 Task: Plan a trip to Stryi, Ukraine from 2nd December, 2023 to 10th December, 2023 for 1 adult.1  bedroom having 1 bed and 1 bathroom. Property type can be hotel. Booking option can be shelf check-in. Look for 5 properties as per requirement.
Action: Mouse moved to (376, 140)
Screenshot: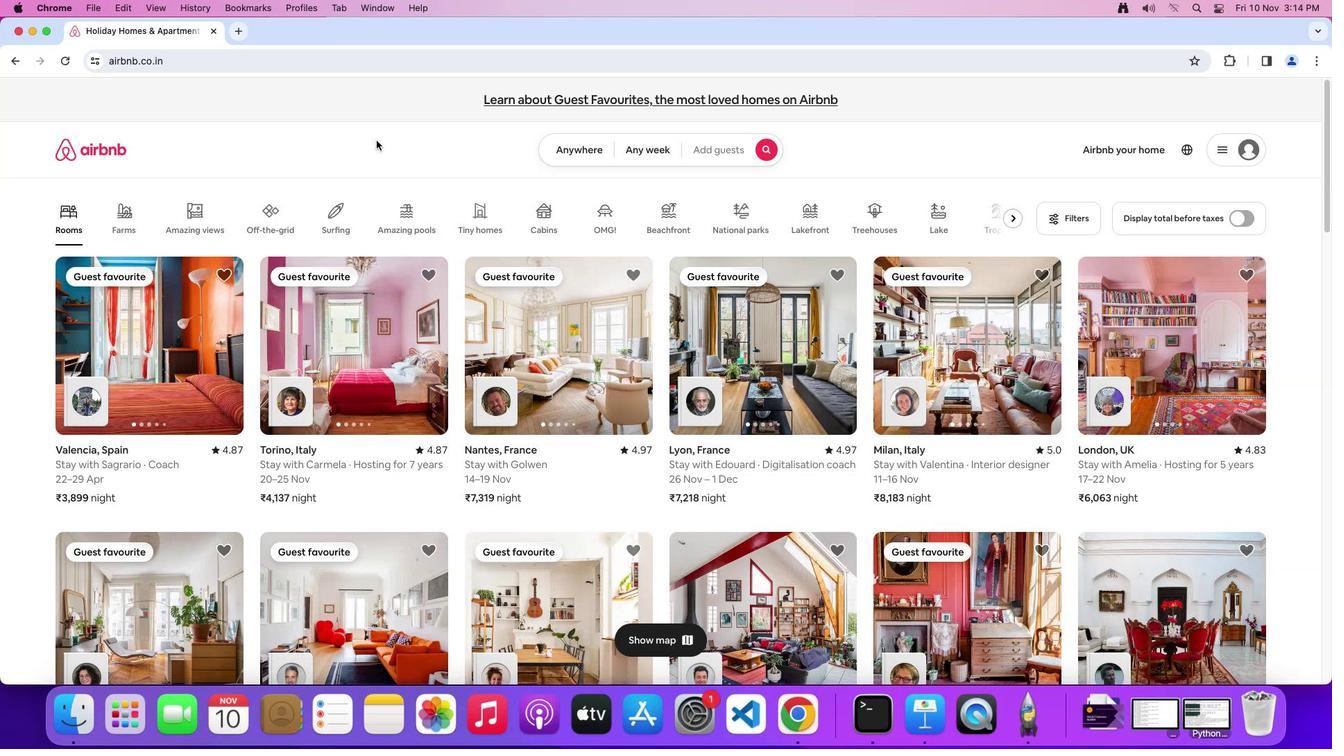 
Action: Mouse pressed left at (376, 140)
Screenshot: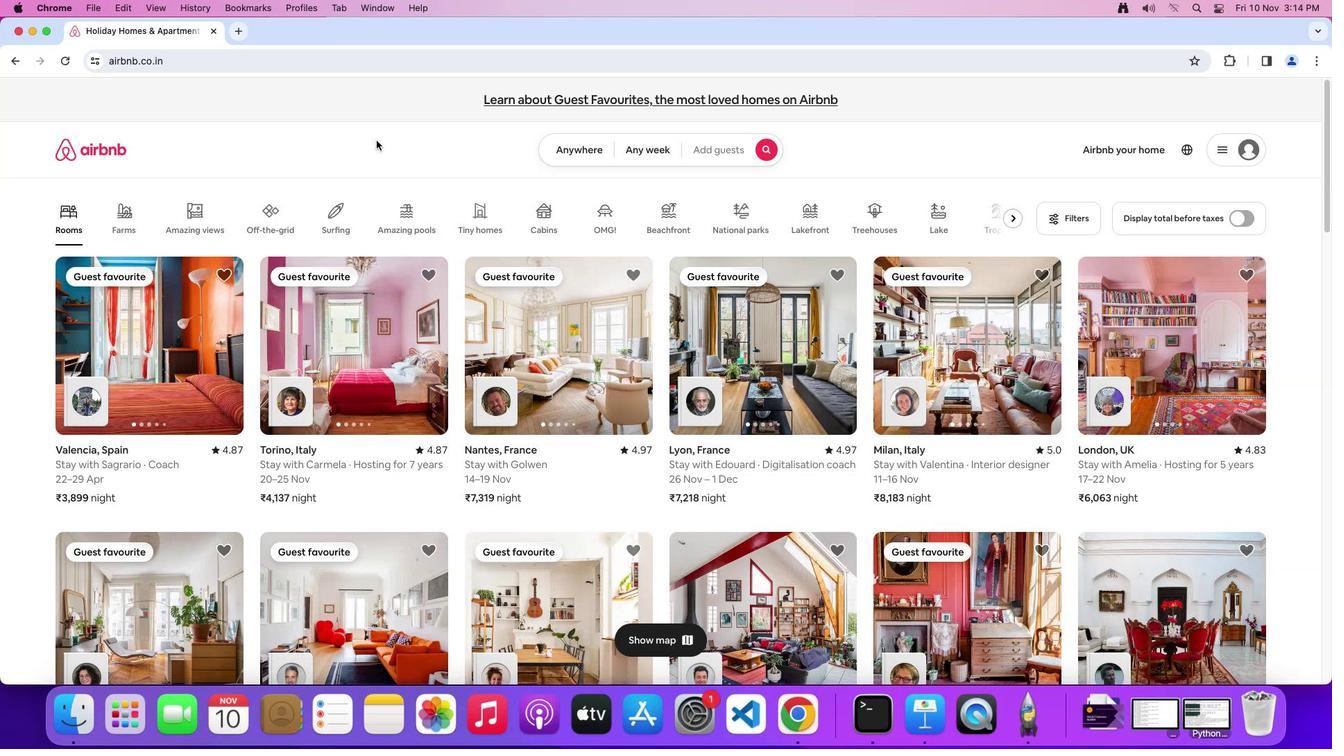 
Action: Mouse moved to (584, 153)
Screenshot: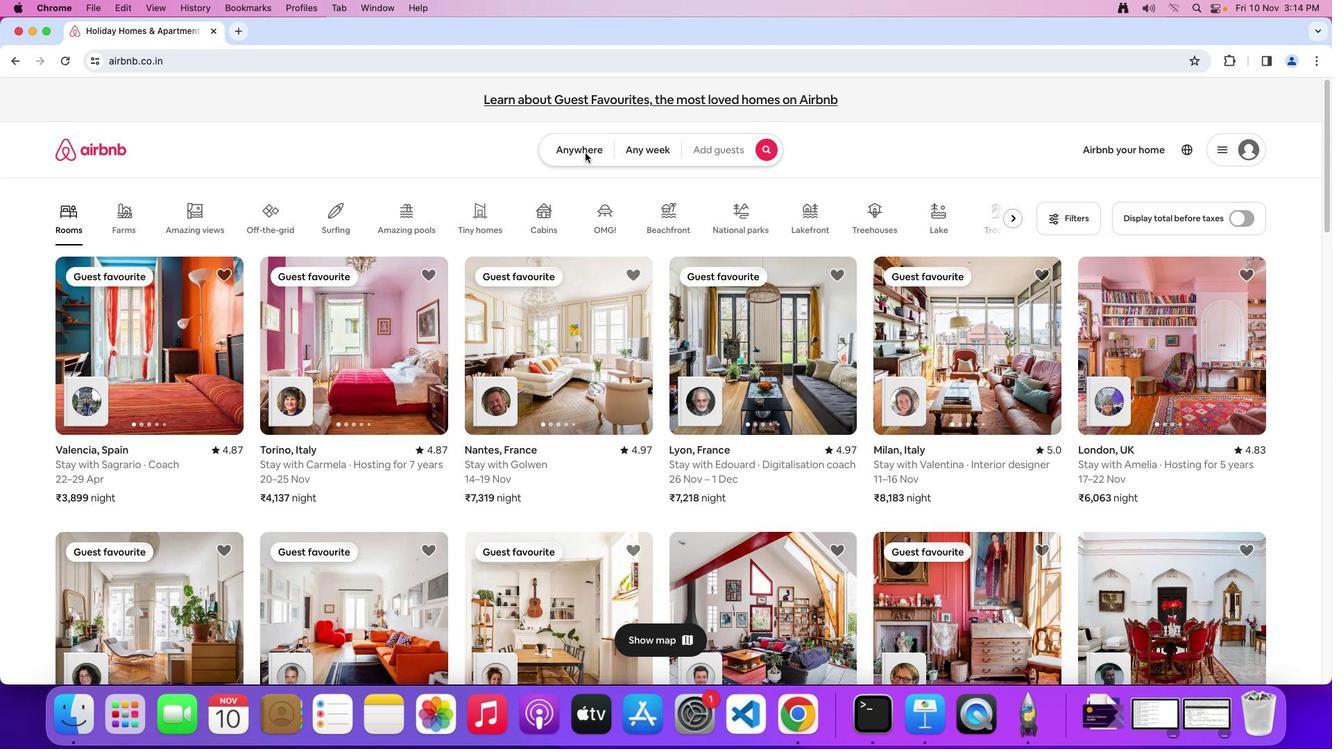 
Action: Mouse pressed left at (584, 153)
Screenshot: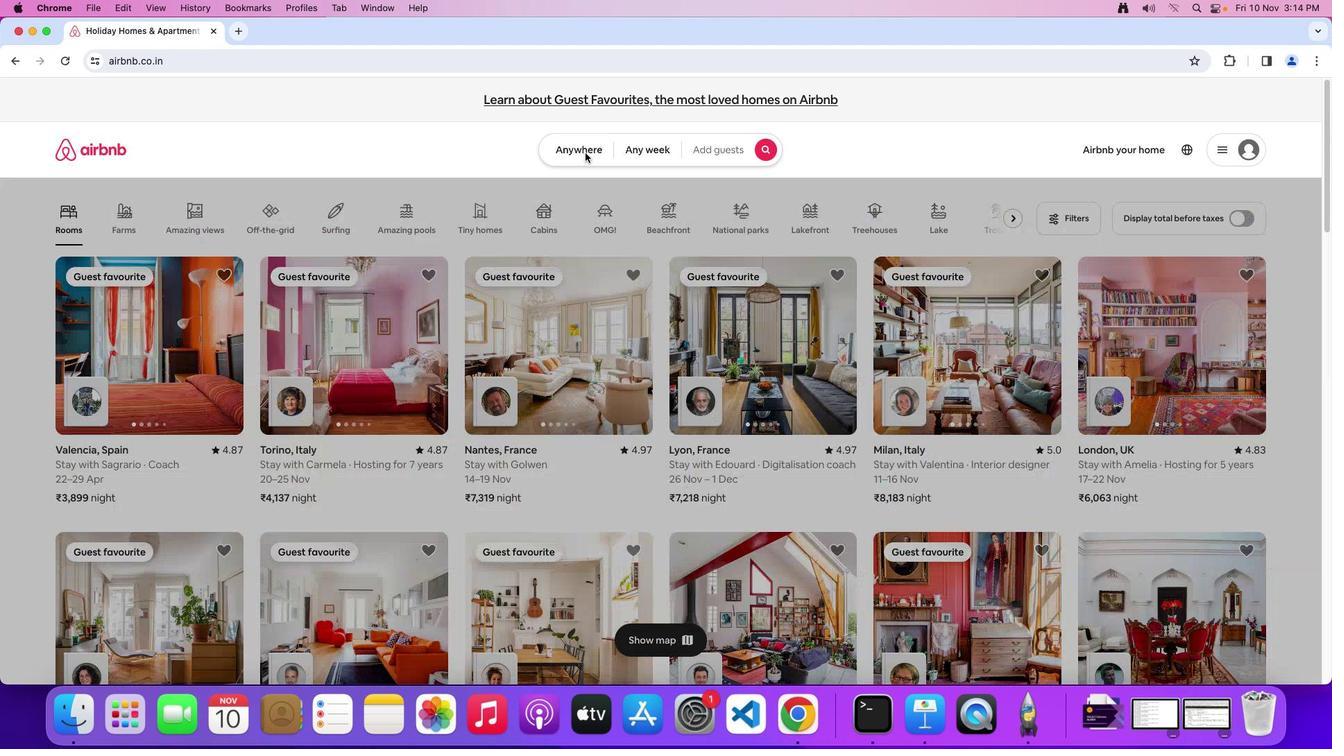 
Action: Mouse moved to (529, 197)
Screenshot: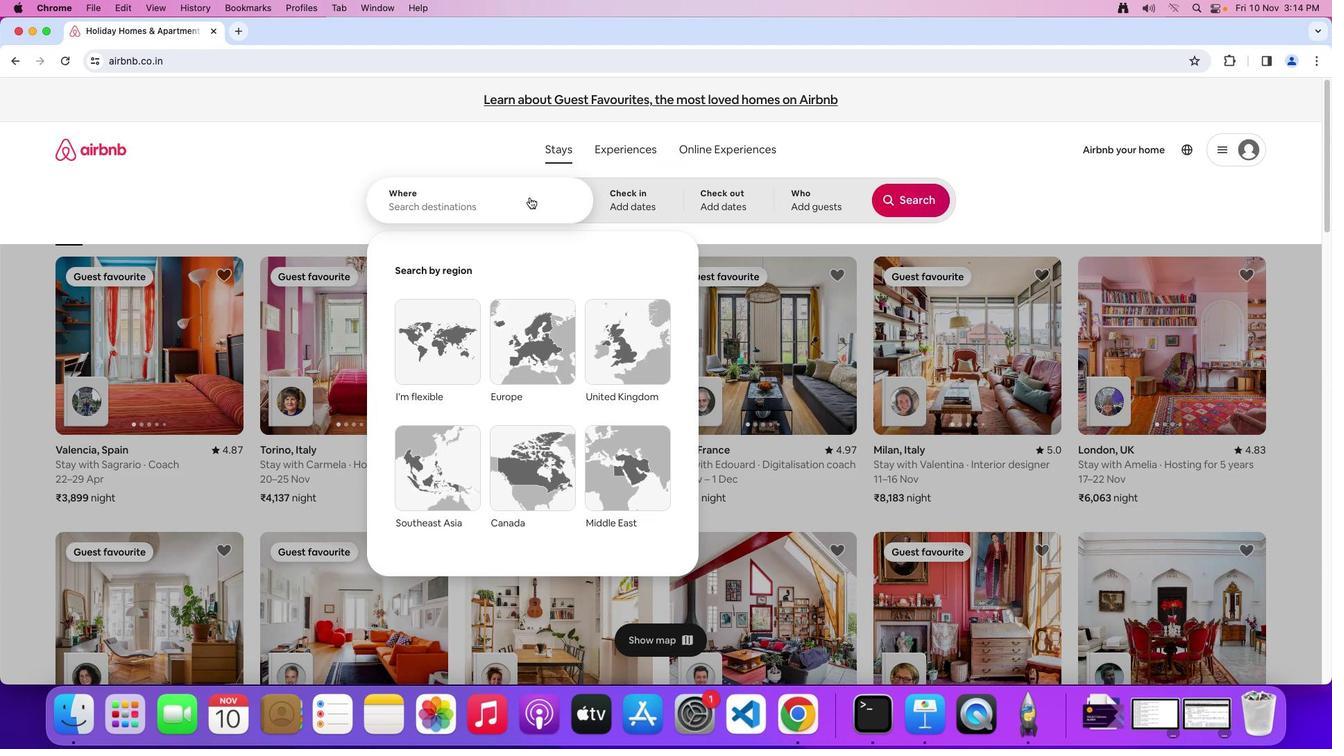 
Action: Mouse pressed left at (529, 197)
Screenshot: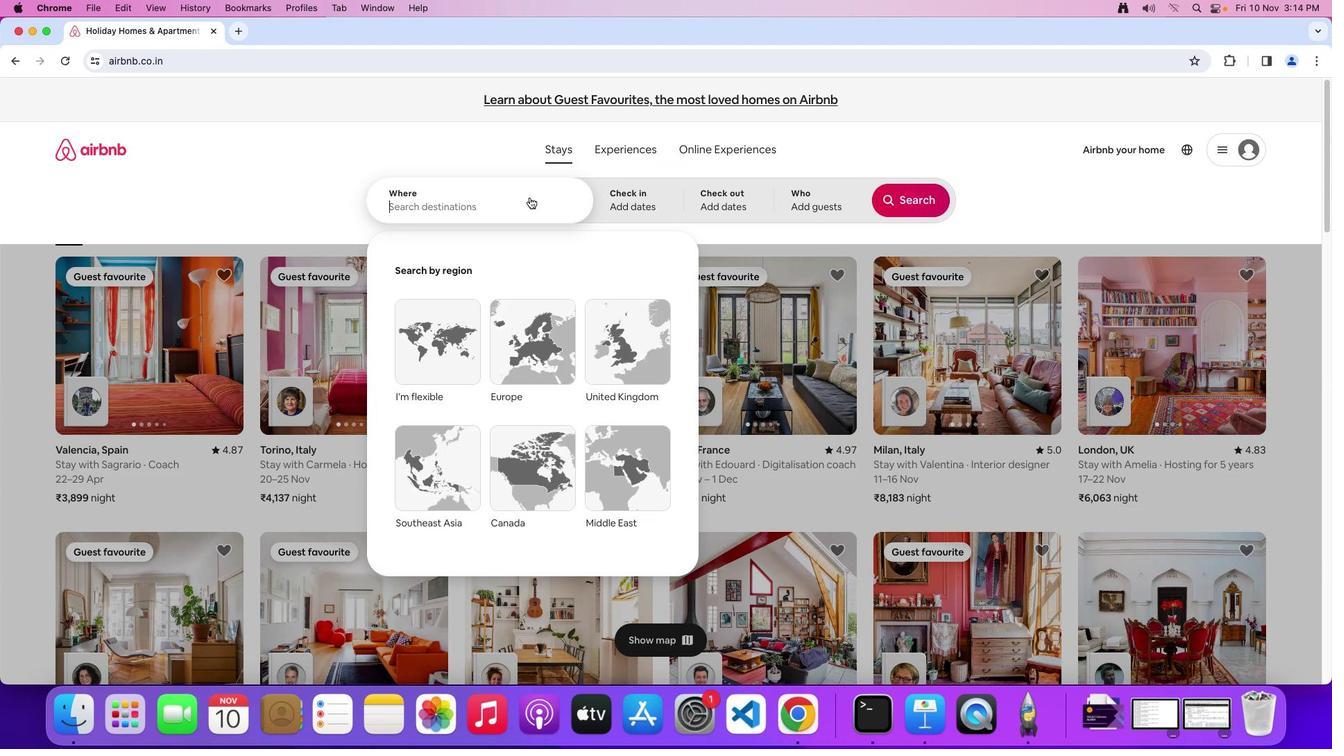 
Action: Mouse moved to (526, 198)
Screenshot: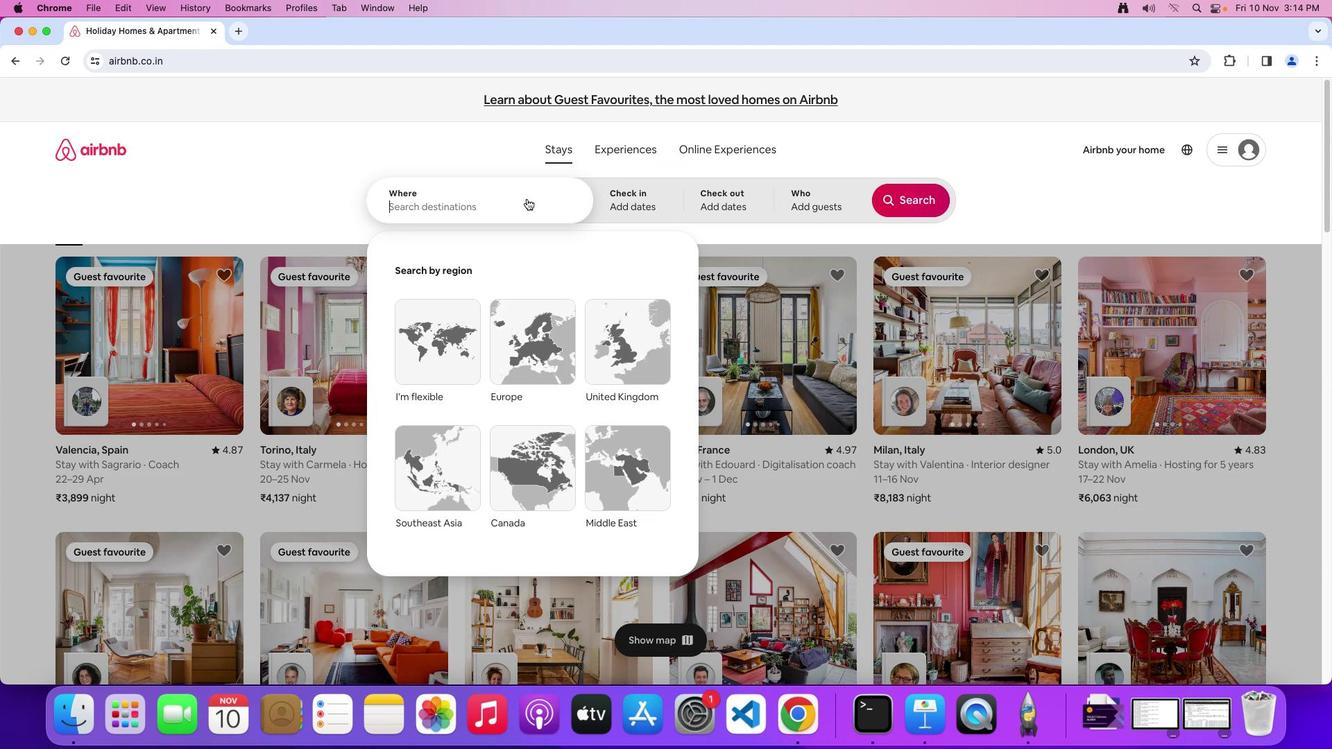 
Action: Mouse pressed left at (526, 198)
Screenshot: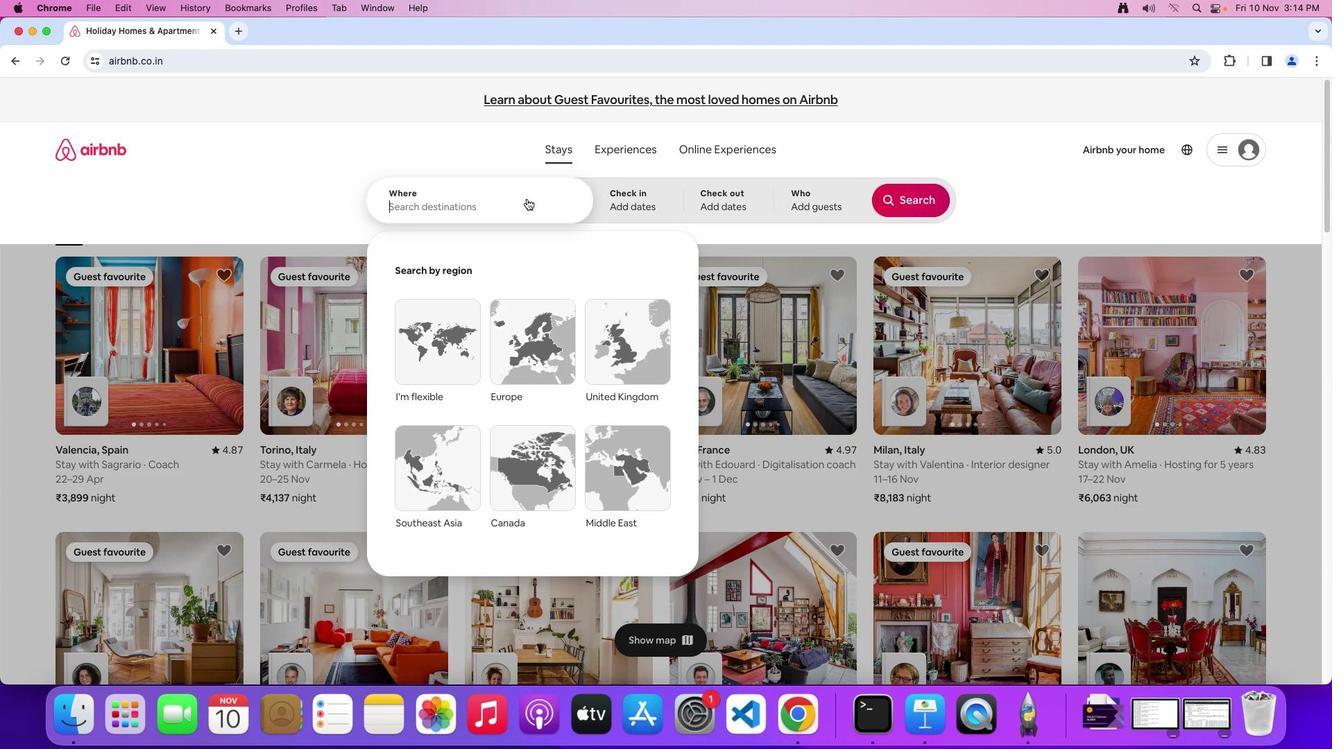
Action: Mouse moved to (573, 176)
Screenshot: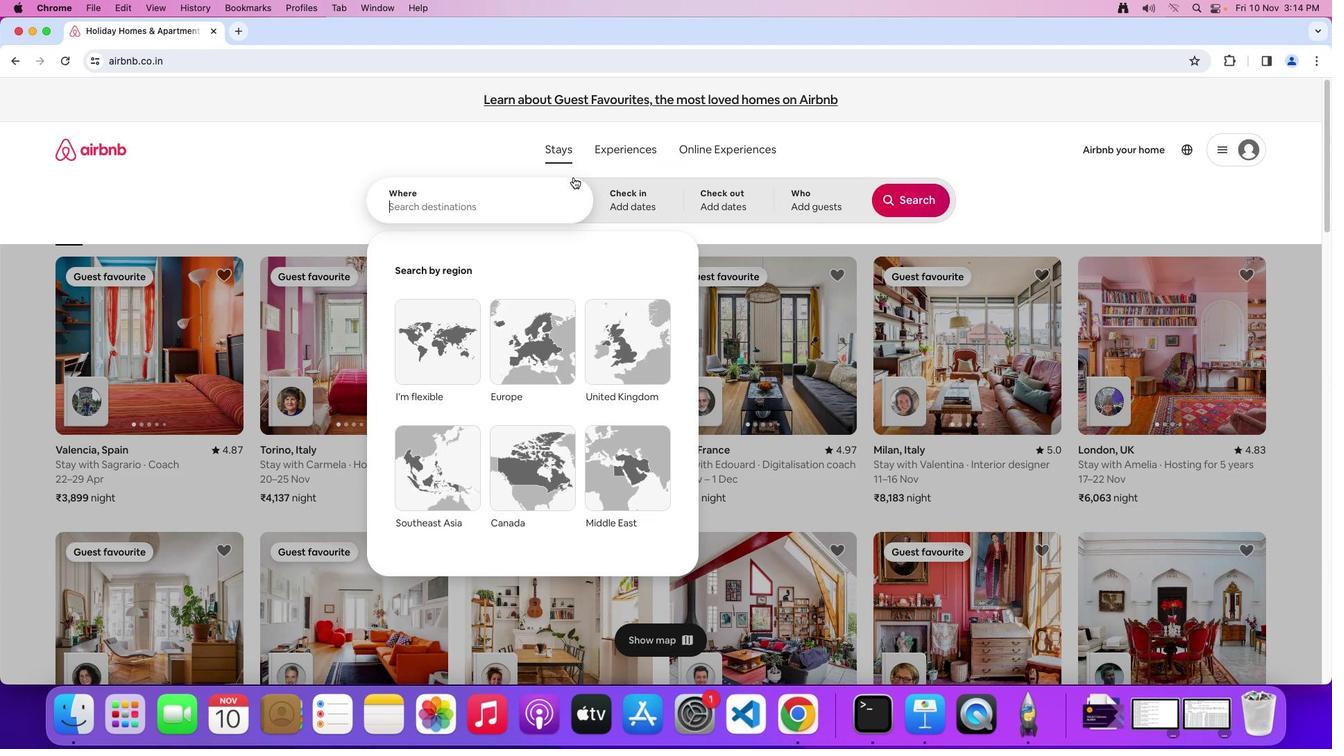 
Action: Key pressed Key.shift_r'S''t'
Screenshot: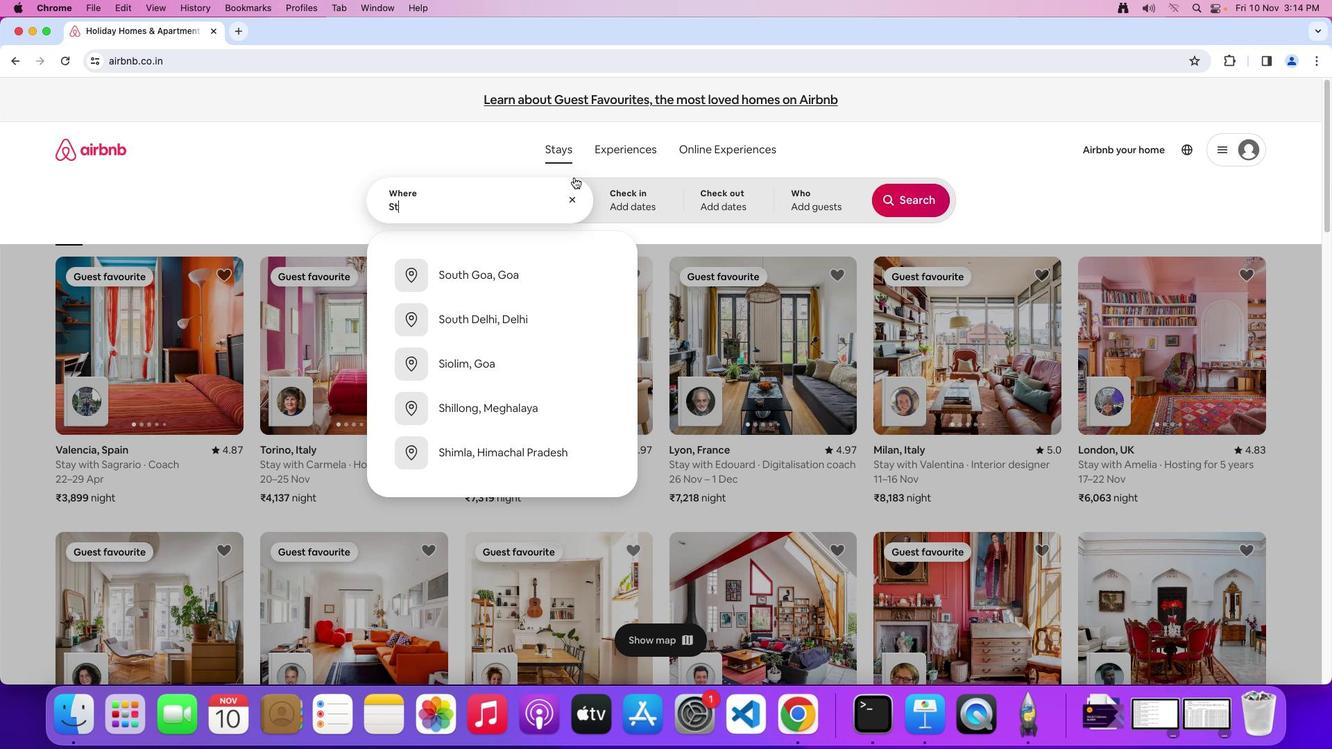 
Action: Mouse moved to (573, 176)
Screenshot: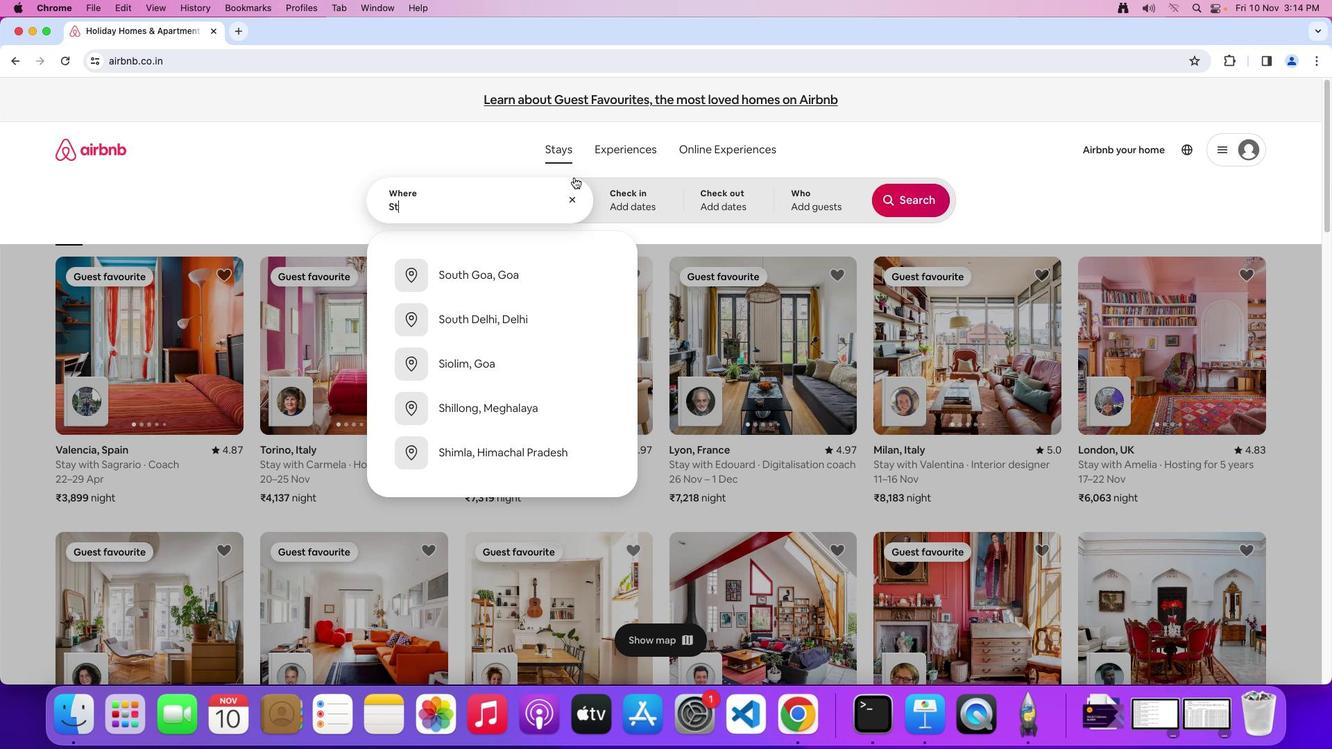 
Action: Key pressed 'r''y''i'
Screenshot: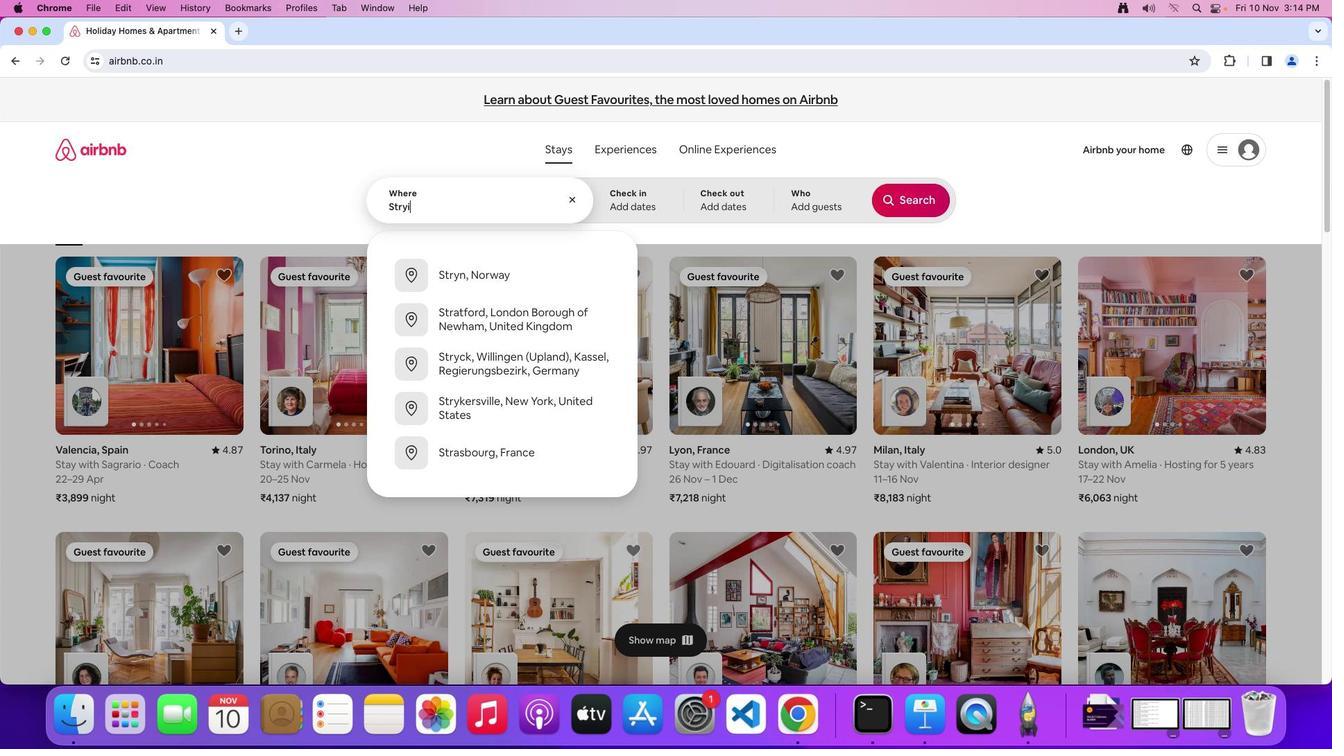 
Action: Mouse moved to (579, 176)
Screenshot: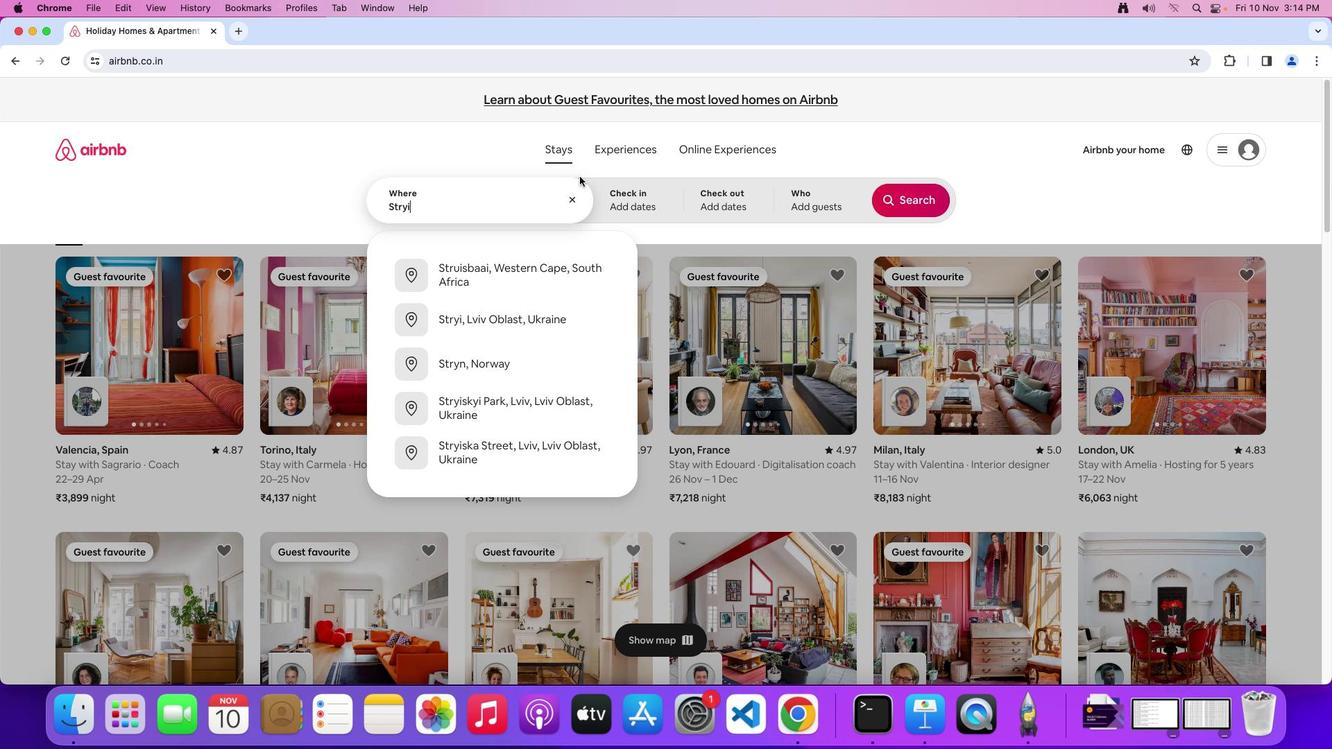 
Action: Key pressed ','Key.spaceKey.shift'U''k'
Screenshot: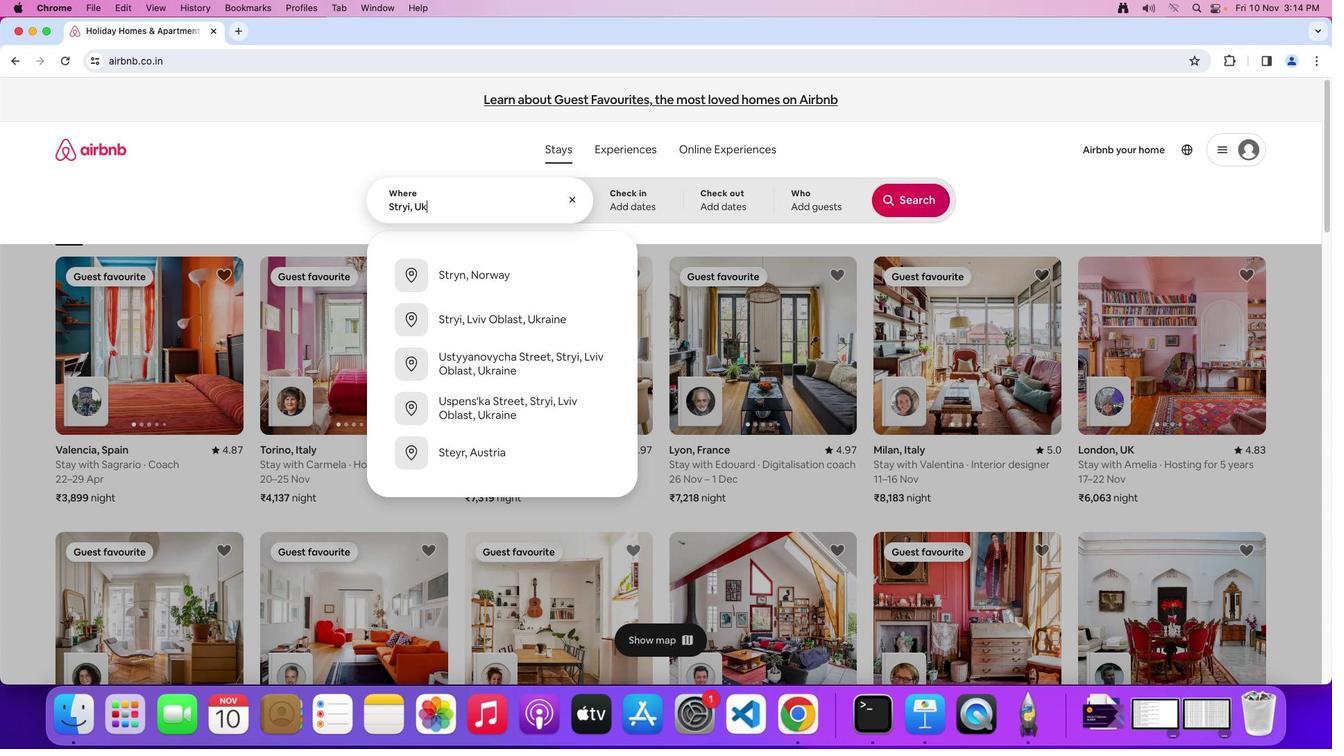 
Action: Mouse moved to (579, 176)
Screenshot: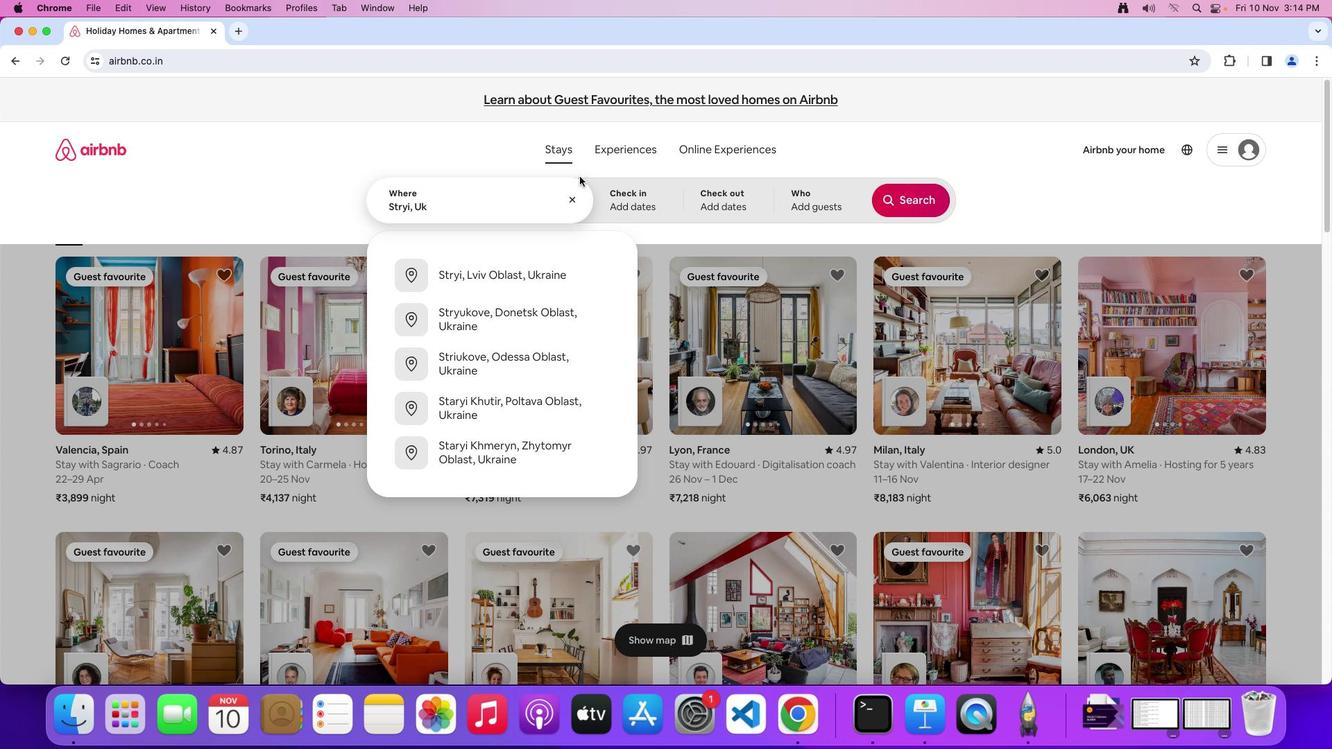 
Action: Key pressed 't'
Screenshot: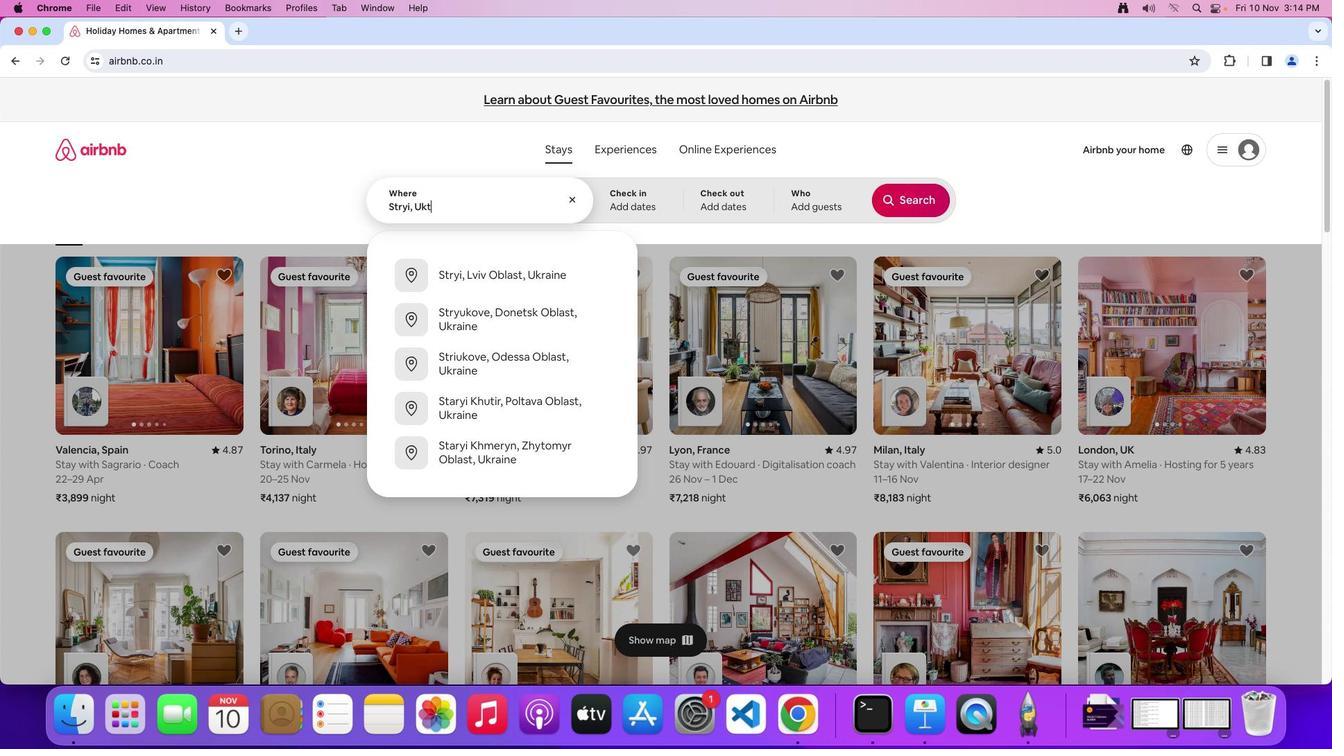 
Action: Mouse moved to (587, 177)
Screenshot: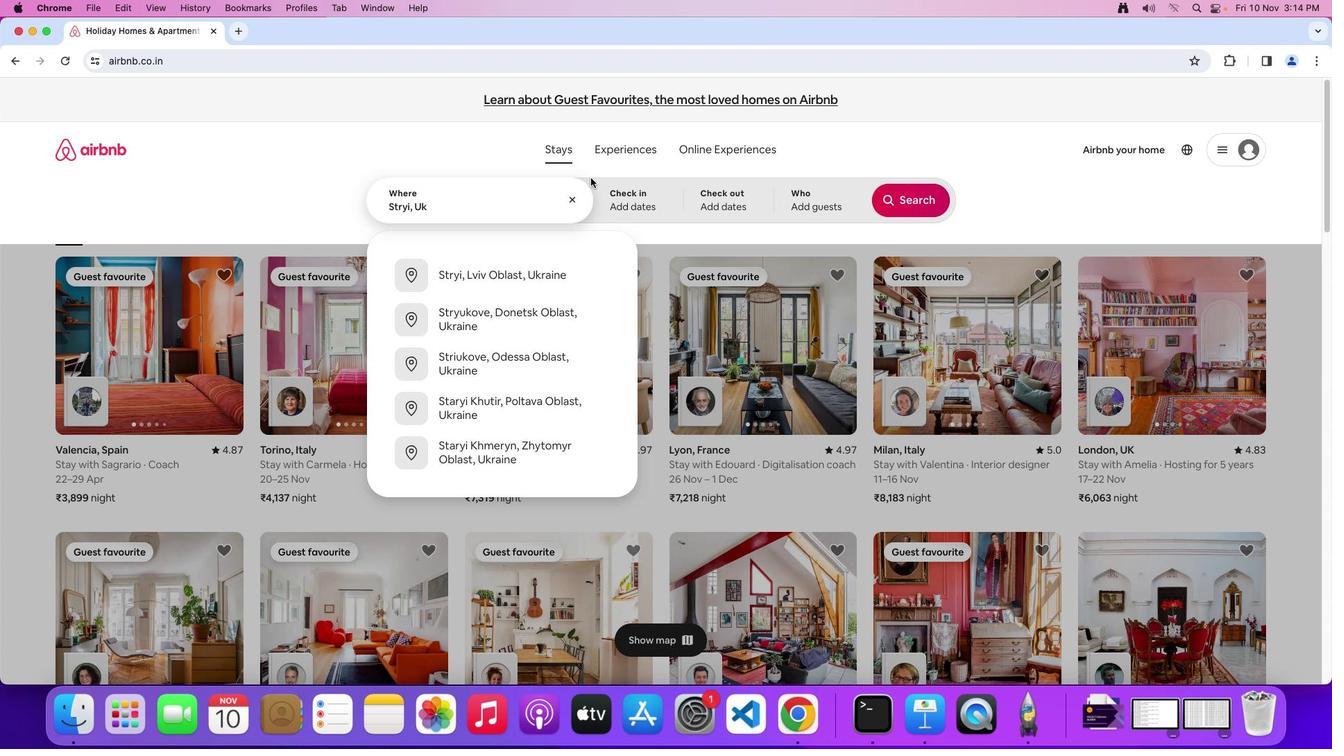 
Action: Key pressed Key.backspace
Screenshot: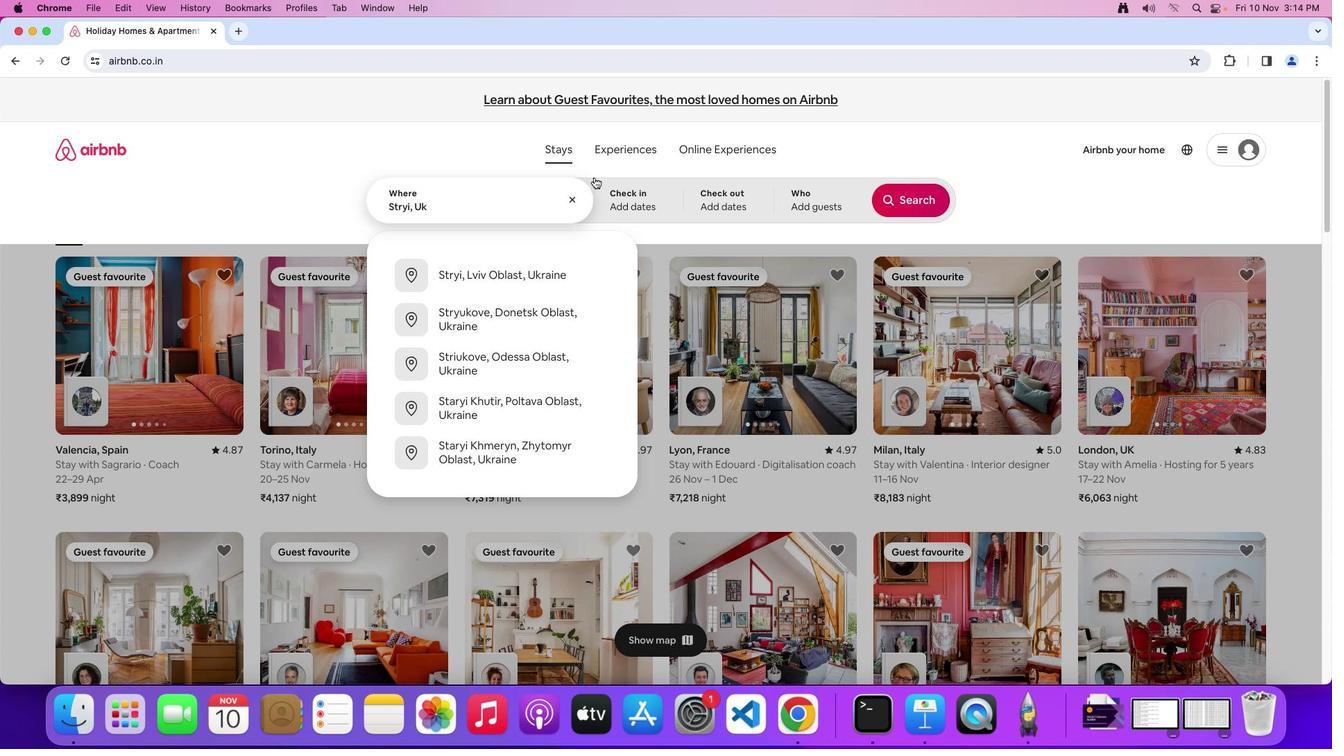 
Action: Mouse moved to (596, 176)
Screenshot: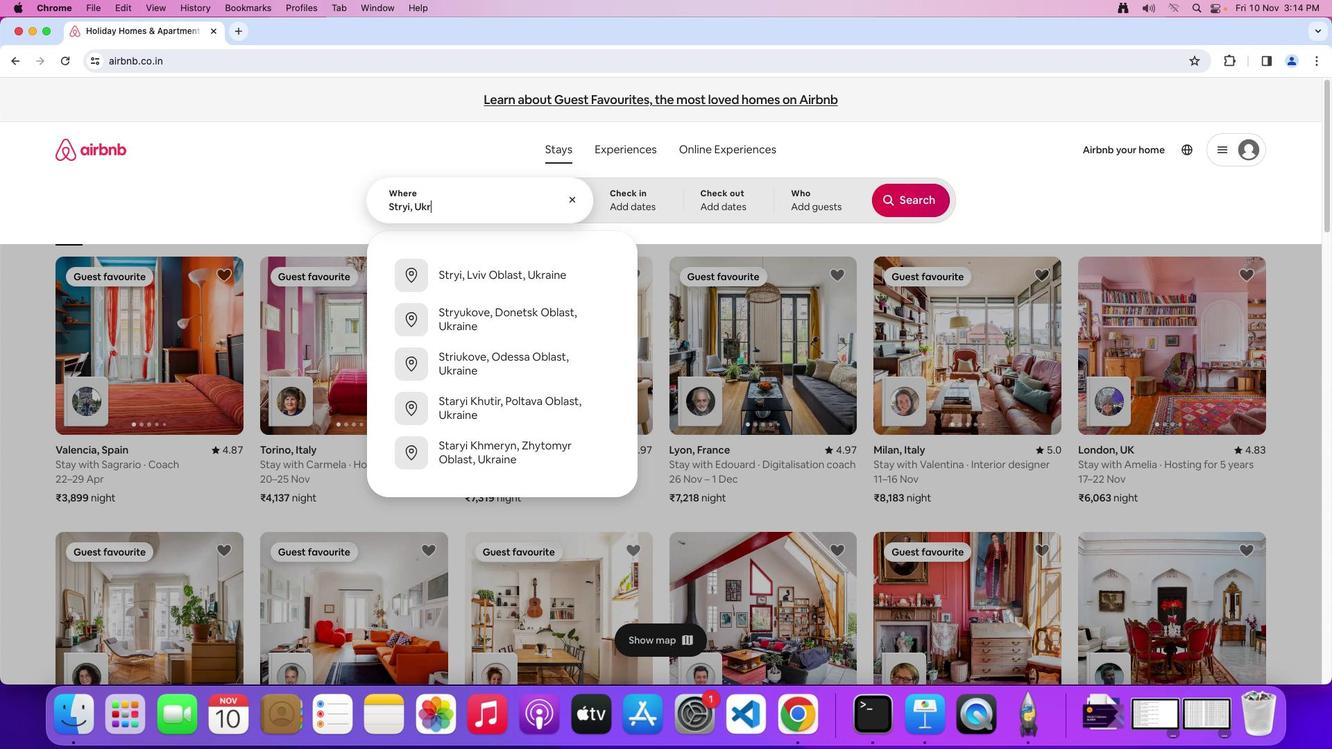 
Action: Key pressed 'r'
Screenshot: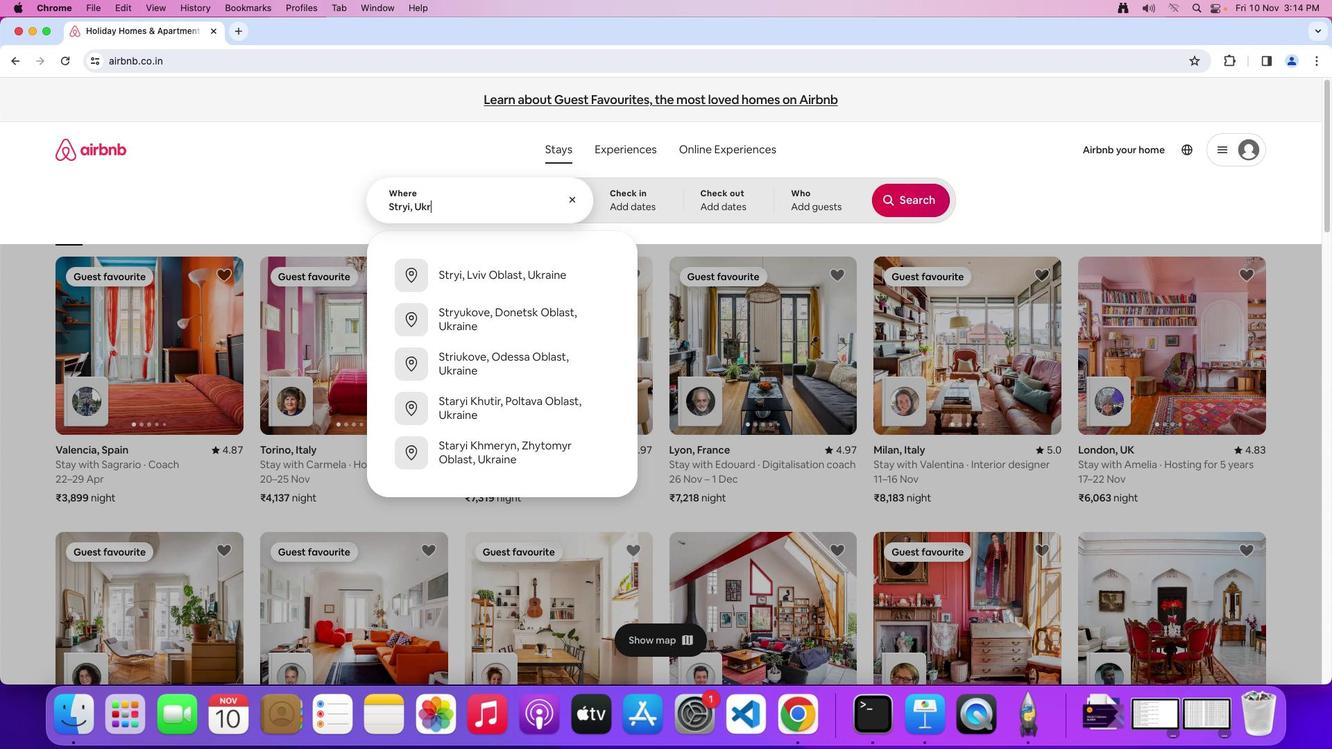 
Action: Mouse moved to (599, 175)
Screenshot: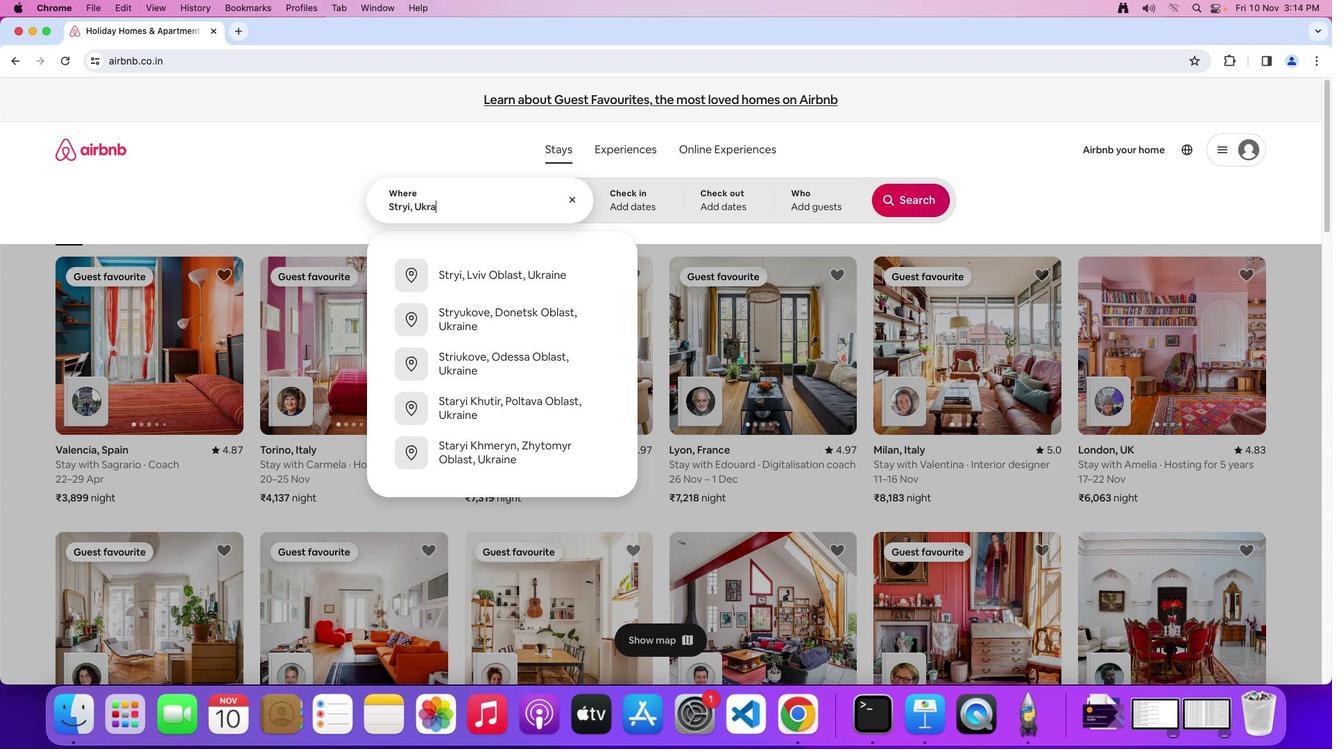 
Action: Key pressed 'a''i''n''e'
Screenshot: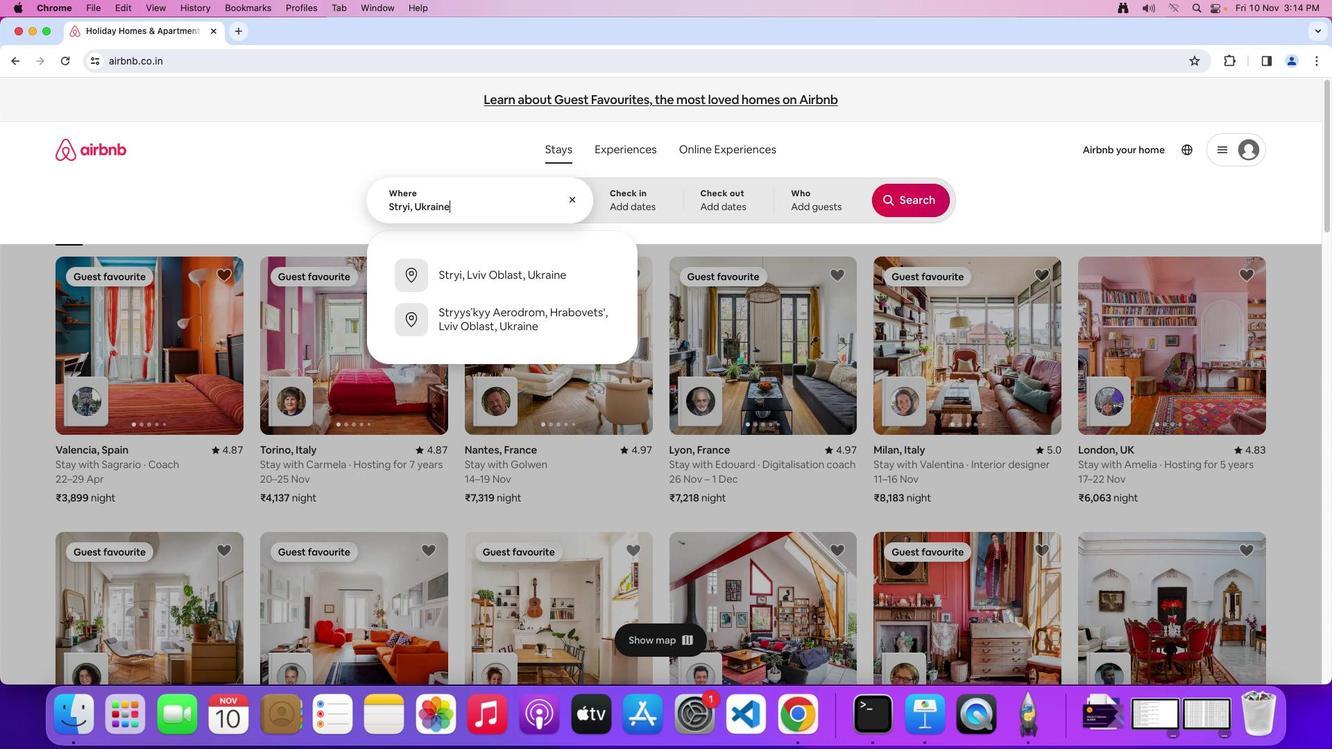 
Action: Mouse moved to (621, 188)
Screenshot: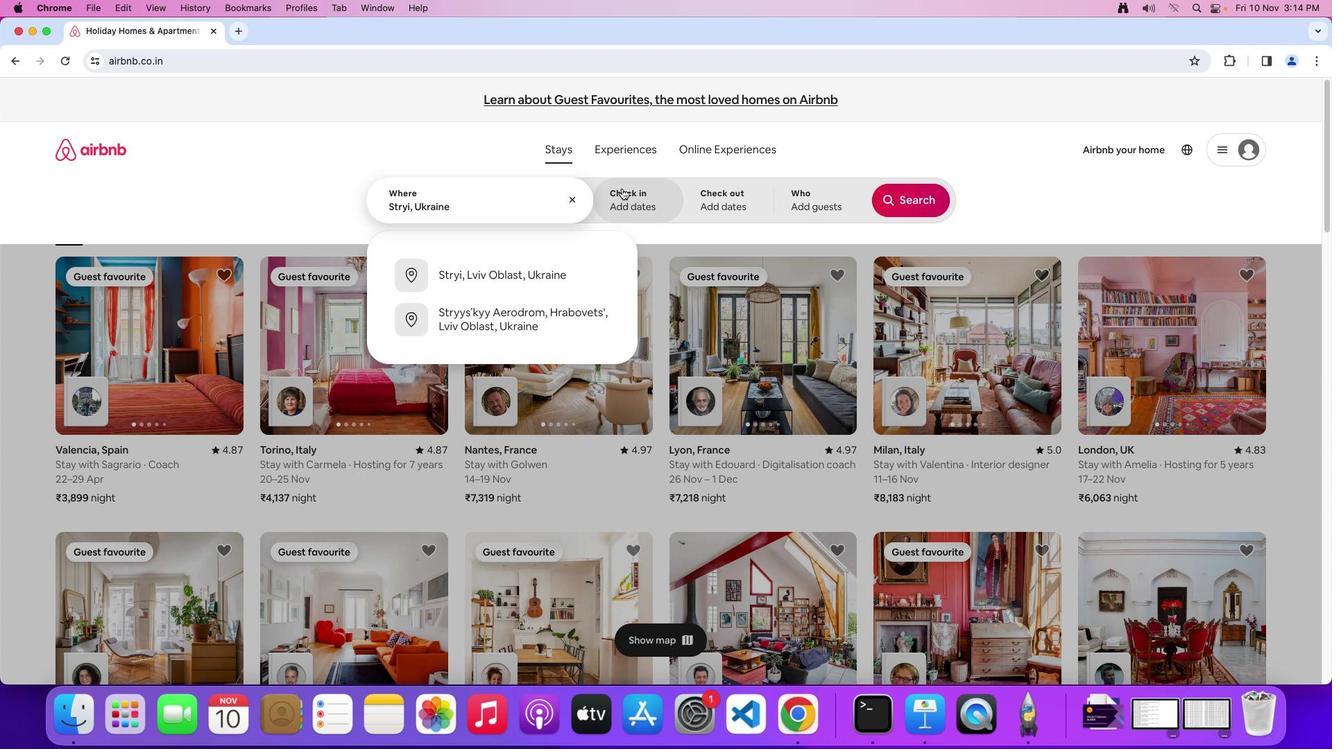 
Action: Mouse pressed left at (621, 188)
Screenshot: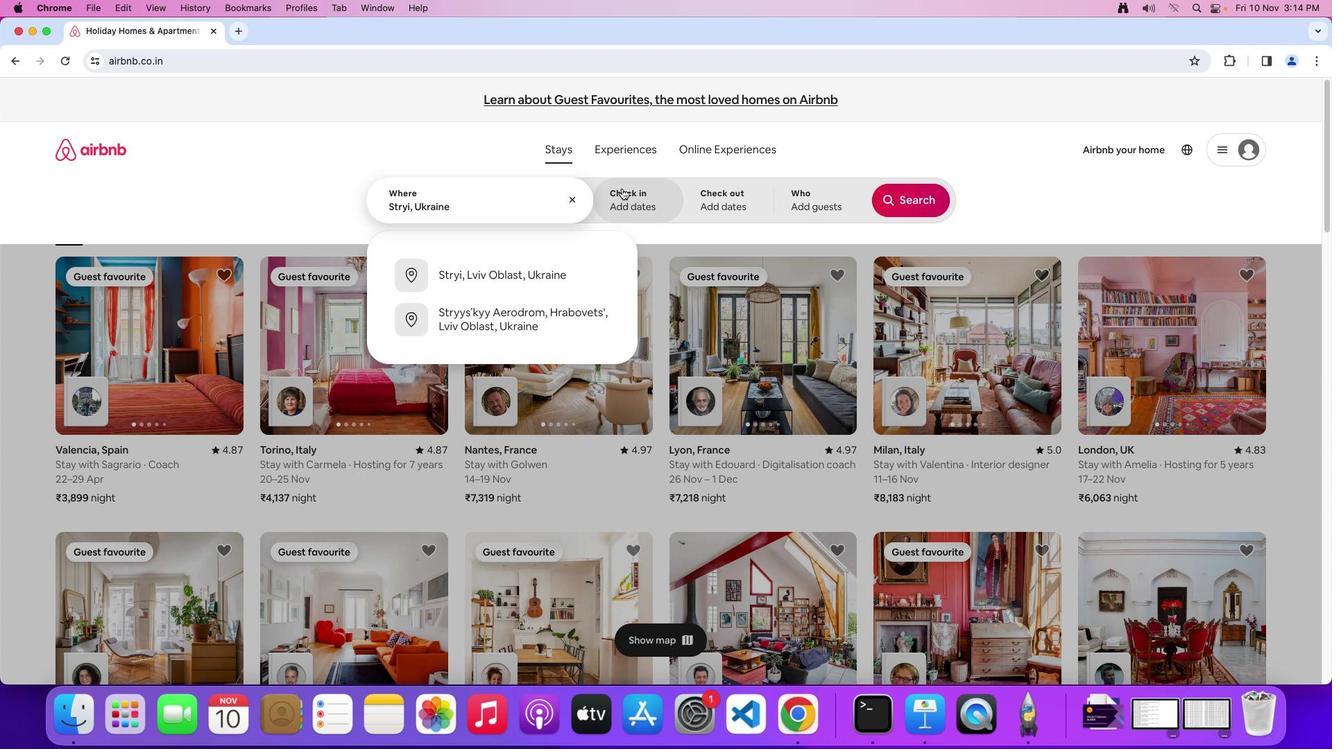 
Action: Mouse moved to (899, 371)
Screenshot: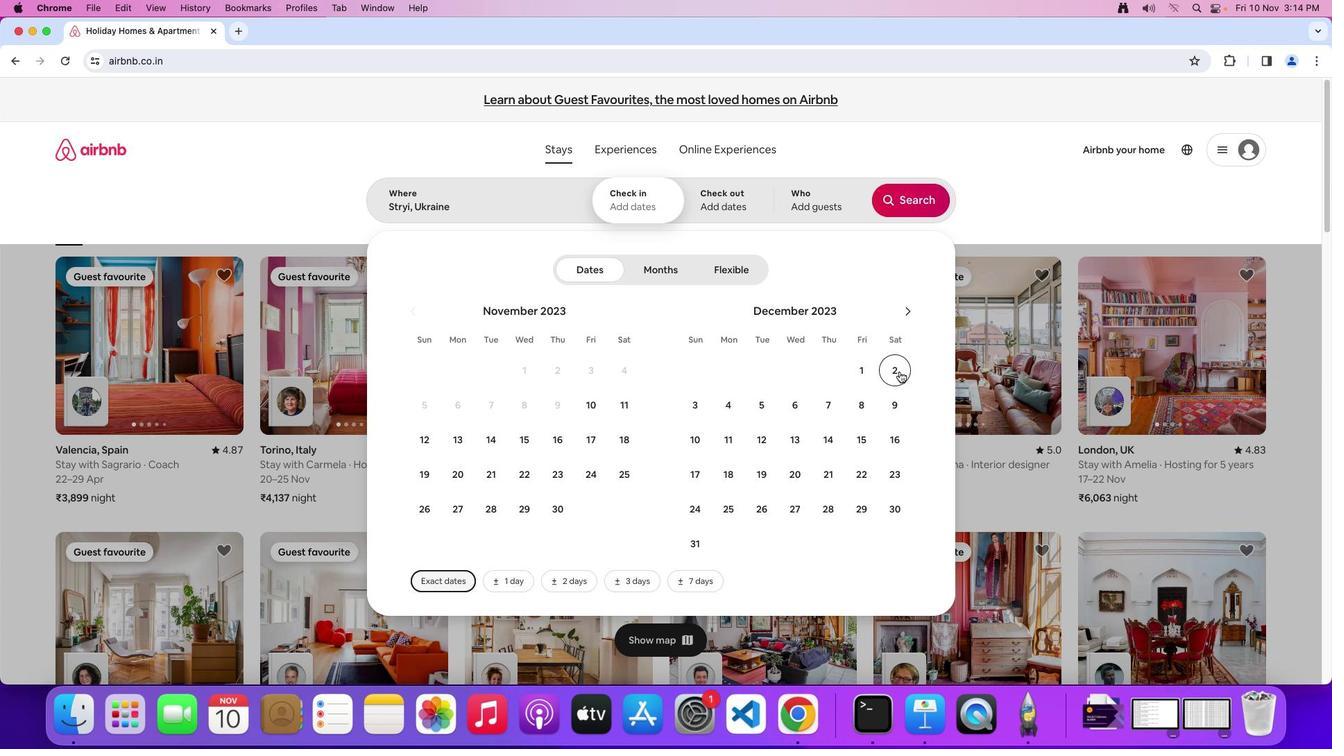 
Action: Mouse pressed left at (899, 371)
Screenshot: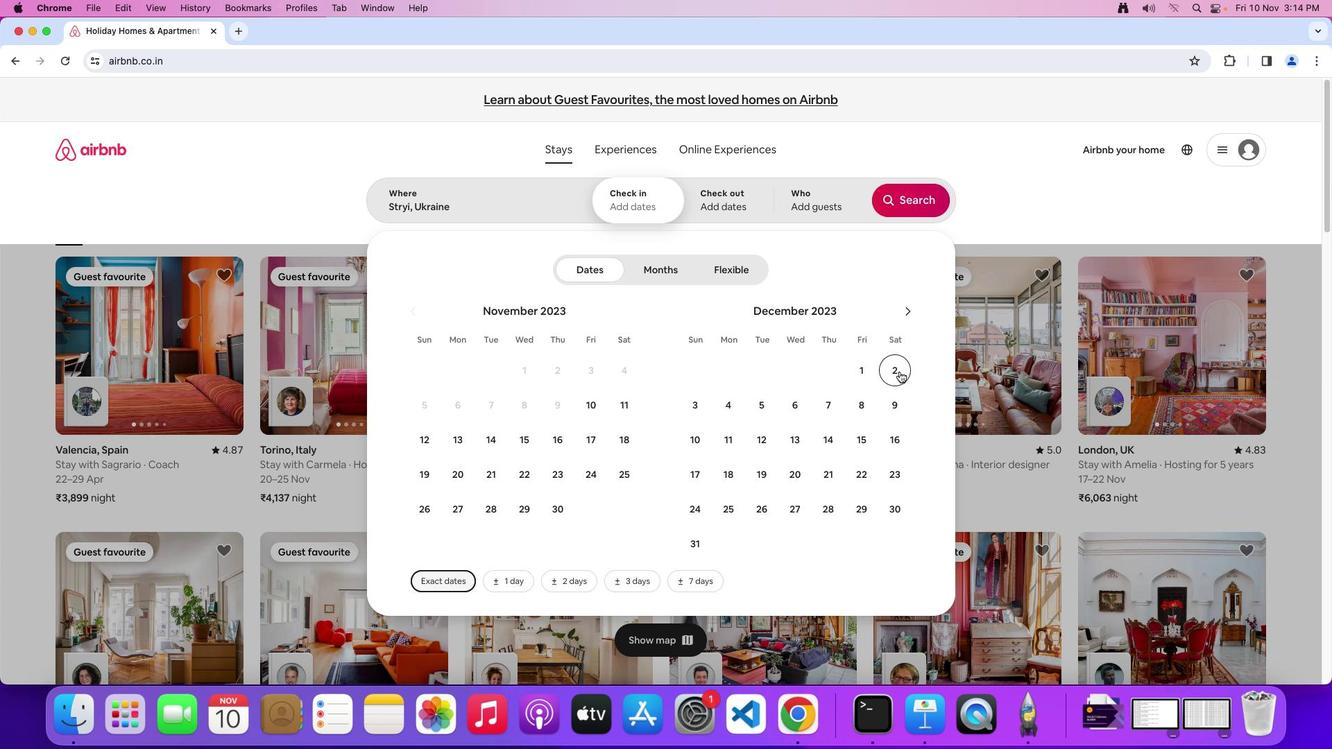 
Action: Mouse moved to (705, 437)
Screenshot: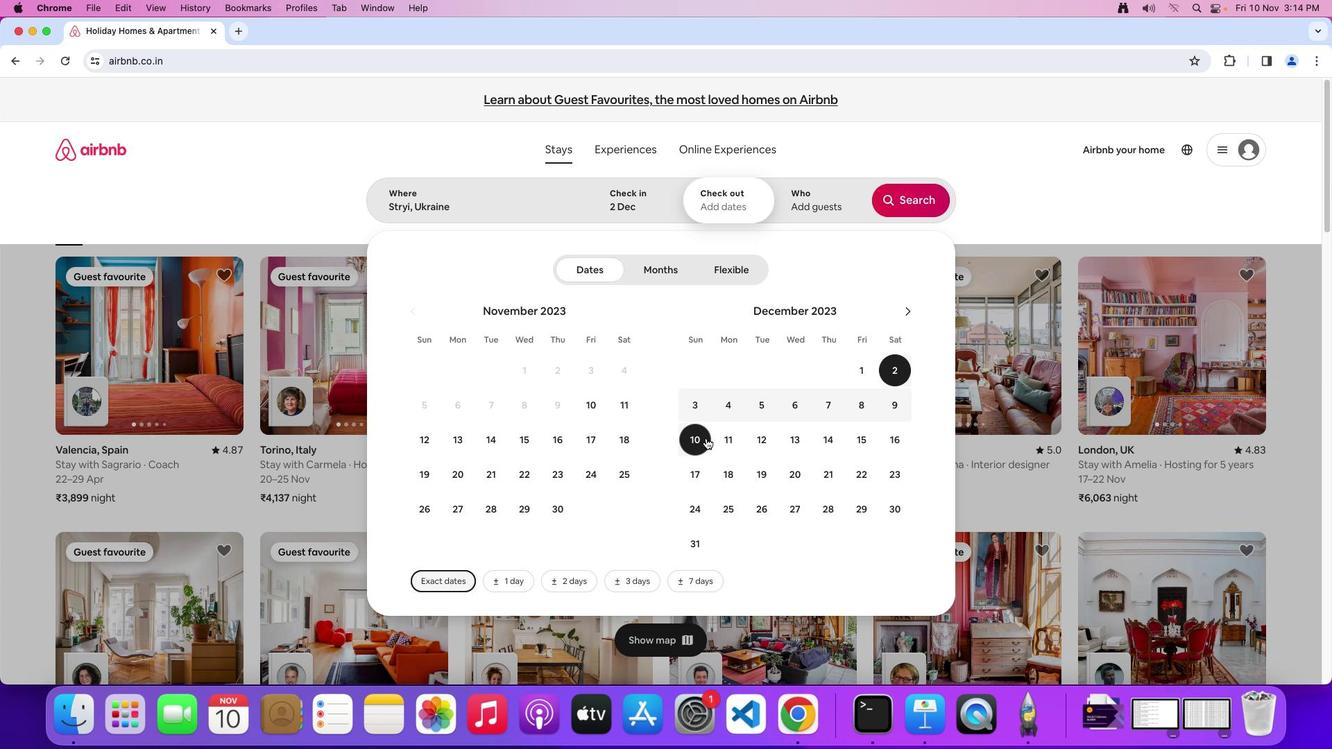
Action: Mouse pressed left at (705, 437)
Screenshot: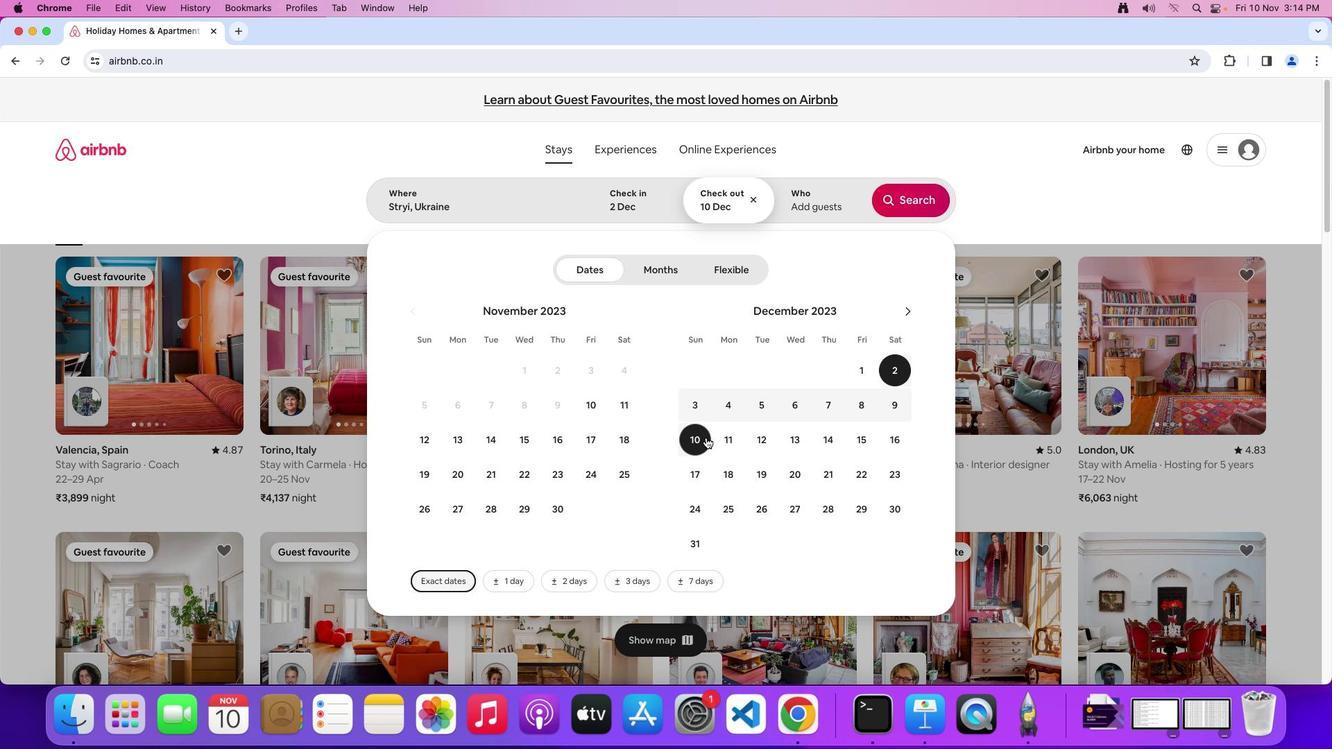 
Action: Mouse moved to (813, 206)
Screenshot: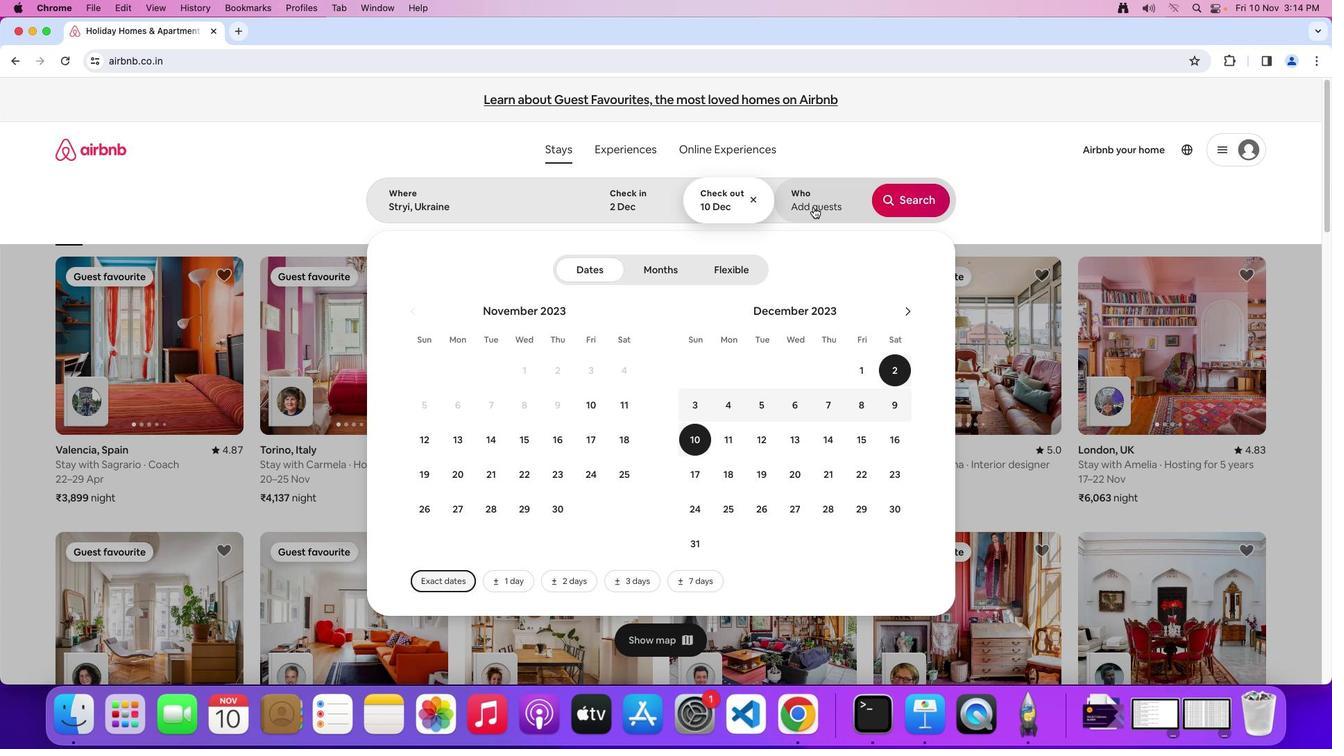 
Action: Mouse pressed left at (813, 206)
Screenshot: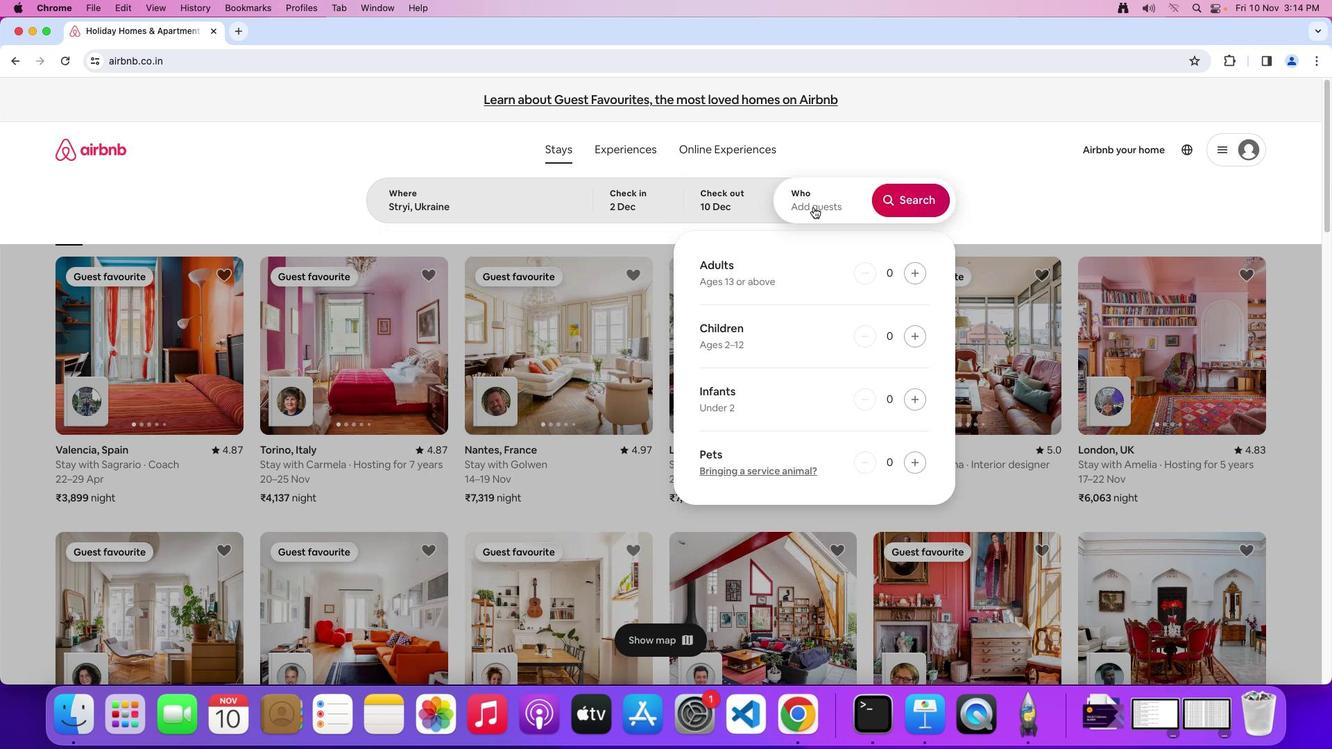 
Action: Mouse moved to (918, 267)
Screenshot: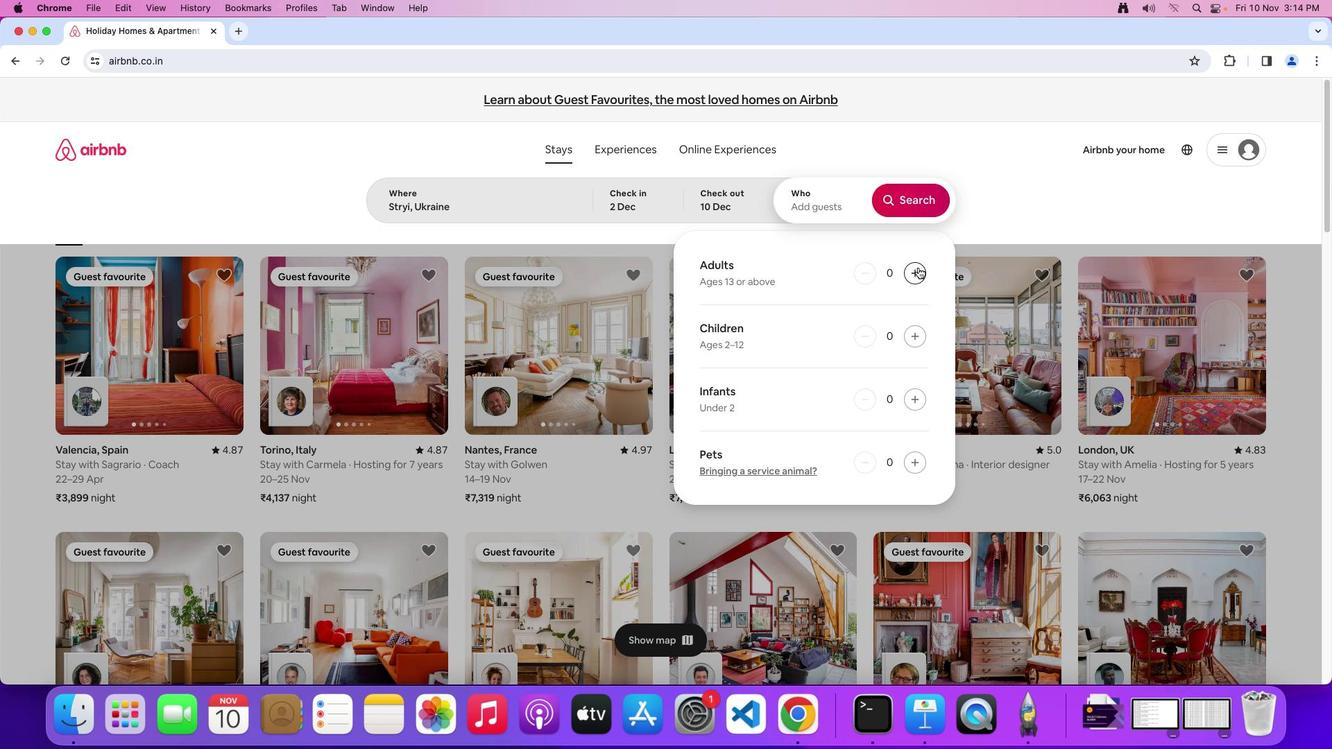 
Action: Mouse pressed left at (918, 267)
Screenshot: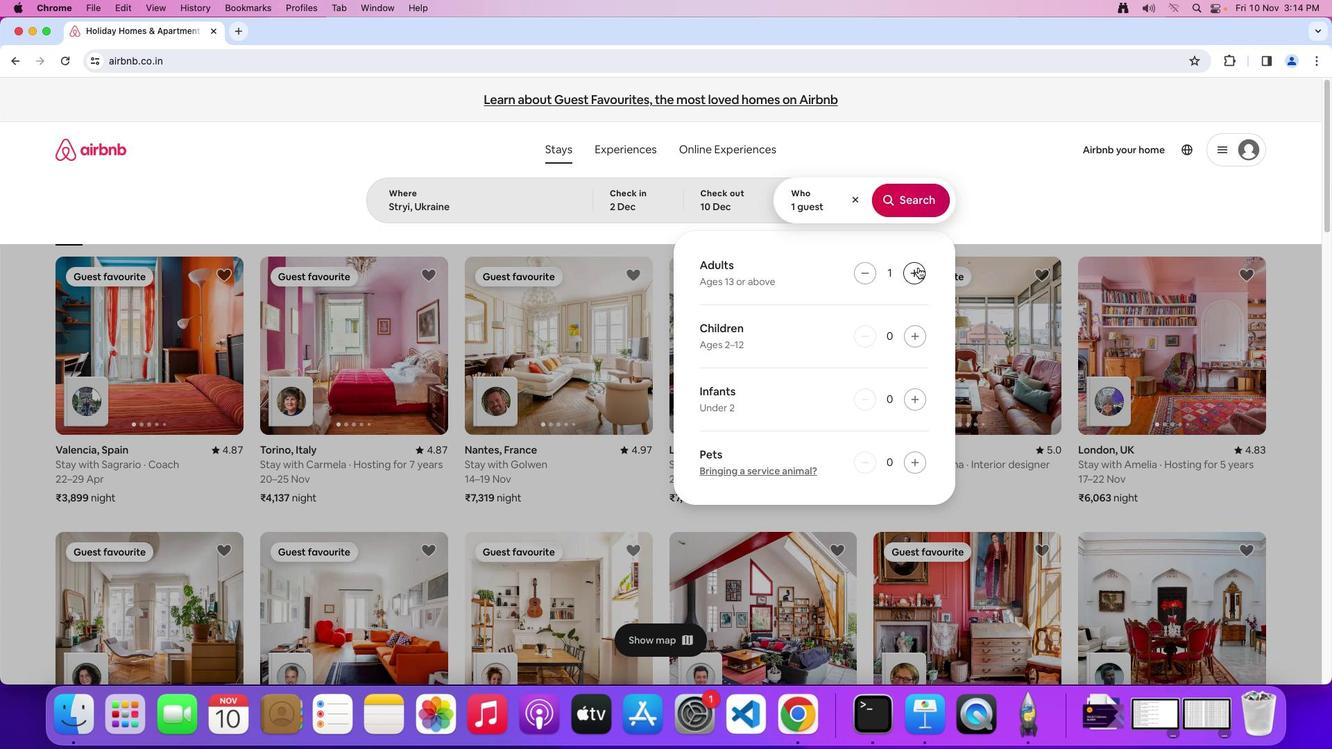 
Action: Mouse moved to (927, 202)
Screenshot: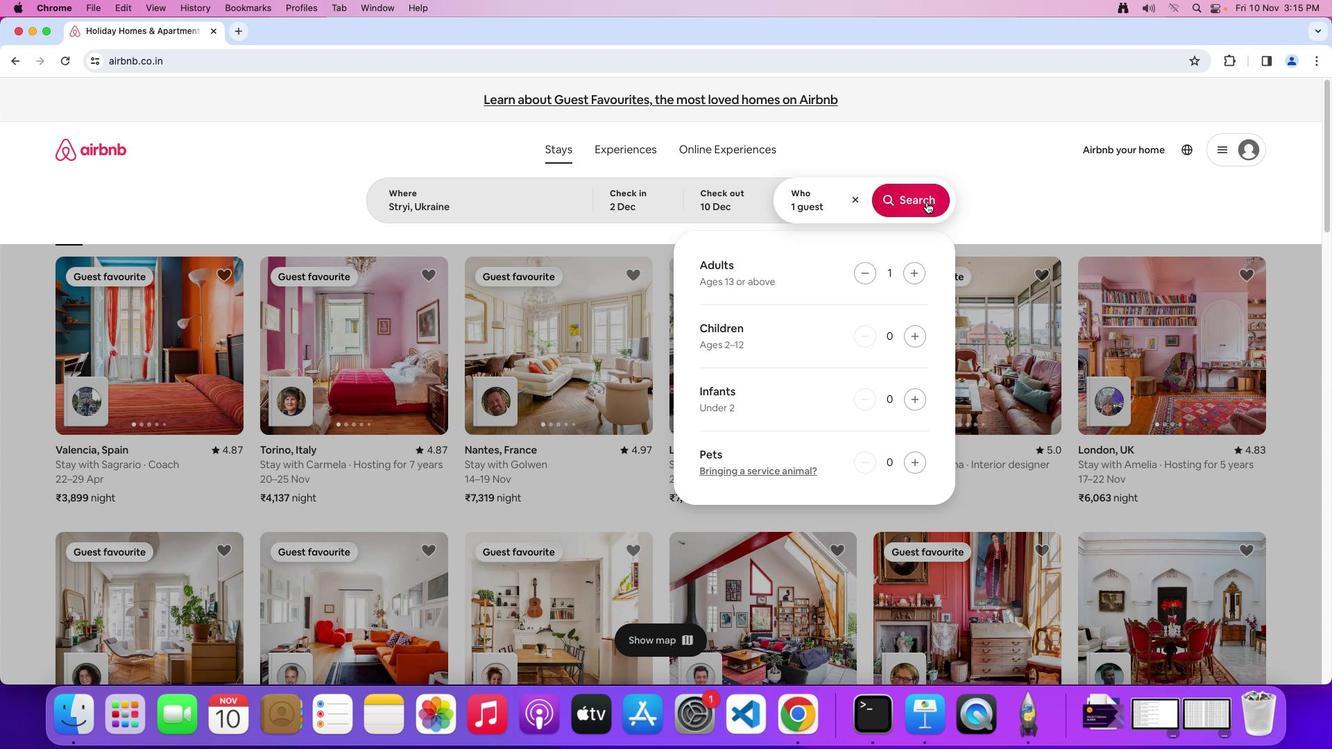 
Action: Mouse pressed left at (927, 202)
Screenshot: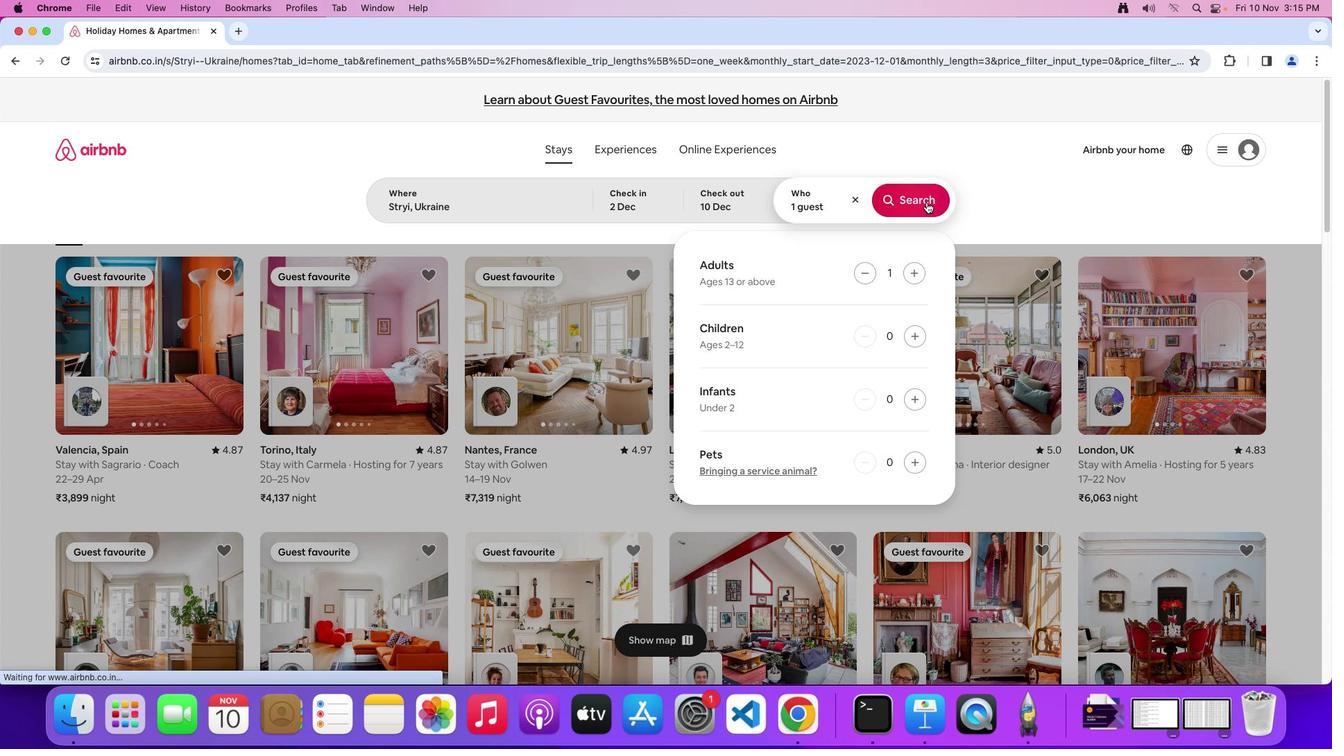 
Action: Mouse moved to (1100, 167)
Screenshot: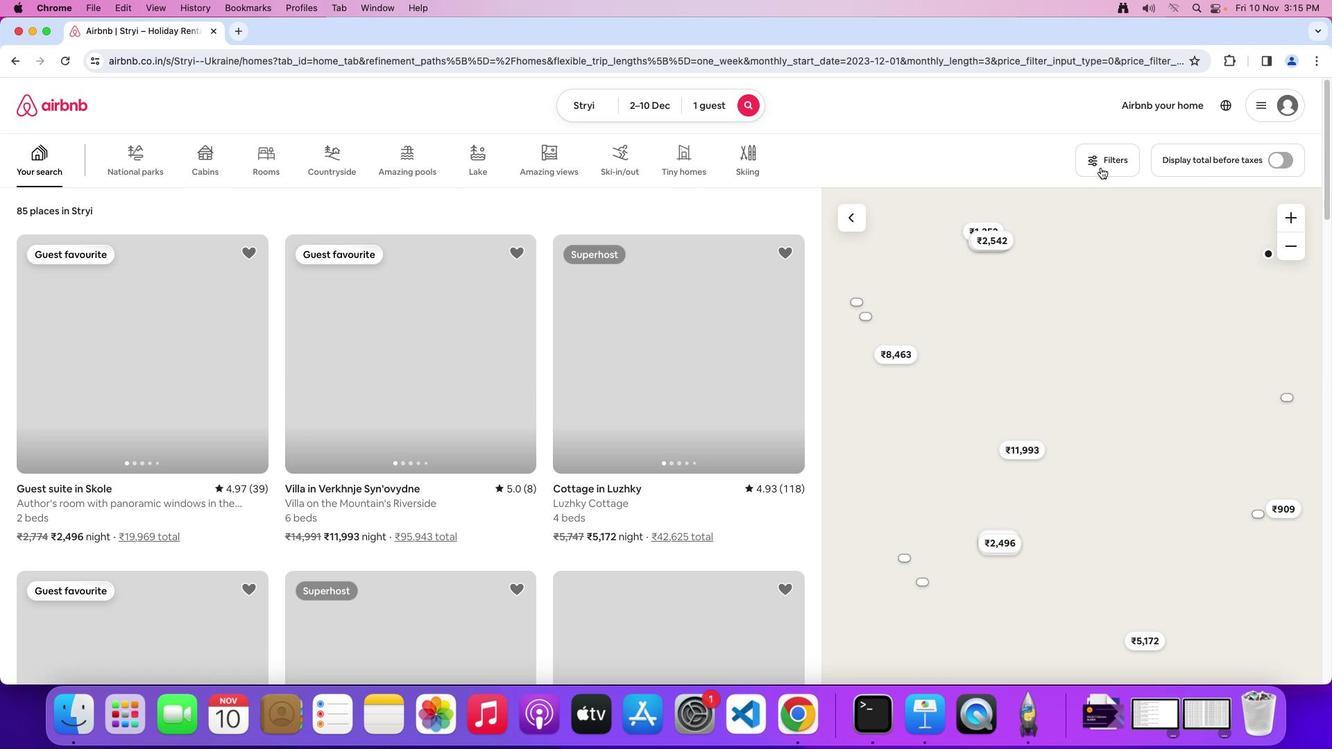 
Action: Mouse pressed left at (1100, 167)
Screenshot: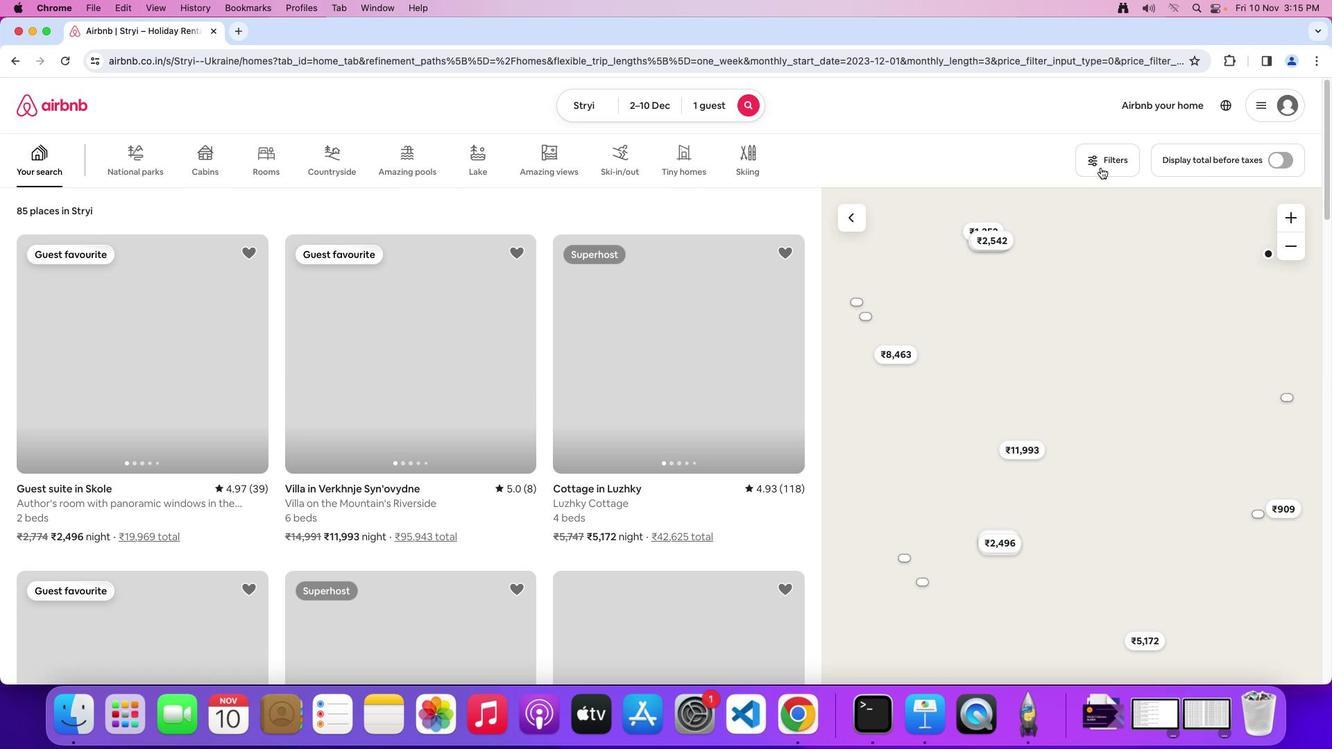 
Action: Mouse moved to (1096, 158)
Screenshot: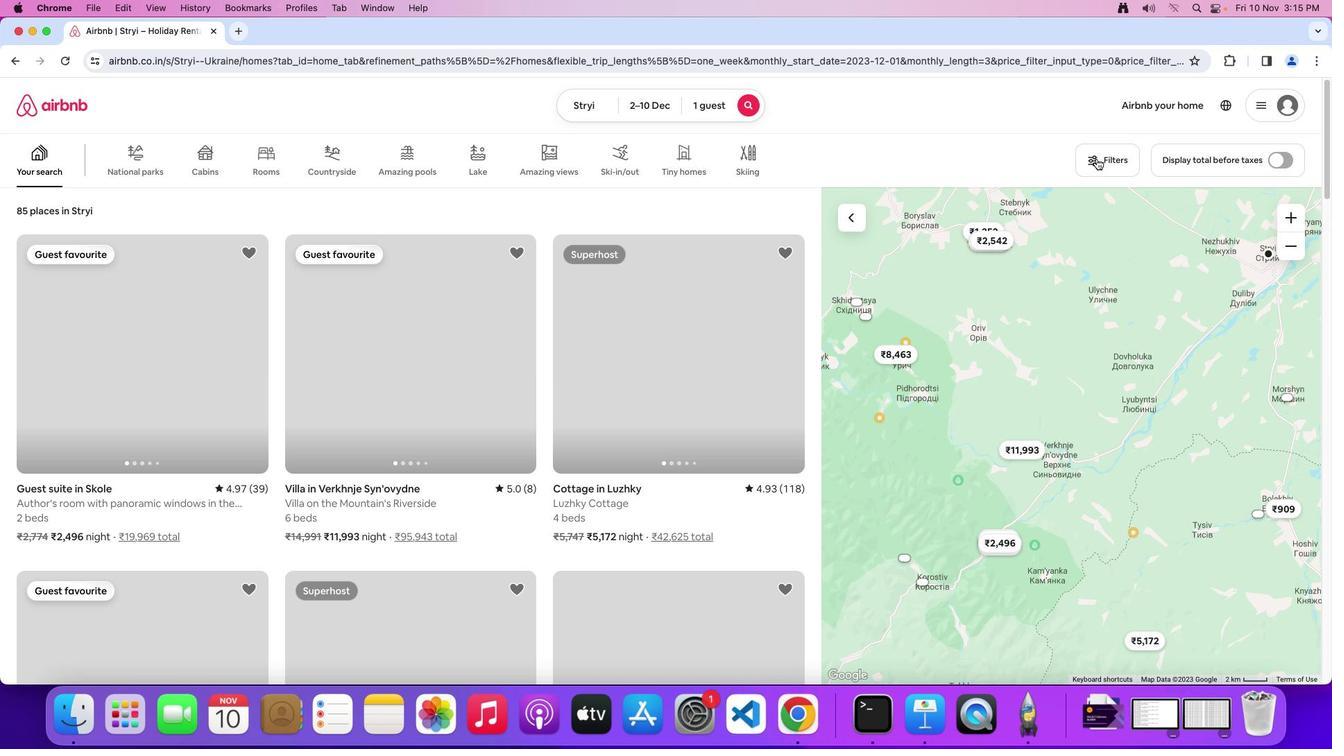 
Action: Mouse pressed left at (1096, 158)
Screenshot: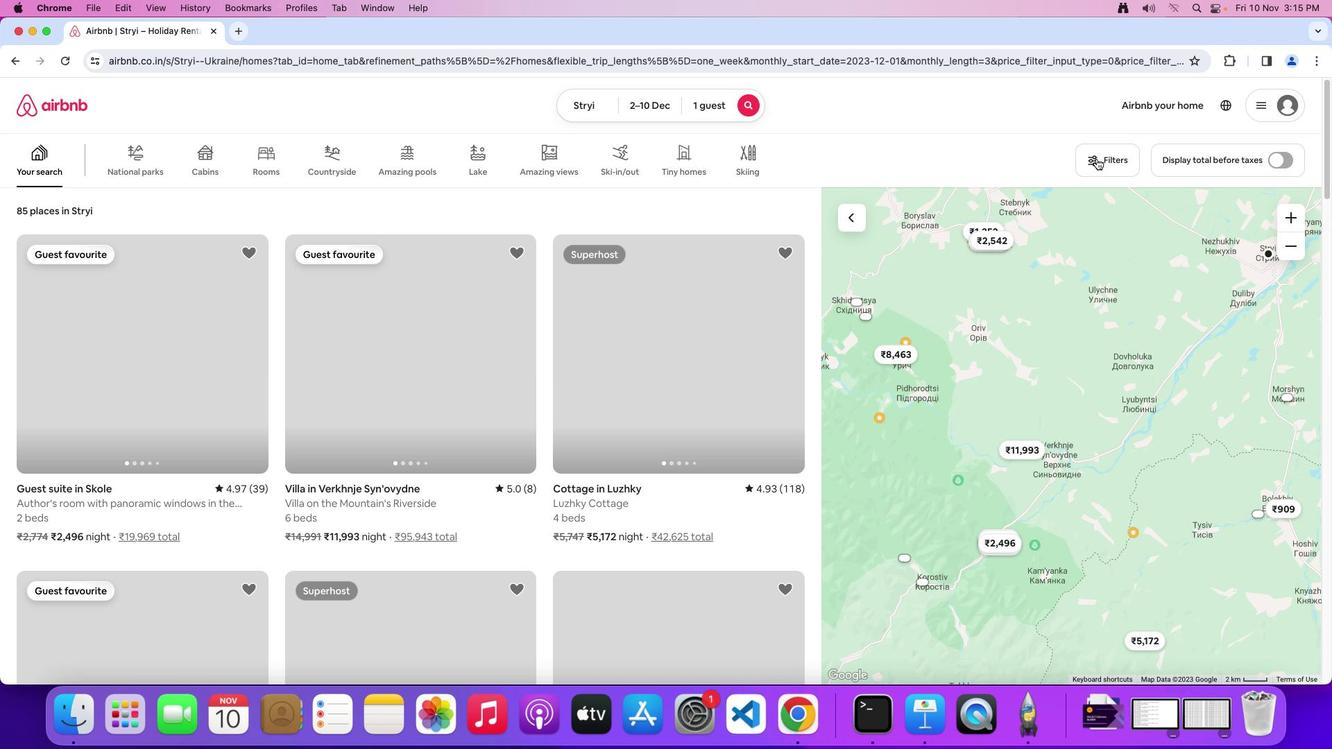 
Action: Mouse moved to (582, 339)
Screenshot: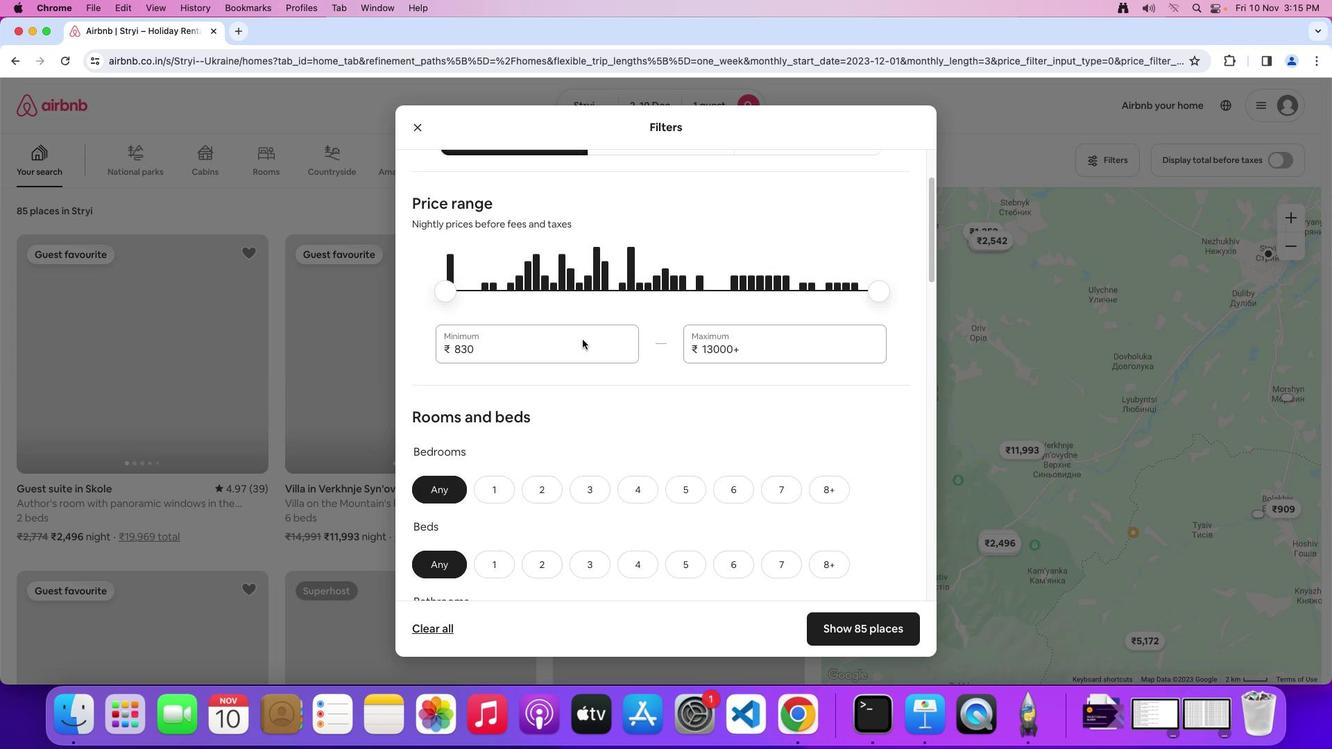
Action: Mouse scrolled (582, 339) with delta (0, 0)
Screenshot: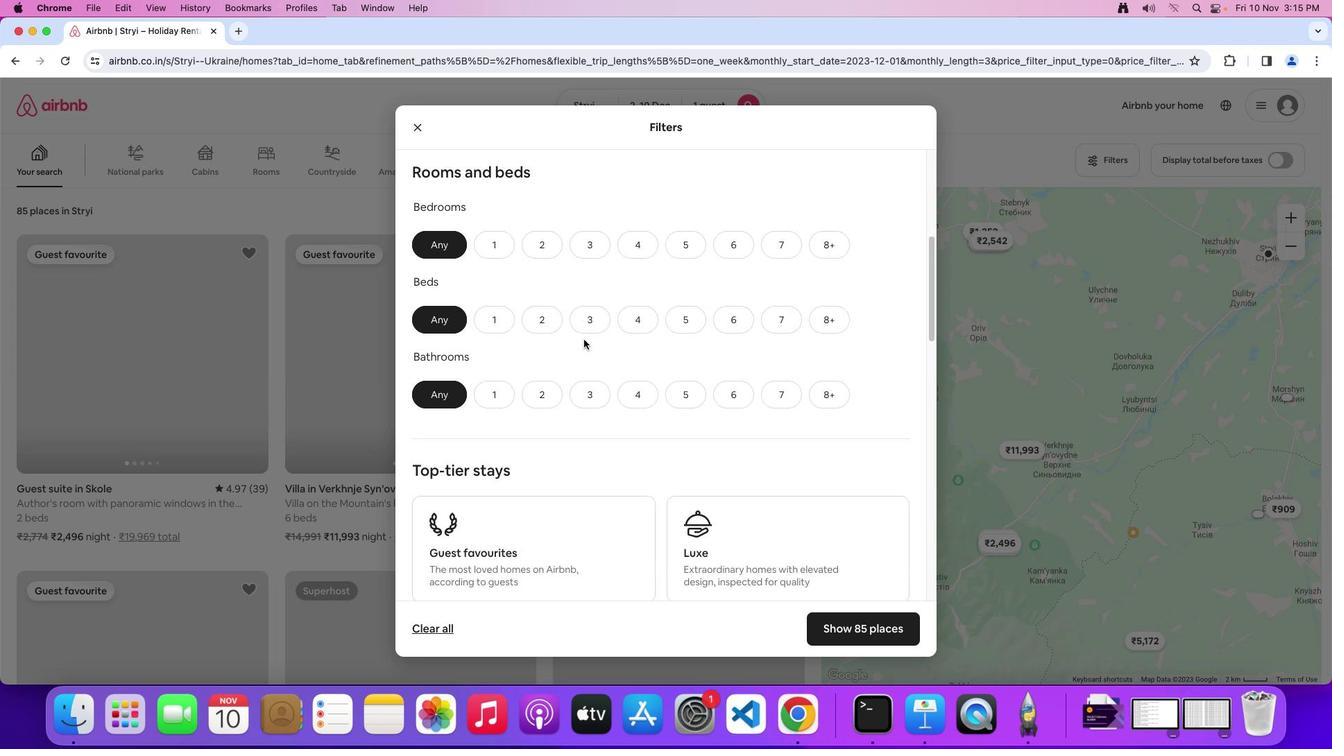 
Action: Mouse scrolled (582, 339) with delta (0, 0)
Screenshot: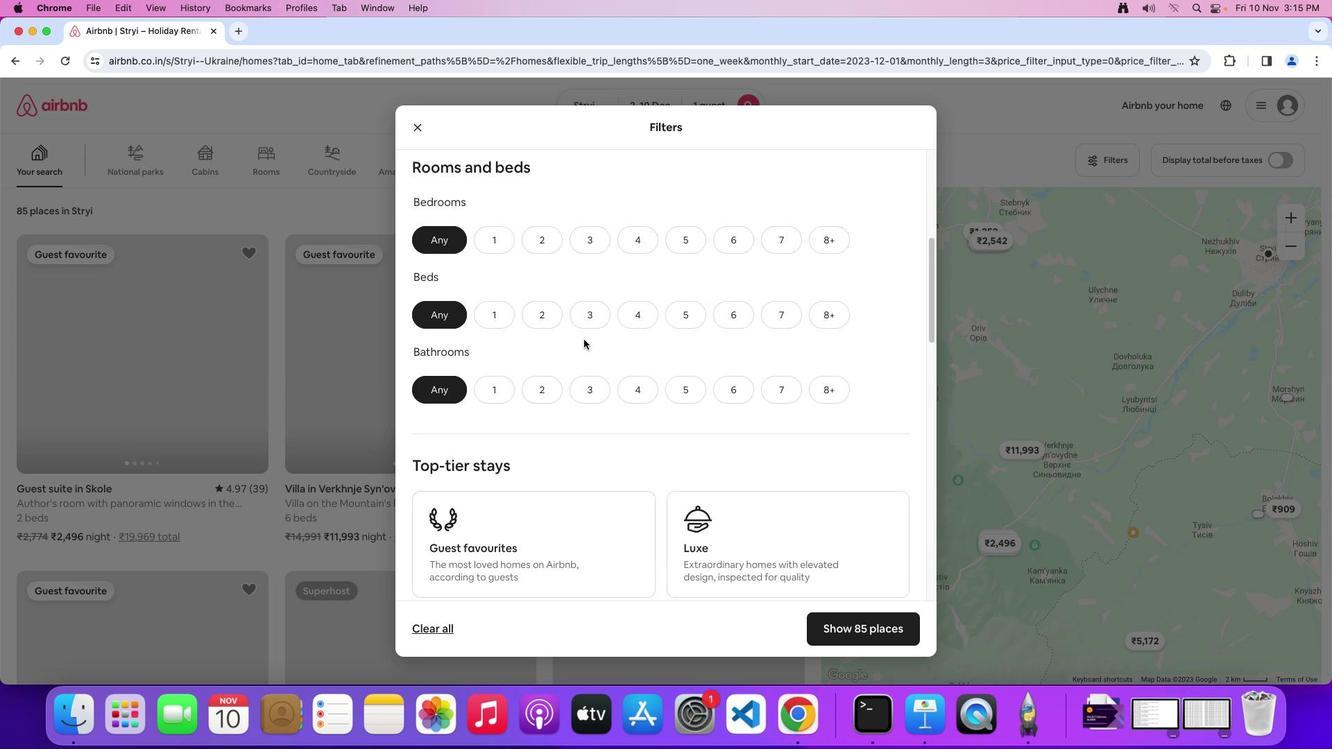 
Action: Mouse moved to (582, 340)
Screenshot: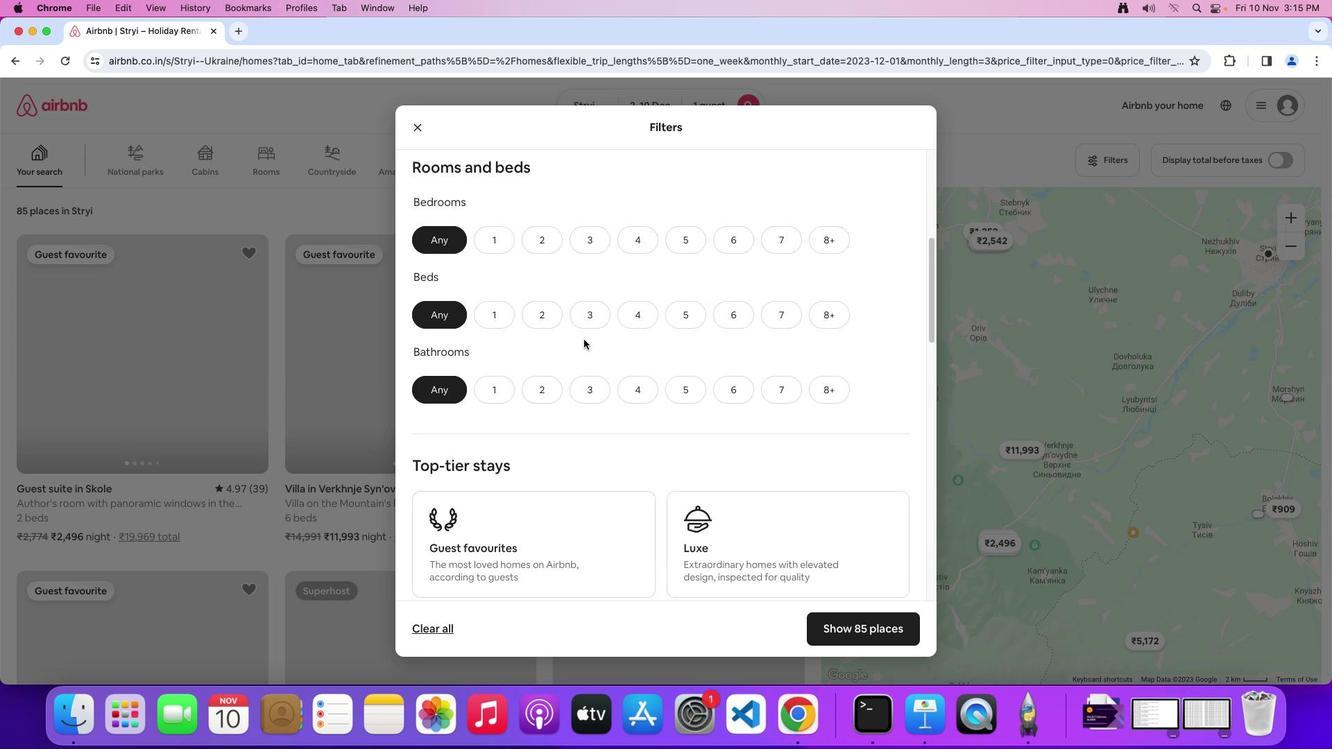 
Action: Mouse scrolled (582, 340) with delta (0, -2)
Screenshot: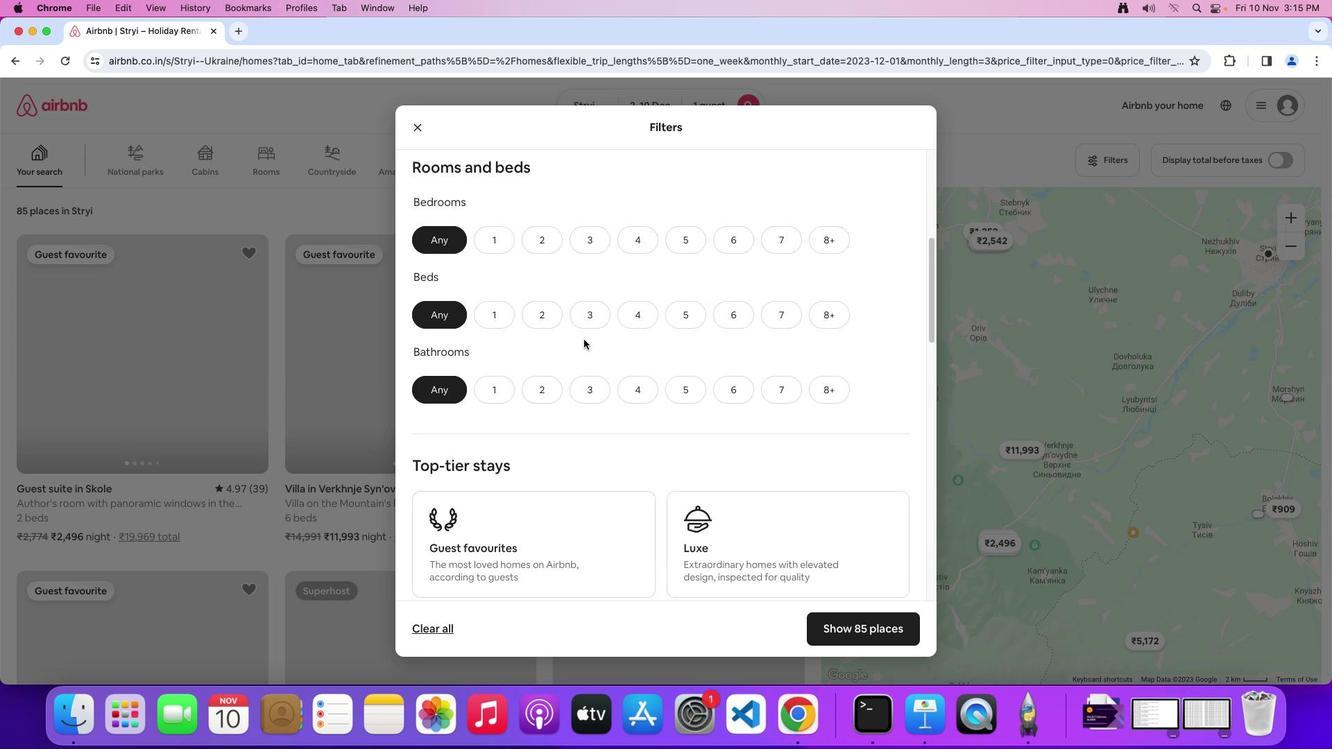 
Action: Mouse scrolled (582, 340) with delta (0, -4)
Screenshot: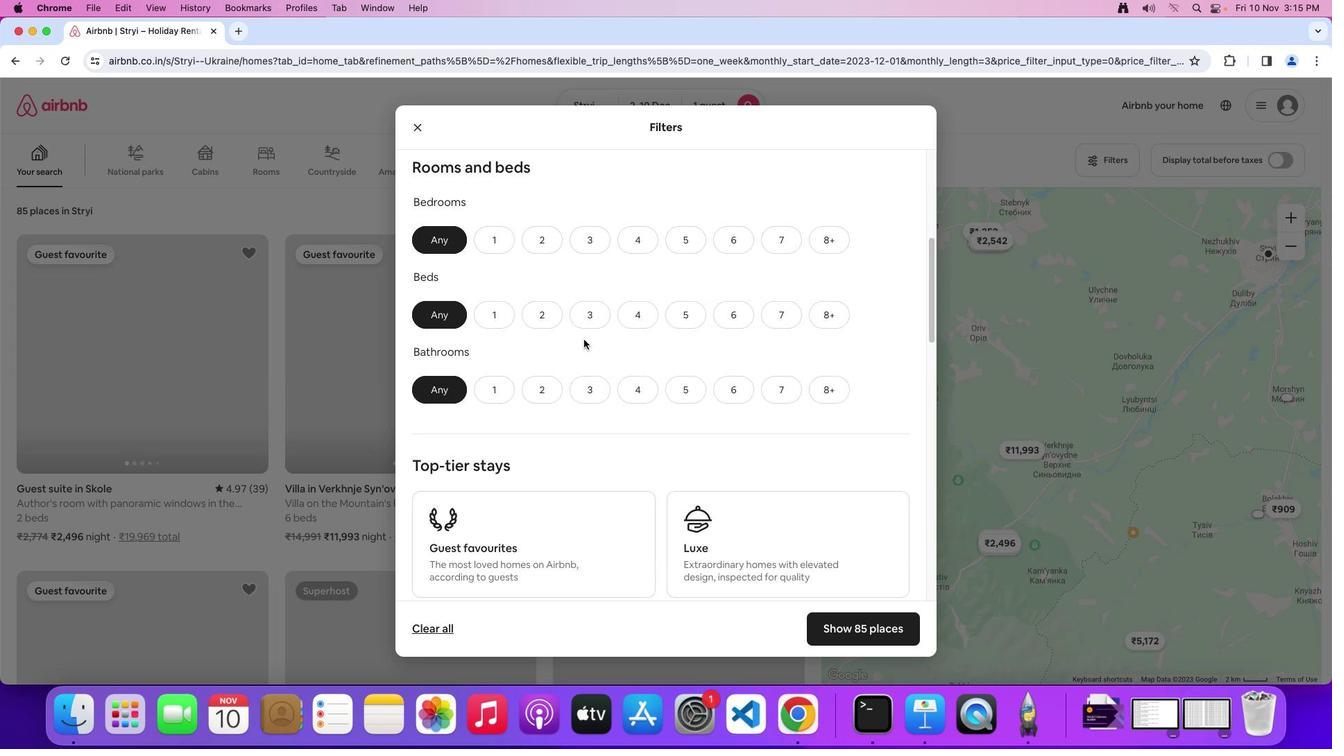 
Action: Mouse moved to (497, 239)
Screenshot: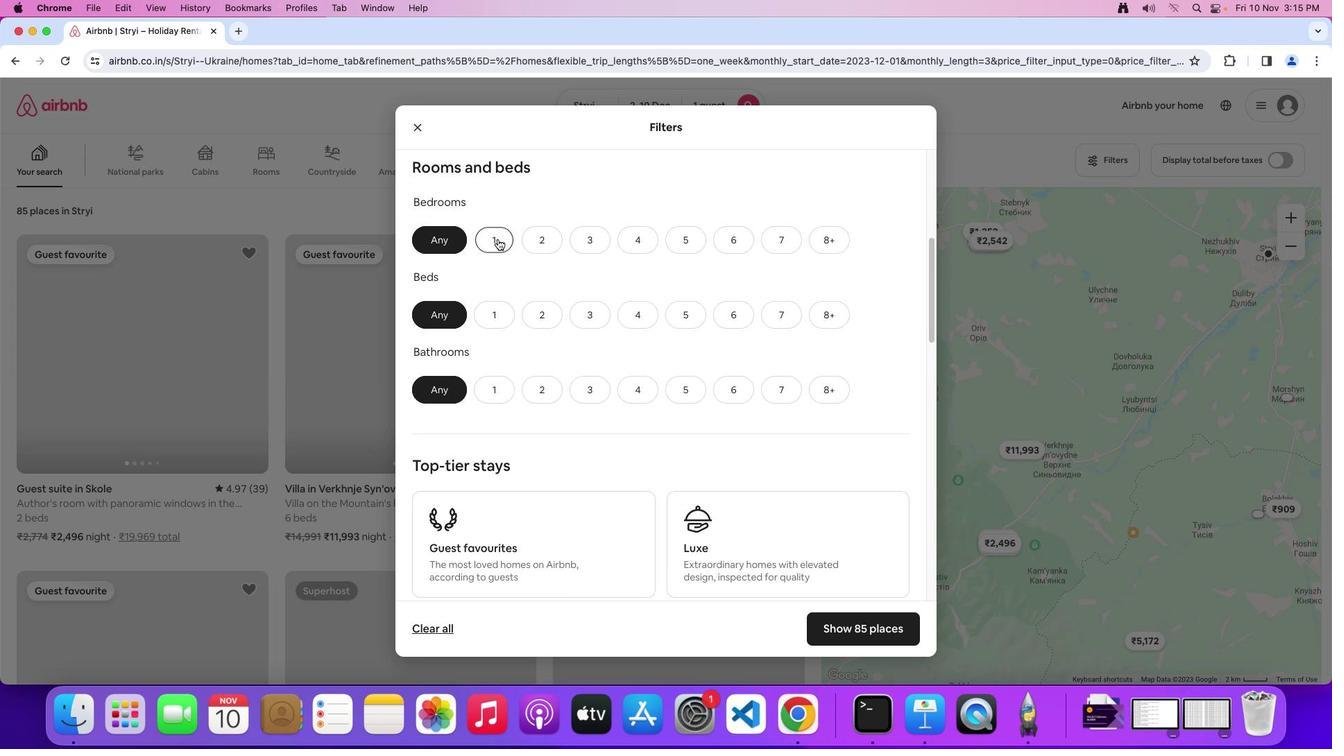 
Action: Mouse pressed left at (497, 239)
Screenshot: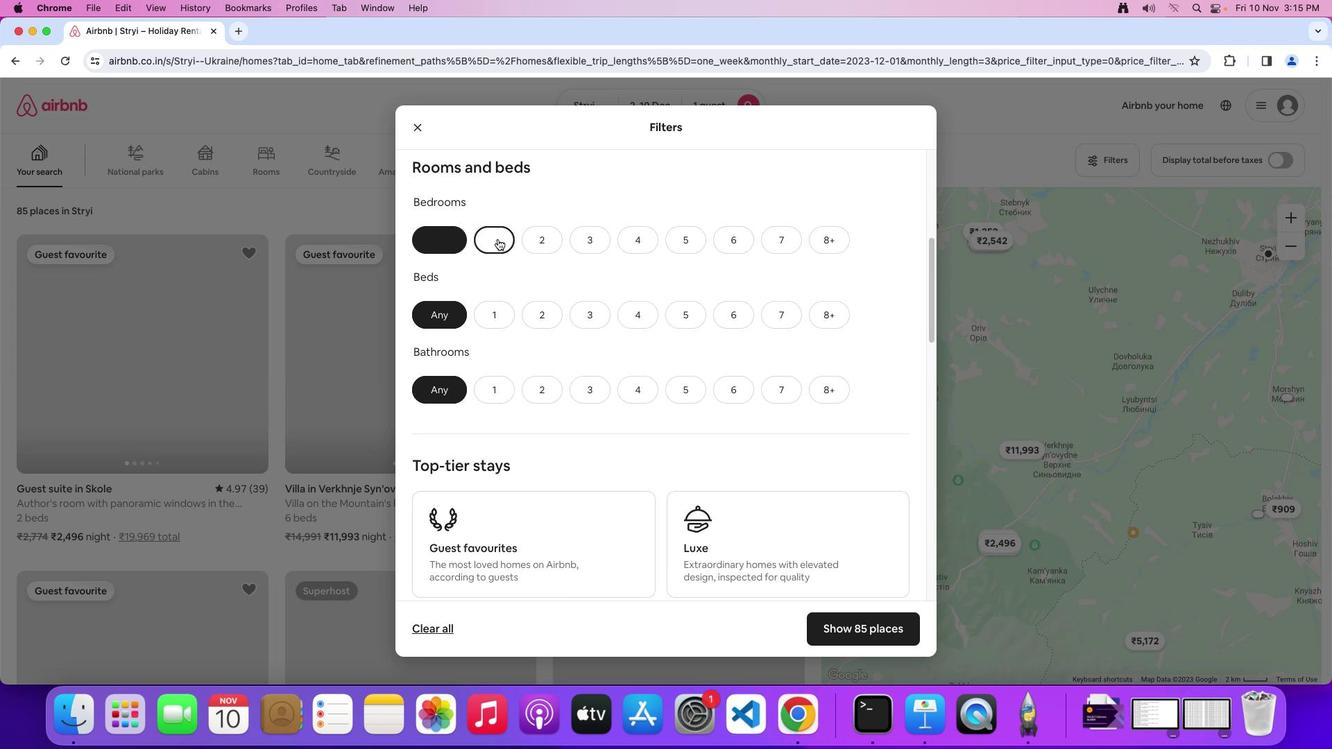 
Action: Mouse moved to (498, 316)
Screenshot: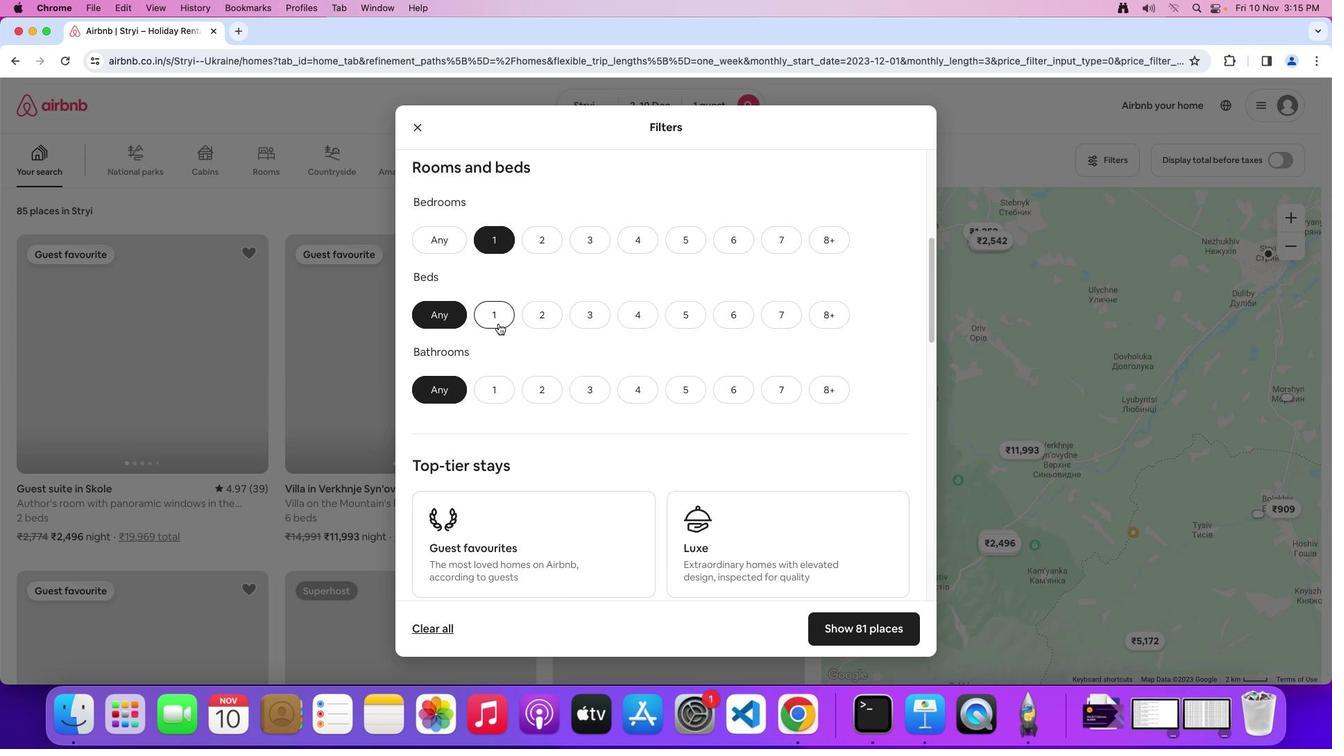
Action: Mouse pressed left at (498, 316)
Screenshot: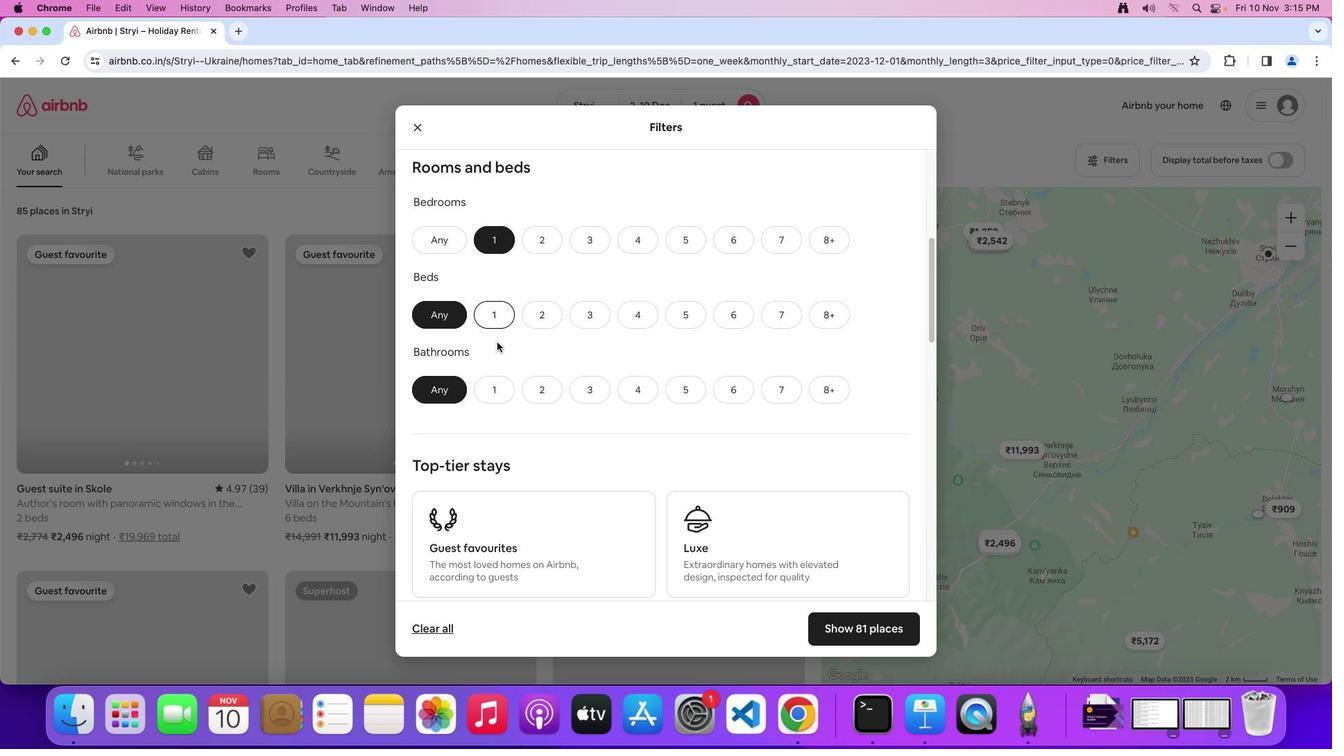 
Action: Mouse moved to (494, 385)
Screenshot: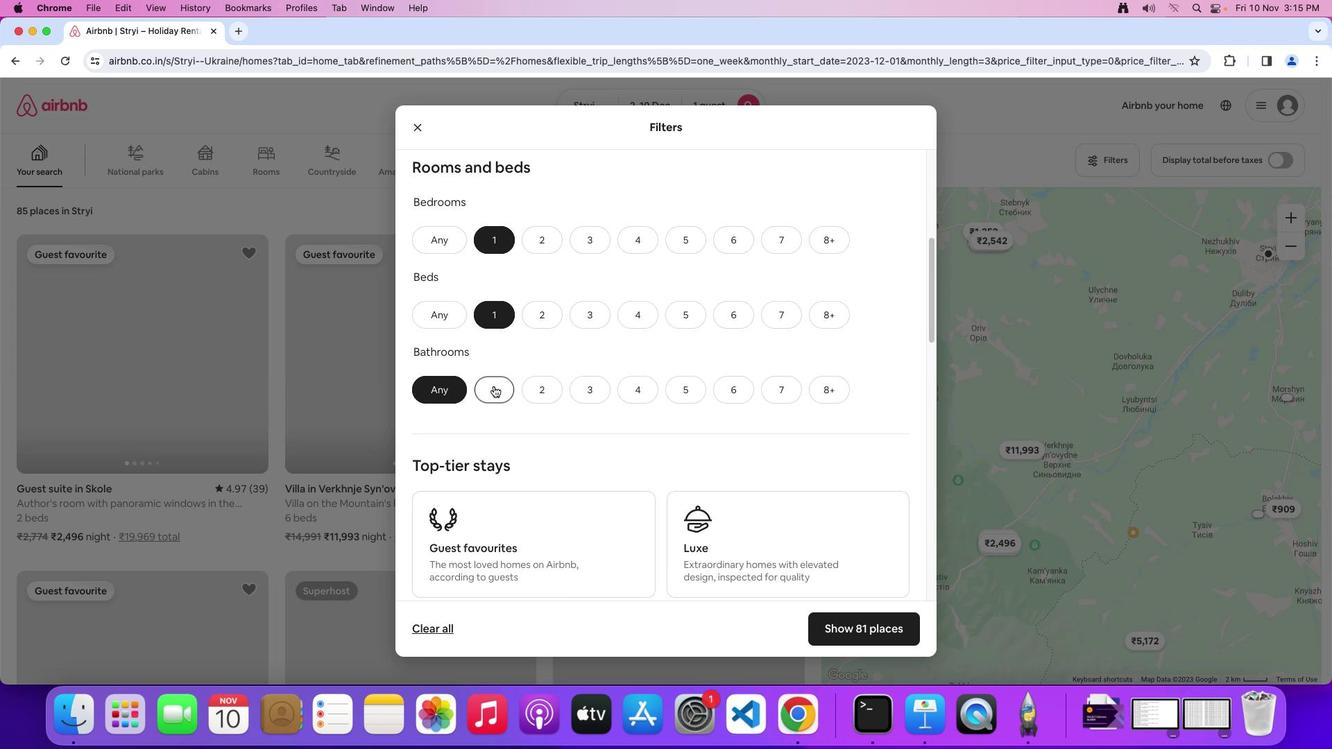 
Action: Mouse pressed left at (494, 385)
Screenshot: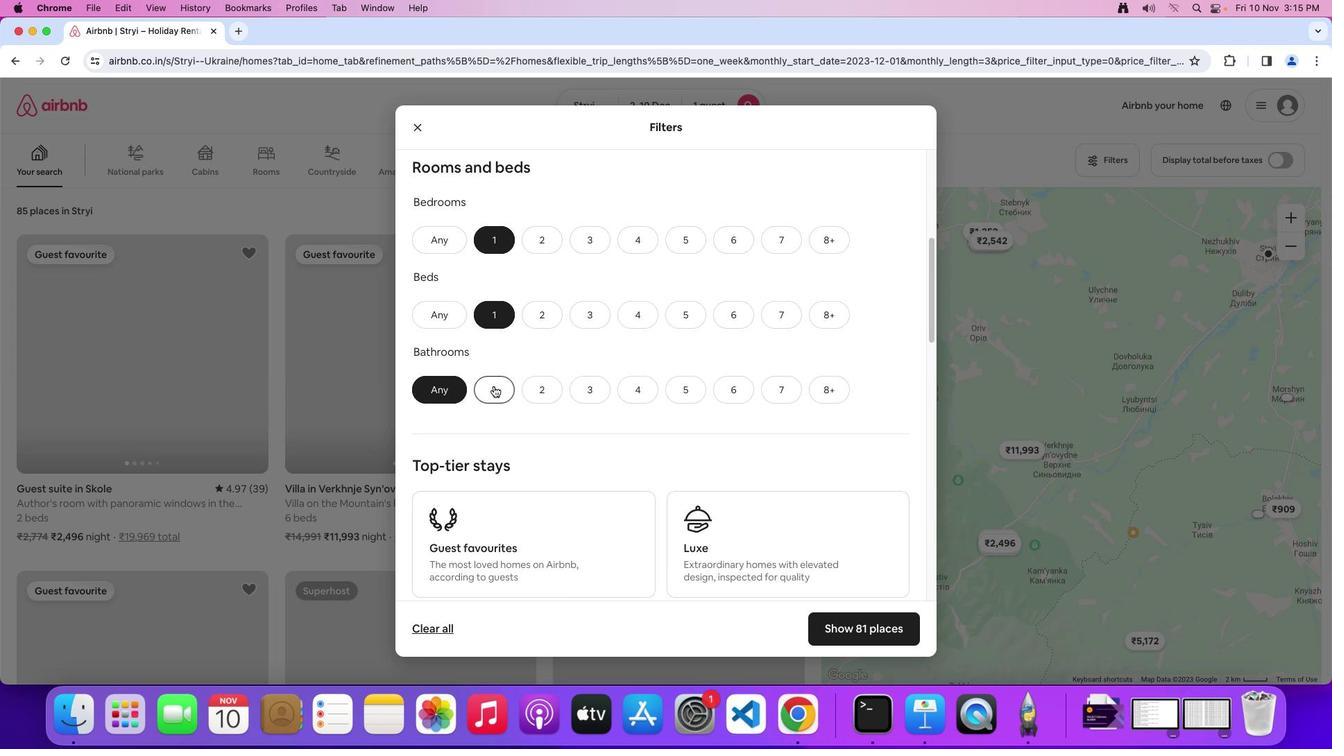 
Action: Mouse moved to (649, 344)
Screenshot: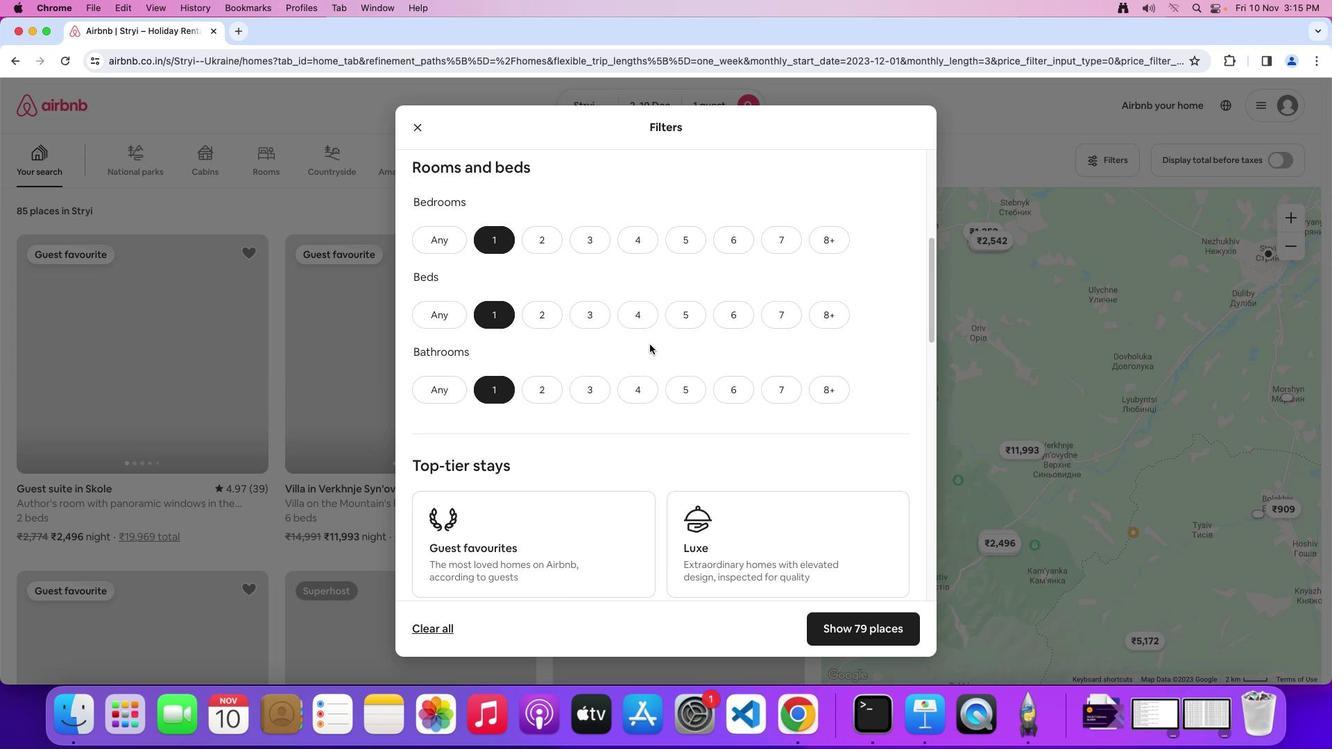 
Action: Mouse scrolled (649, 344) with delta (0, 0)
Screenshot: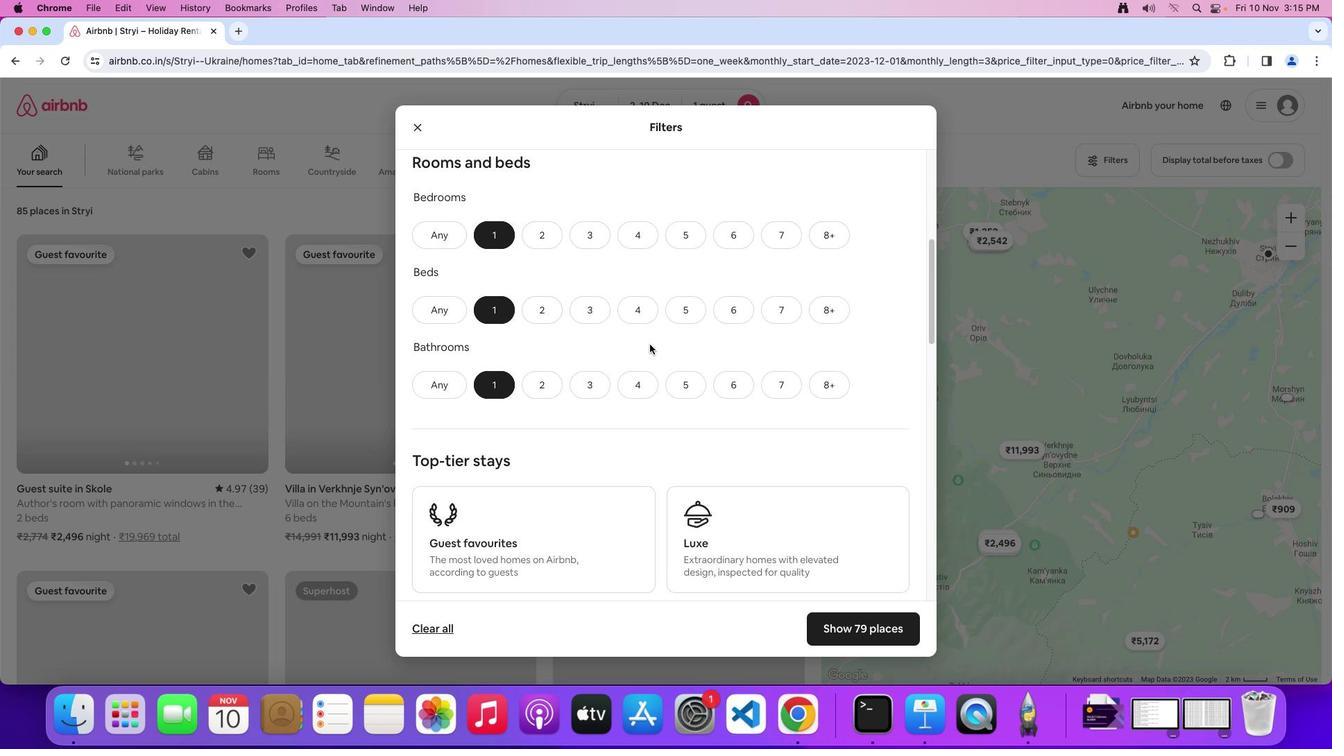 
Action: Mouse scrolled (649, 344) with delta (0, 0)
Screenshot: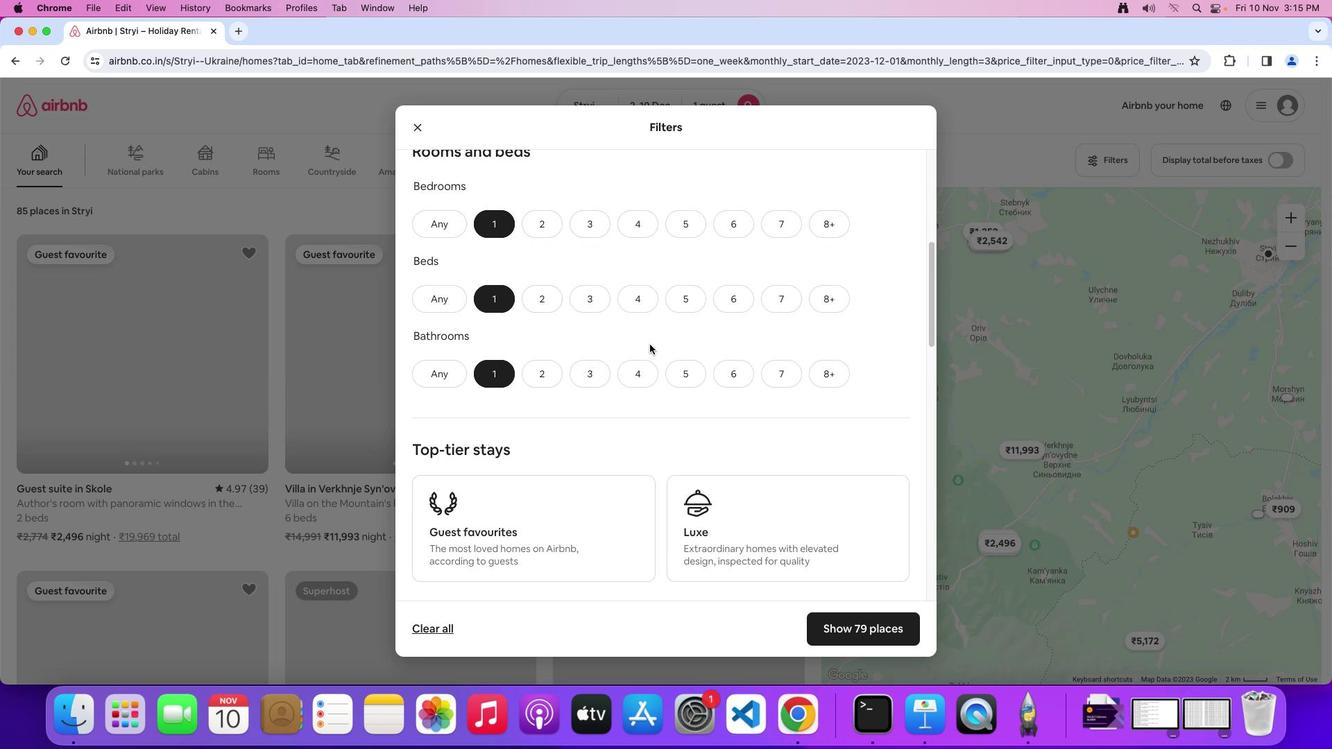 
Action: Mouse scrolled (649, 344) with delta (0, 0)
Screenshot: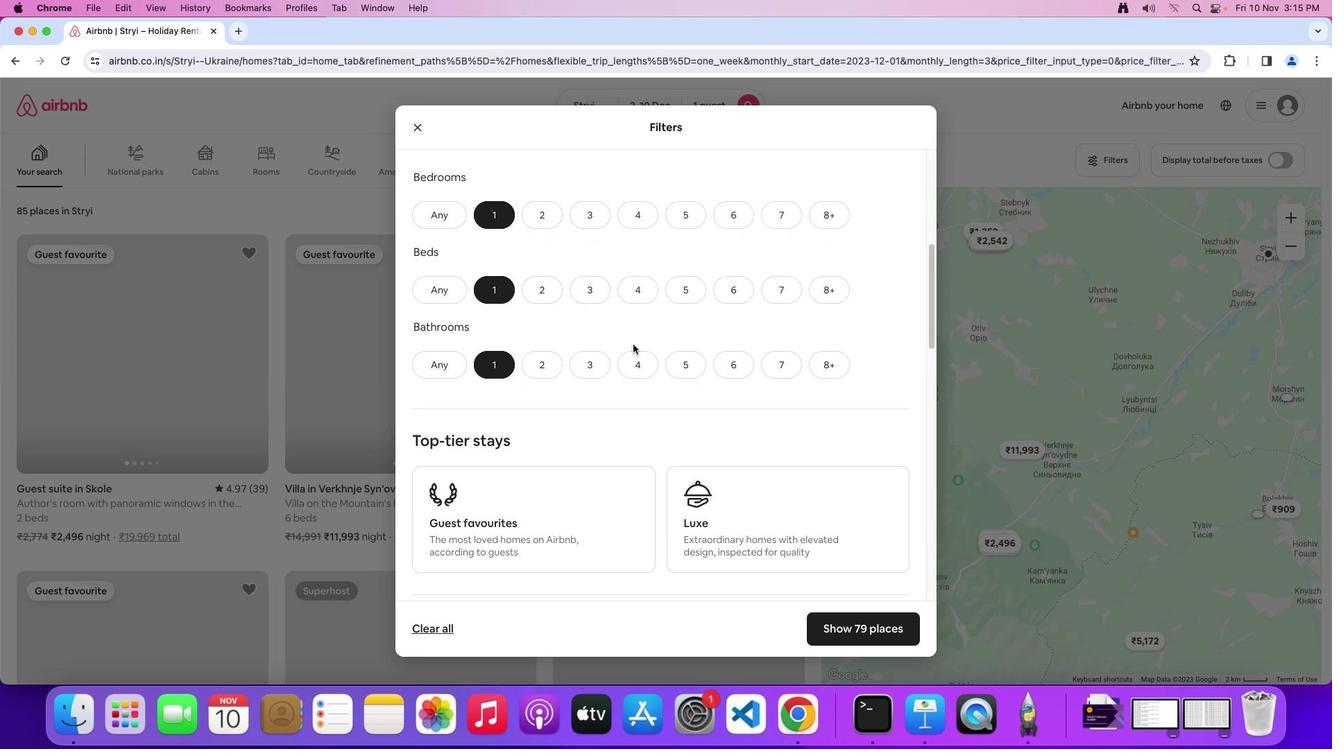 
Action: Mouse moved to (673, 376)
Screenshot: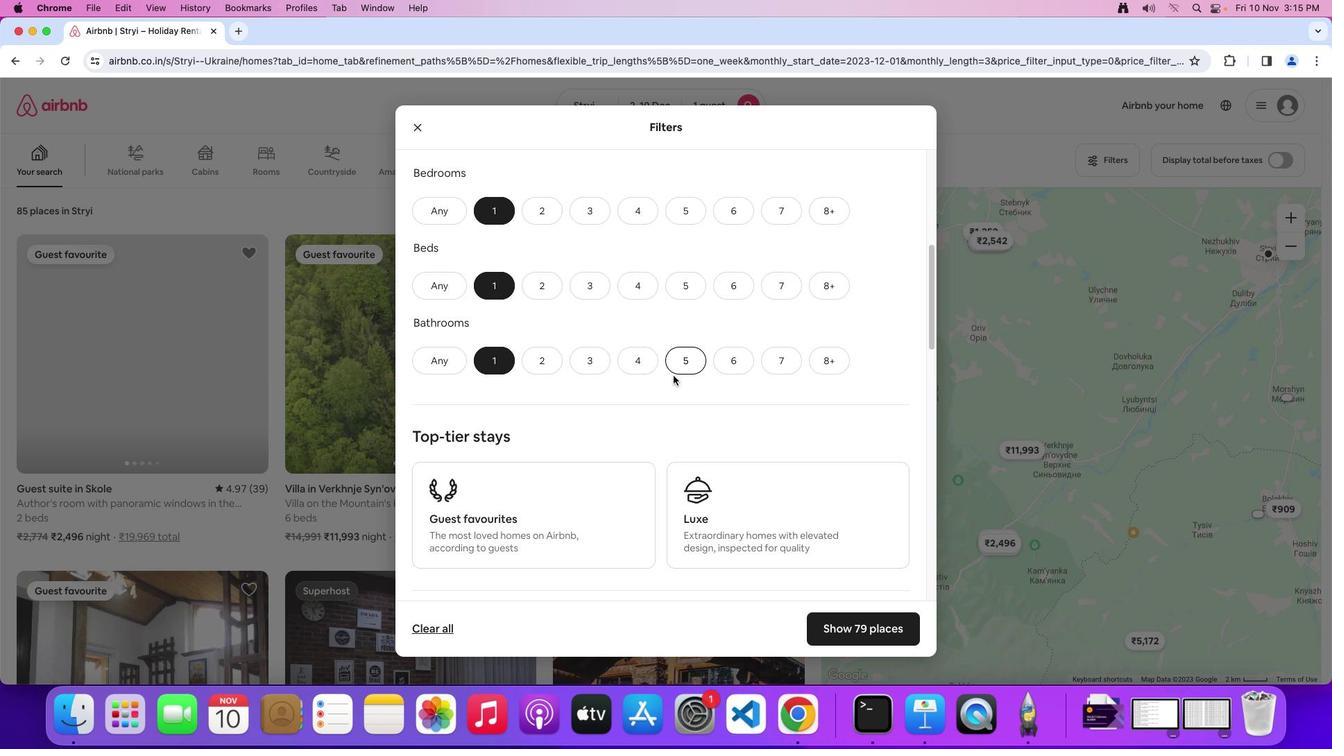 
Action: Mouse scrolled (673, 376) with delta (0, 0)
Screenshot: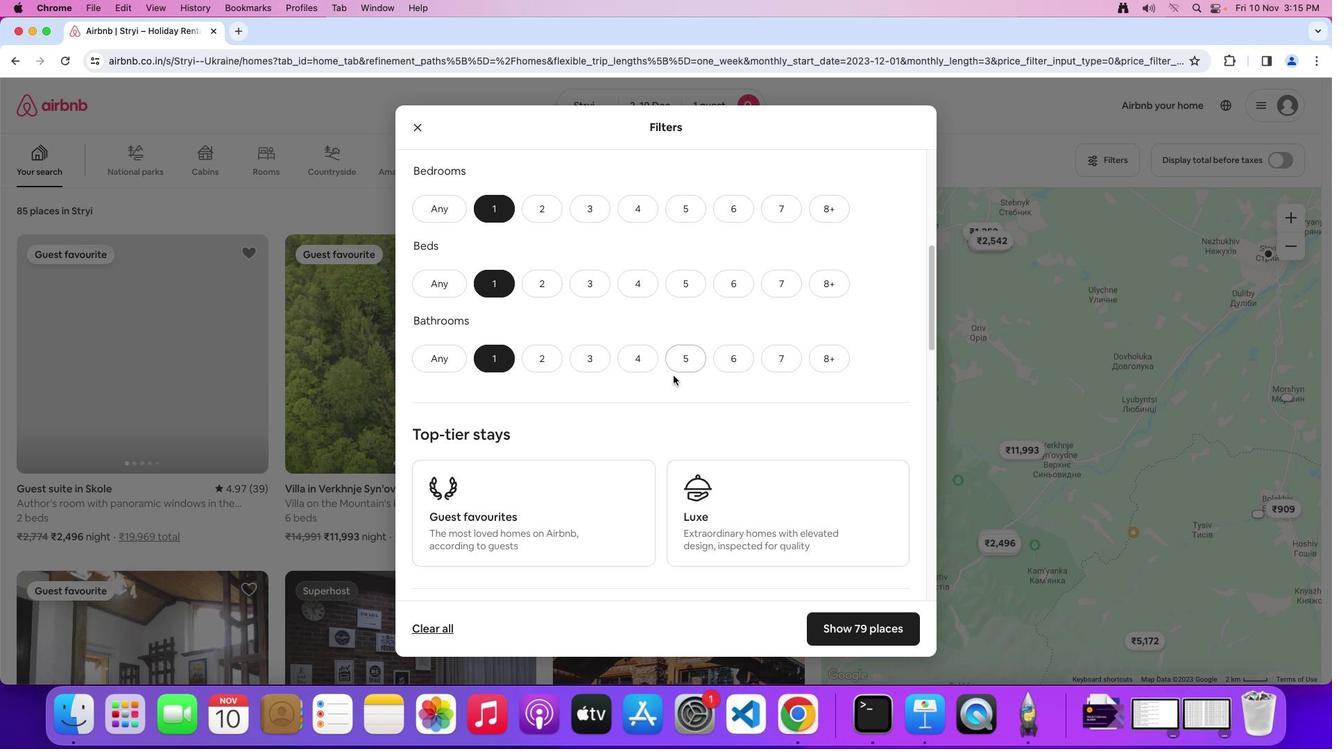 
Action: Mouse scrolled (673, 376) with delta (0, 0)
Screenshot: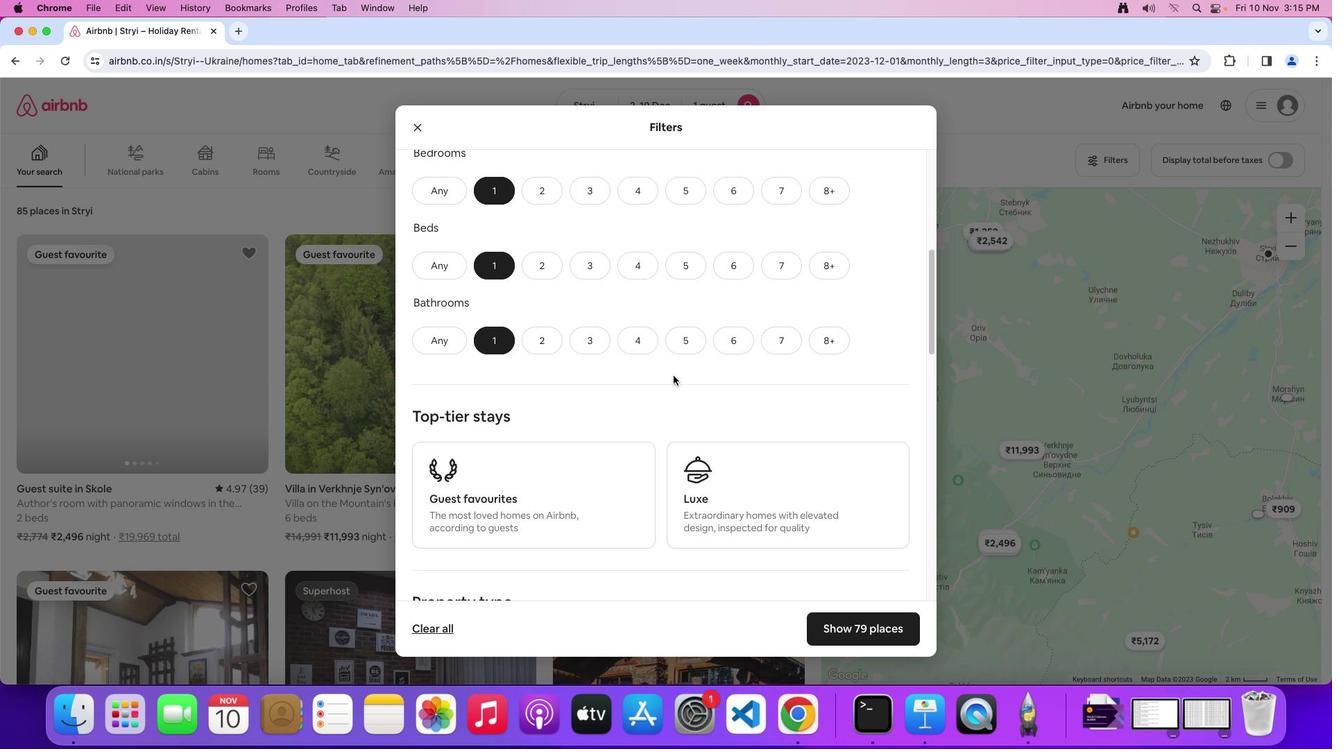
Action: Mouse scrolled (673, 376) with delta (0, 0)
Screenshot: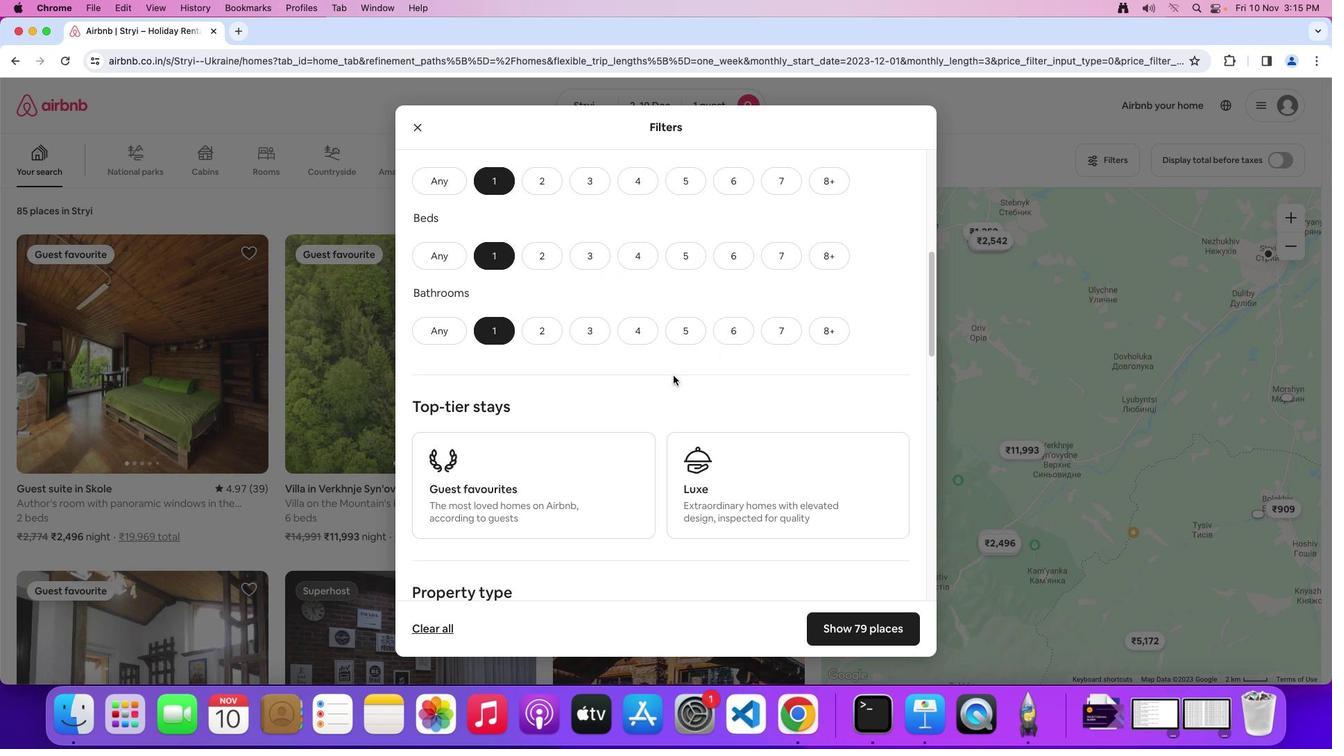
Action: Mouse scrolled (673, 376) with delta (0, 0)
Screenshot: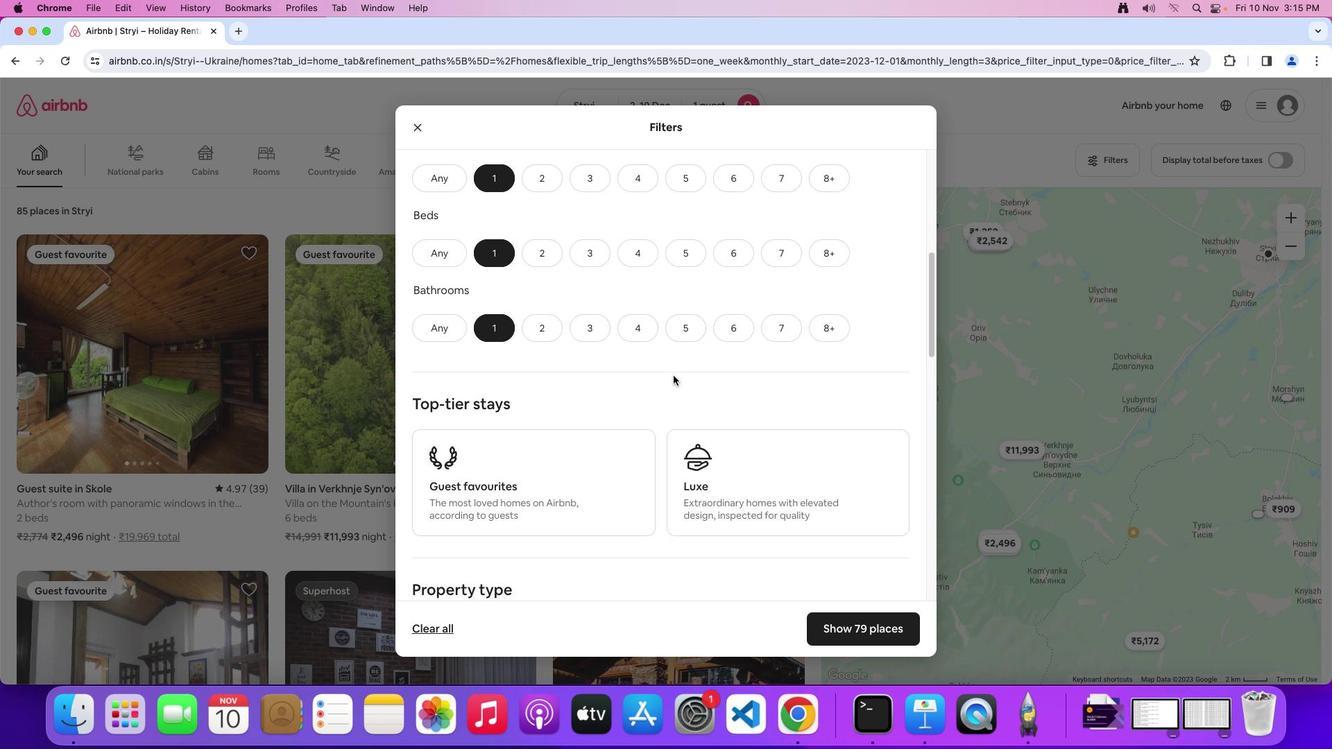 
Action: Mouse scrolled (673, 376) with delta (0, 0)
Screenshot: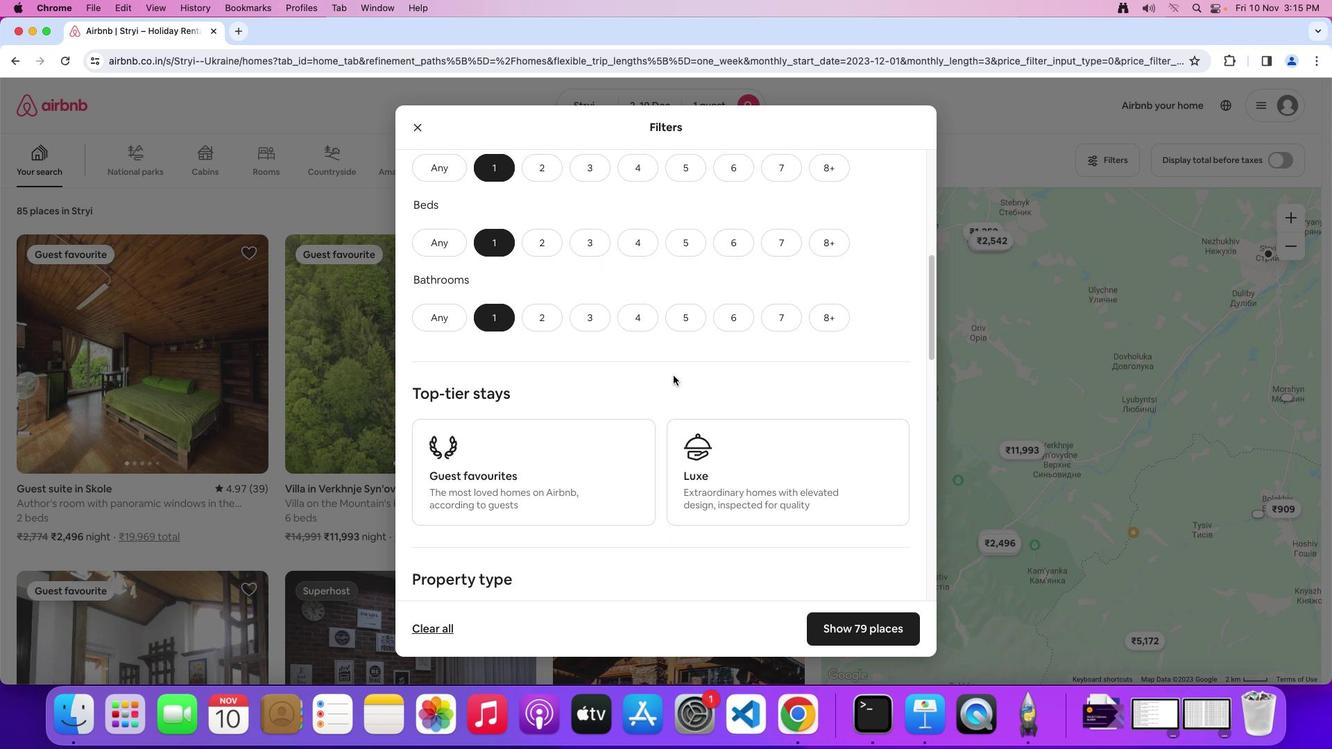 
Action: Mouse scrolled (673, 376) with delta (0, 0)
Screenshot: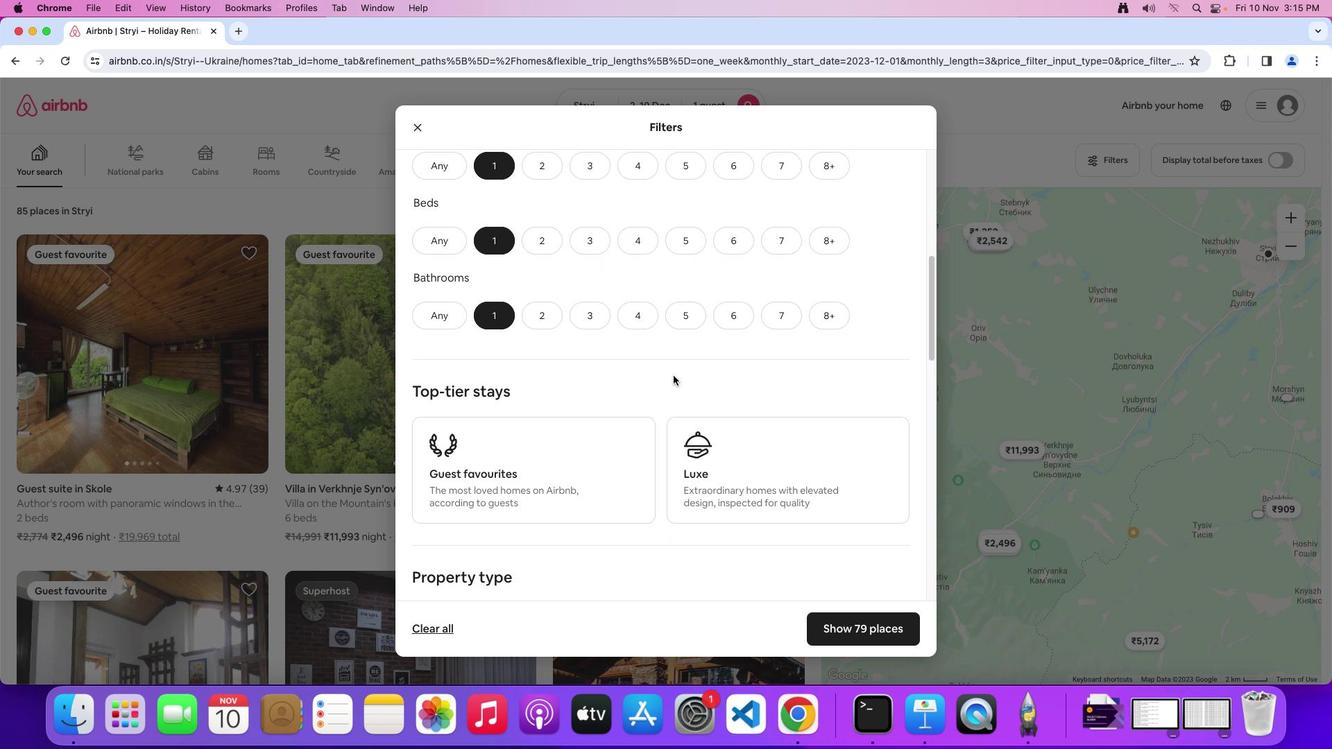 
Action: Mouse scrolled (673, 376) with delta (0, 0)
Screenshot: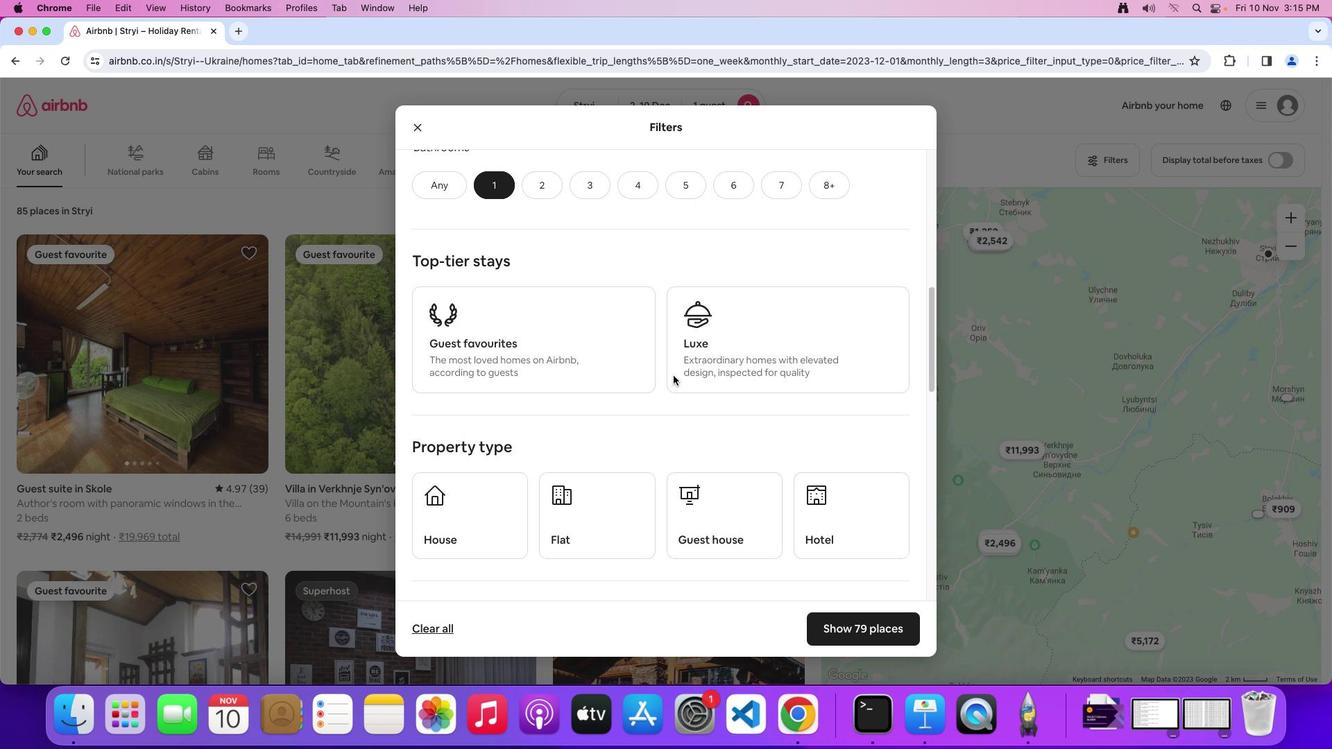 
Action: Mouse scrolled (673, 376) with delta (0, 0)
Screenshot: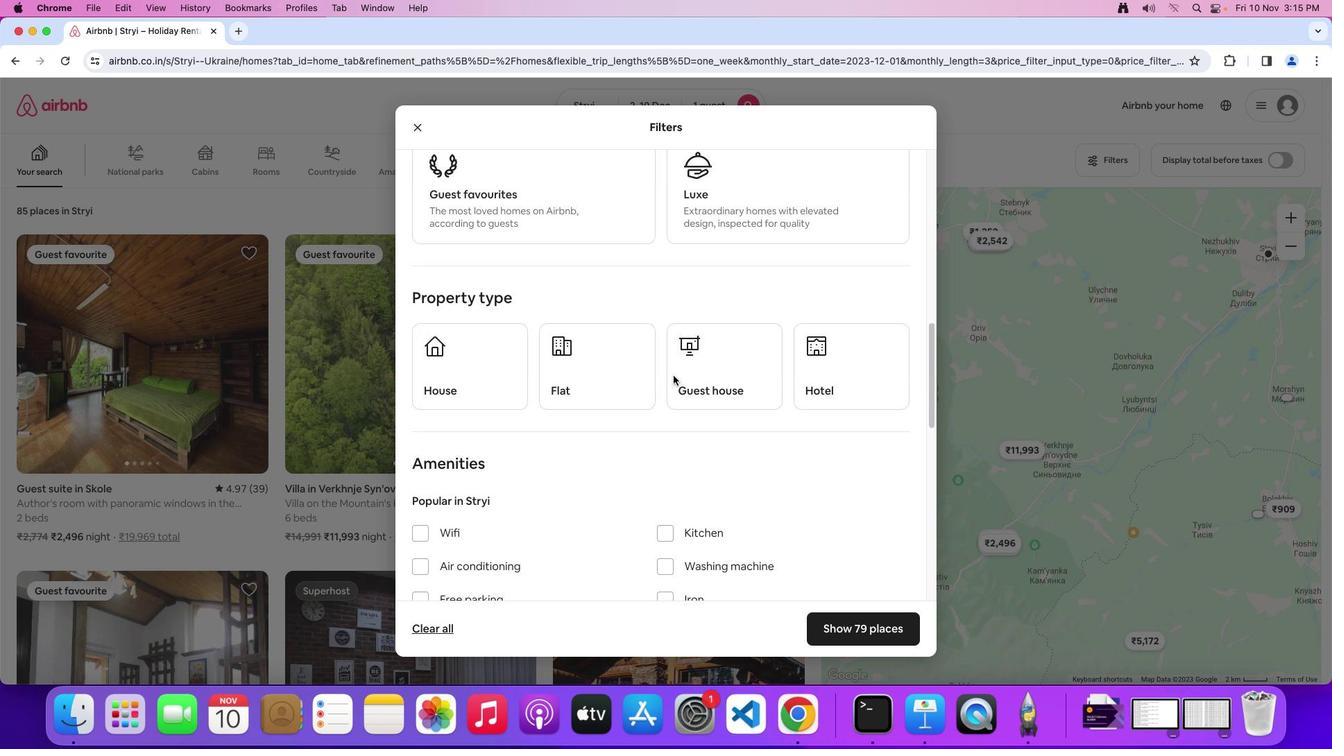 
Action: Mouse scrolled (673, 376) with delta (0, -2)
Screenshot: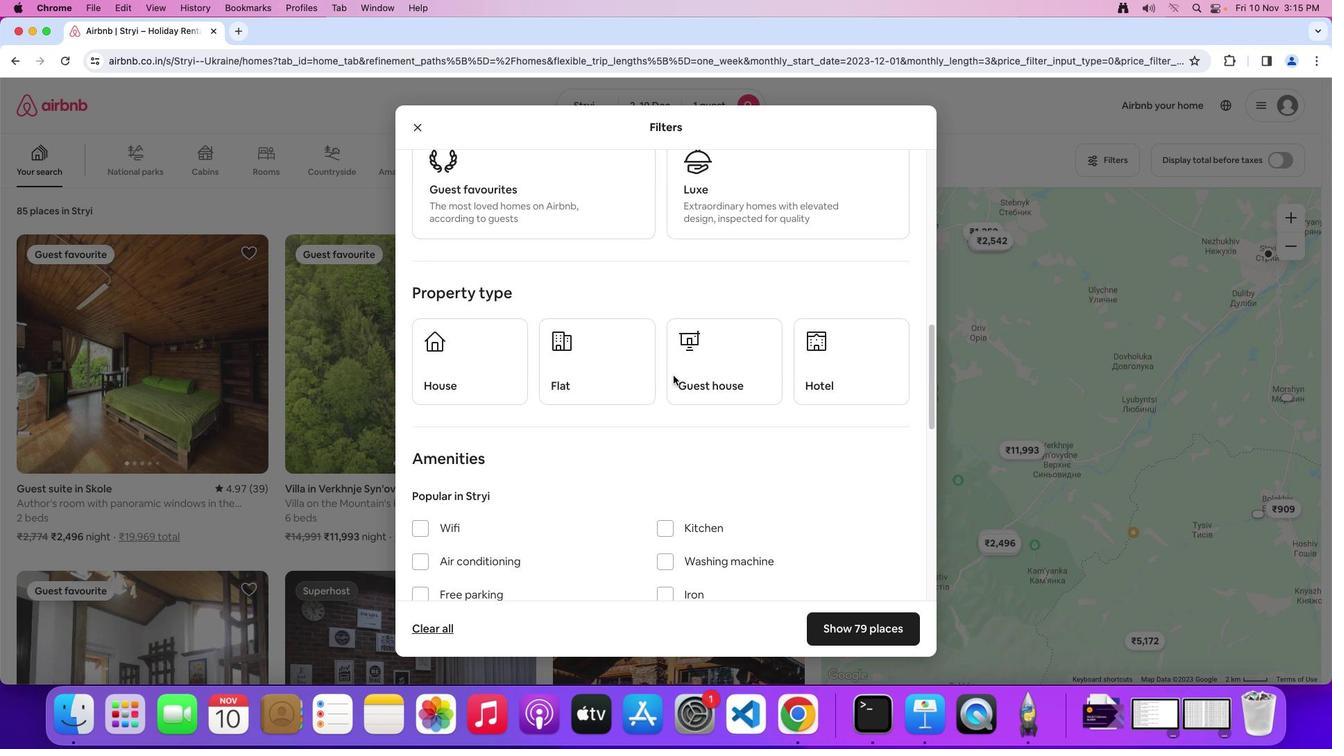
Action: Mouse scrolled (673, 376) with delta (0, -3)
Screenshot: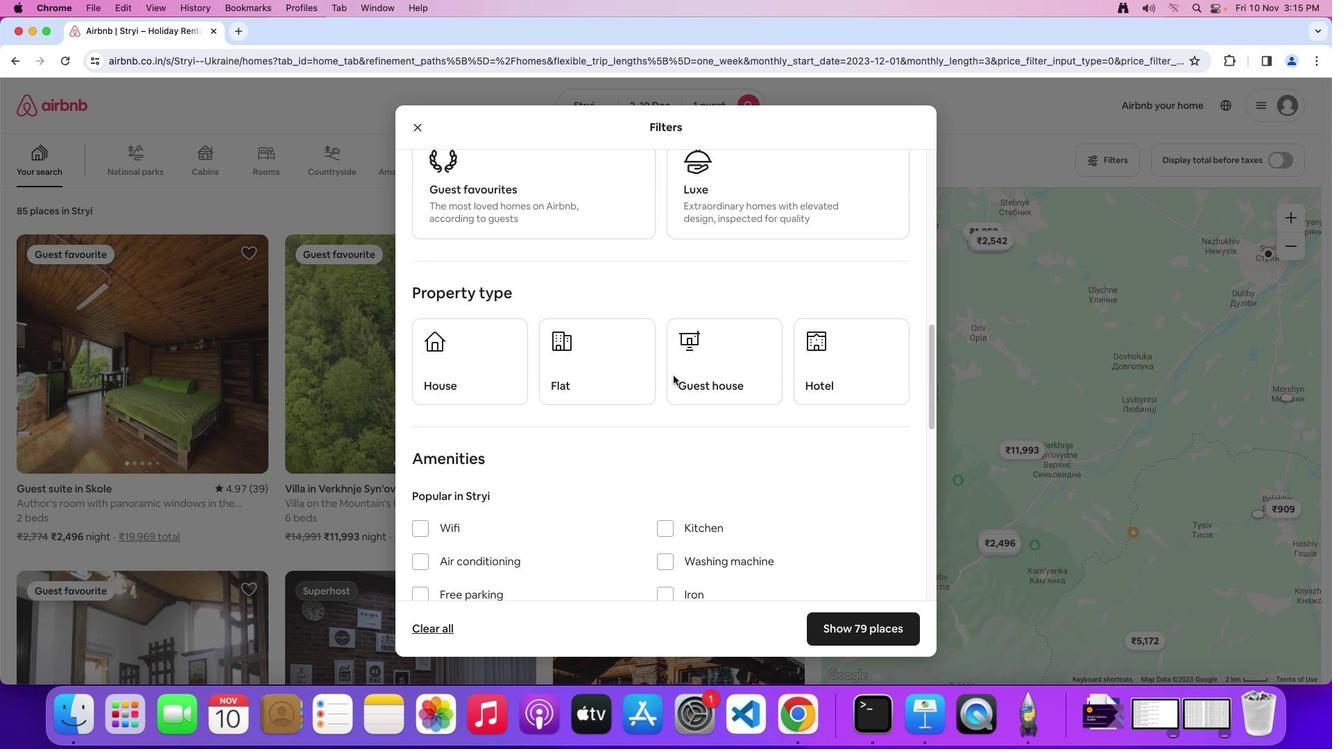 
Action: Mouse moved to (845, 377)
Screenshot: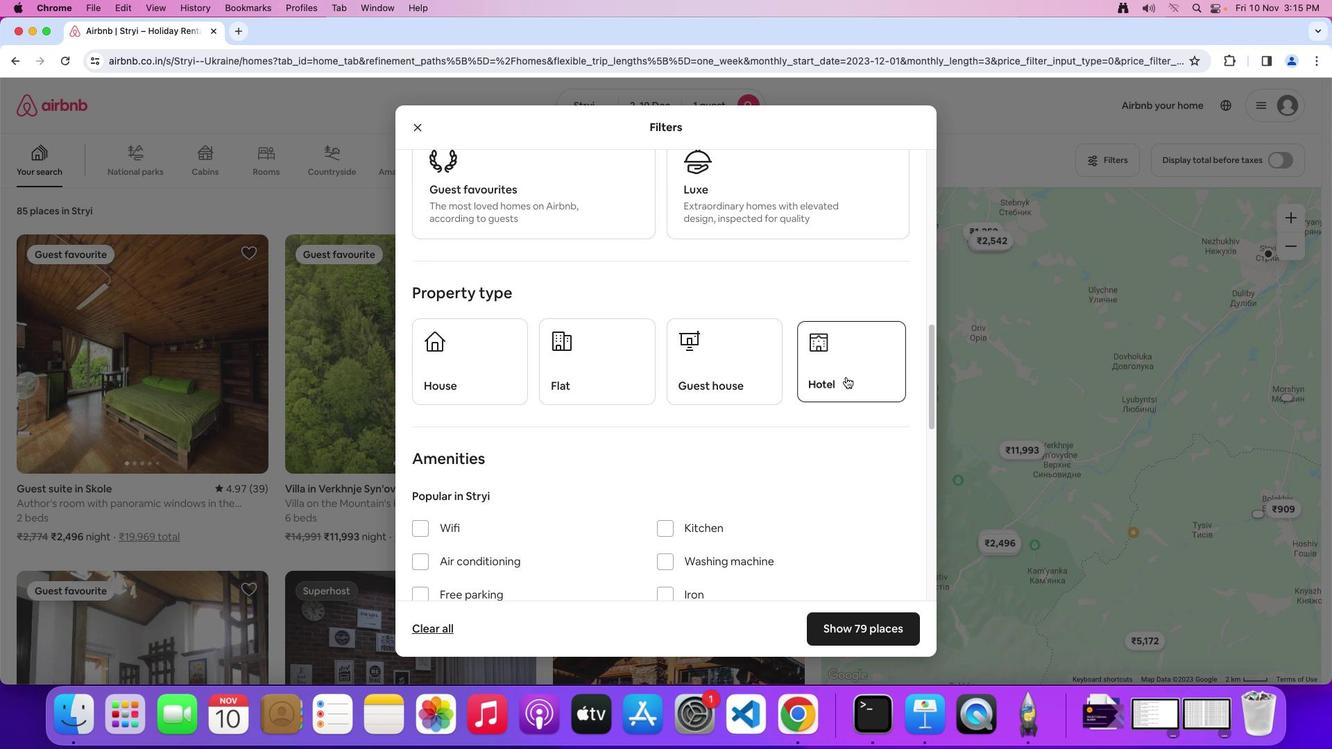 
Action: Mouse pressed left at (845, 377)
Screenshot: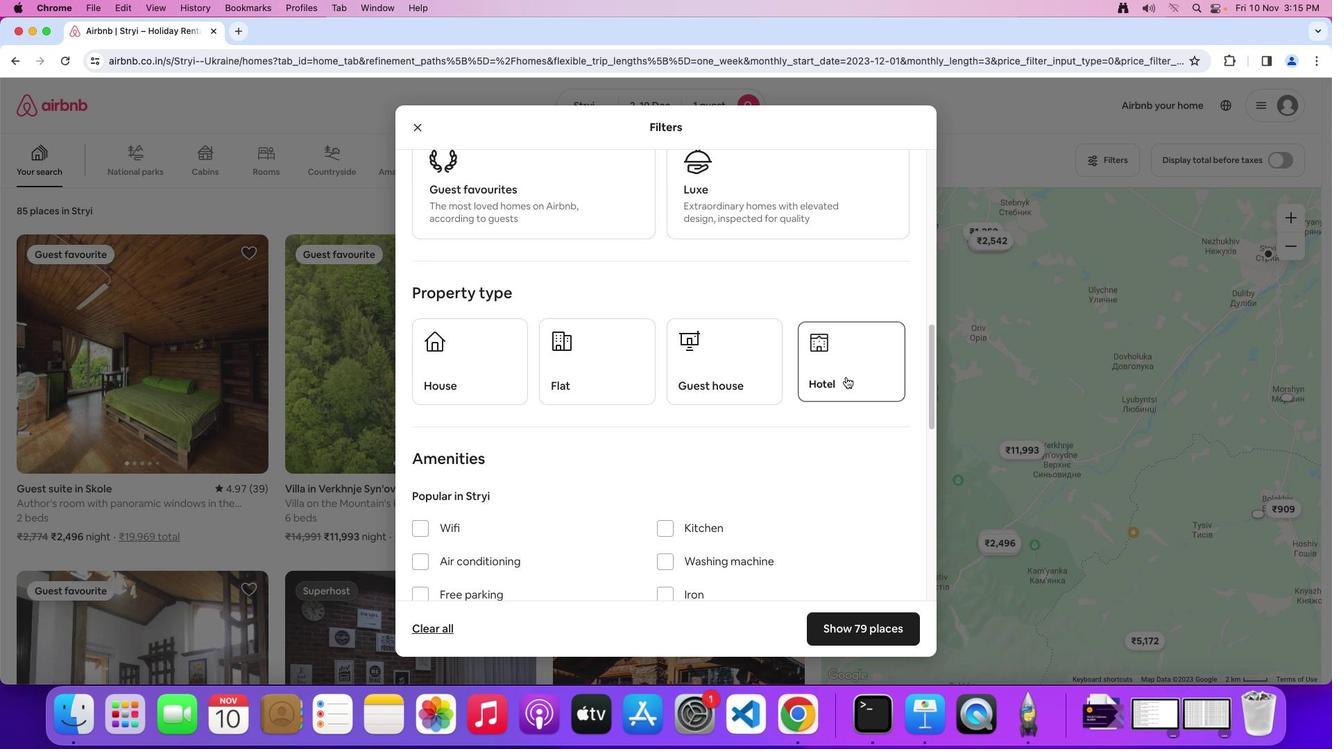
Action: Mouse moved to (846, 376)
Screenshot: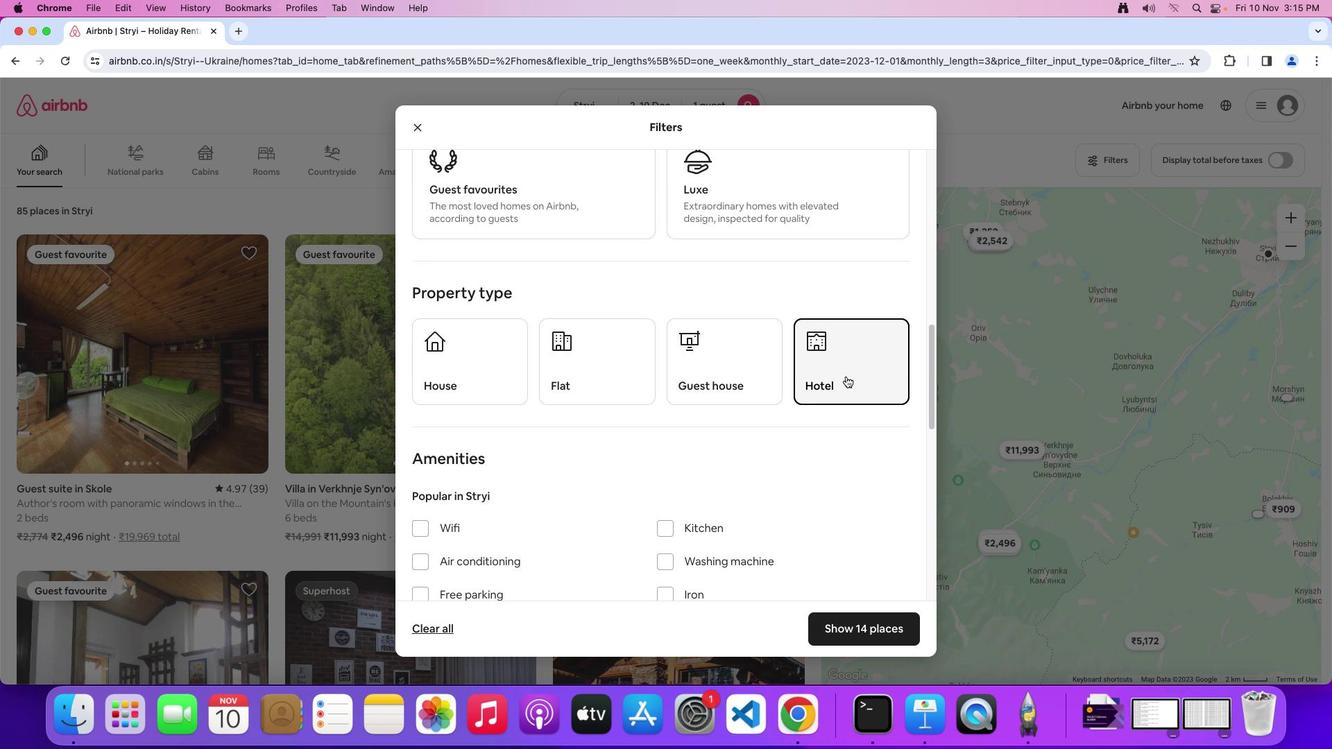 
Action: Mouse scrolled (846, 376) with delta (0, 0)
Screenshot: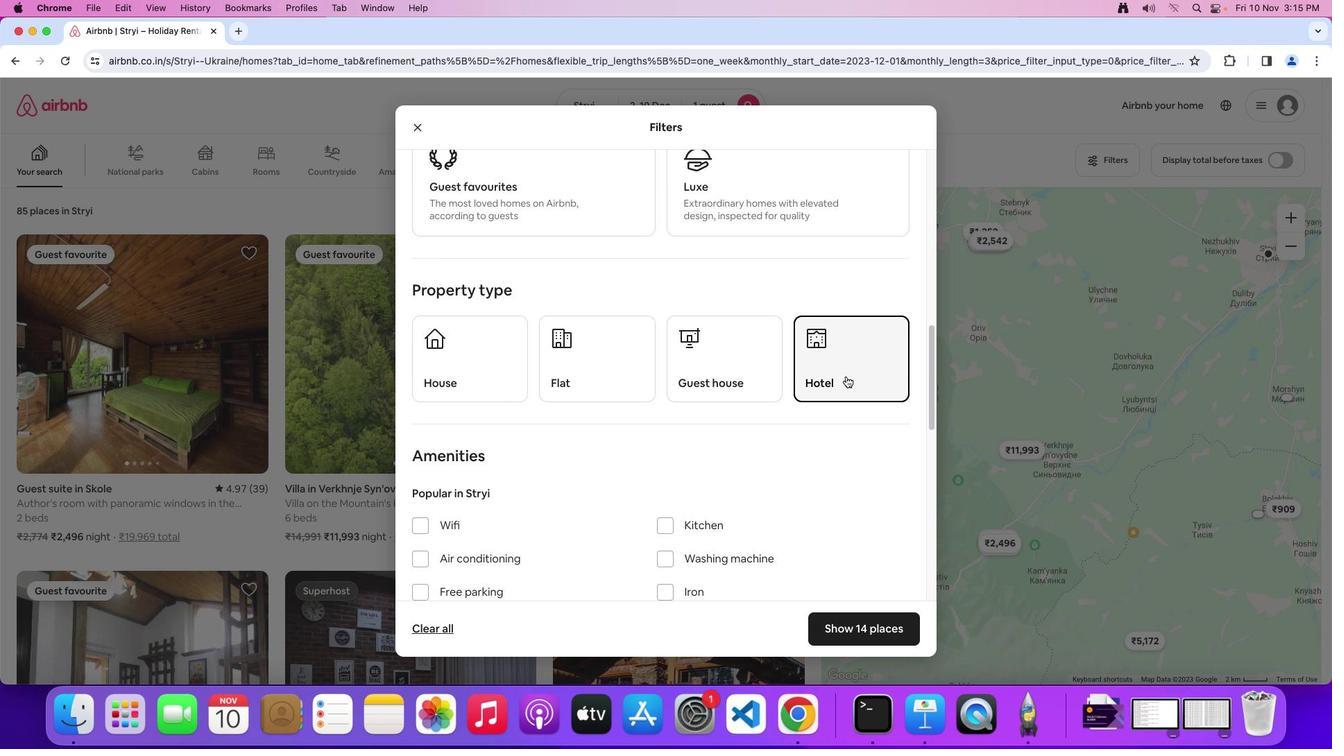
Action: Mouse scrolled (846, 376) with delta (0, 0)
Screenshot: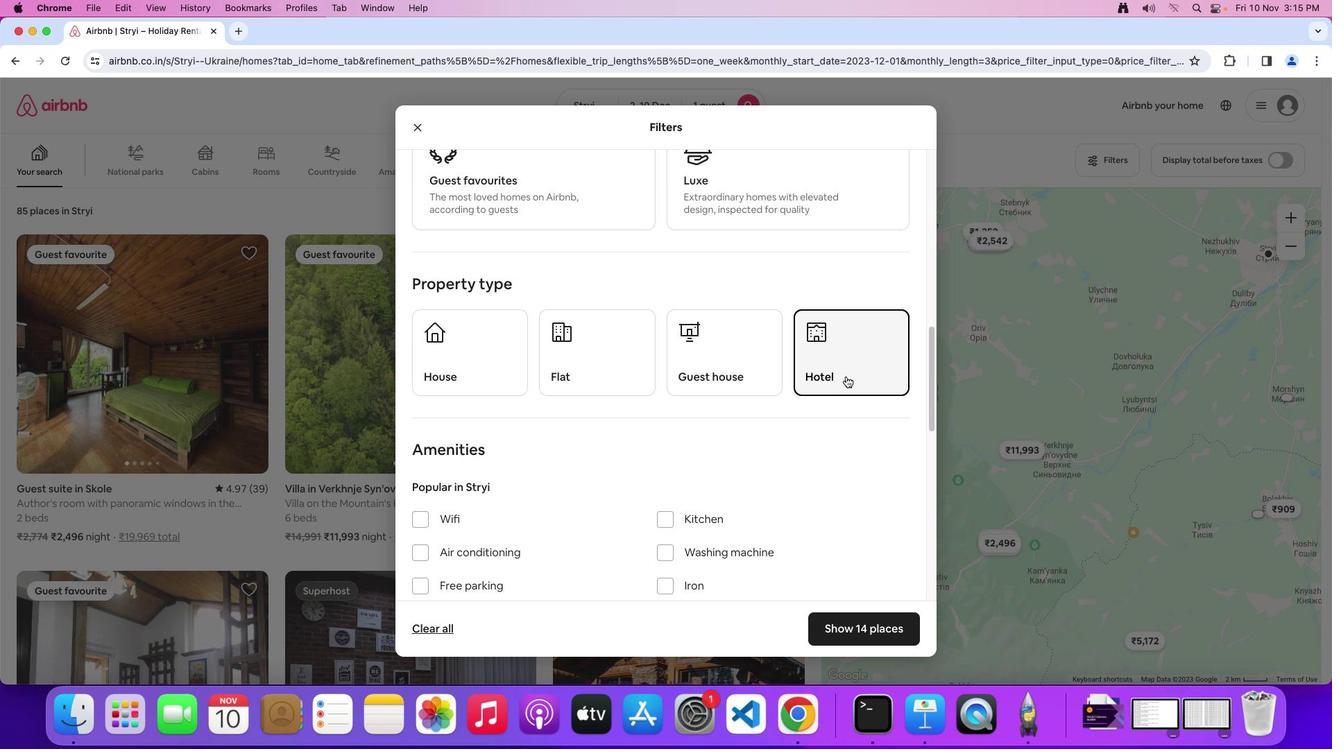 
Action: Mouse scrolled (846, 376) with delta (0, 0)
Screenshot: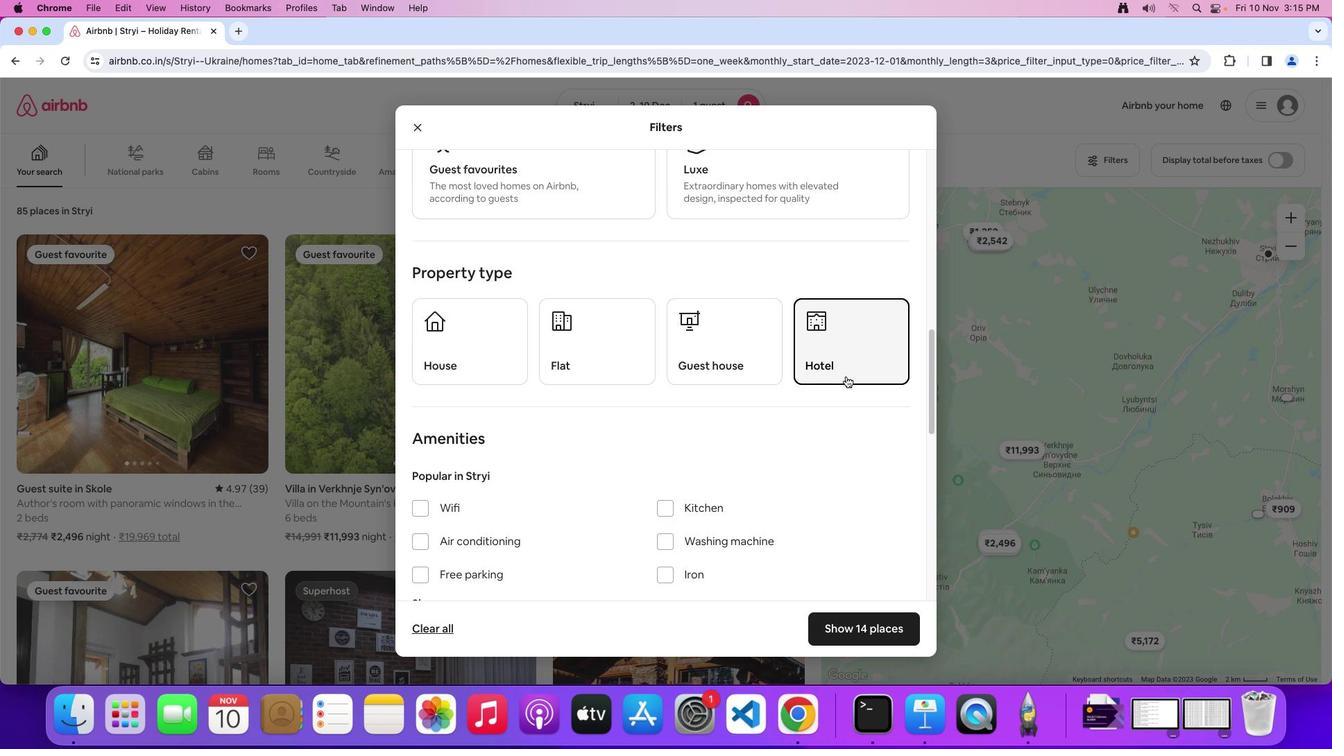 
Action: Mouse scrolled (846, 376) with delta (0, 0)
Screenshot: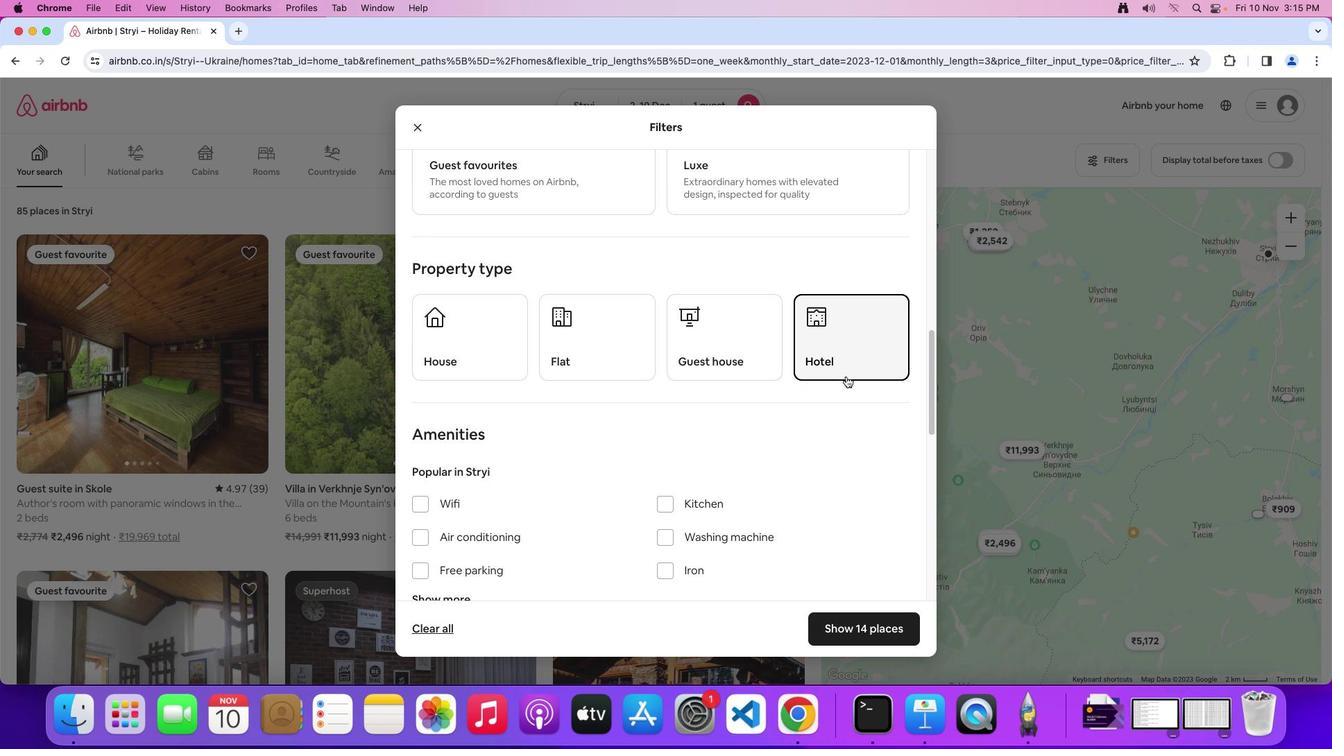 
Action: Mouse scrolled (846, 376) with delta (0, 0)
Screenshot: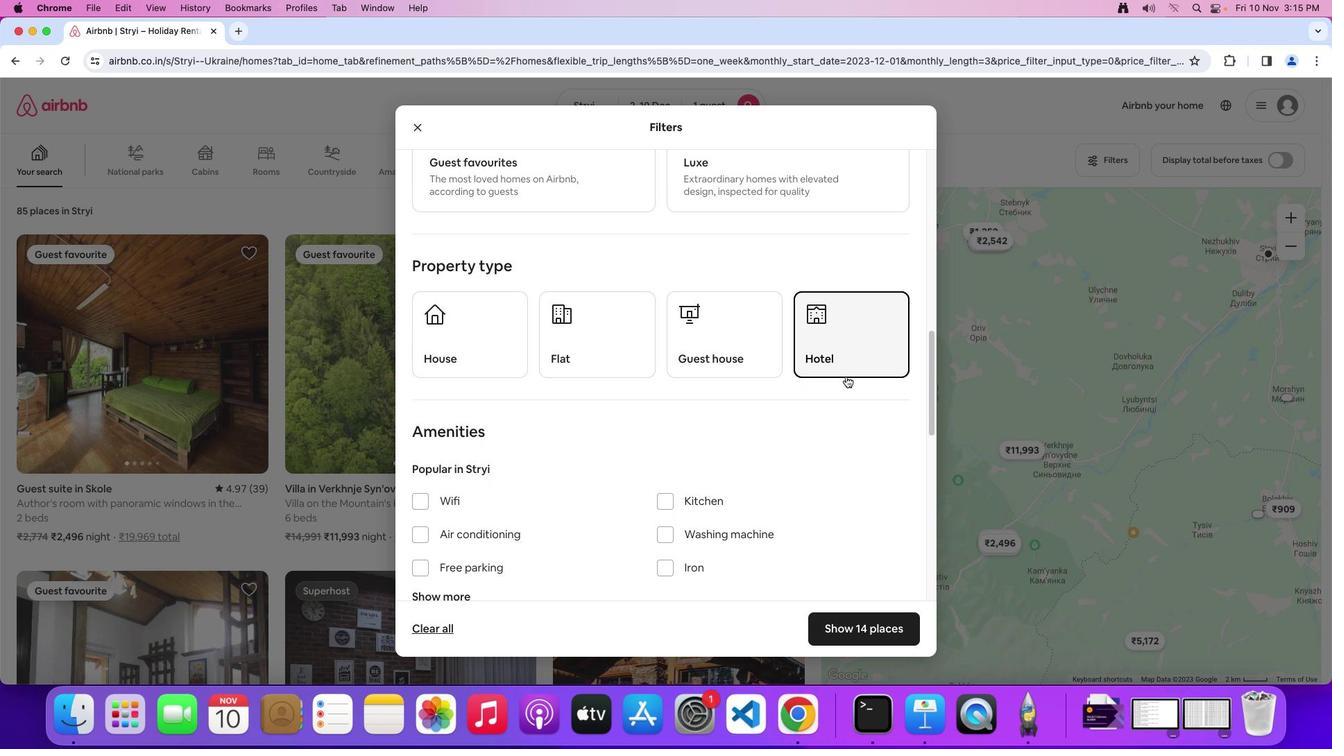 
Action: Mouse scrolled (846, 376) with delta (0, 0)
Screenshot: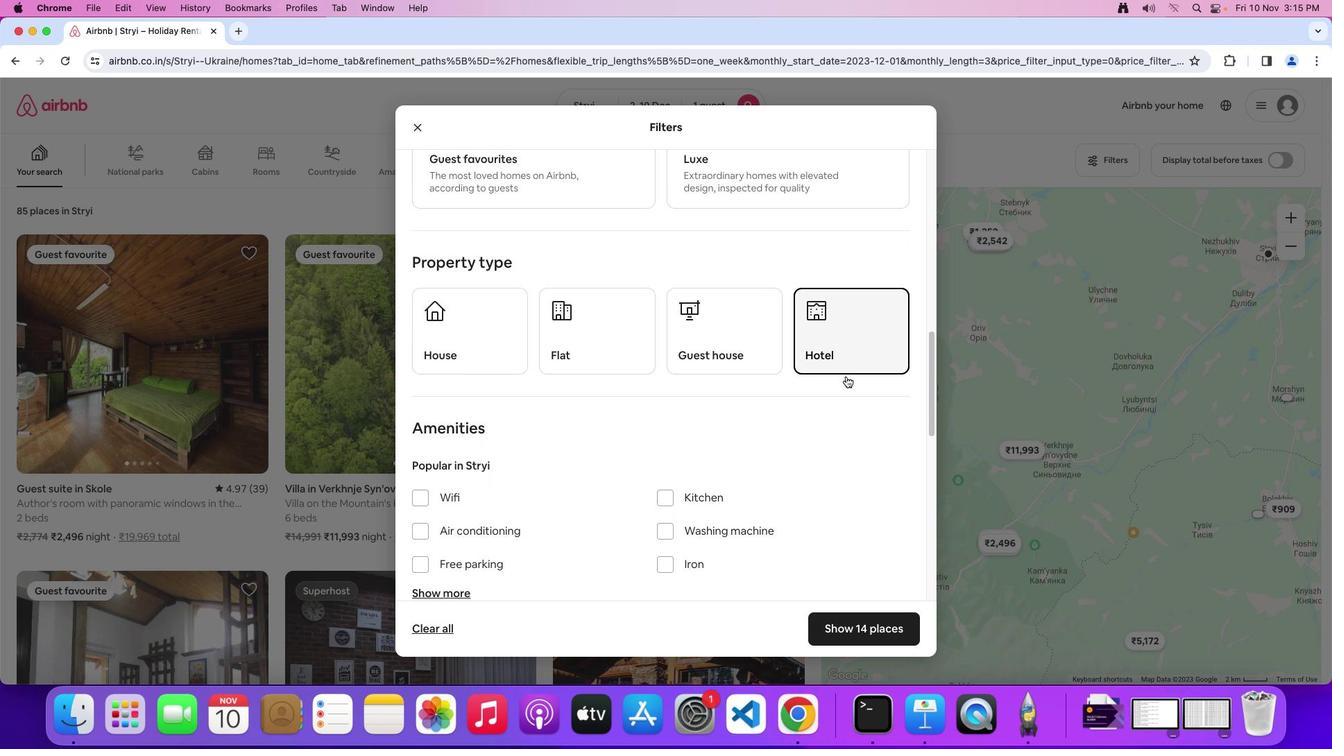 
Action: Mouse scrolled (846, 376) with delta (0, 0)
Screenshot: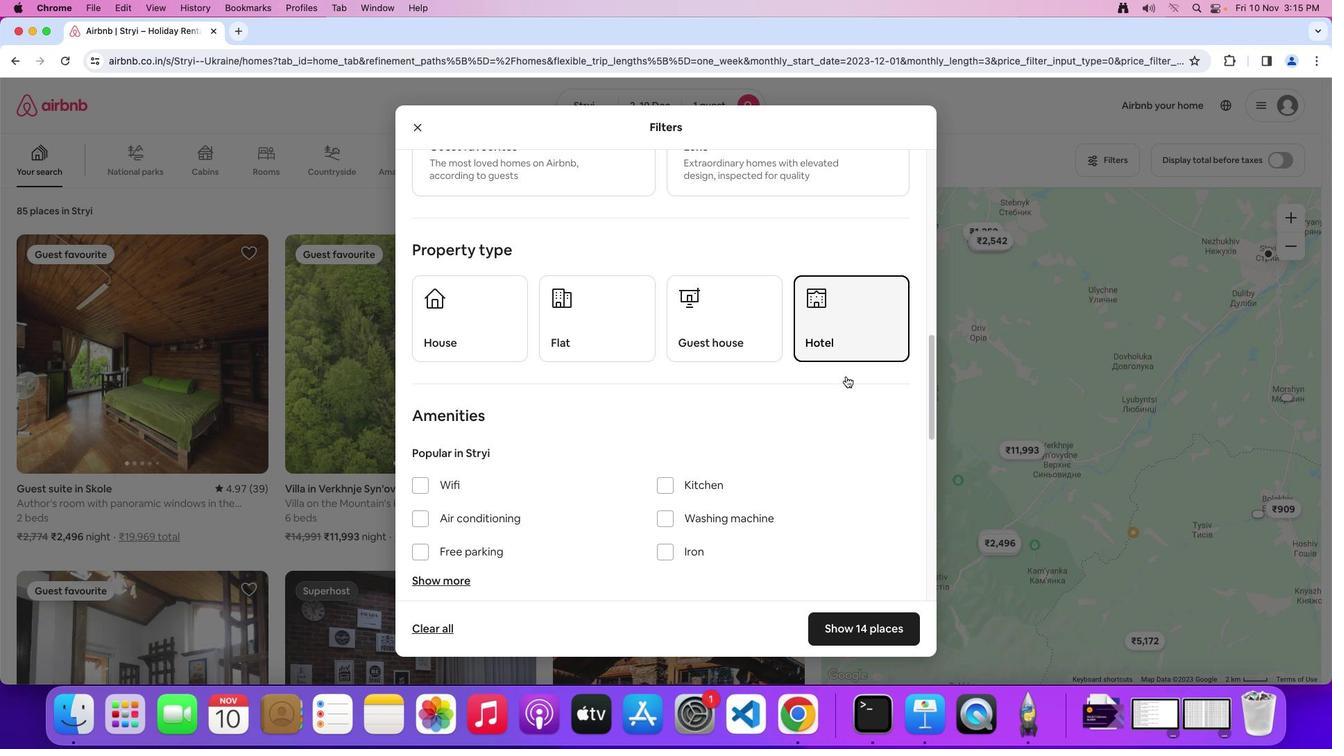 
Action: Mouse scrolled (846, 376) with delta (0, 0)
Screenshot: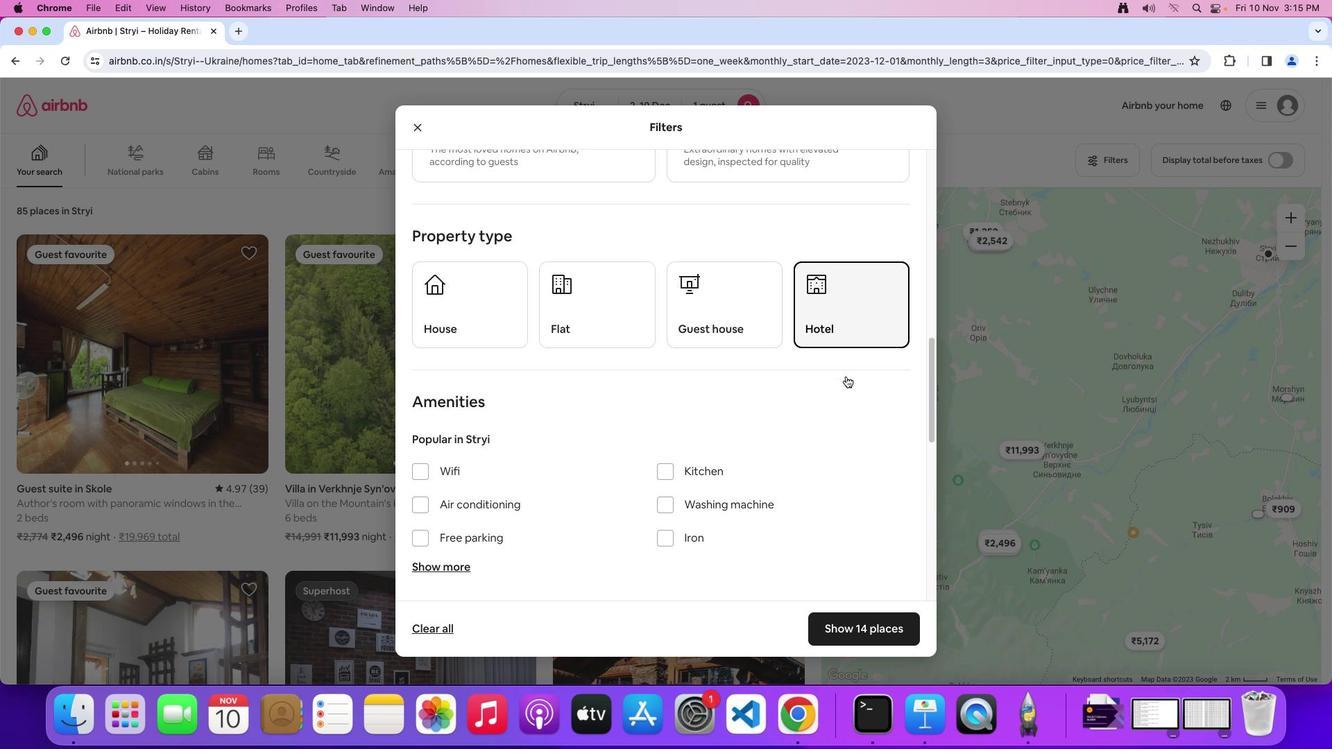 
Action: Mouse scrolled (846, 376) with delta (0, 0)
Screenshot: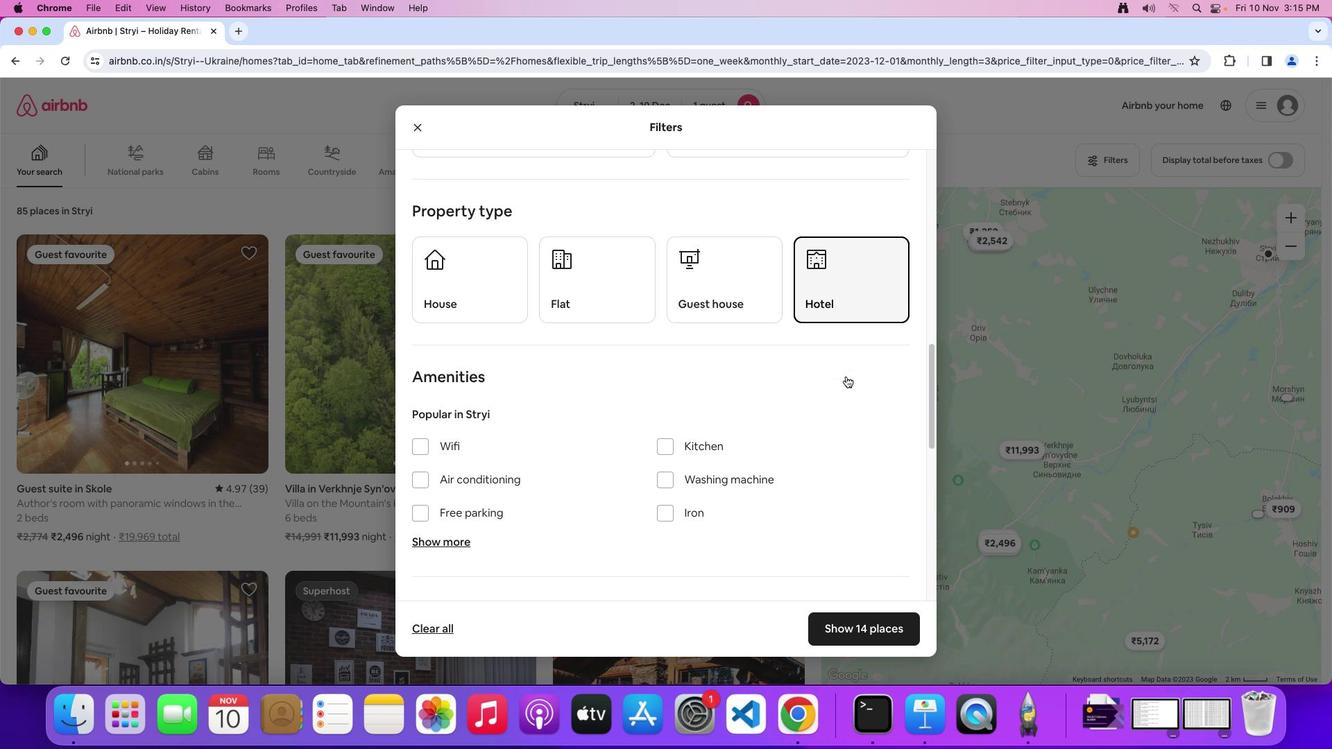 
Action: Mouse scrolled (846, 376) with delta (0, 0)
Screenshot: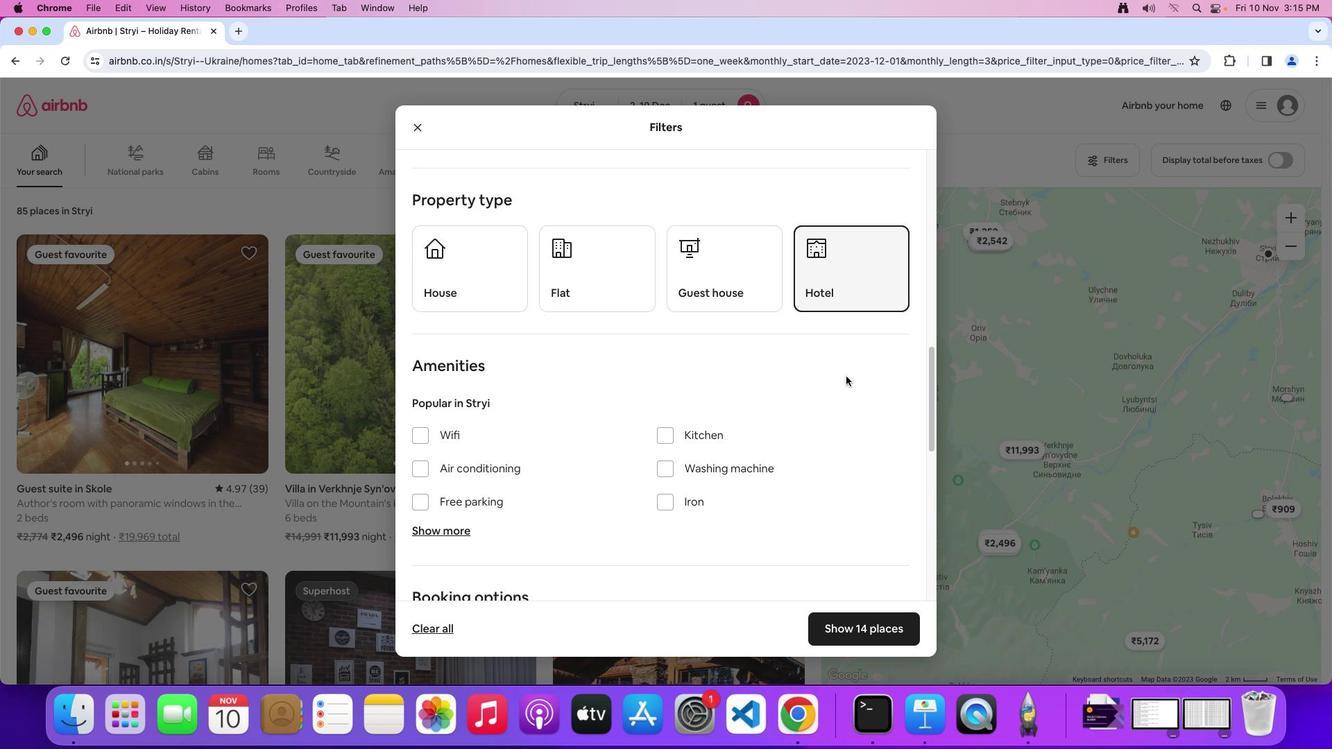 
Action: Mouse scrolled (846, 376) with delta (0, 0)
Screenshot: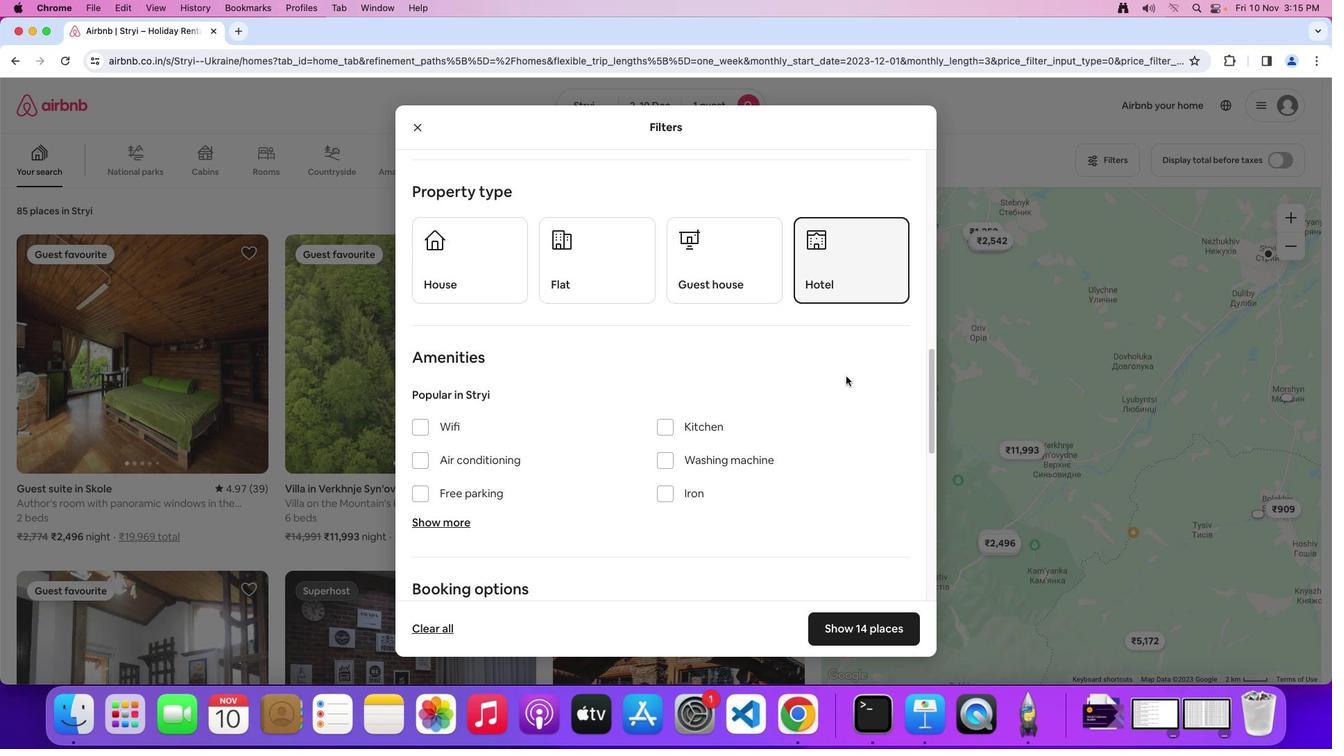 
Action: Mouse scrolled (846, 376) with delta (0, 0)
Screenshot: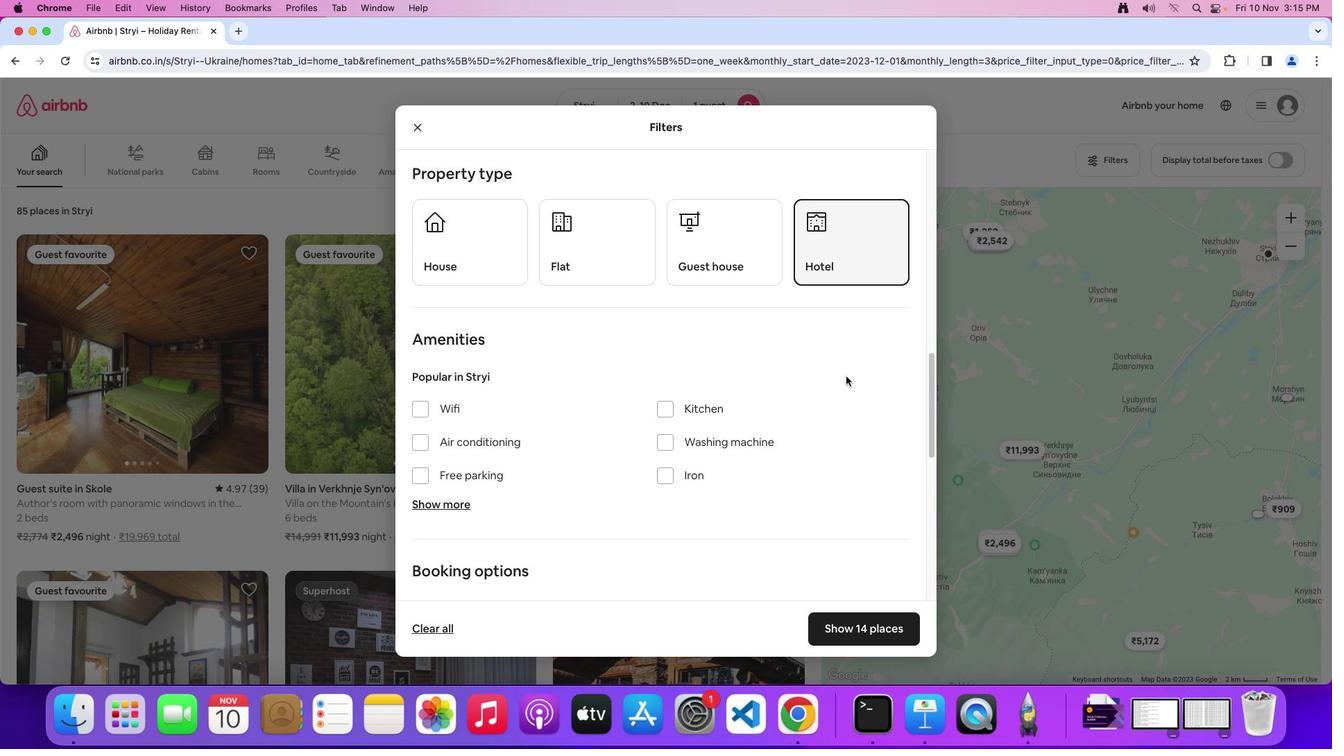 
Action: Mouse scrolled (846, 376) with delta (0, 0)
Screenshot: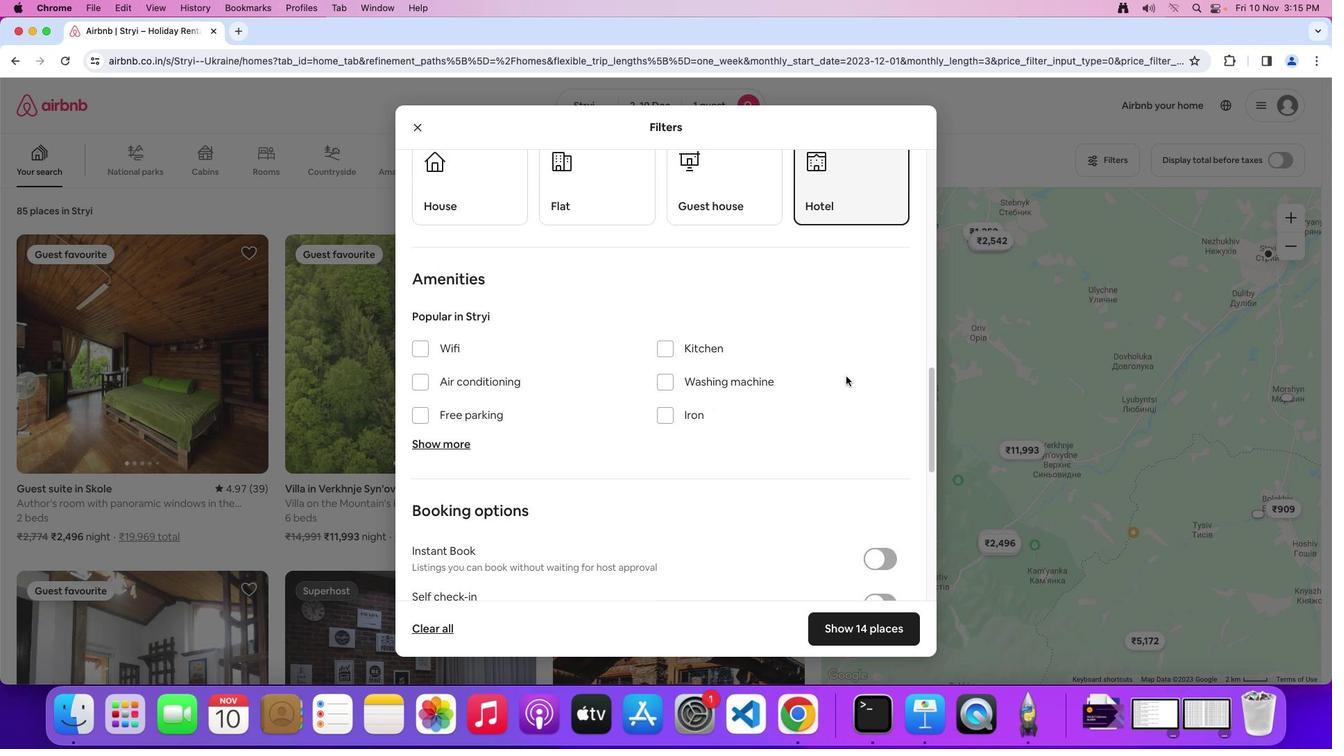 
Action: Mouse scrolled (846, 376) with delta (0, 0)
Screenshot: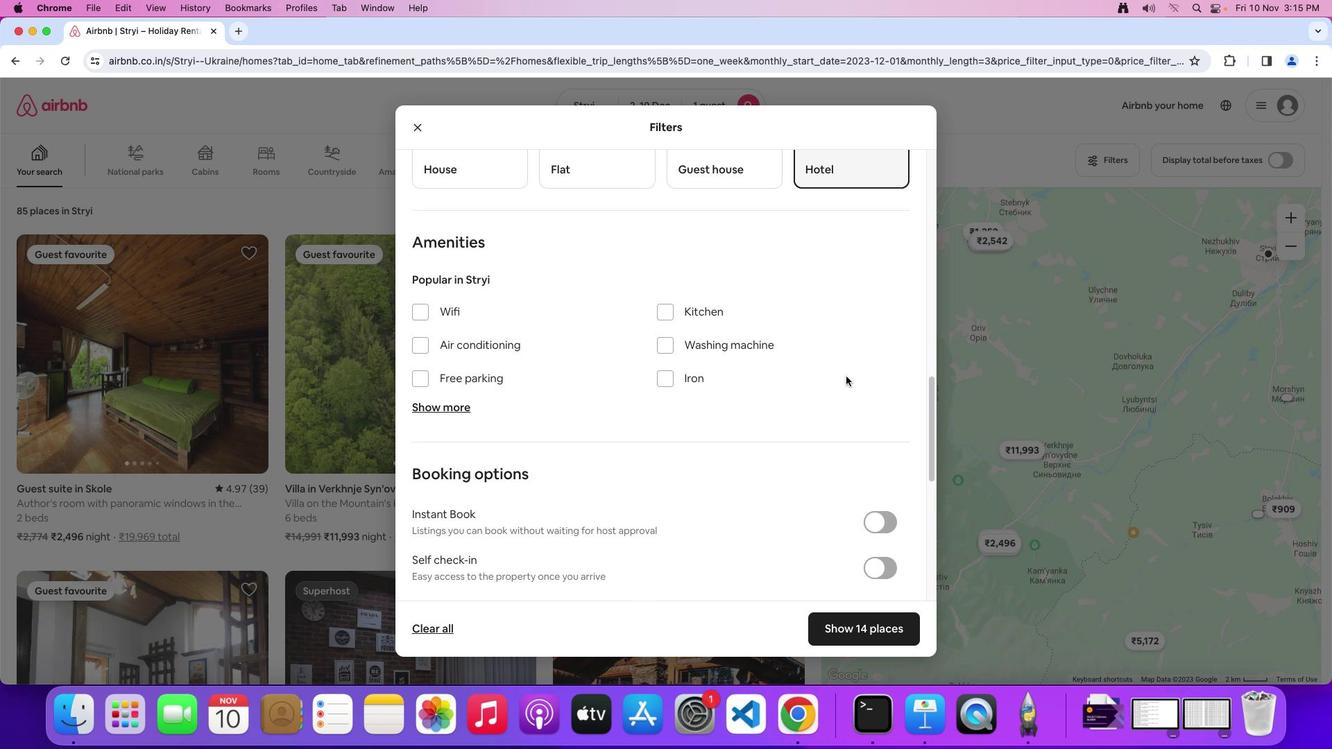 
Action: Mouse scrolled (846, 376) with delta (0, -2)
Screenshot: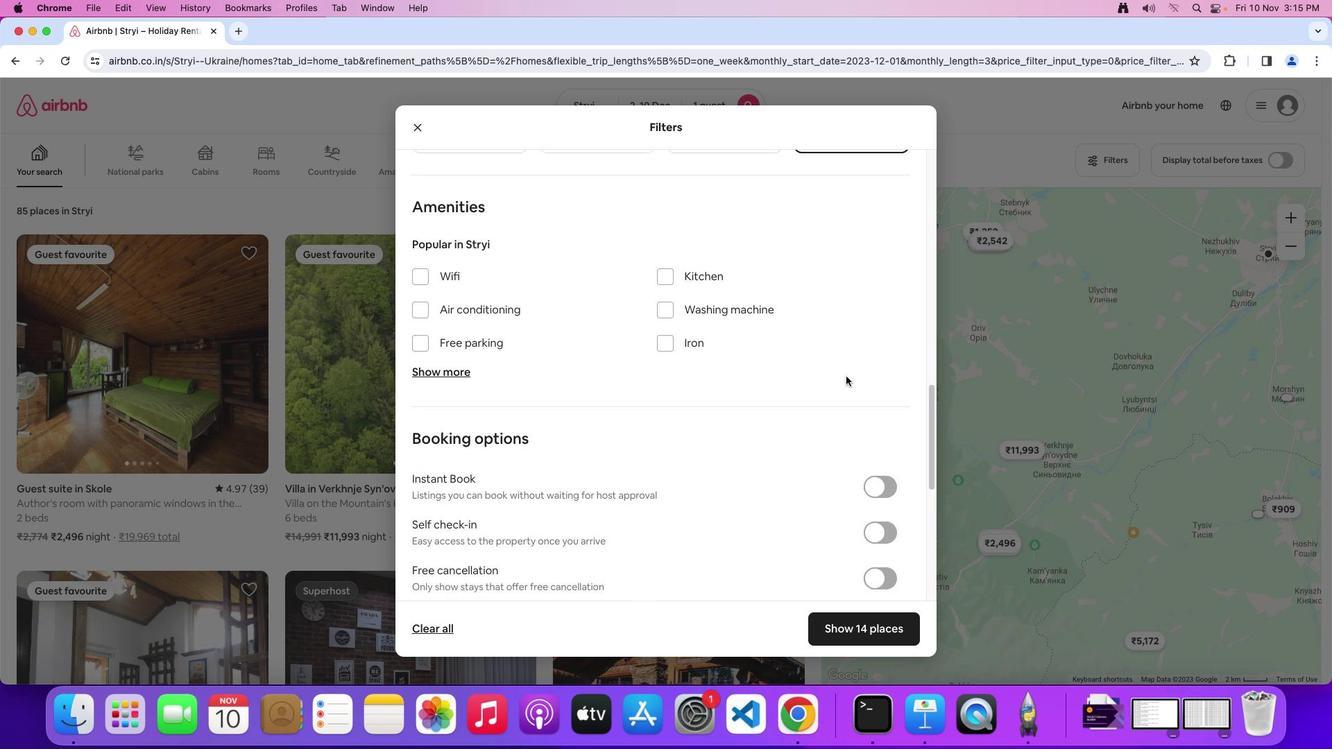 
Action: Mouse scrolled (846, 376) with delta (0, 0)
Screenshot: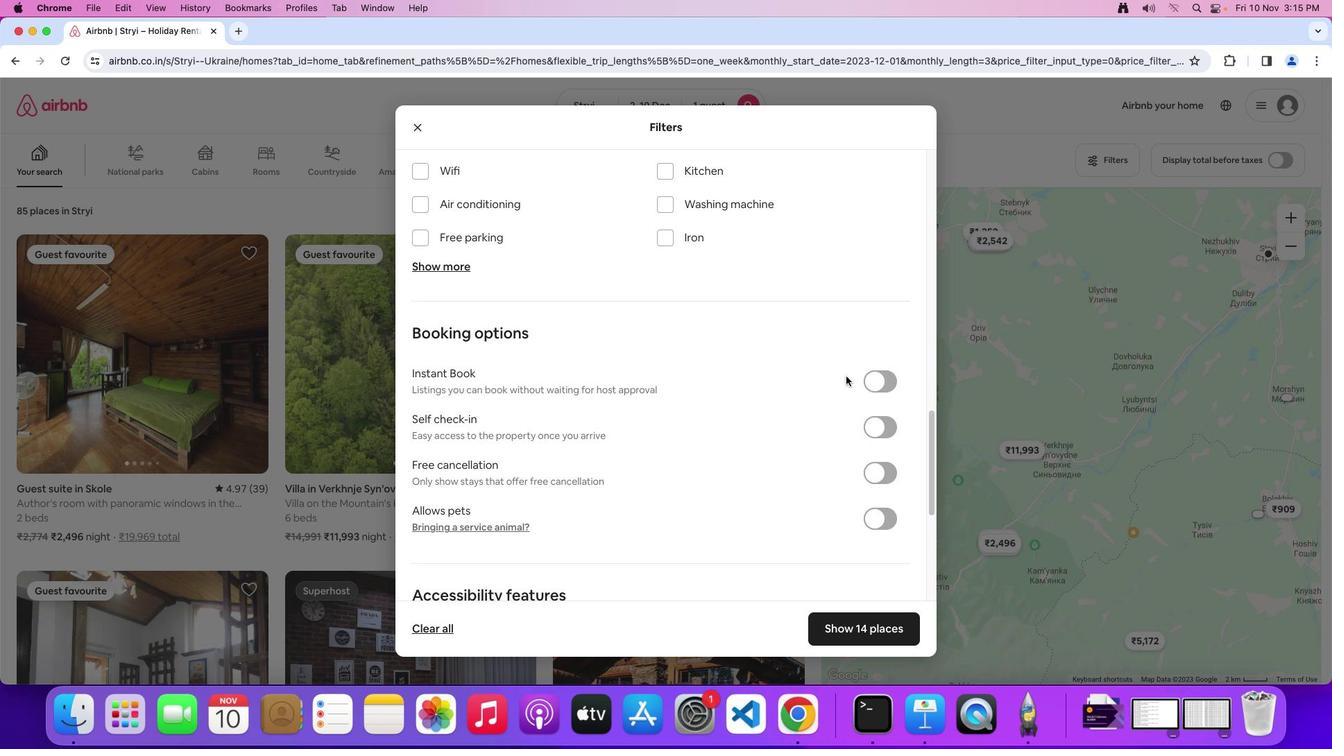 
Action: Mouse scrolled (846, 376) with delta (0, 0)
Screenshot: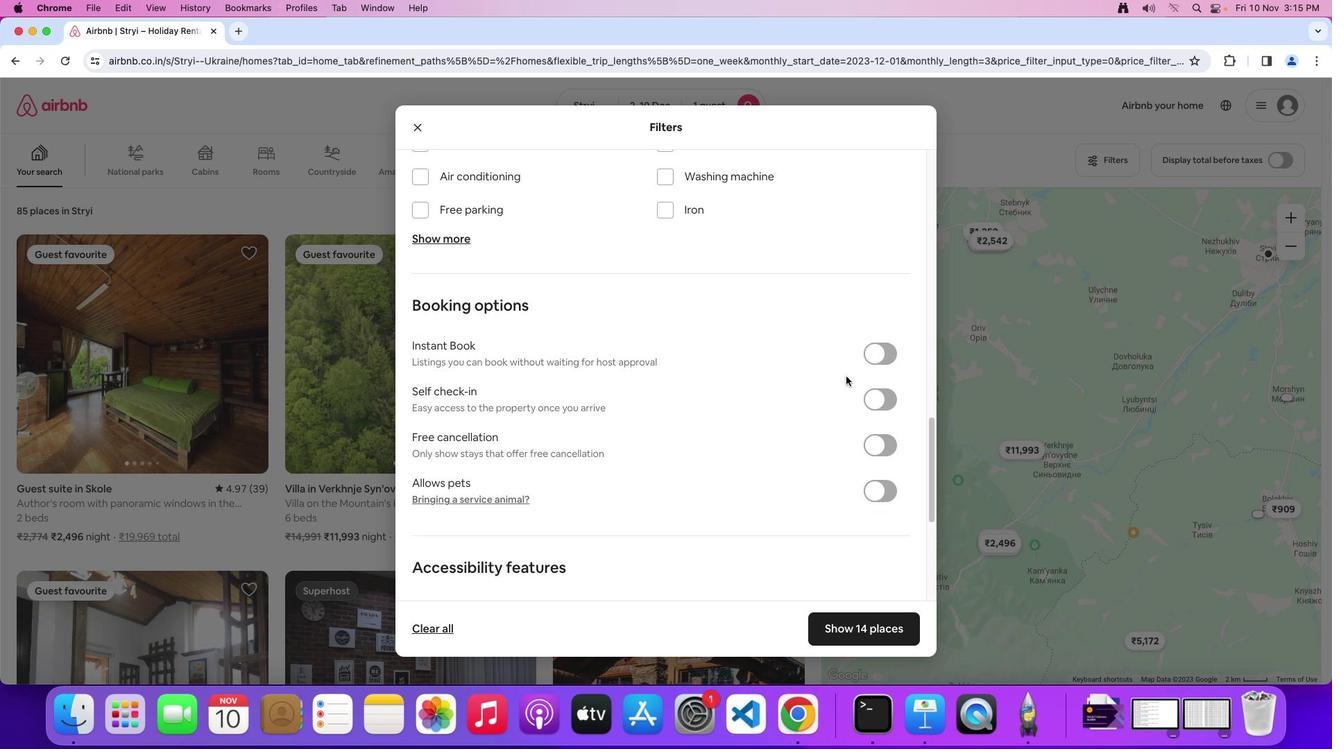 
Action: Mouse scrolled (846, 376) with delta (0, -2)
Screenshot: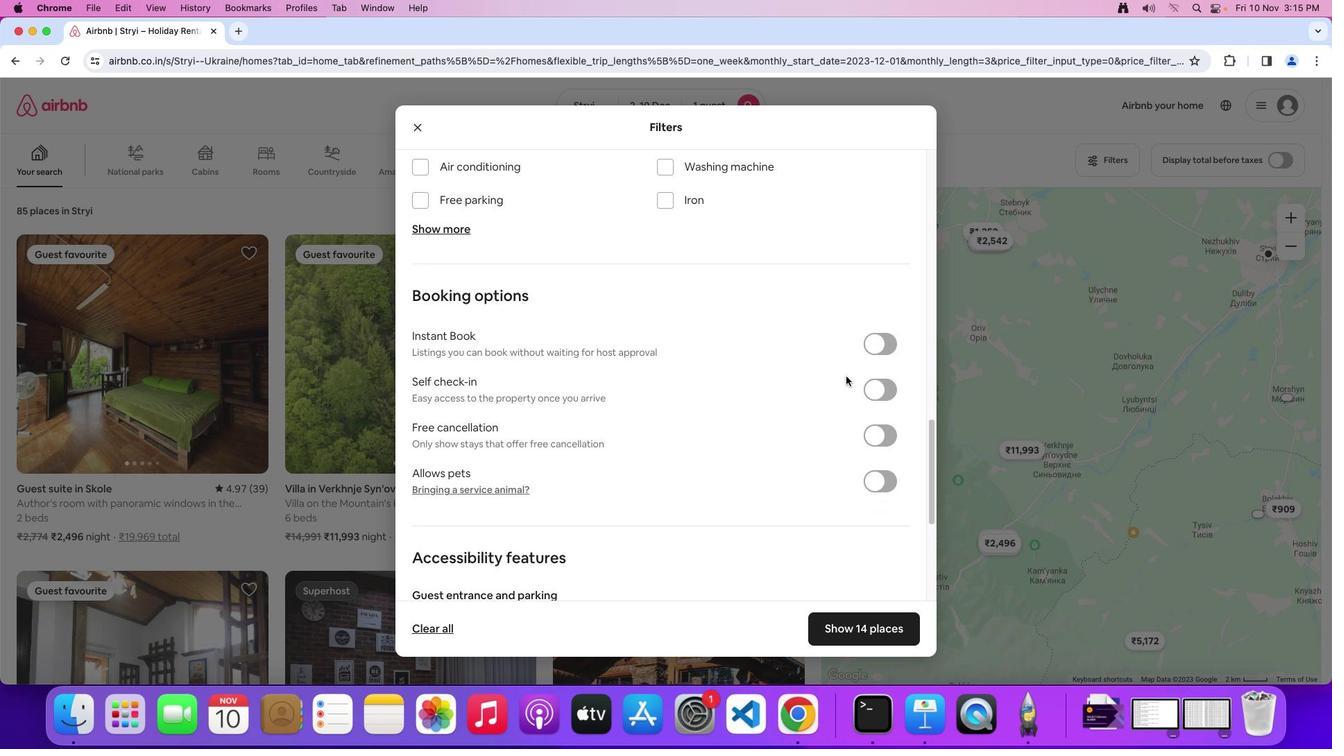 
Action: Mouse moved to (863, 382)
Screenshot: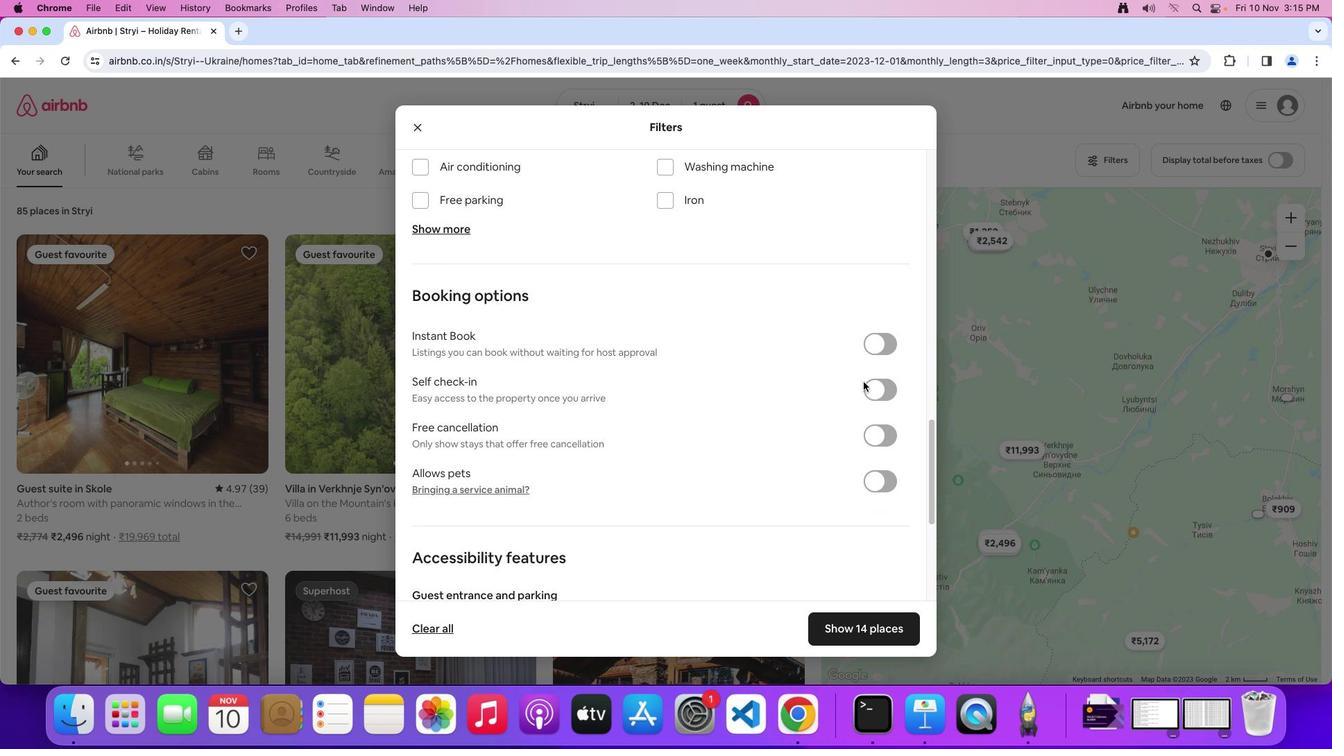 
Action: Mouse pressed left at (863, 382)
Screenshot: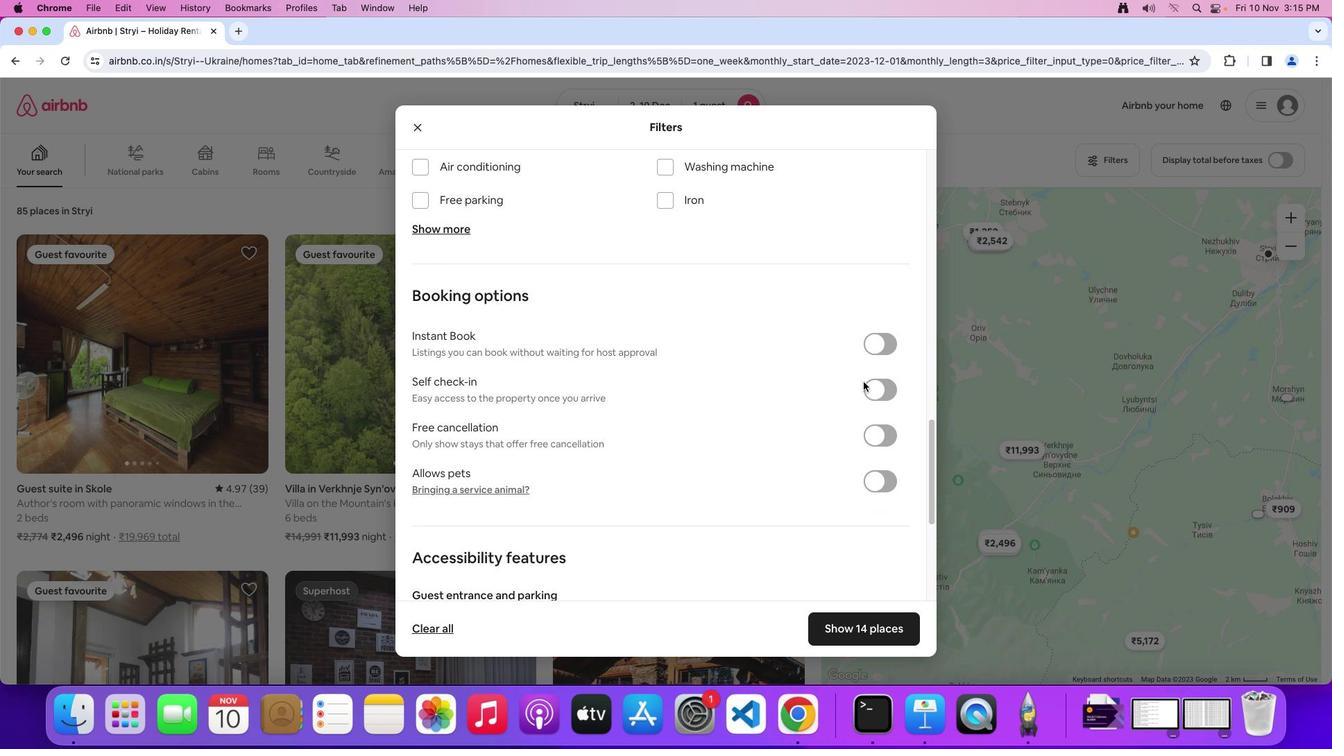 
Action: Mouse moved to (867, 385)
Screenshot: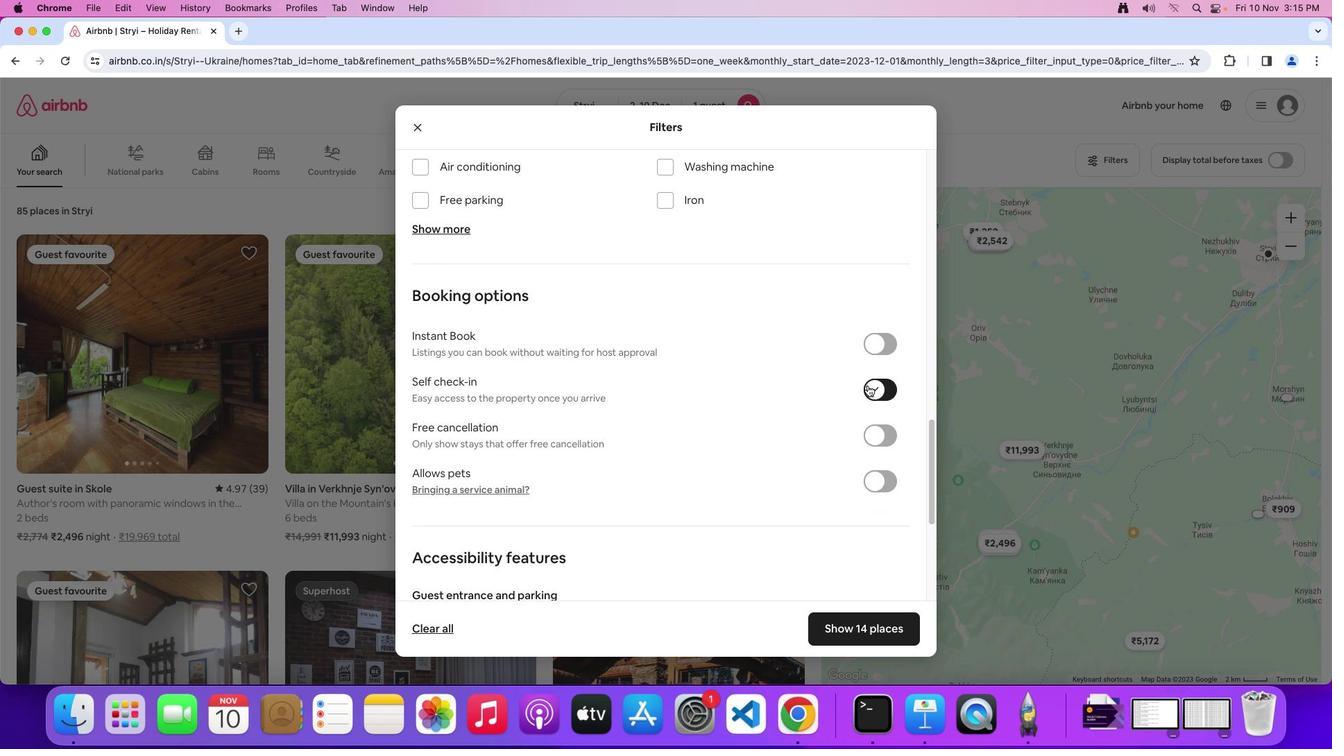 
Action: Mouse pressed left at (867, 385)
Screenshot: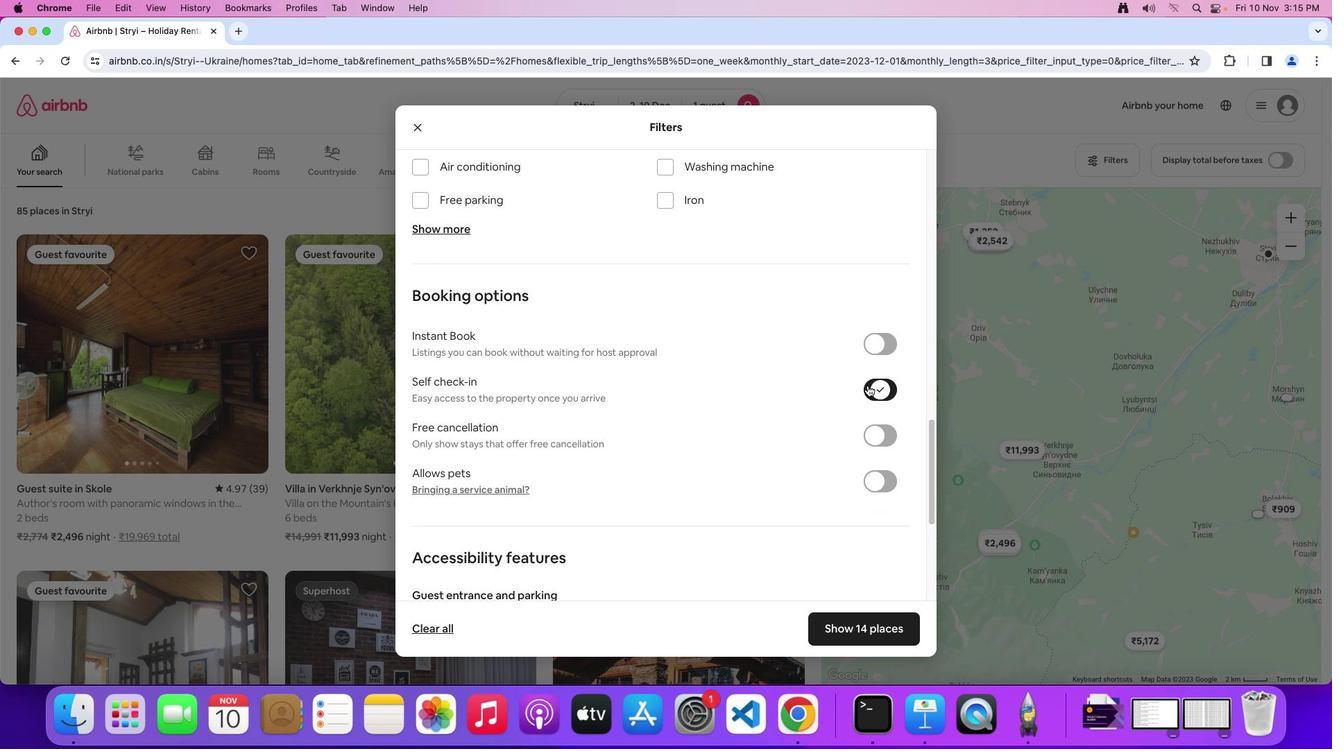 
Action: Mouse moved to (785, 388)
Screenshot: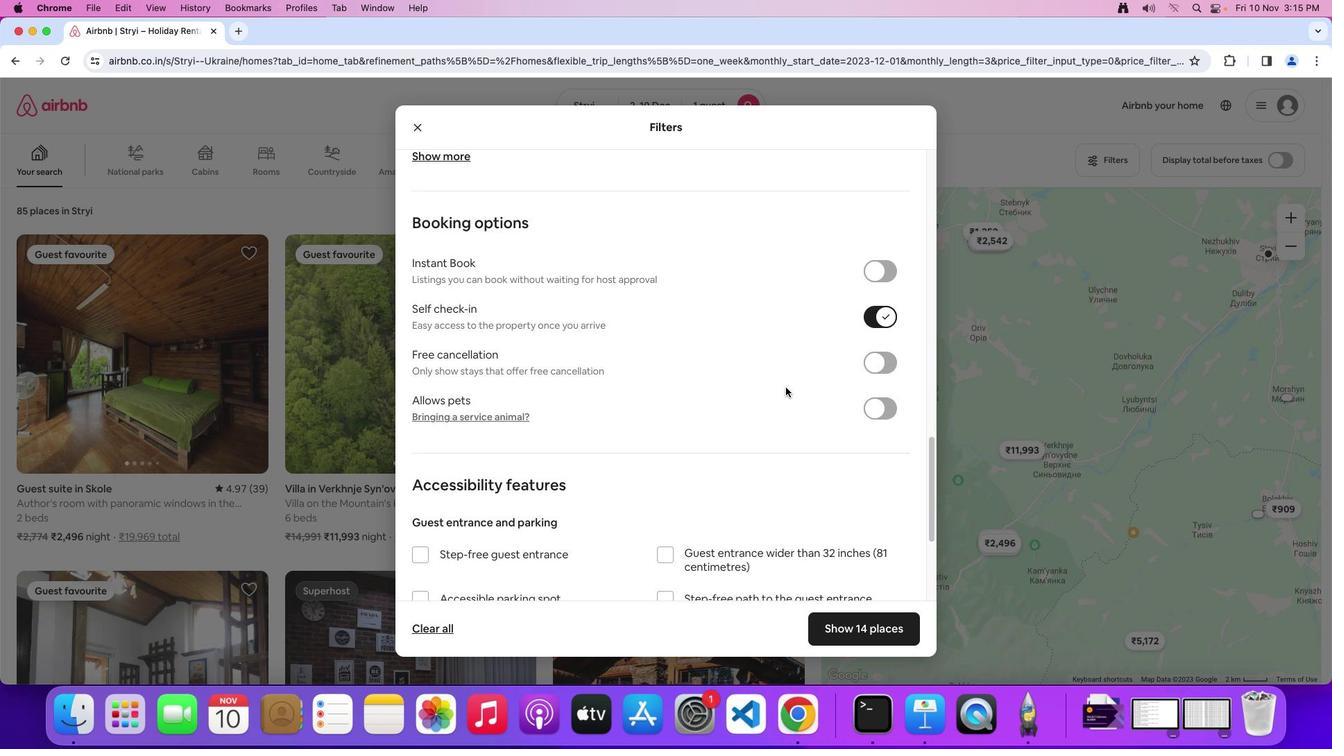 
Action: Mouse scrolled (785, 388) with delta (0, 0)
Screenshot: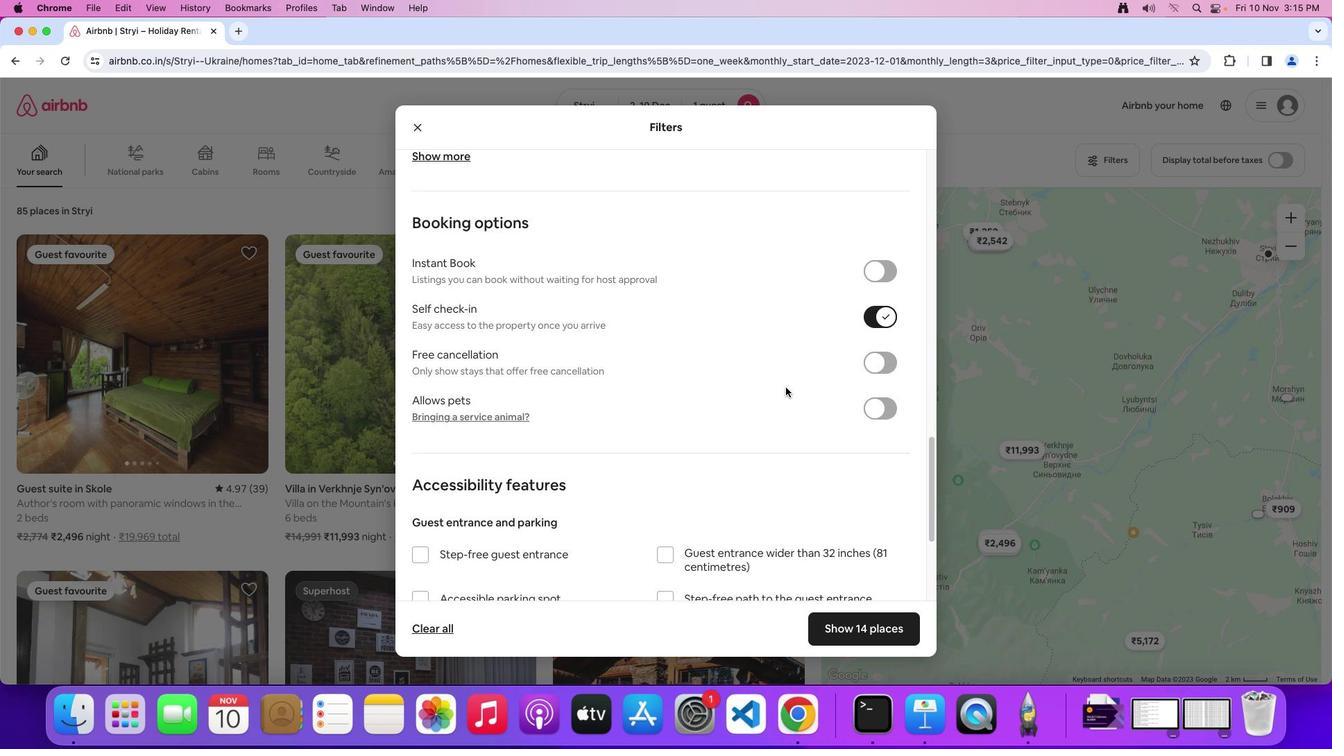 
Action: Mouse moved to (785, 387)
Screenshot: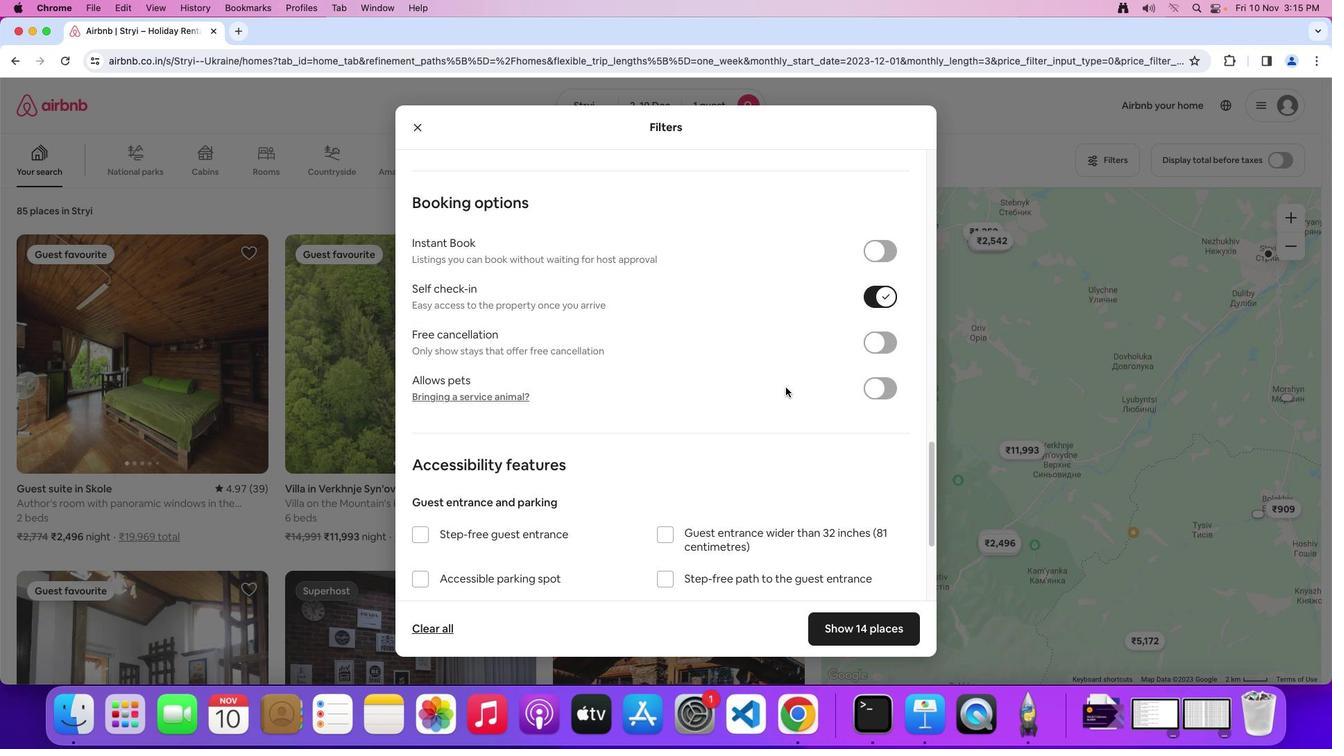 
Action: Mouse scrolled (785, 387) with delta (0, 0)
Screenshot: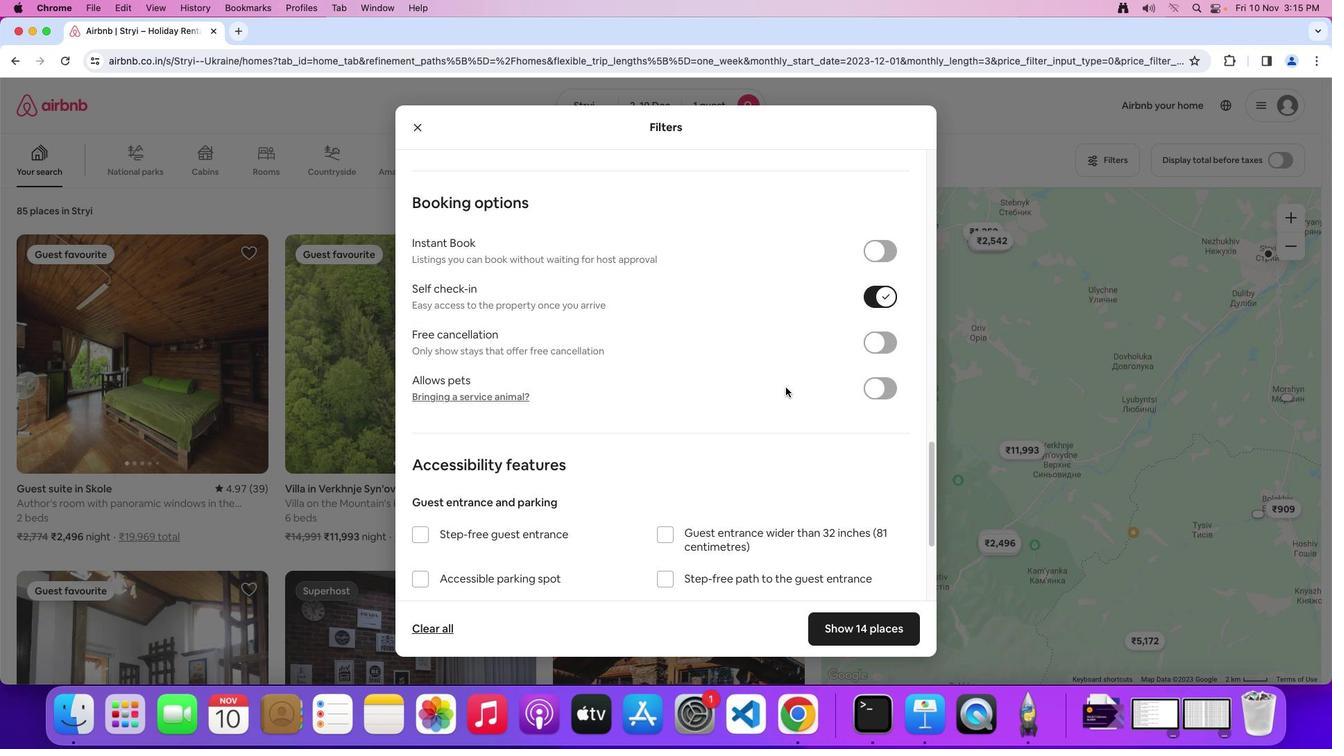 
Action: Mouse moved to (785, 387)
Screenshot: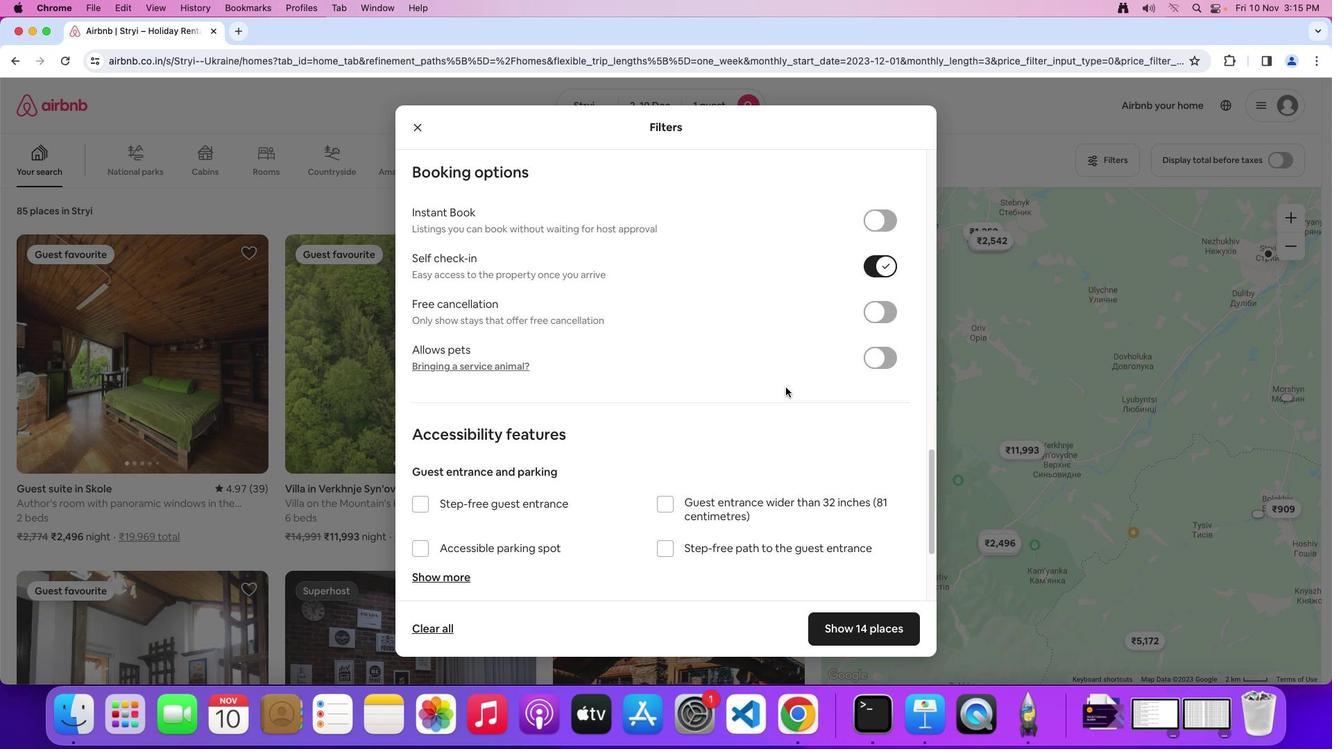 
Action: Mouse scrolled (785, 387) with delta (0, -2)
Screenshot: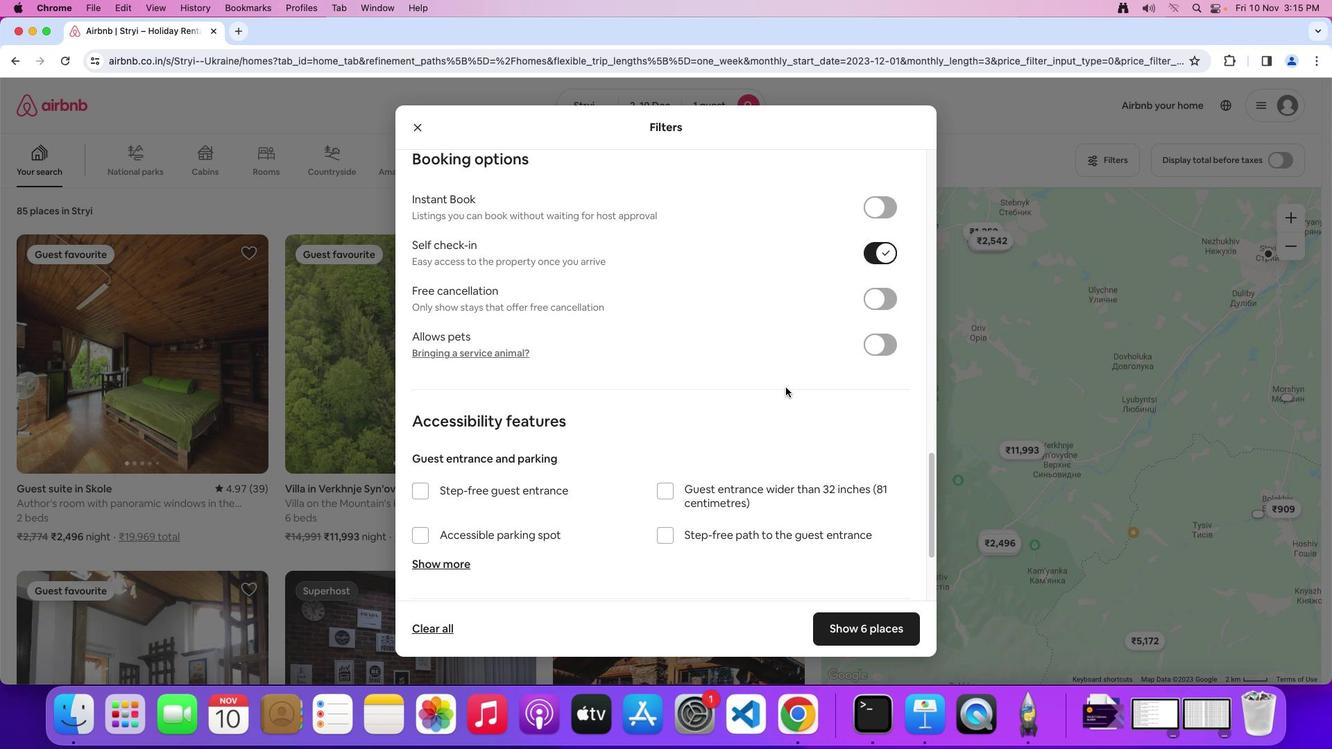 
Action: Mouse scrolled (785, 387) with delta (0, 0)
Screenshot: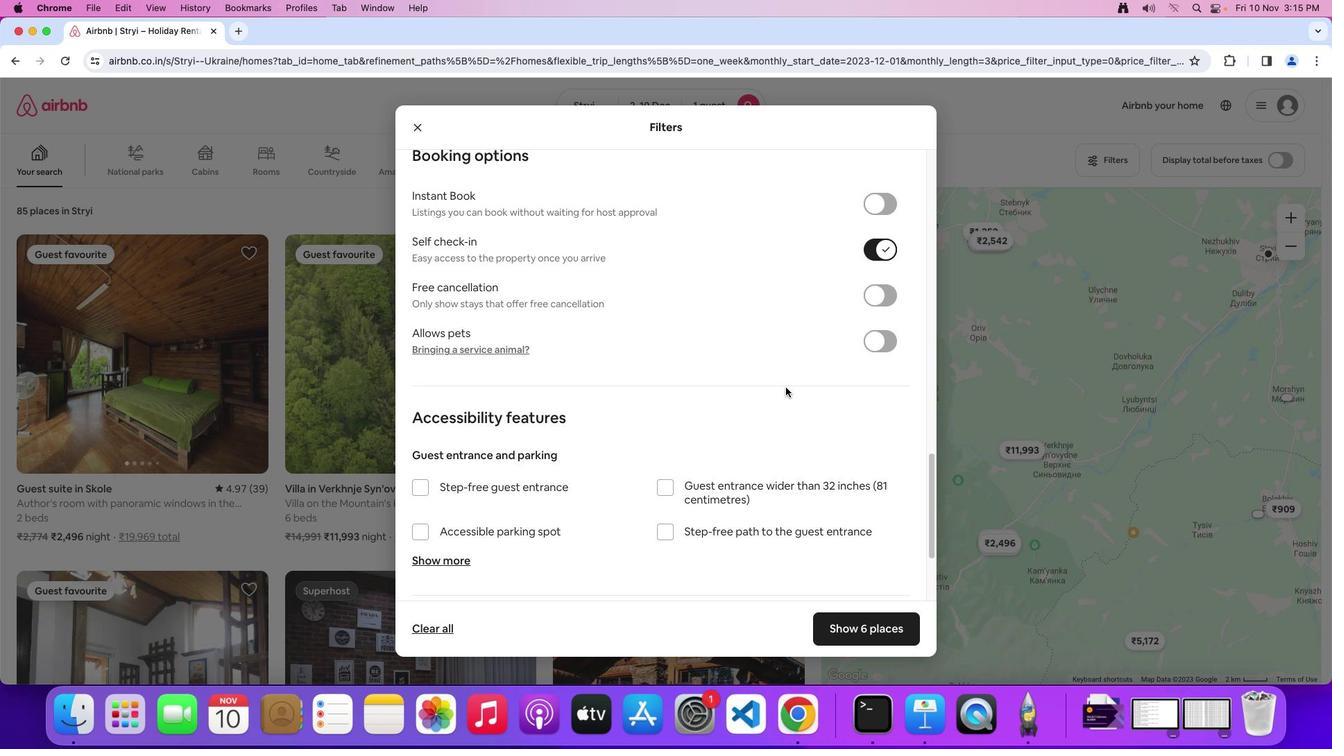 
Action: Mouse scrolled (785, 387) with delta (0, 0)
Screenshot: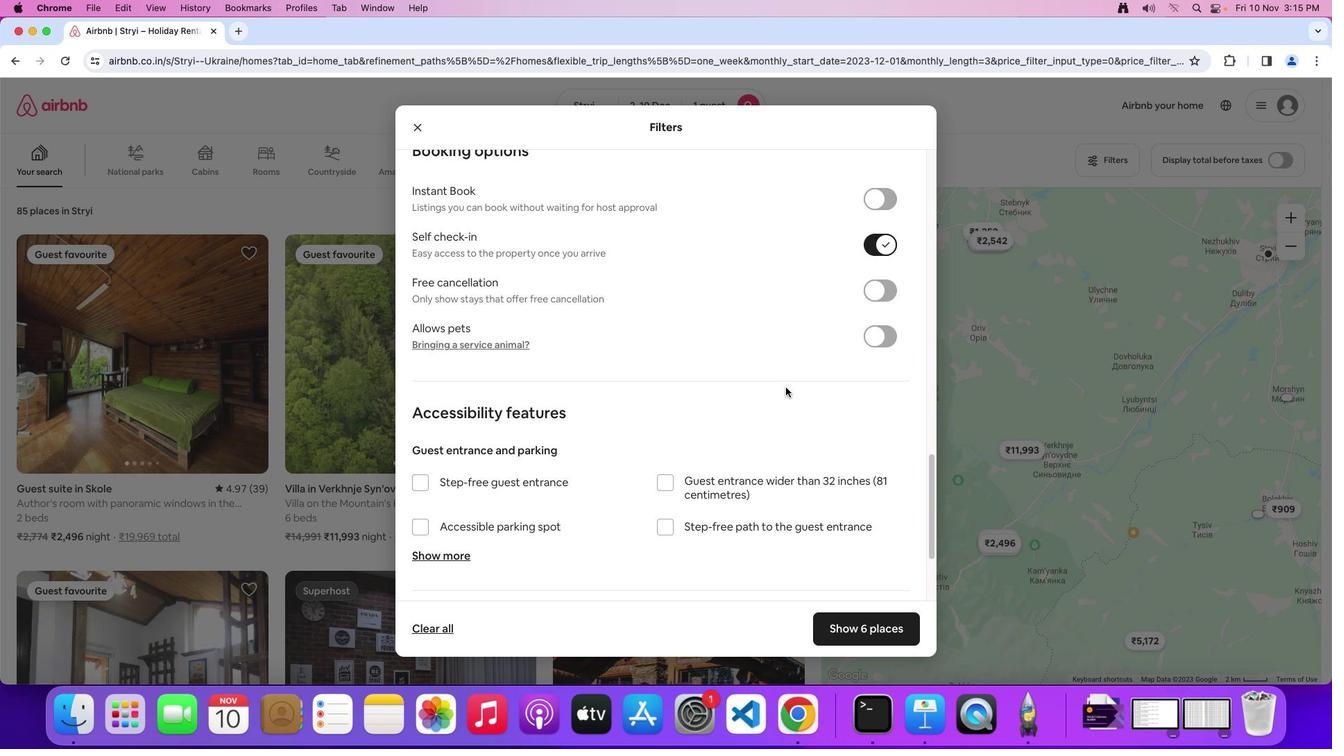 
Action: Mouse scrolled (785, 387) with delta (0, 0)
Screenshot: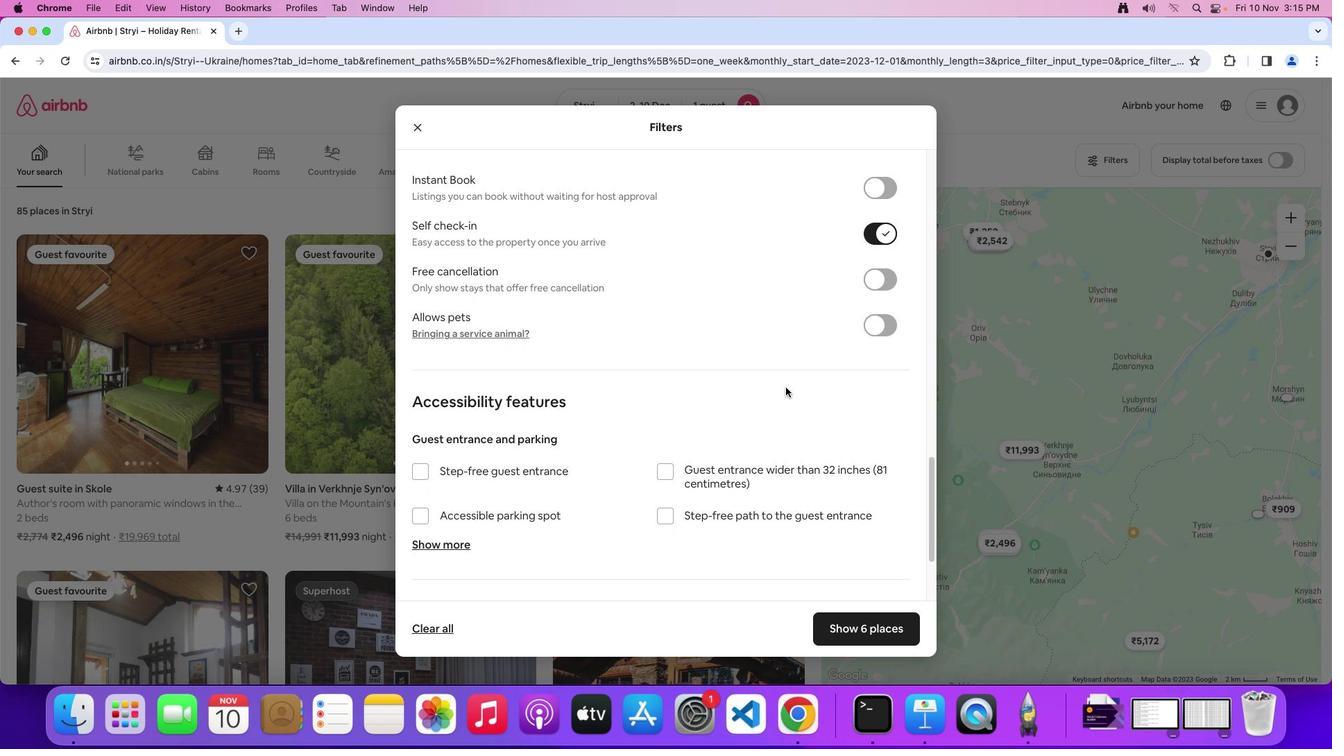 
Action: Mouse moved to (832, 623)
Screenshot: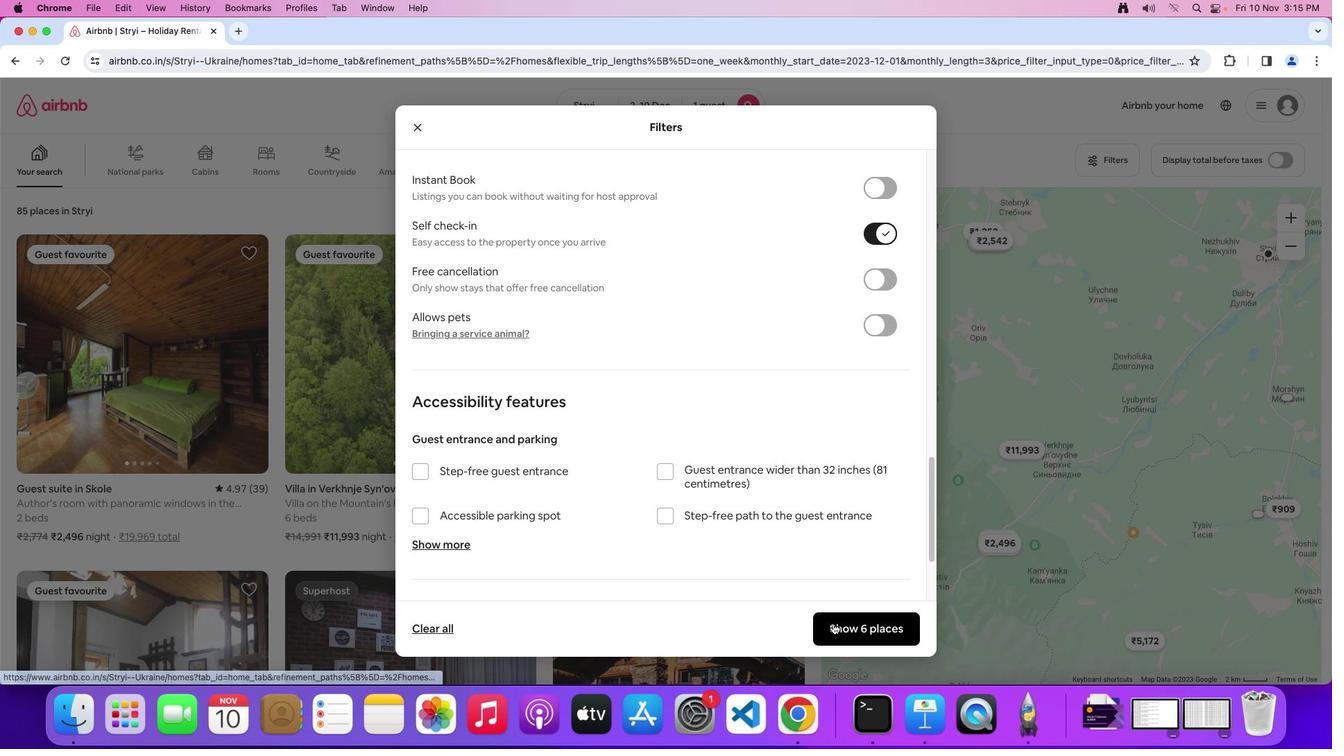 
Action: Mouse pressed left at (832, 623)
Screenshot: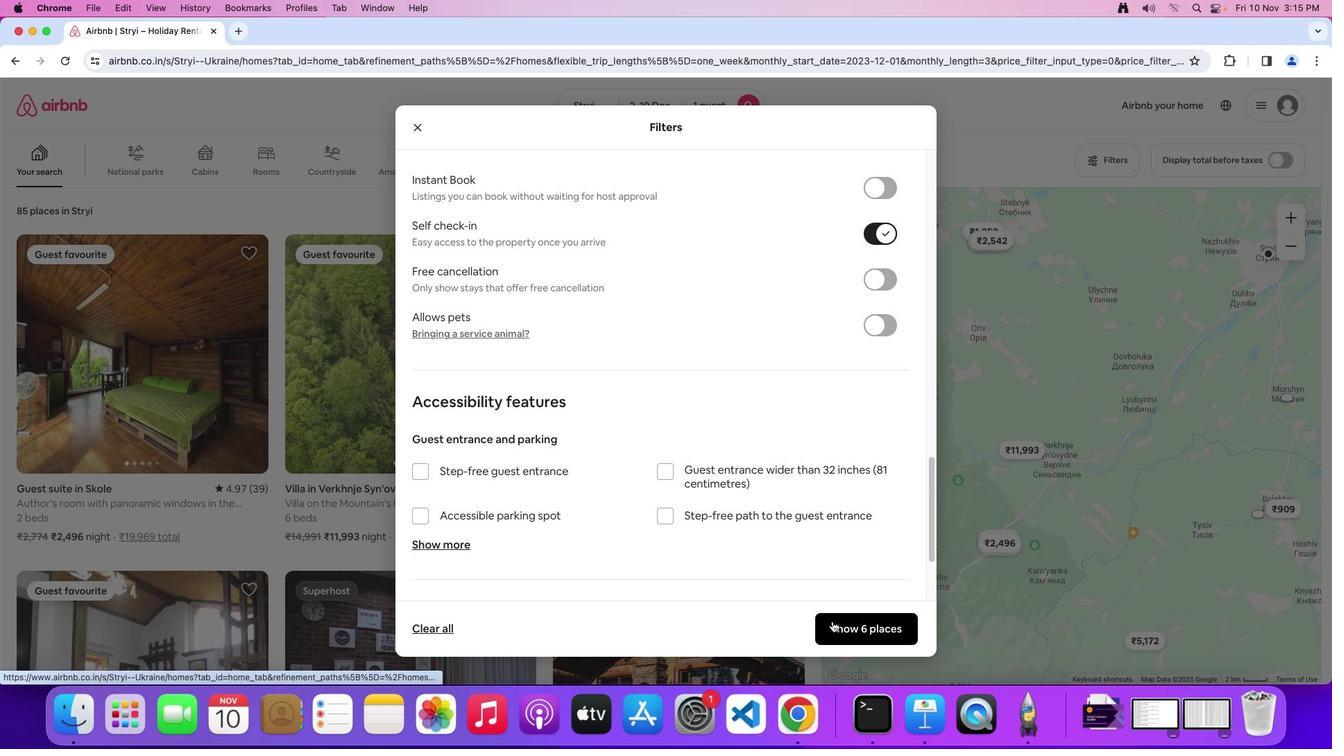 
Action: Mouse moved to (213, 356)
Screenshot: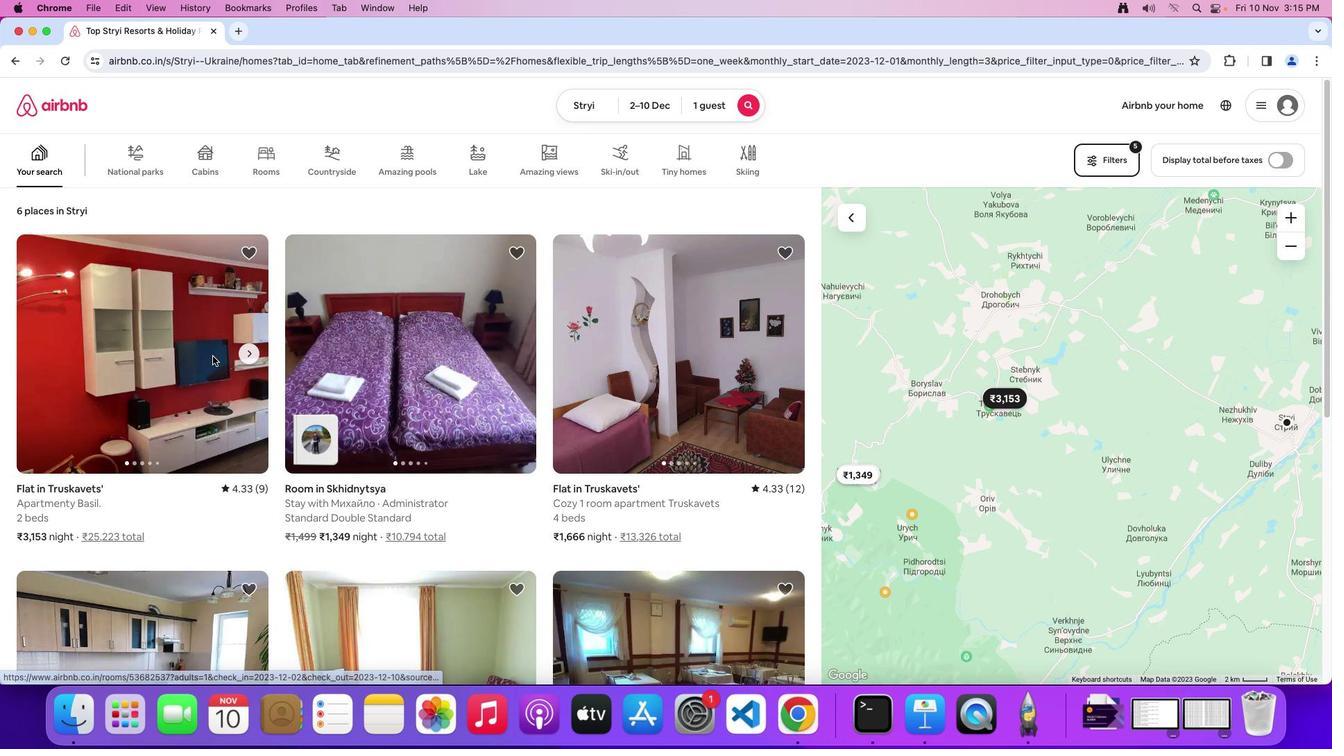 
Action: Mouse pressed left at (213, 356)
Screenshot: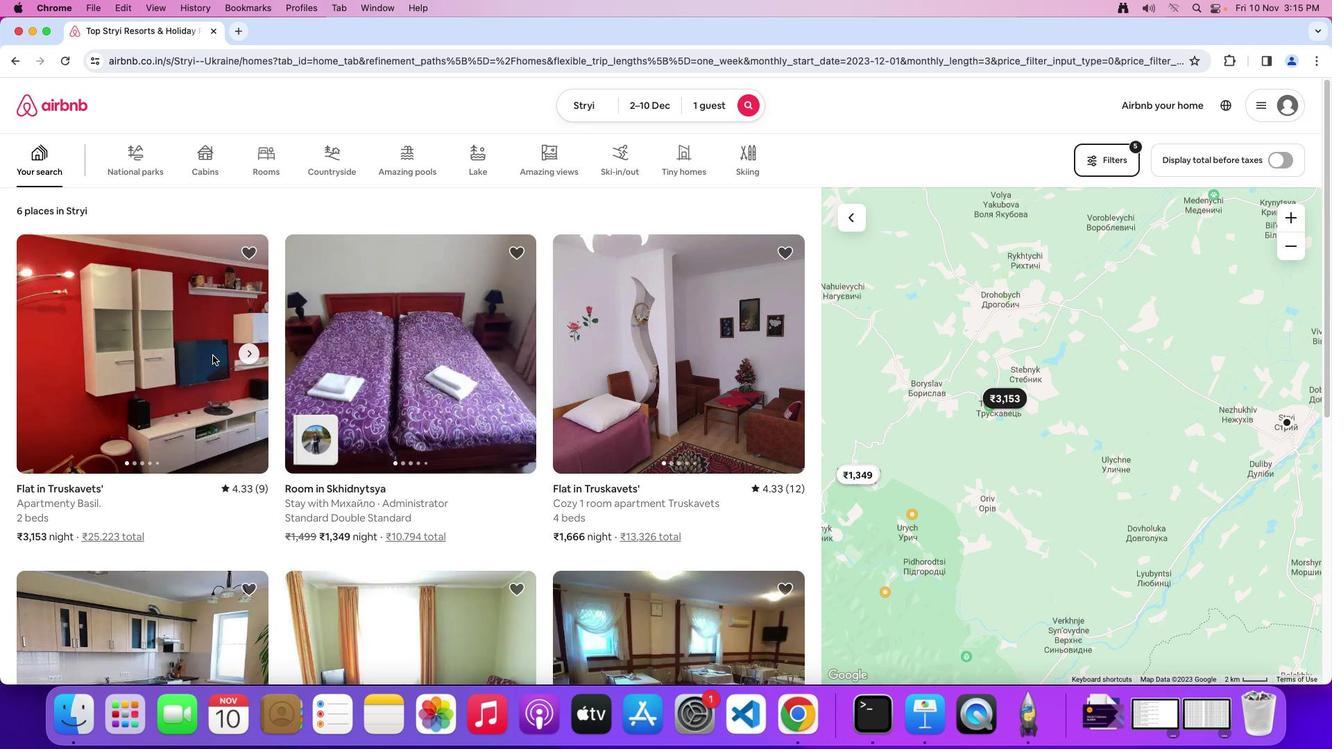 
Action: Mouse moved to (959, 479)
Screenshot: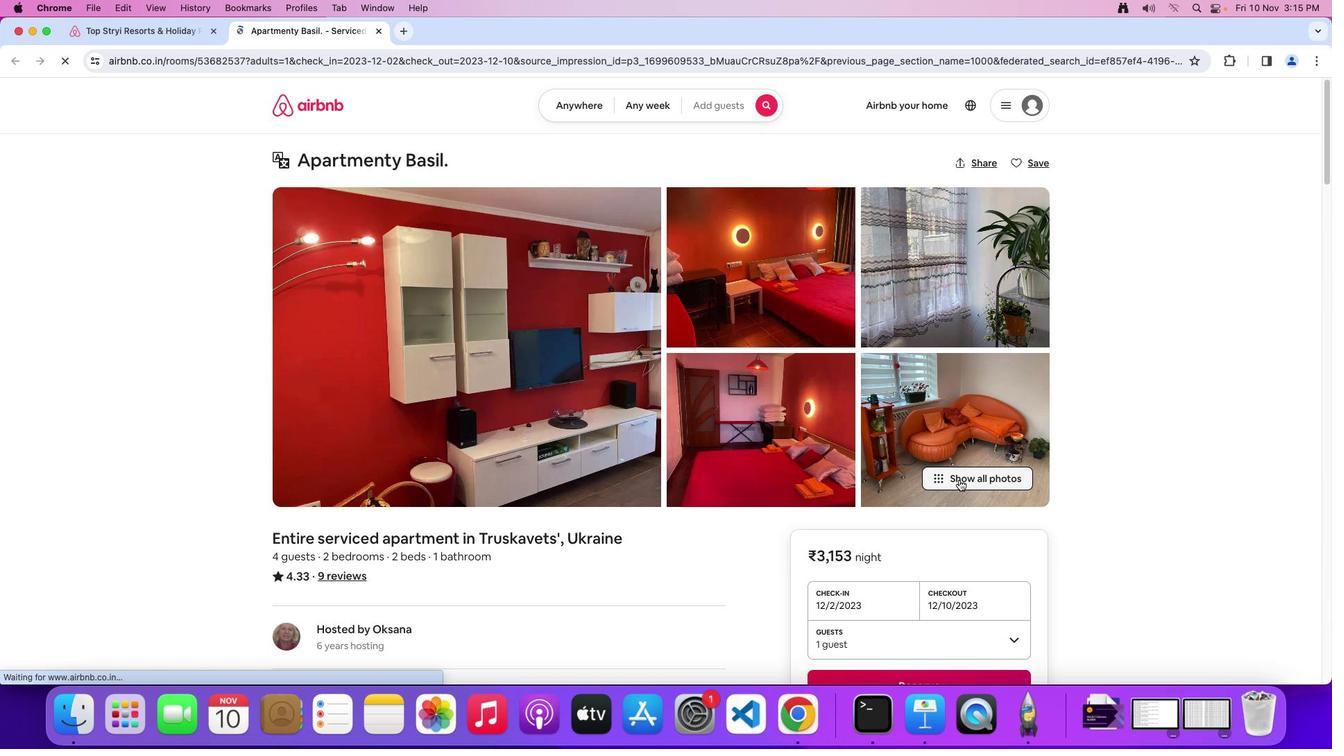 
Action: Mouse pressed left at (959, 479)
Screenshot: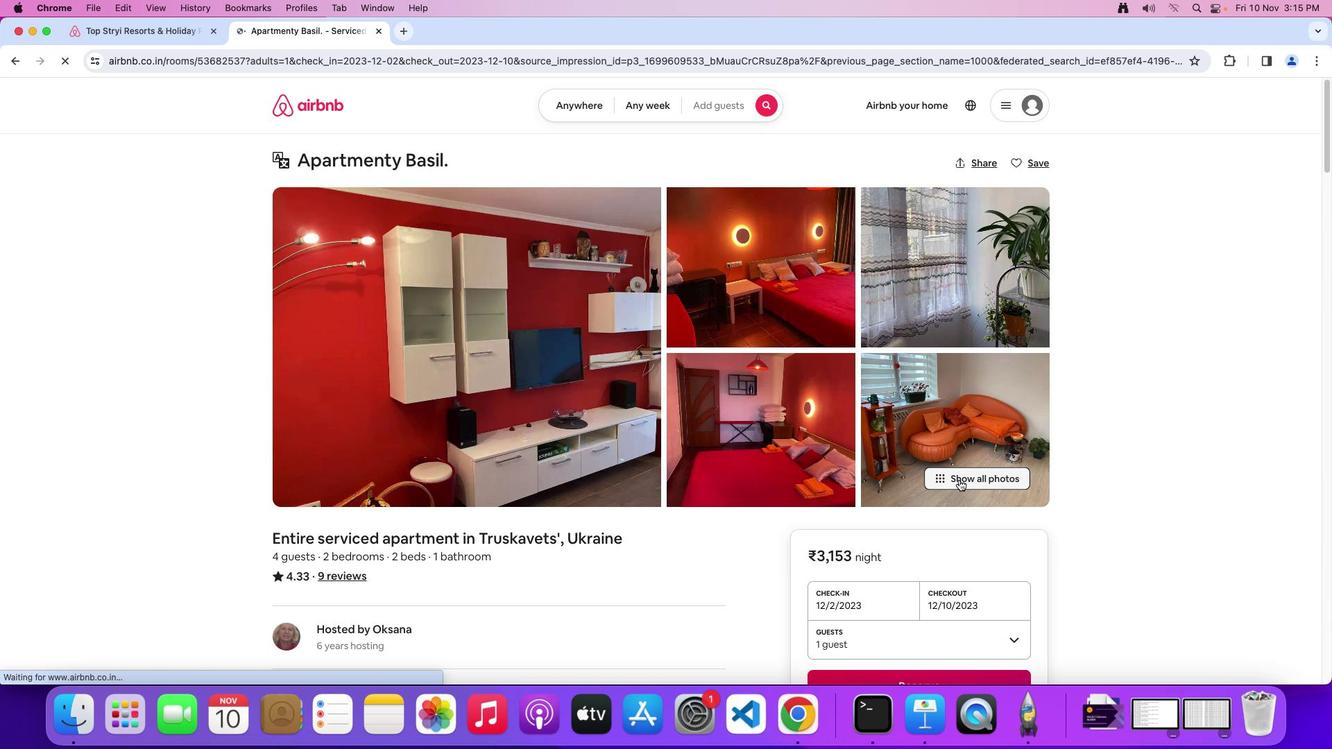 
Action: Mouse moved to (959, 479)
Screenshot: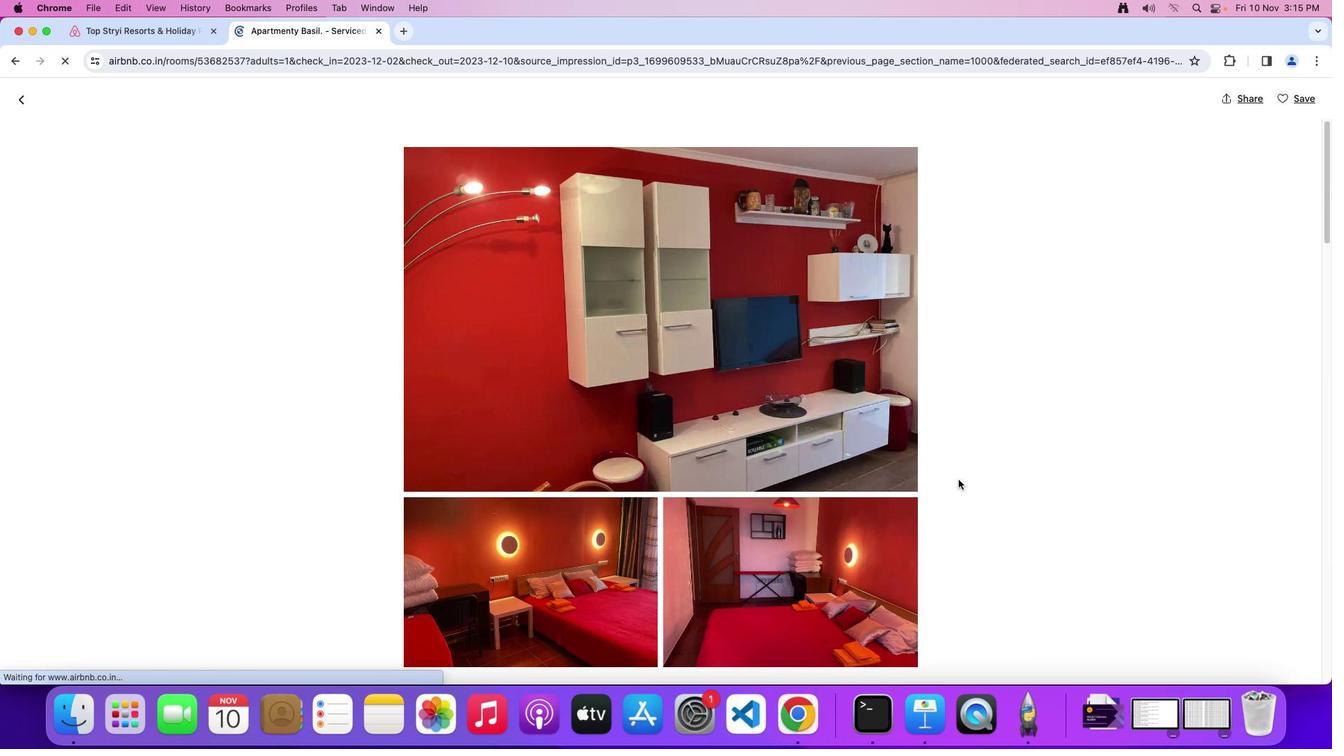 
Action: Mouse scrolled (959, 479) with delta (0, 0)
Screenshot: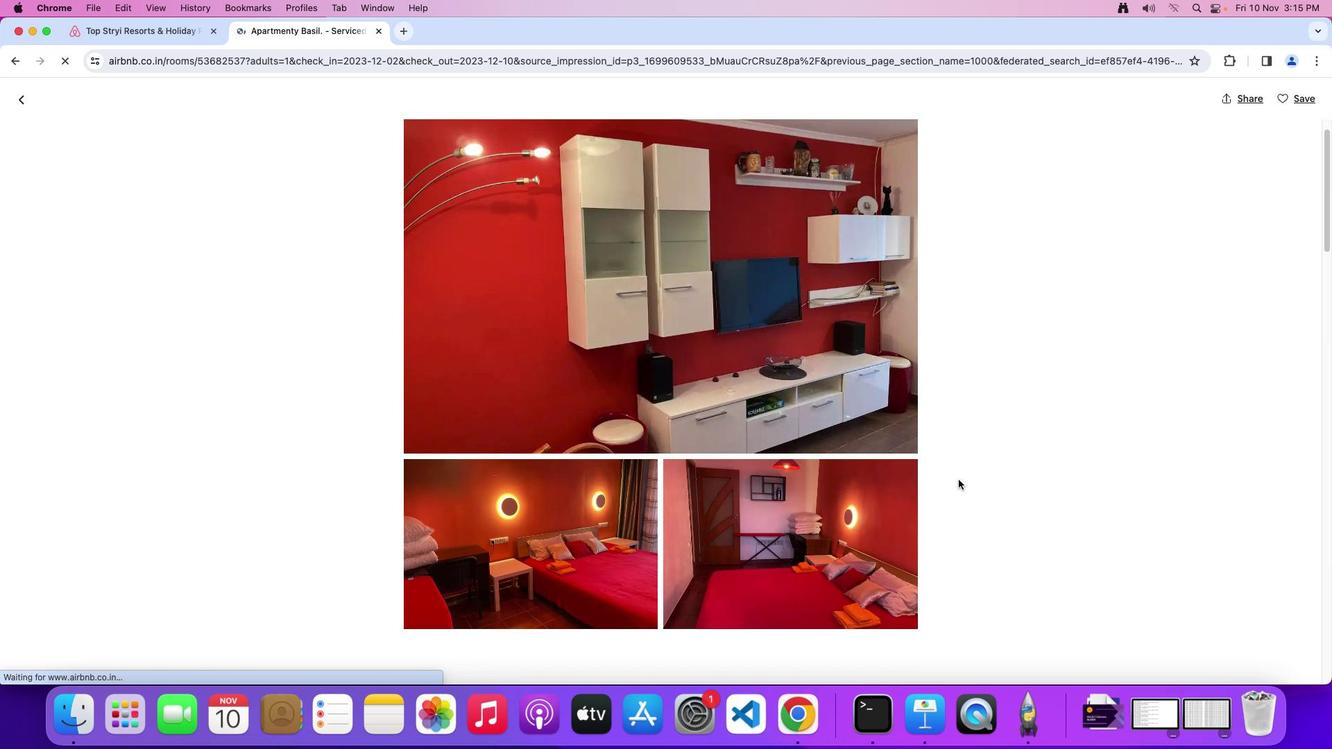 
Action: Mouse scrolled (959, 479) with delta (0, 0)
Screenshot: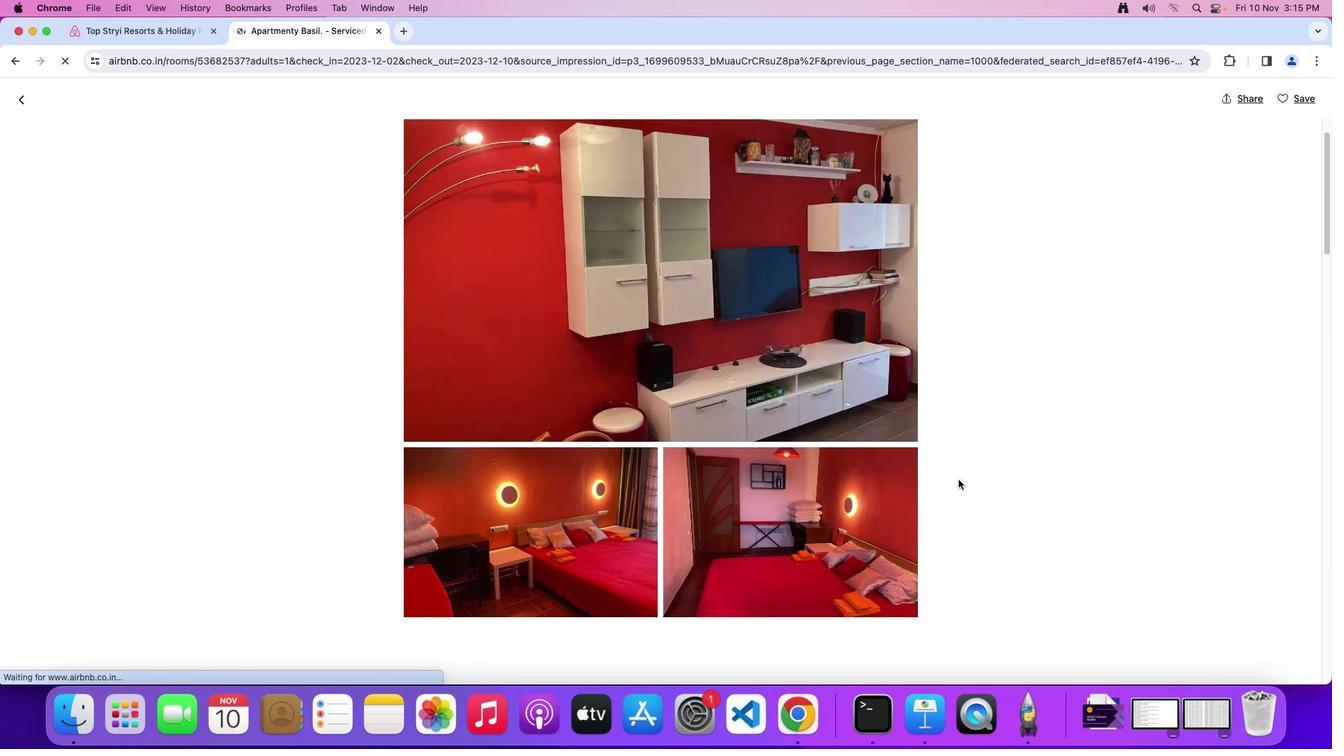 
Action: Mouse scrolled (959, 479) with delta (0, -1)
Screenshot: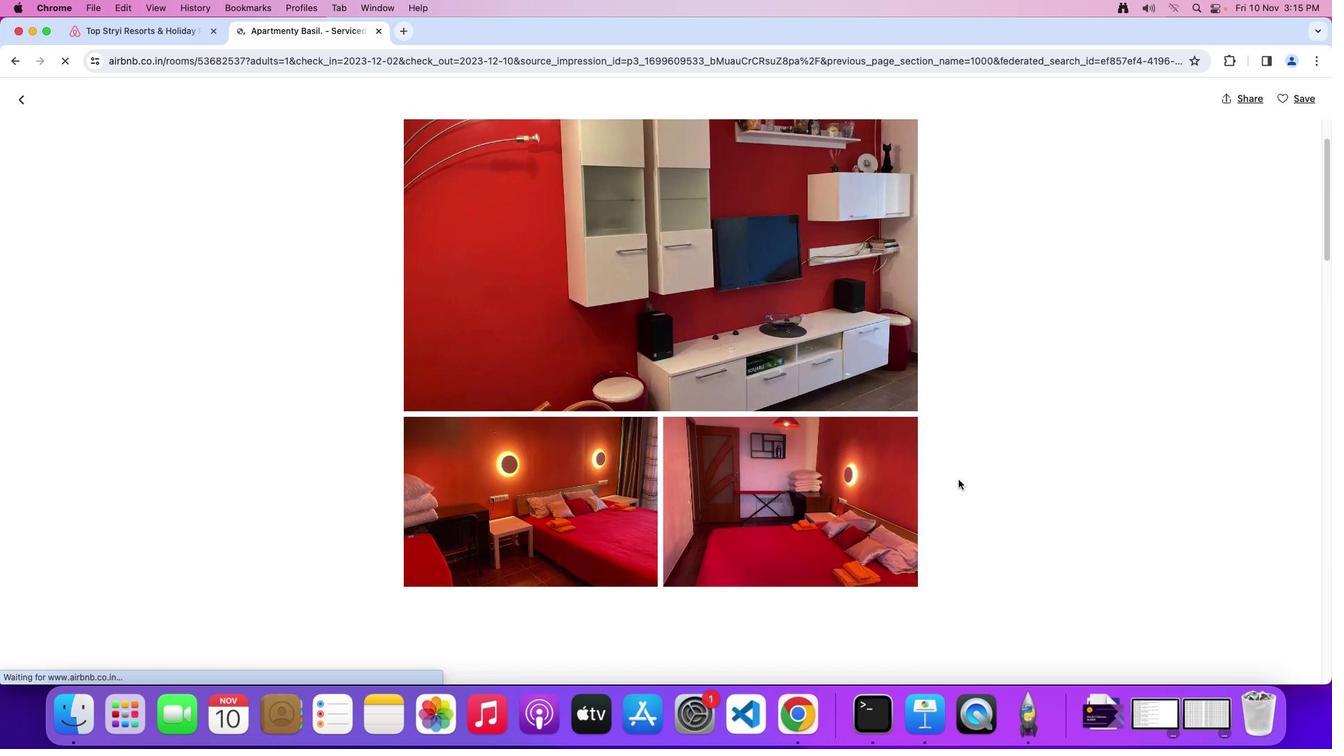 
Action: Mouse scrolled (959, 479) with delta (0, 0)
Screenshot: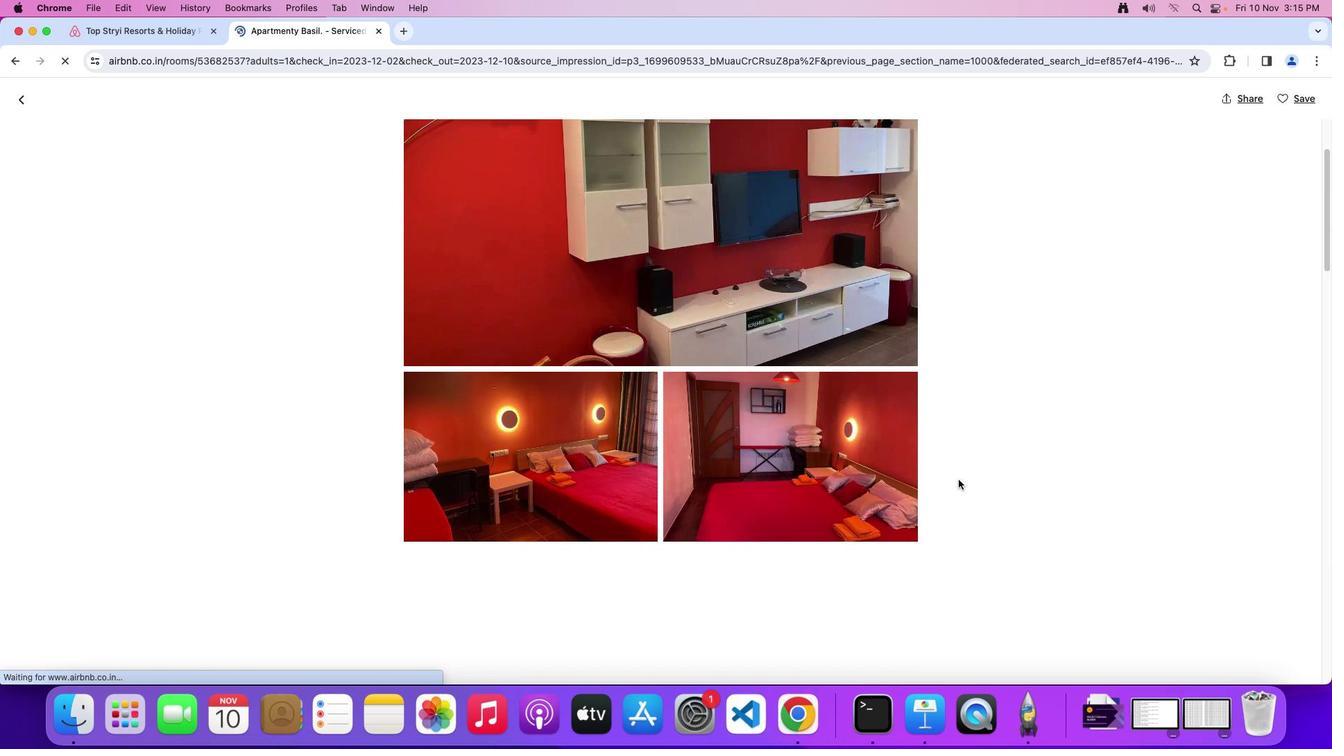 
Action: Mouse scrolled (959, 479) with delta (0, 0)
Screenshot: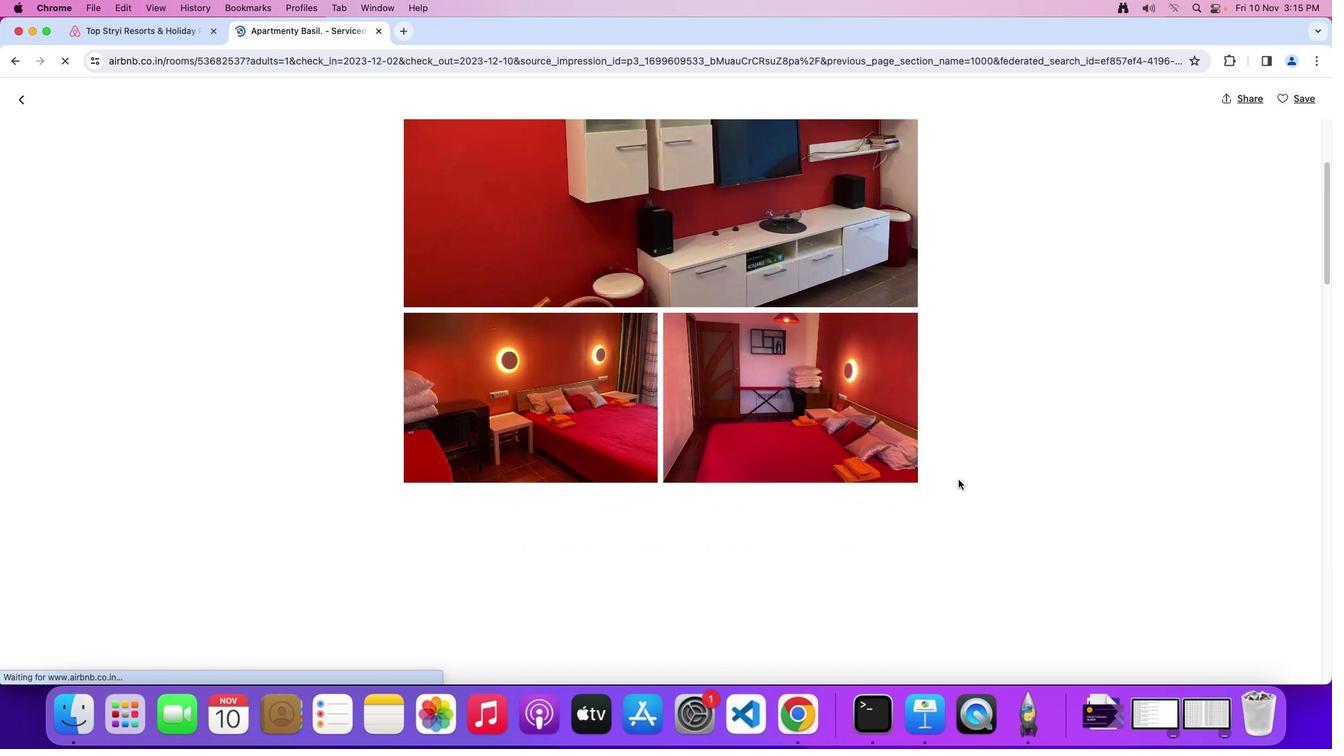 
Action: Mouse scrolled (959, 479) with delta (0, -1)
Screenshot: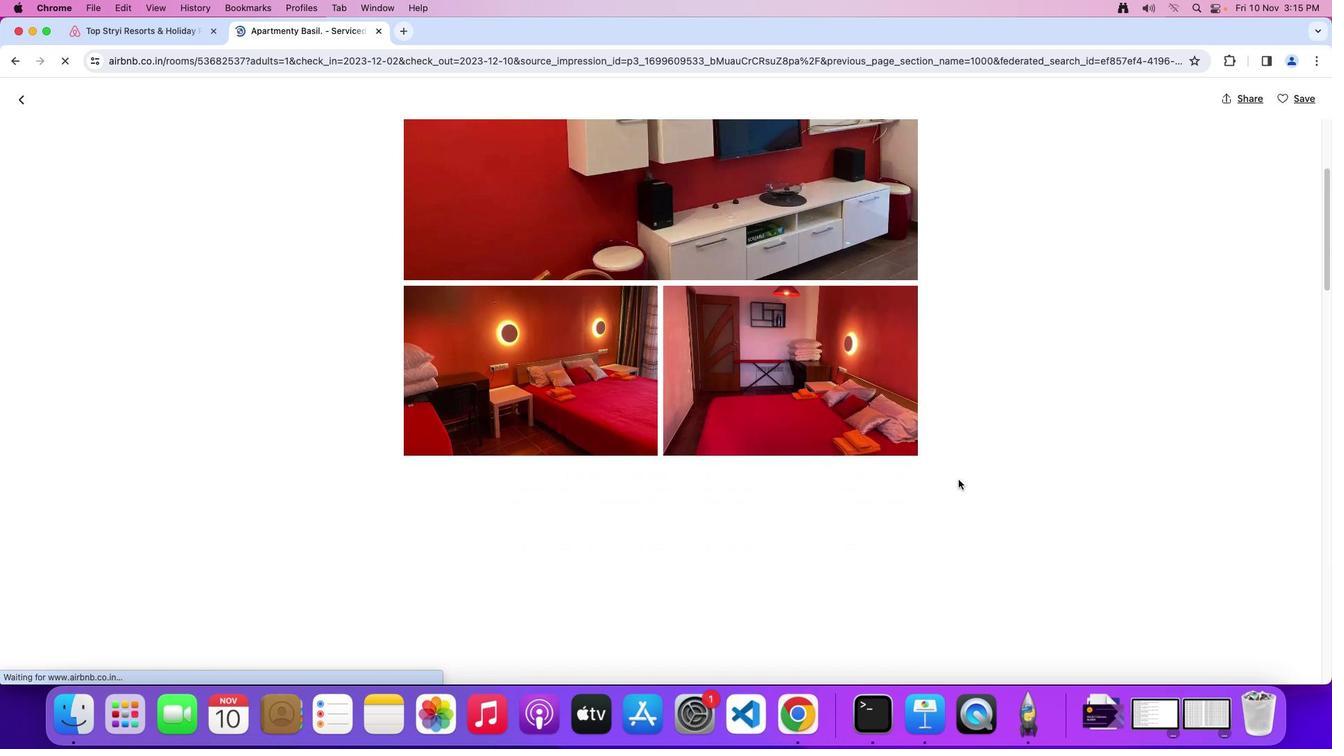 
Action: Mouse scrolled (959, 479) with delta (0, -2)
Screenshot: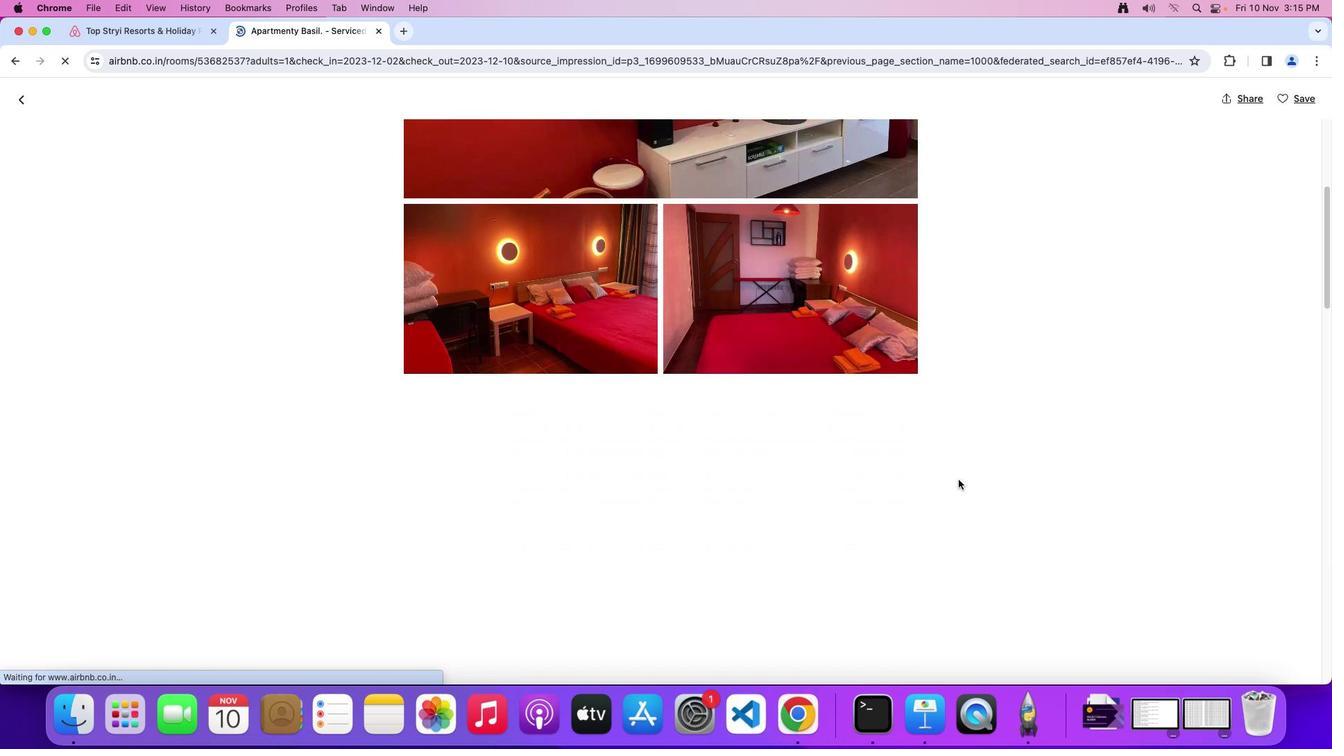 
Action: Mouse scrolled (959, 479) with delta (0, 0)
Screenshot: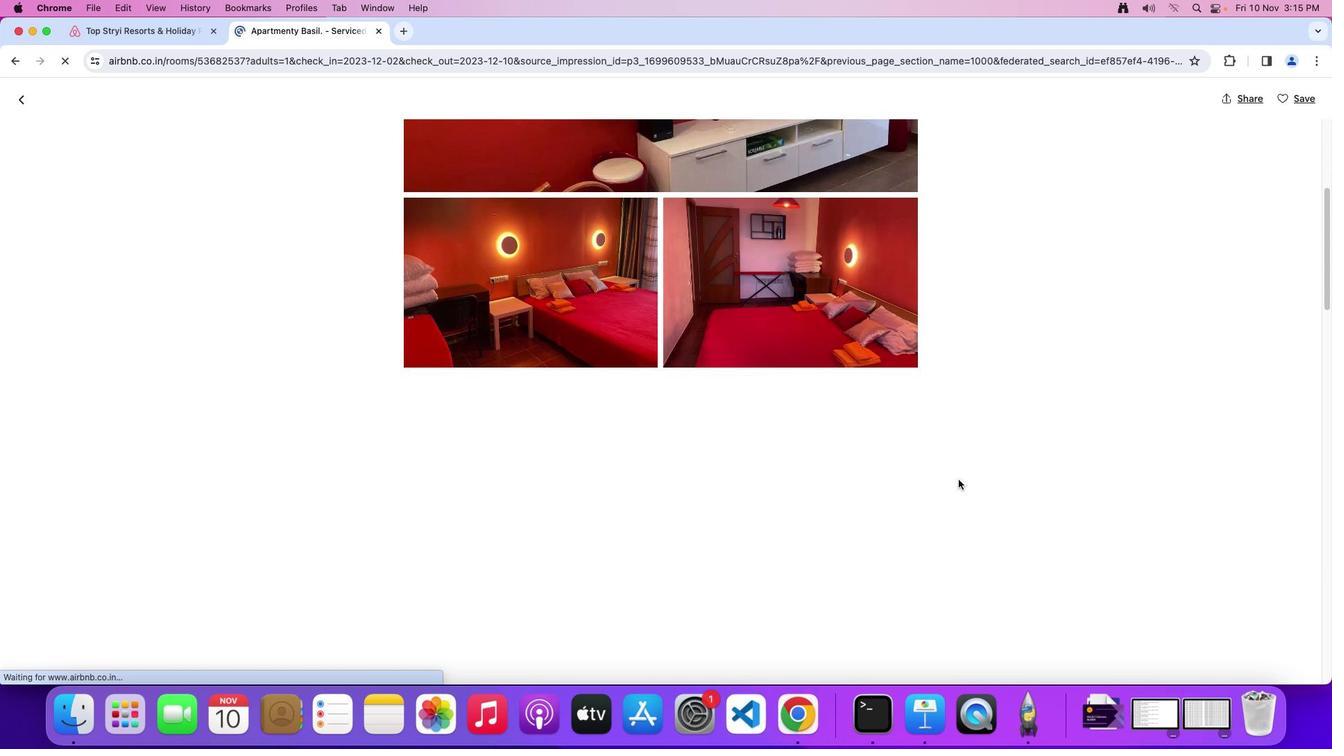 
Action: Mouse scrolled (959, 479) with delta (0, 0)
Screenshot: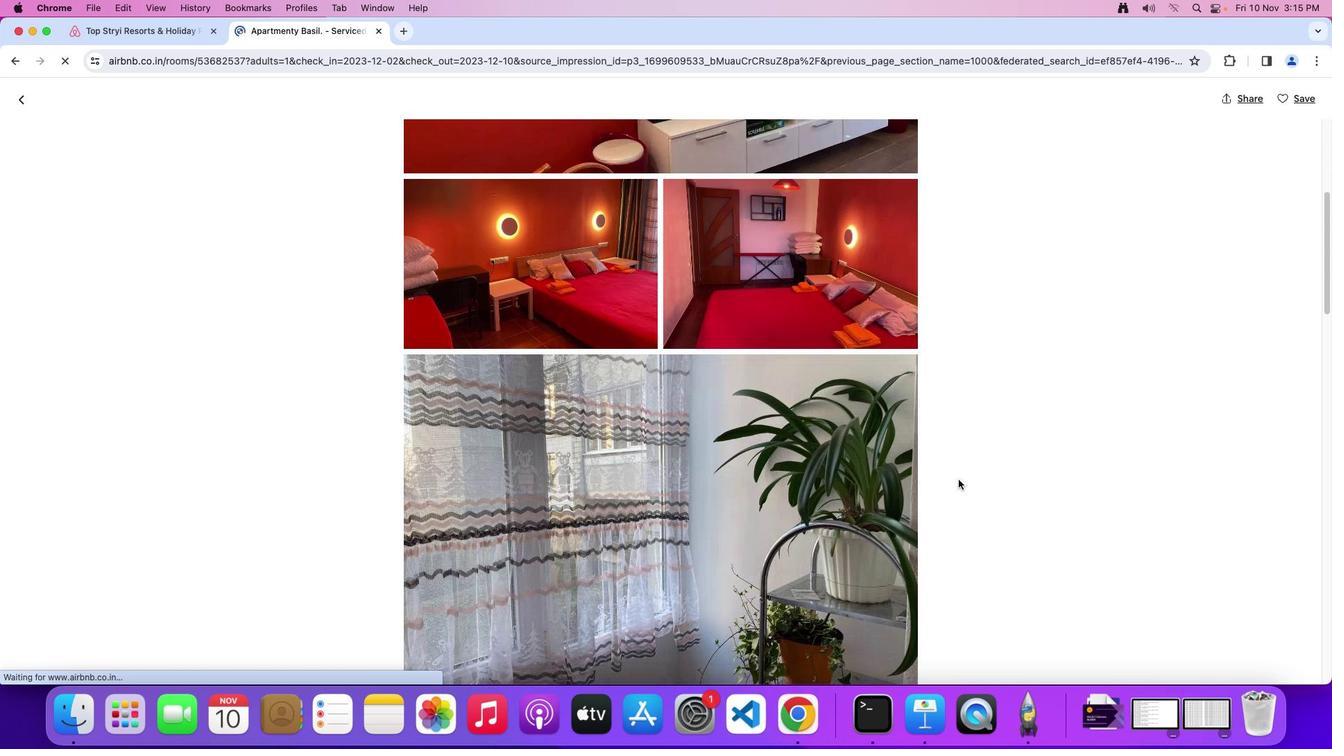 
Action: Mouse scrolled (959, 479) with delta (0, -1)
Screenshot: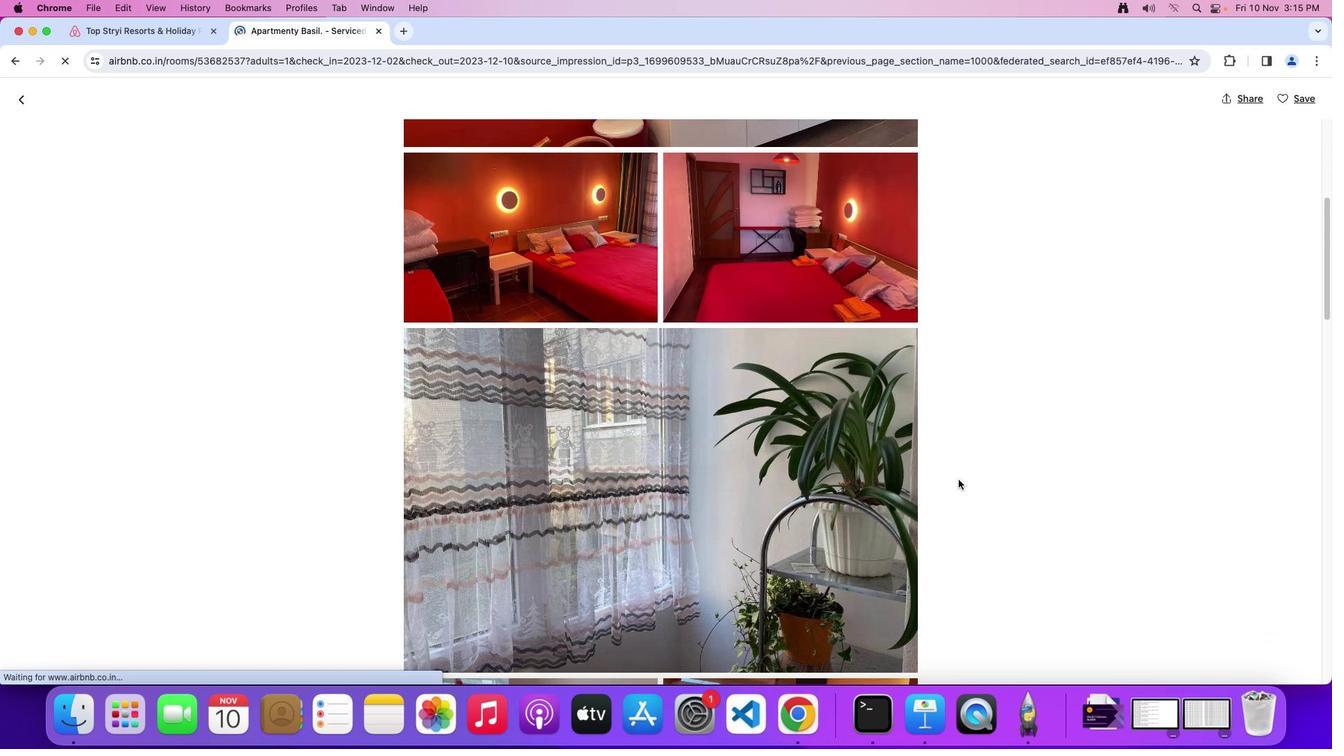 
Action: Mouse scrolled (959, 479) with delta (0, -1)
Screenshot: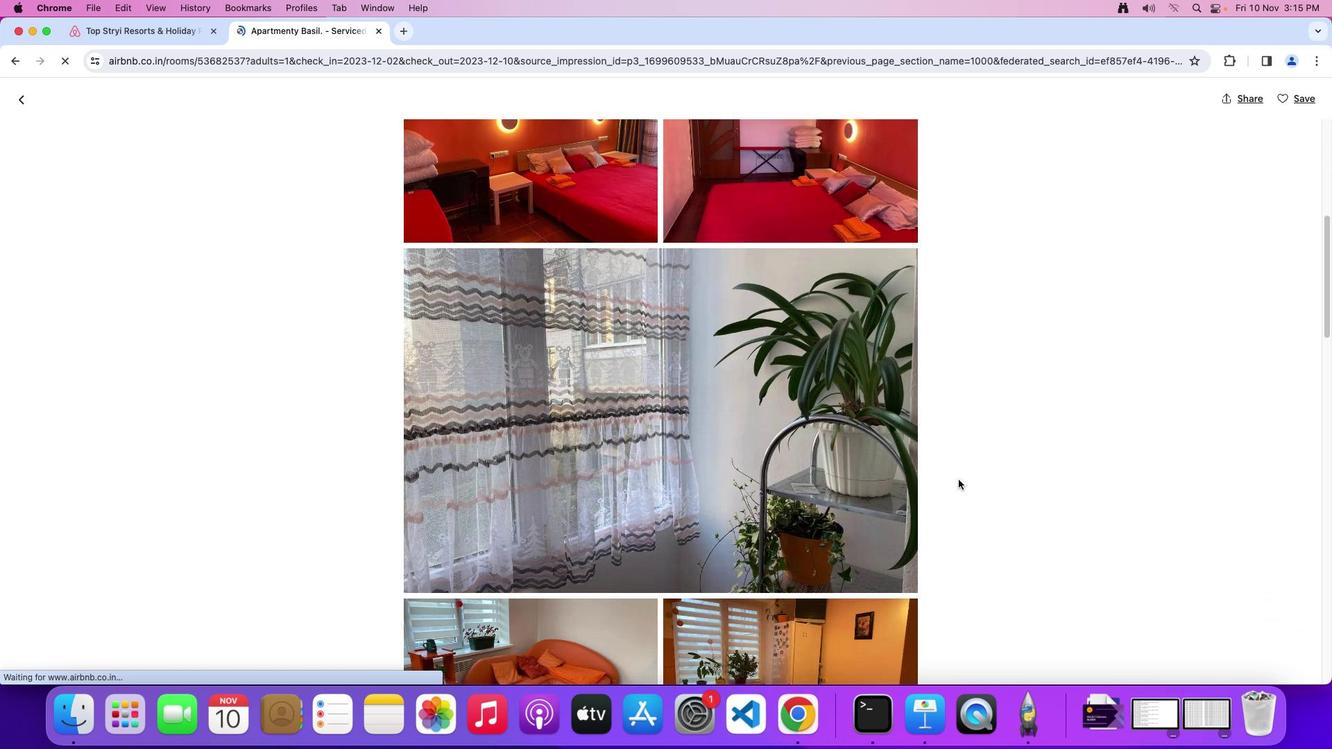 
Action: Mouse scrolled (959, 479) with delta (0, 0)
Screenshot: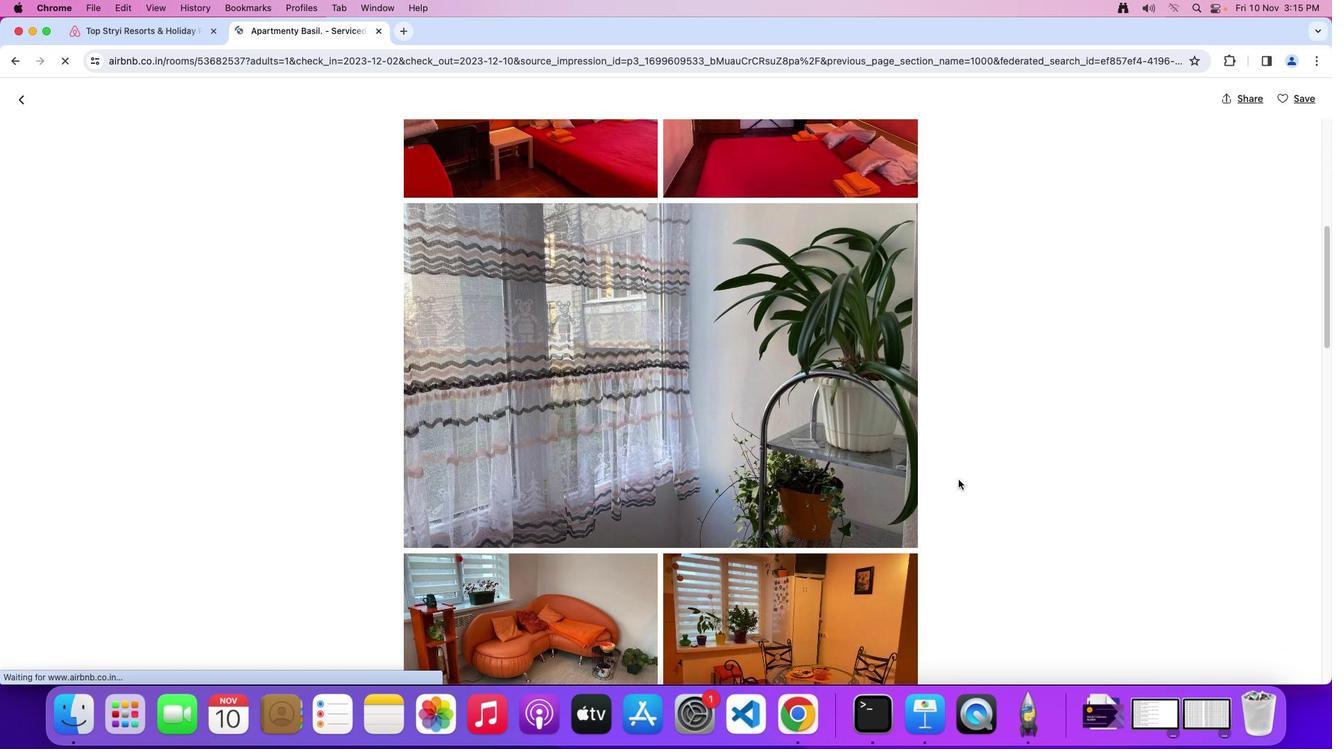 
Action: Mouse scrolled (959, 479) with delta (0, 0)
Screenshot: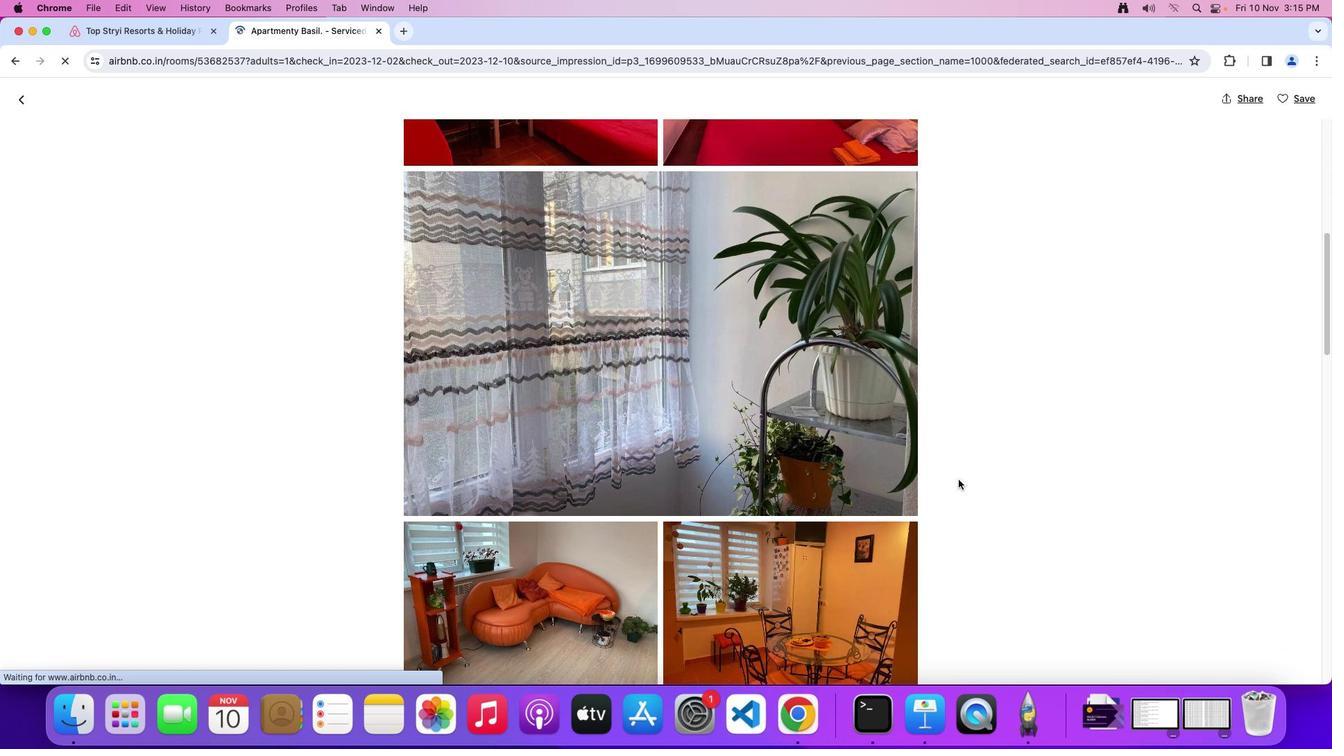 
Action: Mouse scrolled (959, 479) with delta (0, -2)
Screenshot: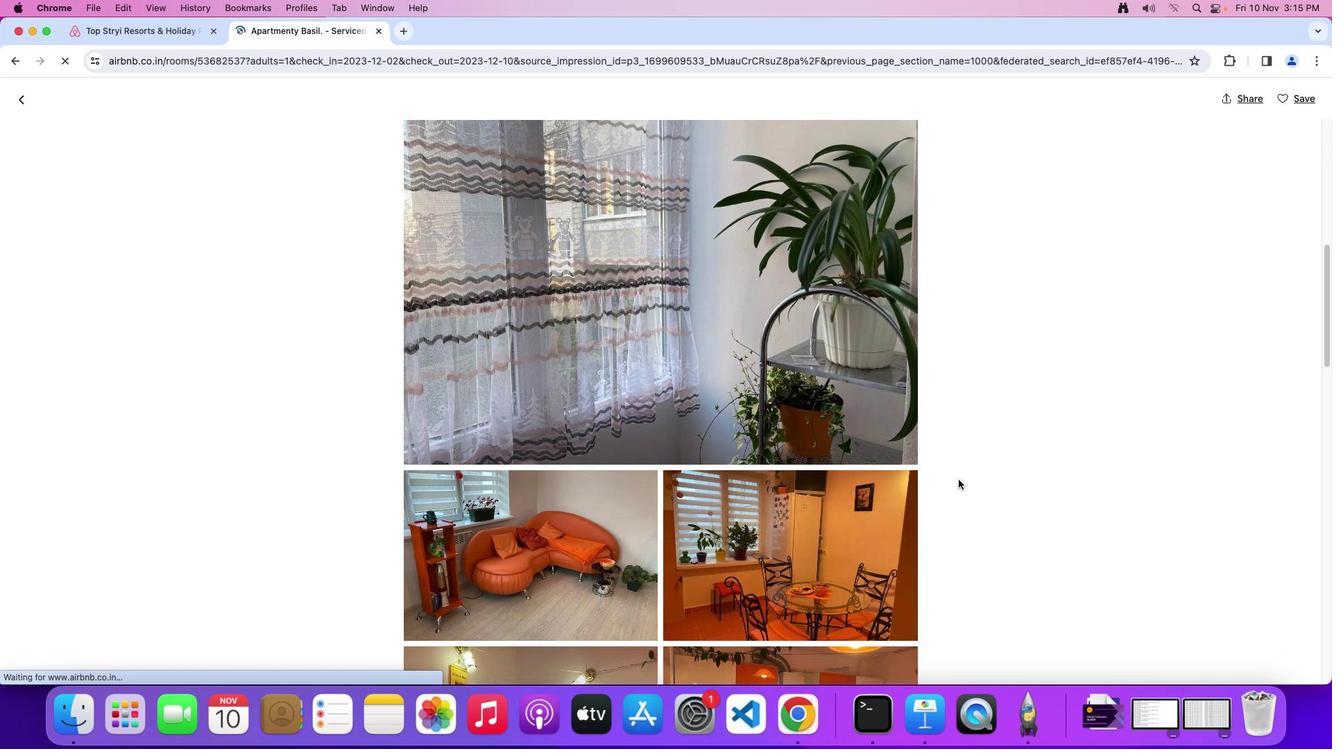 
Action: Mouse scrolled (959, 479) with delta (0, -2)
Screenshot: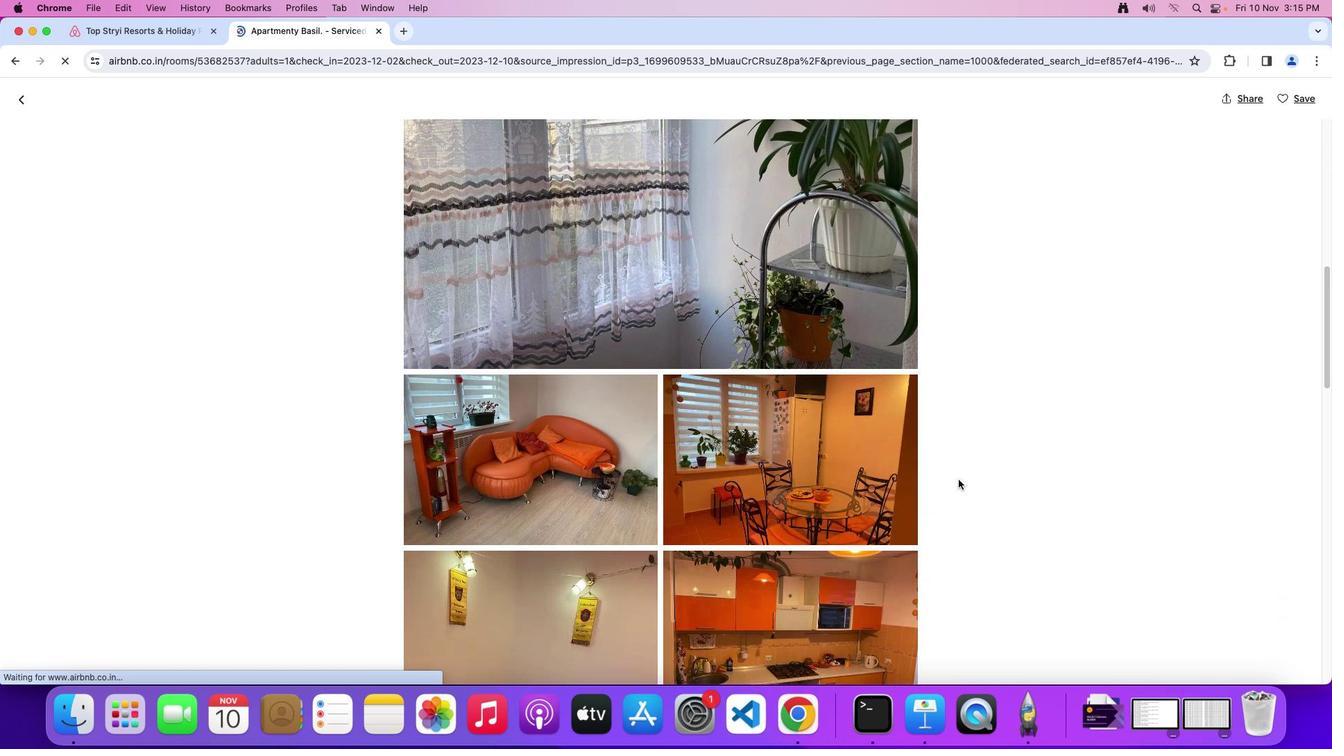 
Action: Mouse scrolled (959, 479) with delta (0, 0)
Screenshot: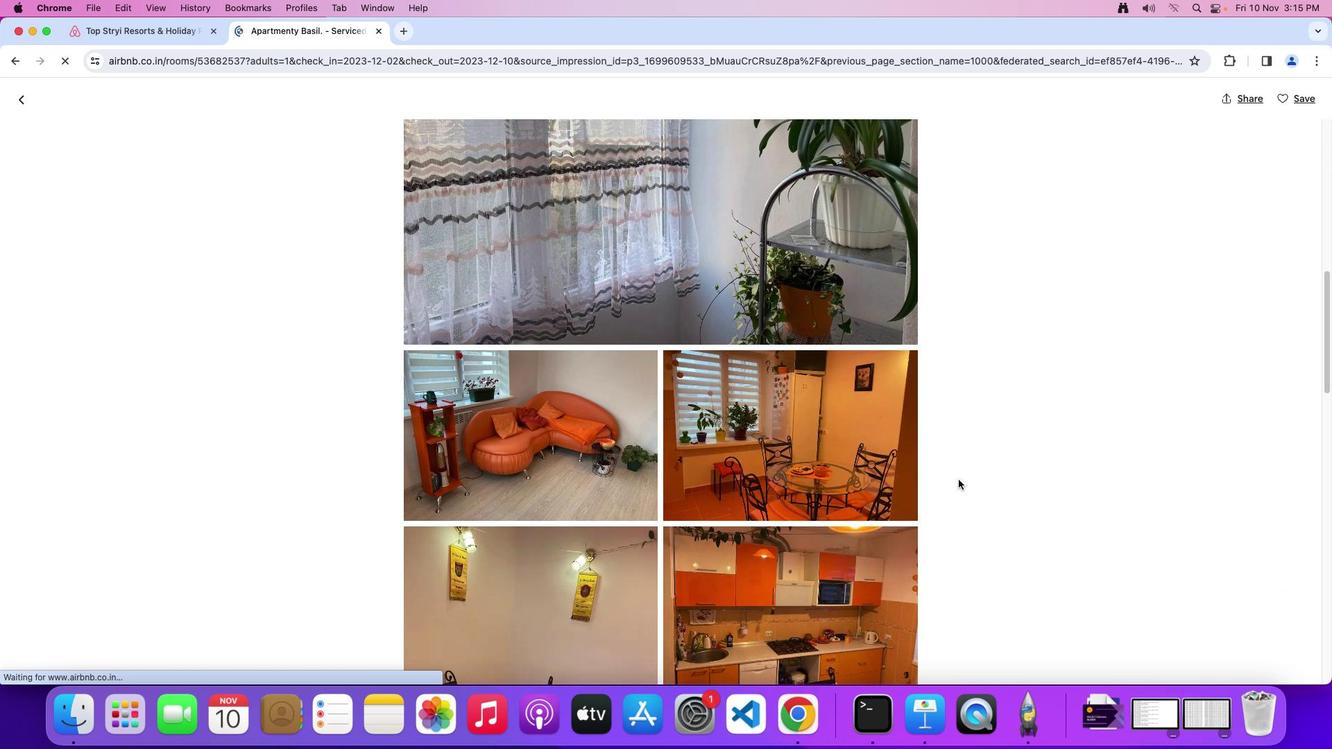 
Action: Mouse scrolled (959, 479) with delta (0, 0)
Screenshot: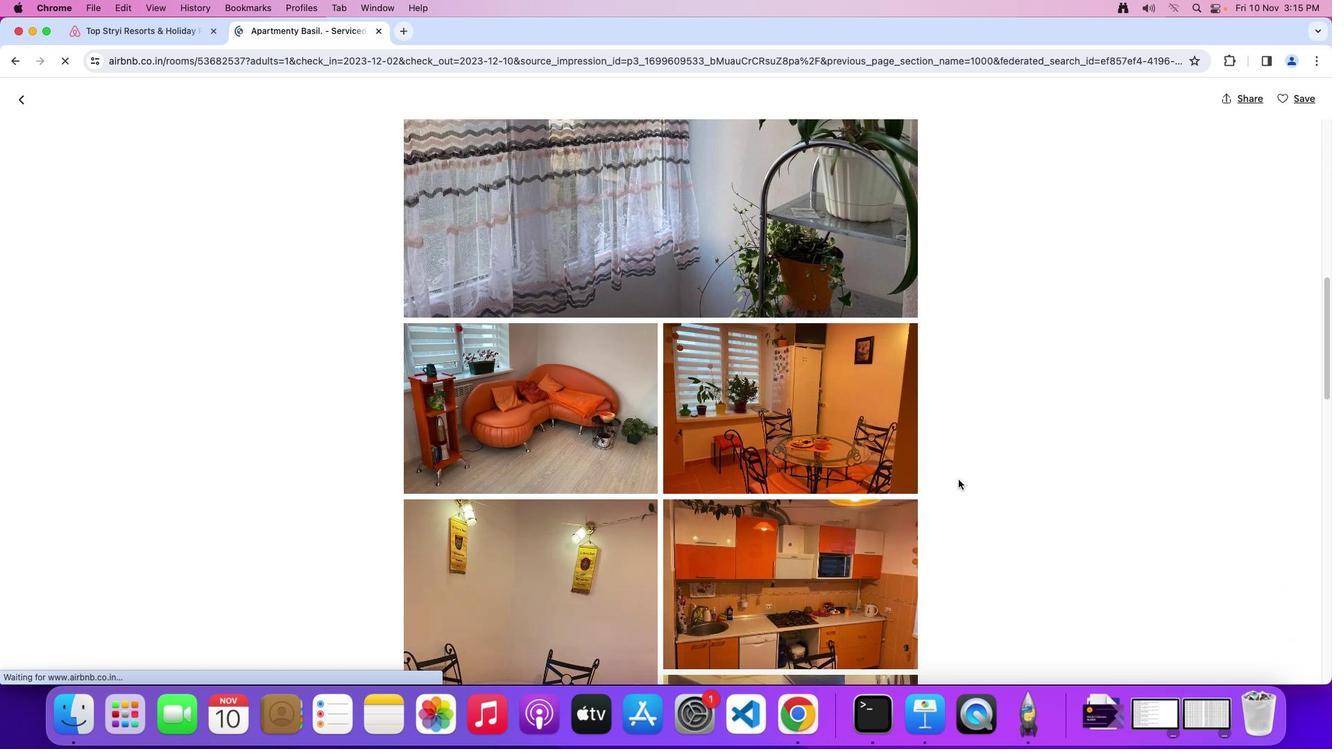 
Action: Mouse scrolled (959, 479) with delta (0, -2)
Screenshot: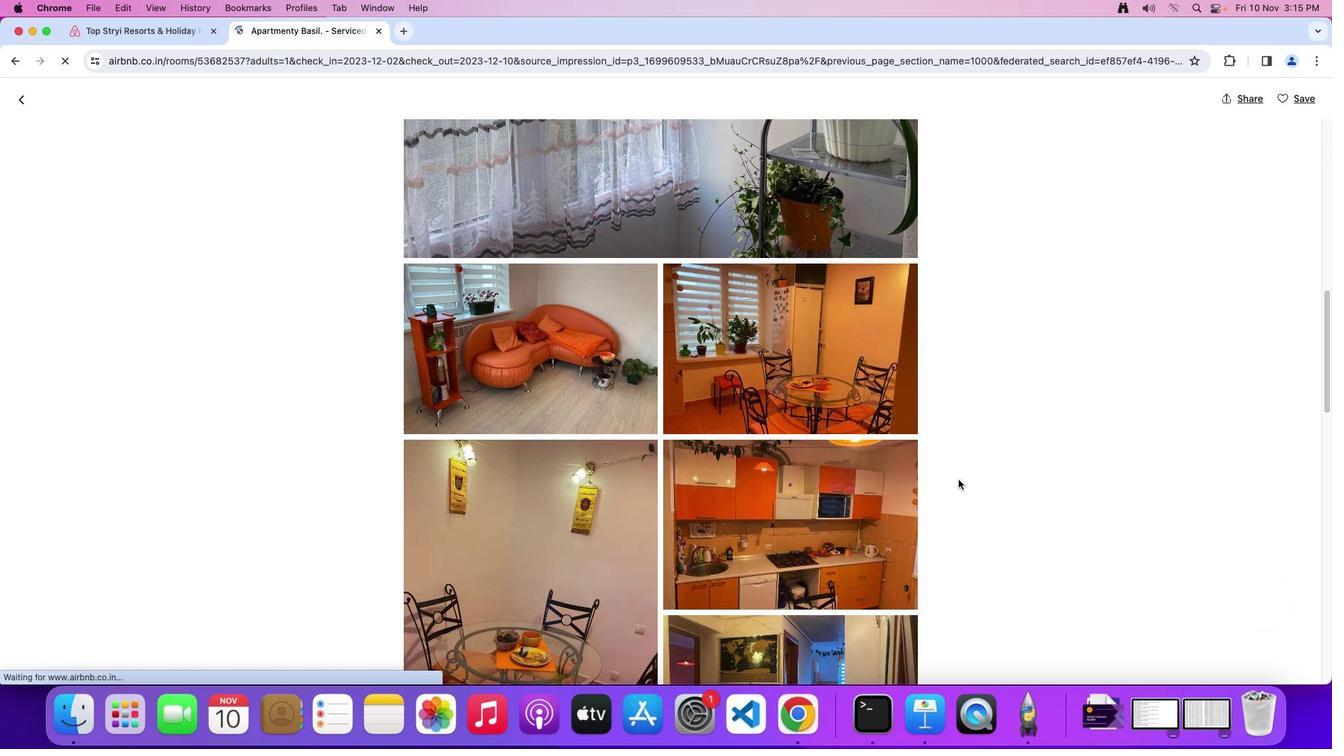 
Action: Mouse scrolled (959, 479) with delta (0, -2)
Screenshot: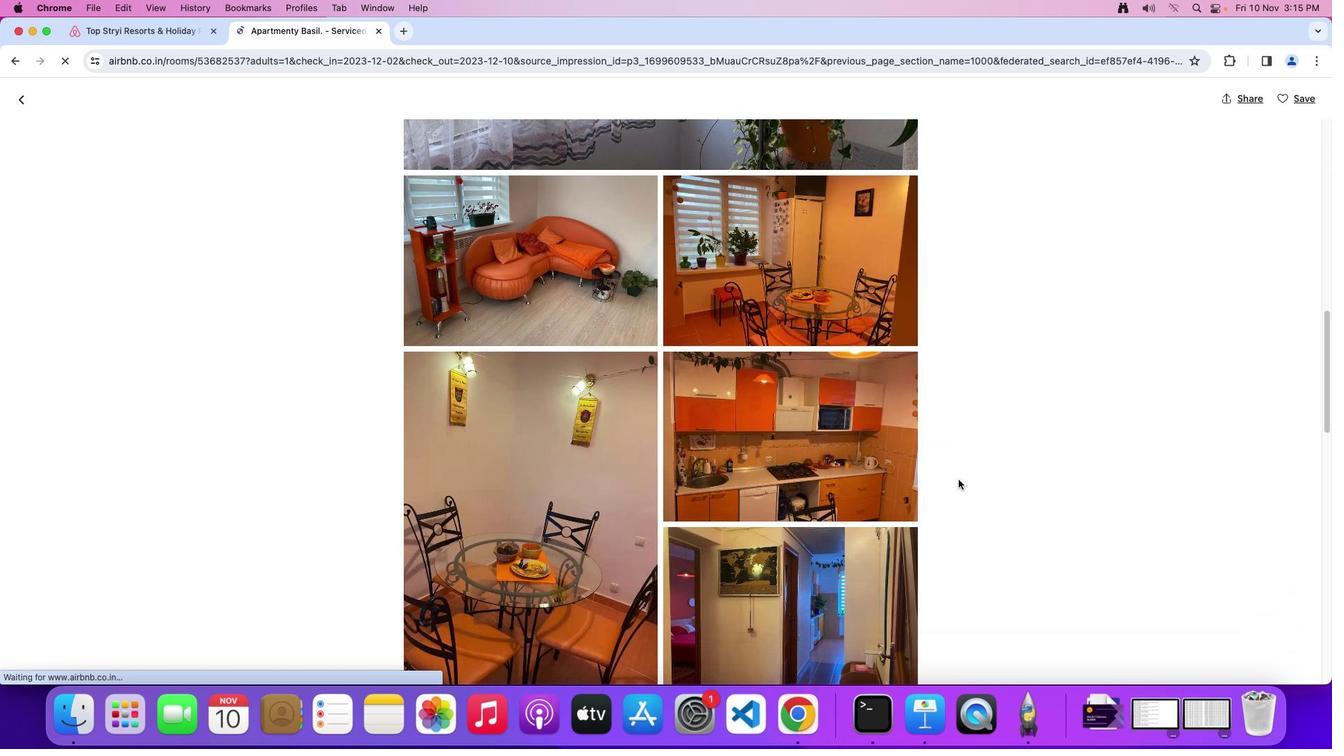
Action: Mouse scrolled (959, 479) with delta (0, 0)
Screenshot: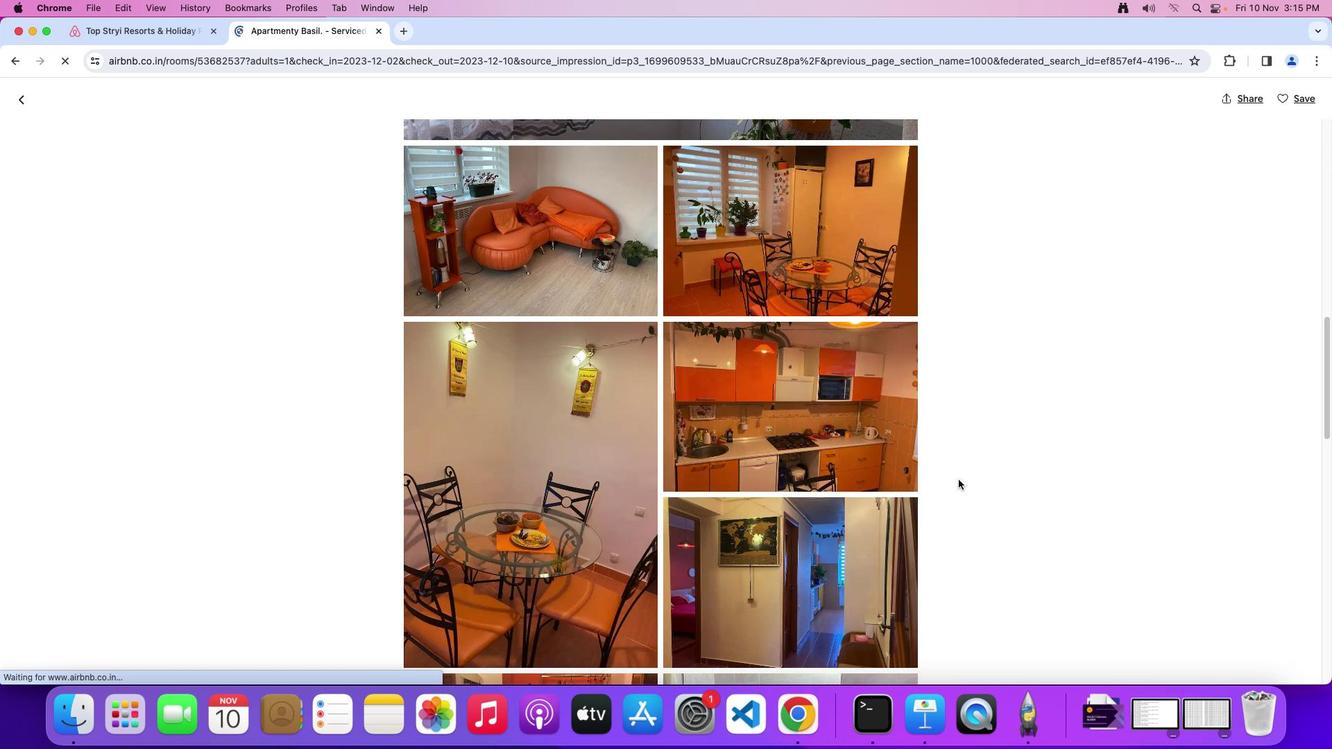 
Action: Mouse scrolled (959, 479) with delta (0, 0)
Screenshot: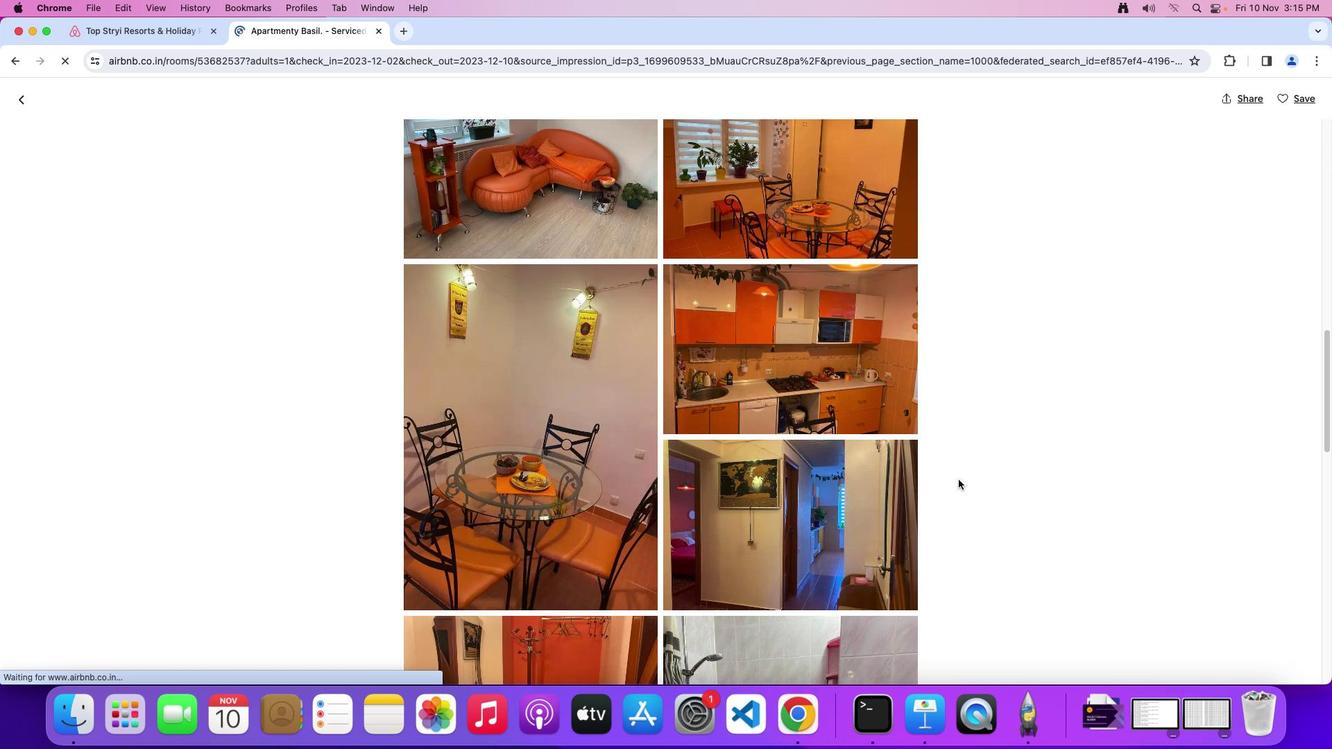 
Action: Mouse scrolled (959, 479) with delta (0, -2)
Screenshot: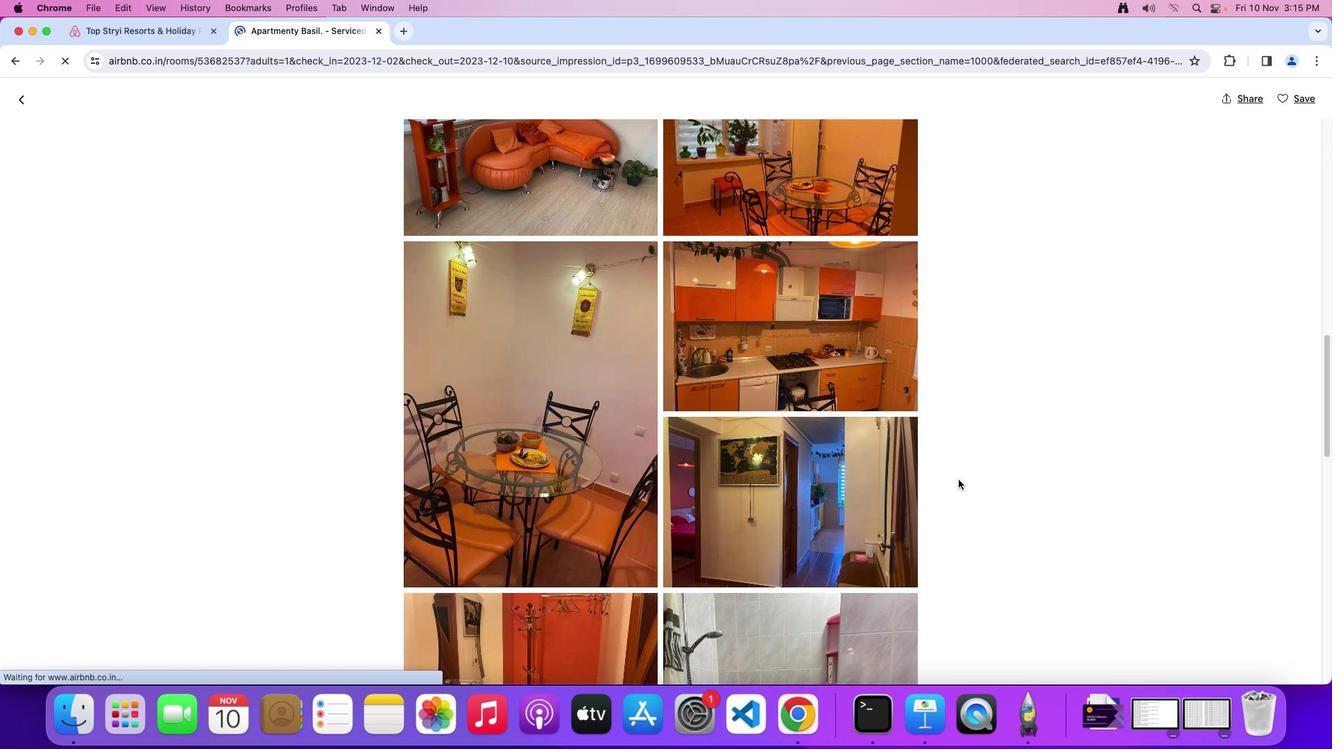 
Action: Mouse scrolled (959, 479) with delta (0, 0)
Screenshot: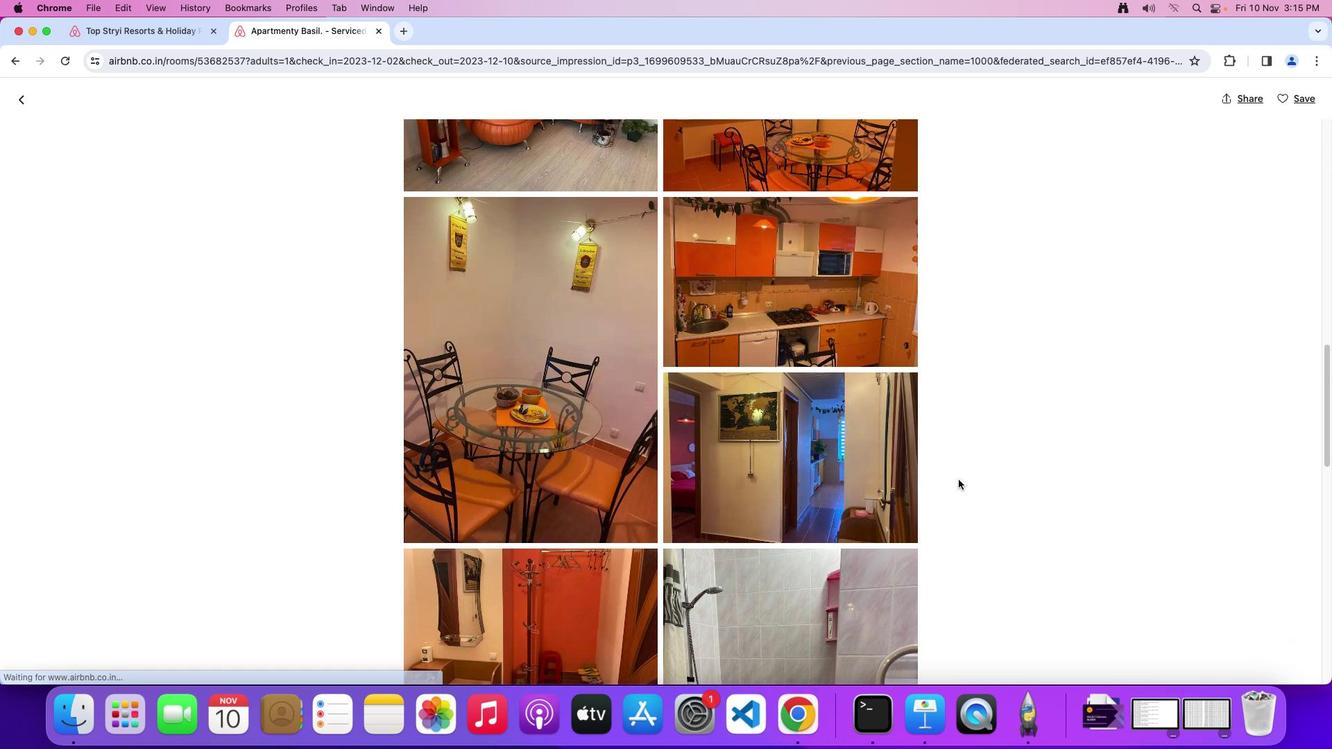 
Action: Mouse scrolled (959, 479) with delta (0, 0)
Screenshot: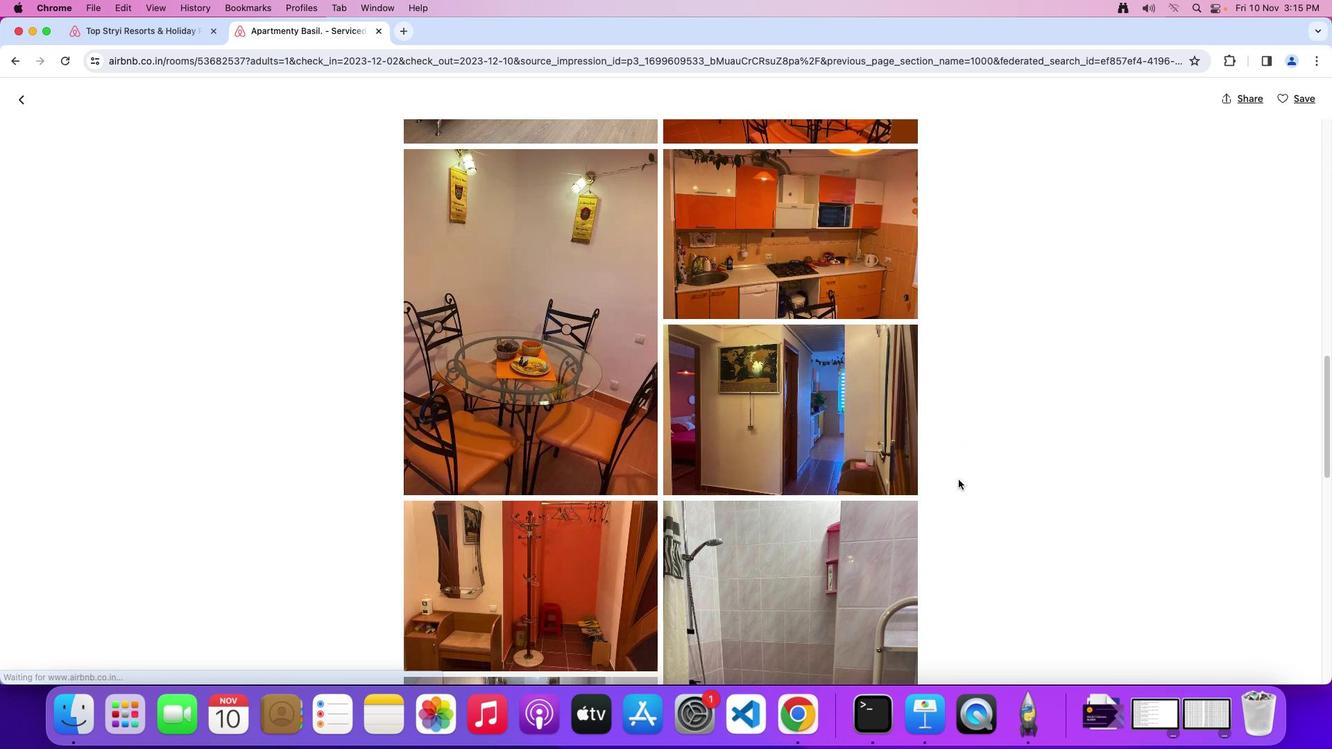 
Action: Mouse scrolled (959, 479) with delta (0, -2)
Screenshot: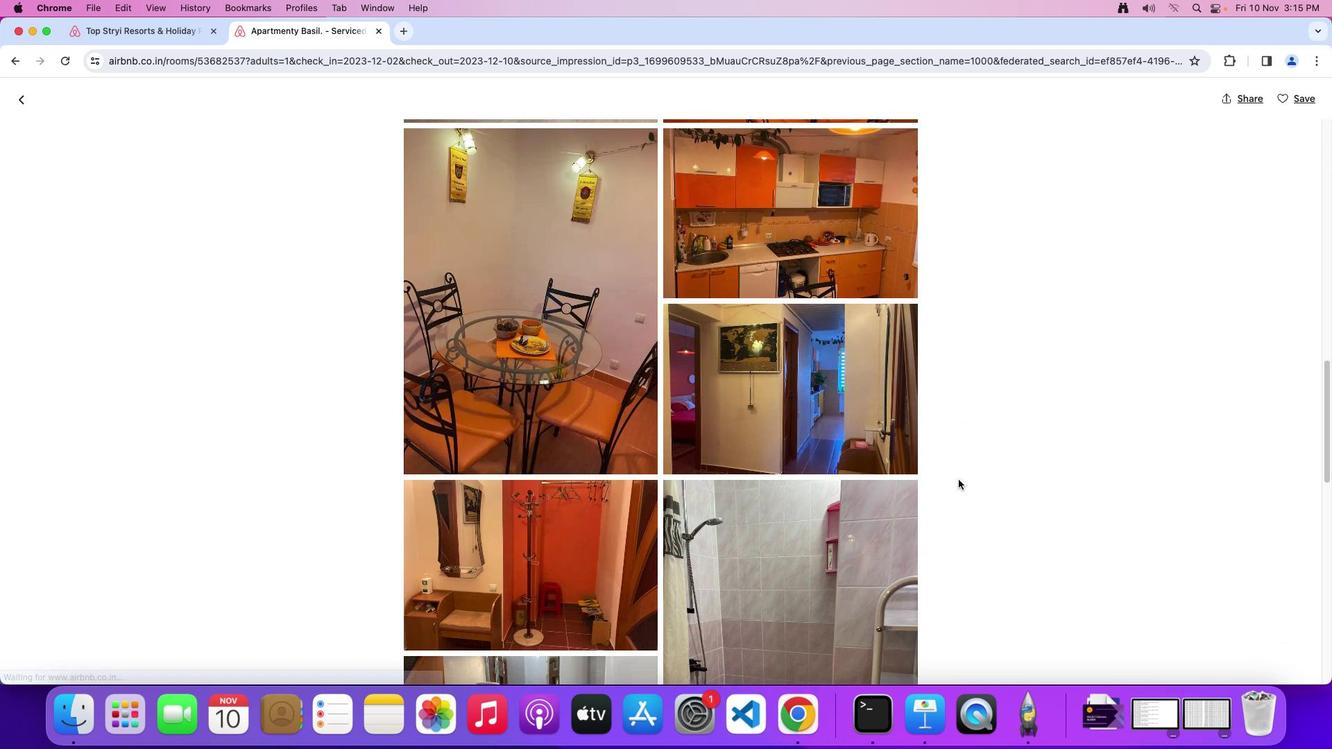 
Action: Mouse moved to (958, 477)
Screenshot: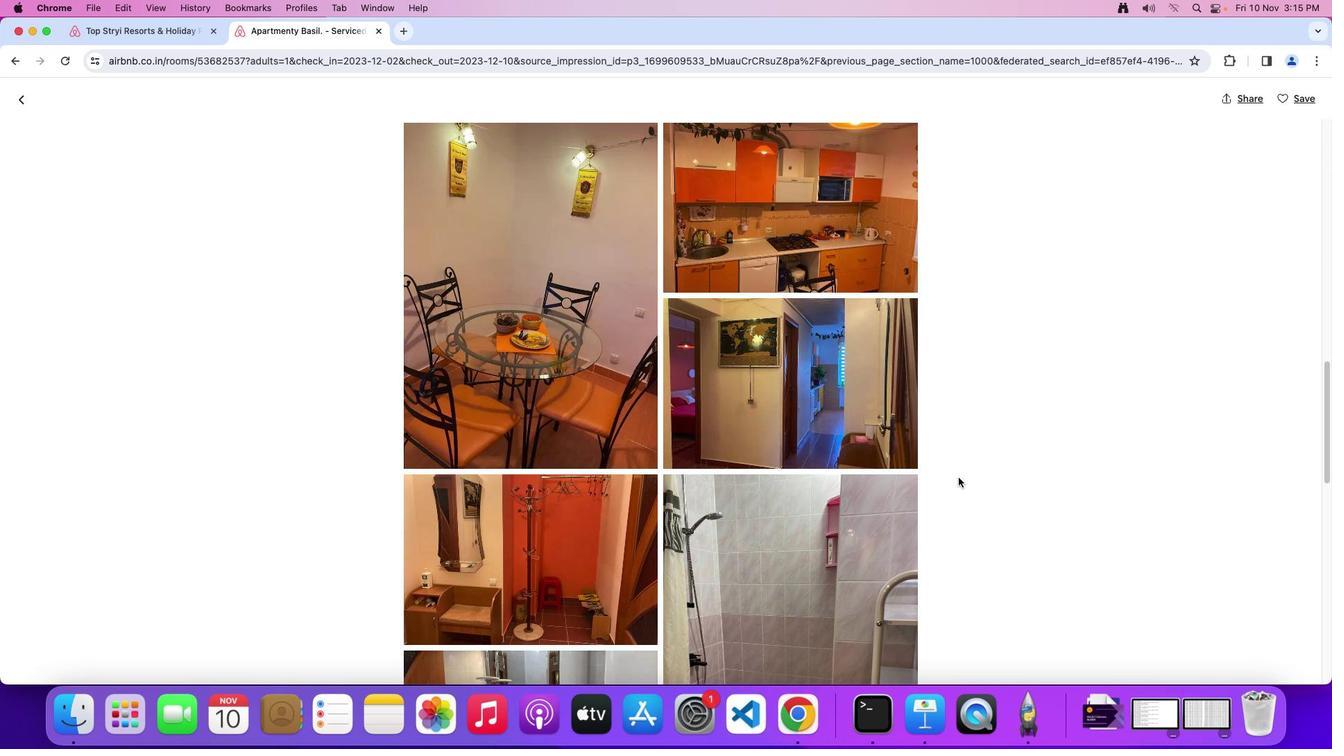 
Action: Mouse scrolled (958, 477) with delta (0, 0)
Screenshot: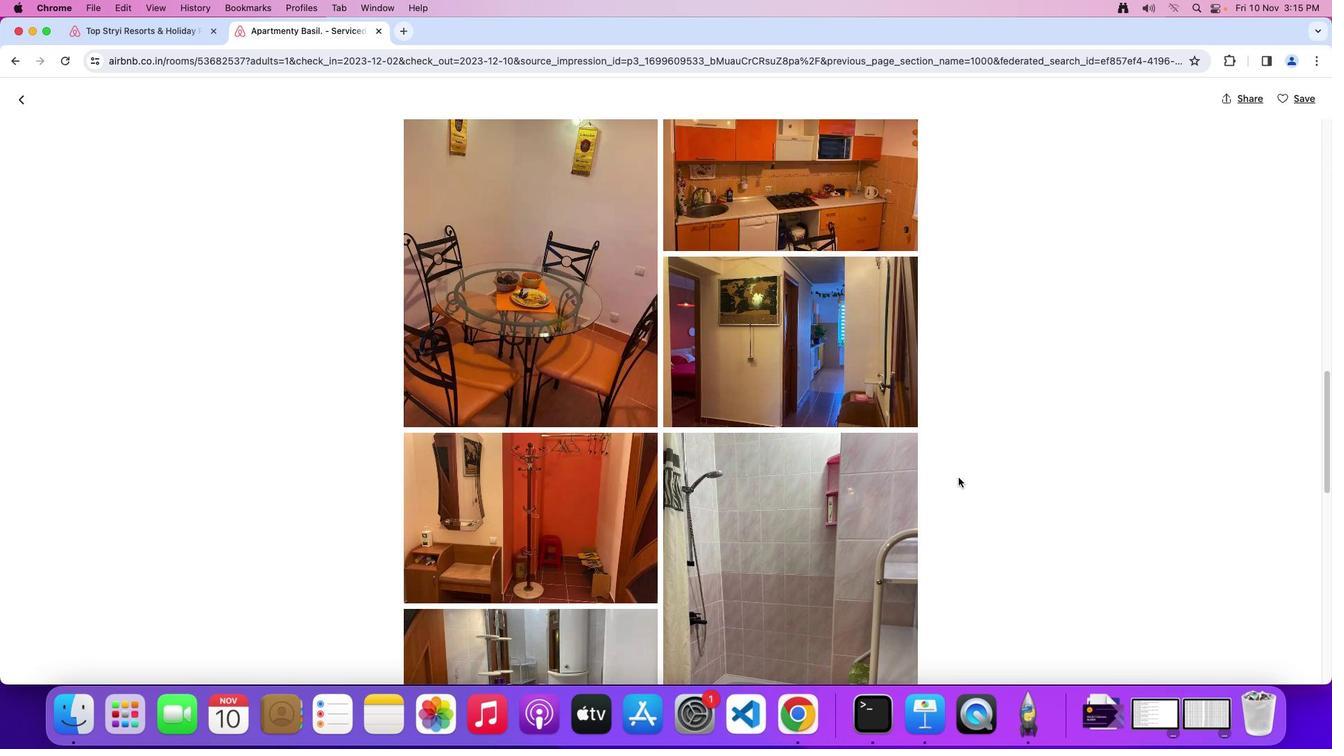 
Action: Mouse scrolled (958, 477) with delta (0, 0)
Screenshot: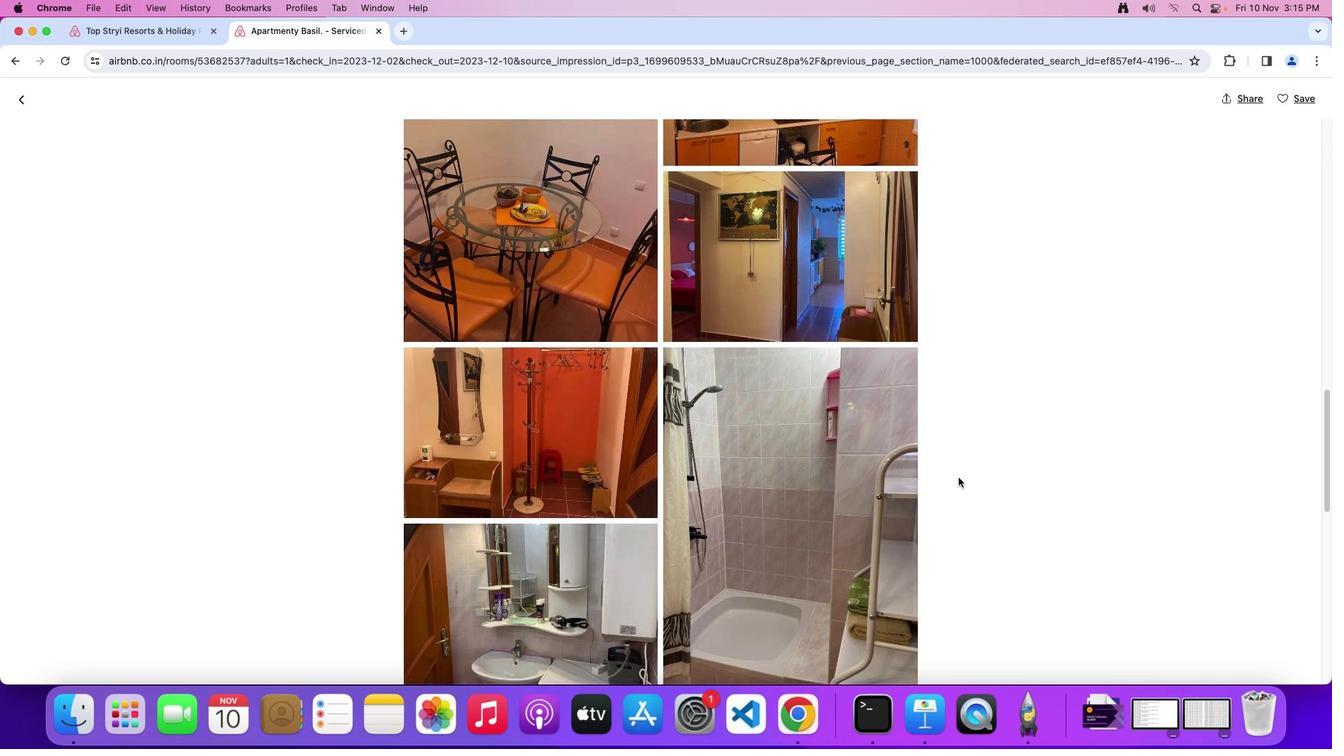 
Action: Mouse scrolled (958, 477) with delta (0, -2)
Screenshot: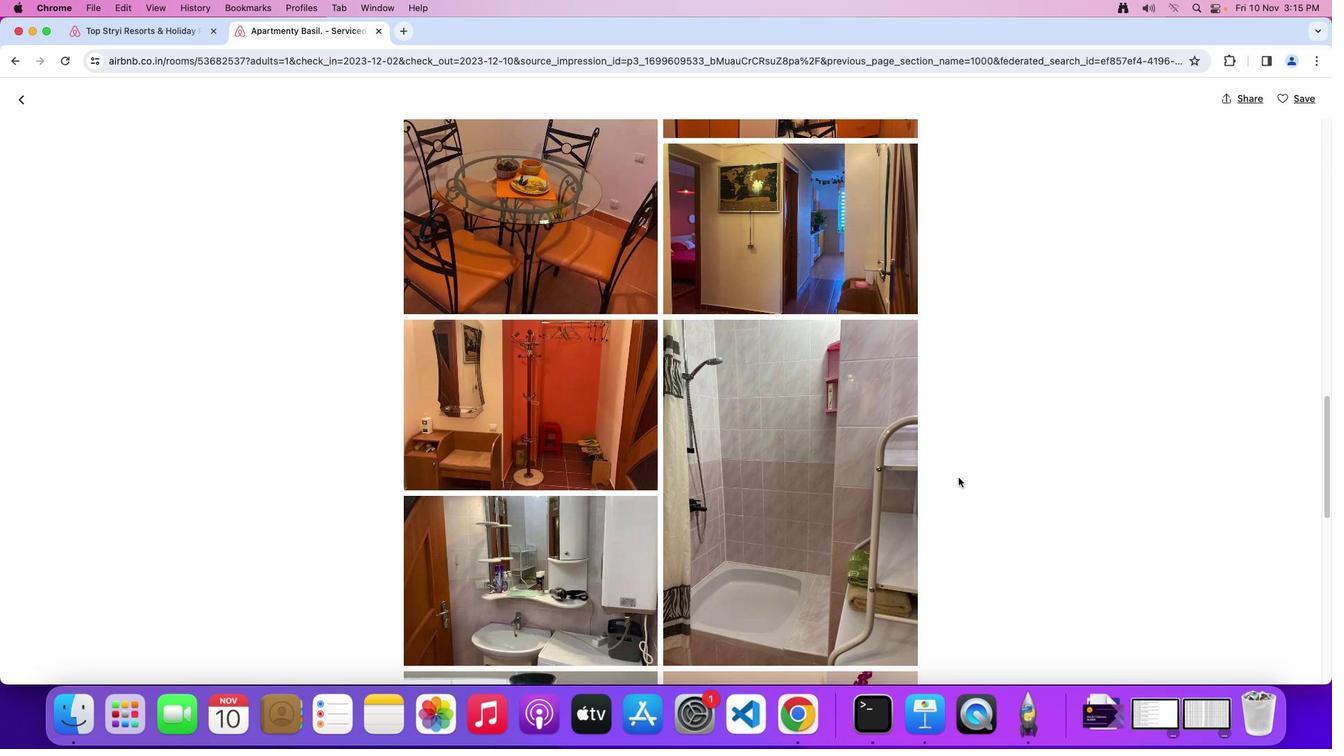 
Action: Mouse scrolled (958, 477) with delta (0, -2)
Screenshot: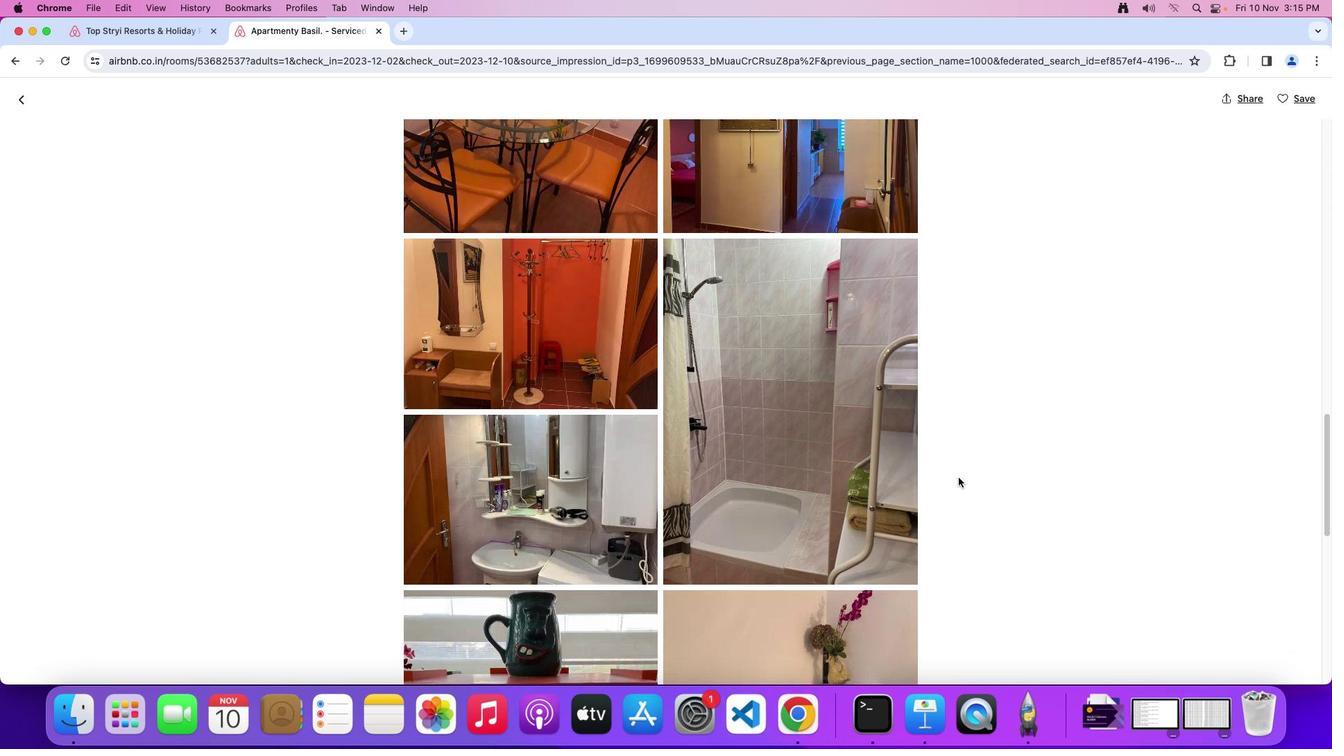 
Action: Mouse moved to (958, 477)
Screenshot: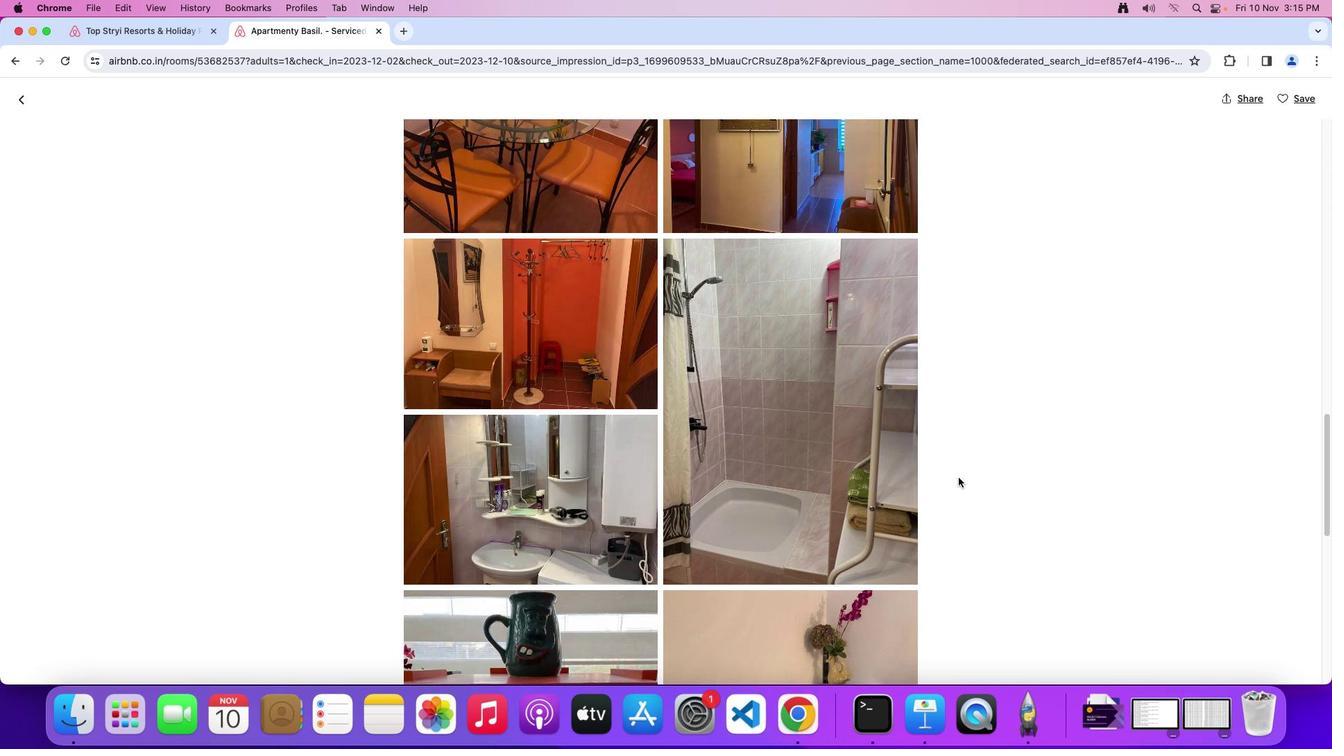 
Action: Mouse scrolled (958, 477) with delta (0, 0)
Screenshot: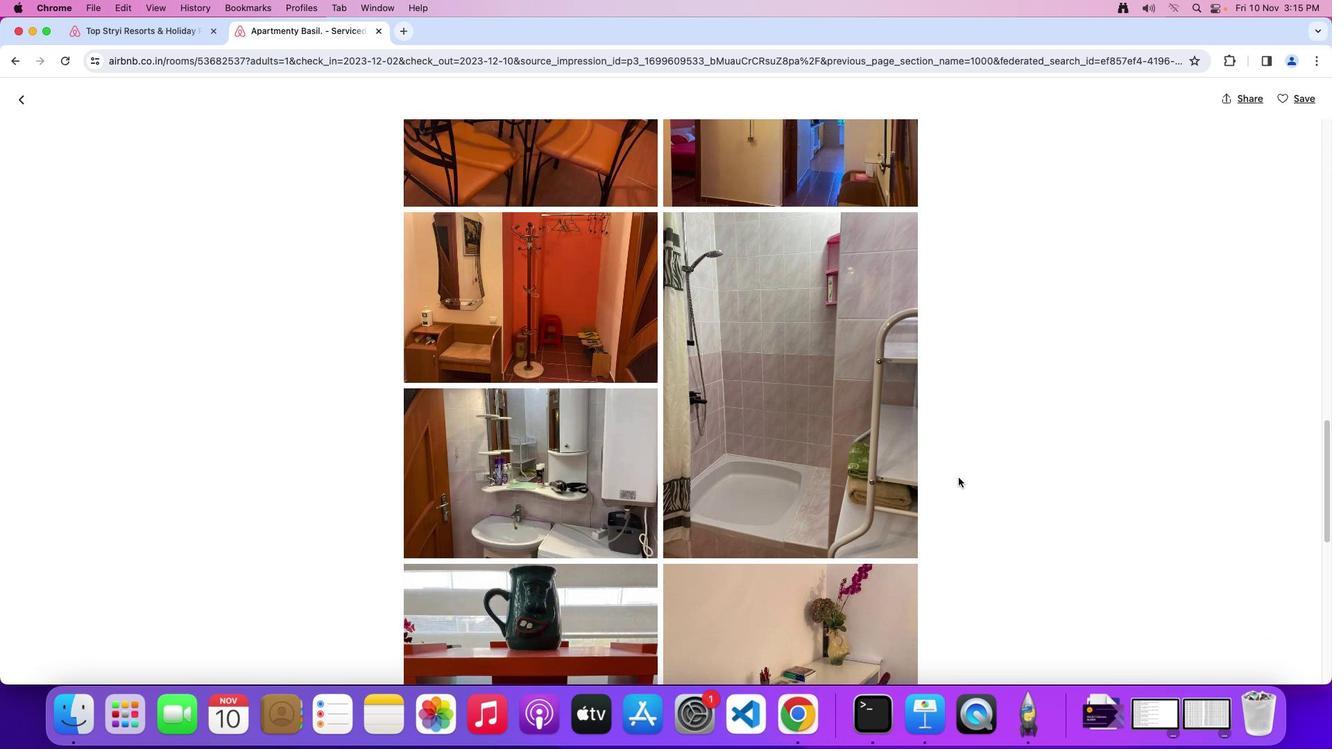 
Action: Mouse scrolled (958, 477) with delta (0, 0)
Screenshot: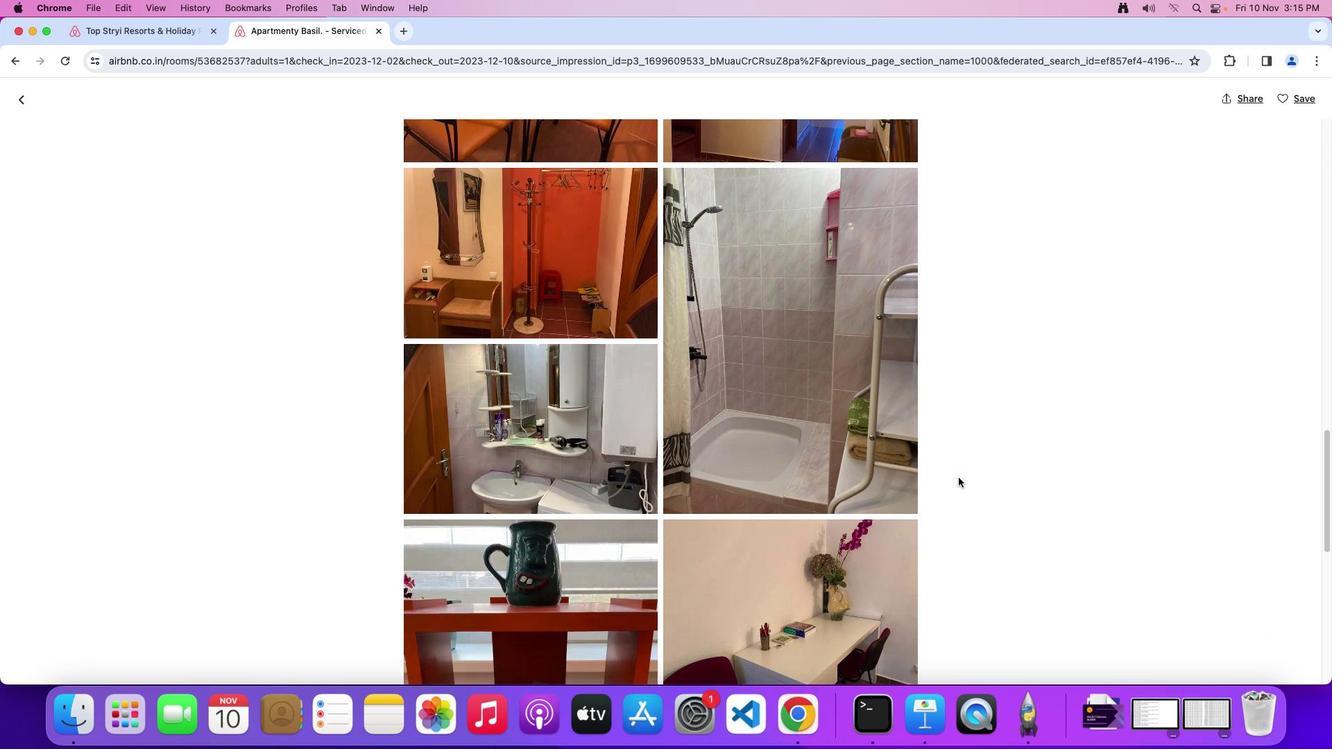 
Action: Mouse scrolled (958, 477) with delta (0, -1)
Screenshot: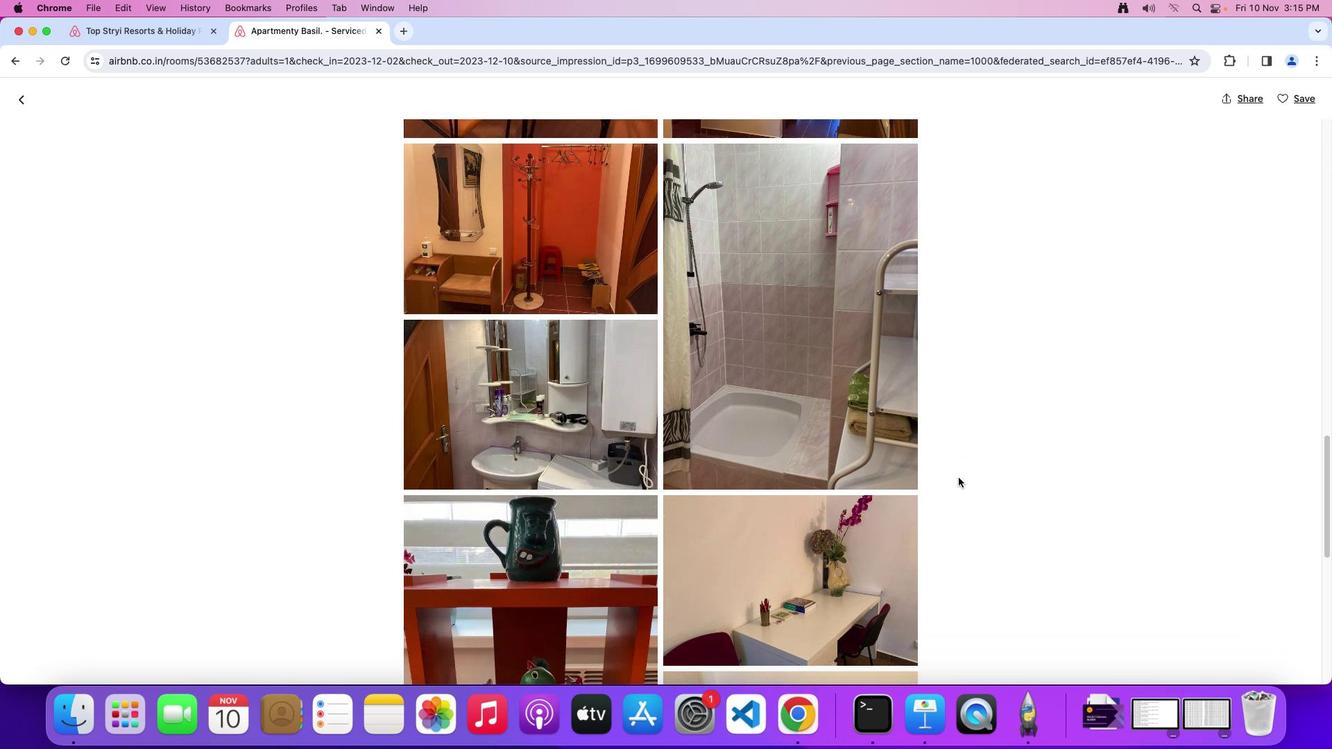 
Action: Mouse scrolled (958, 477) with delta (0, 0)
Screenshot: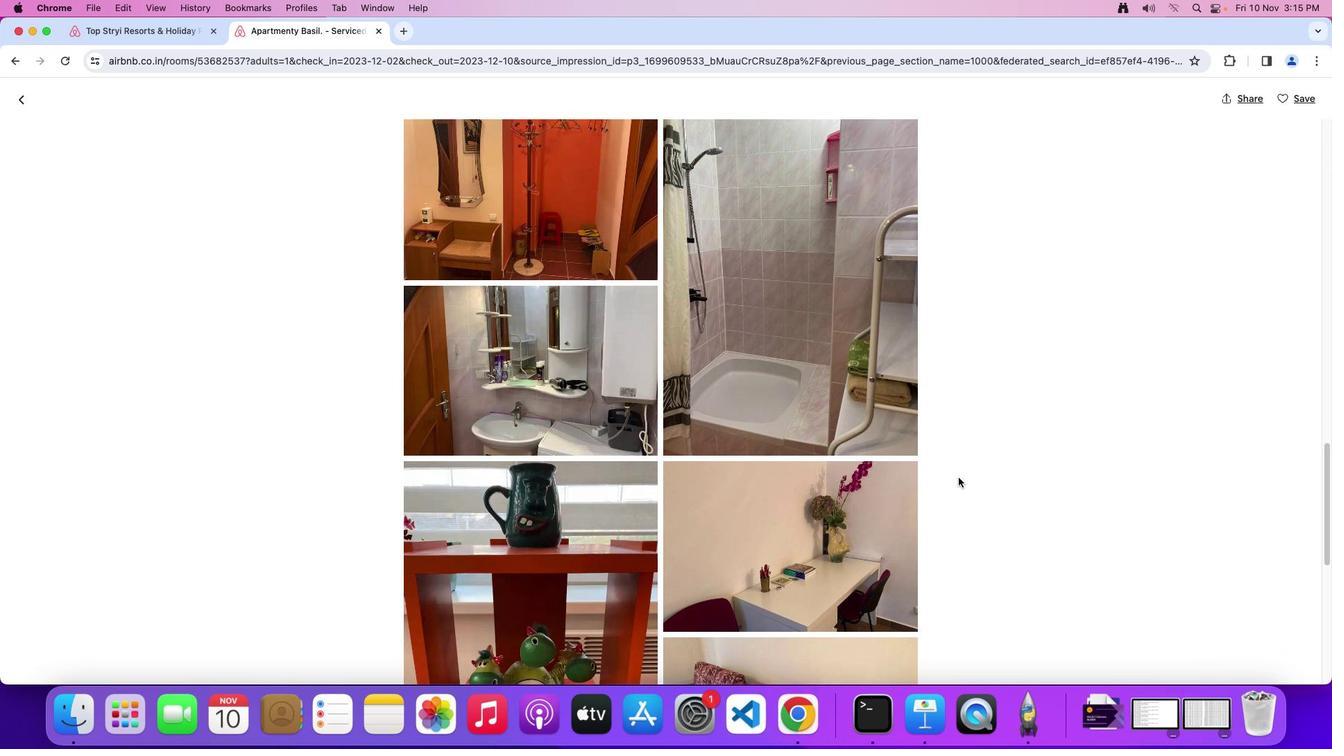 
Action: Mouse scrolled (958, 477) with delta (0, 0)
Screenshot: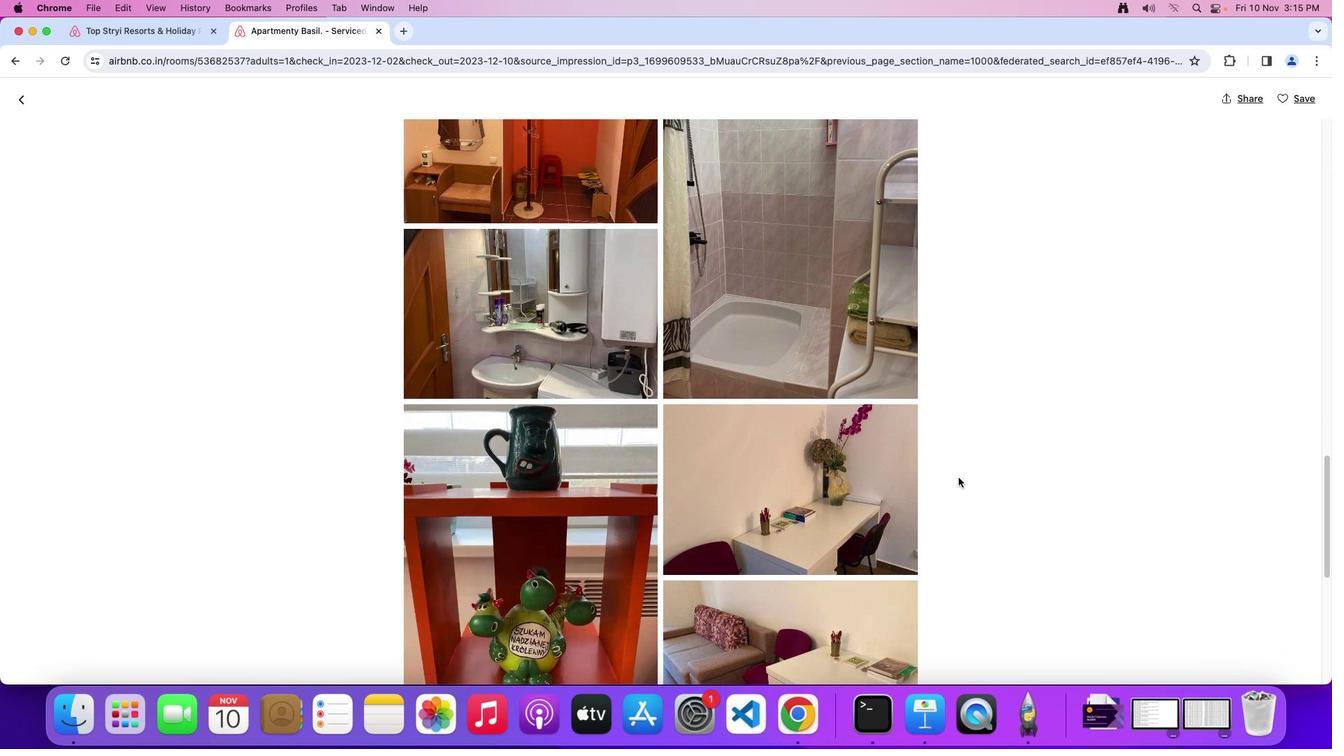 
Action: Mouse scrolled (958, 477) with delta (0, -2)
Screenshot: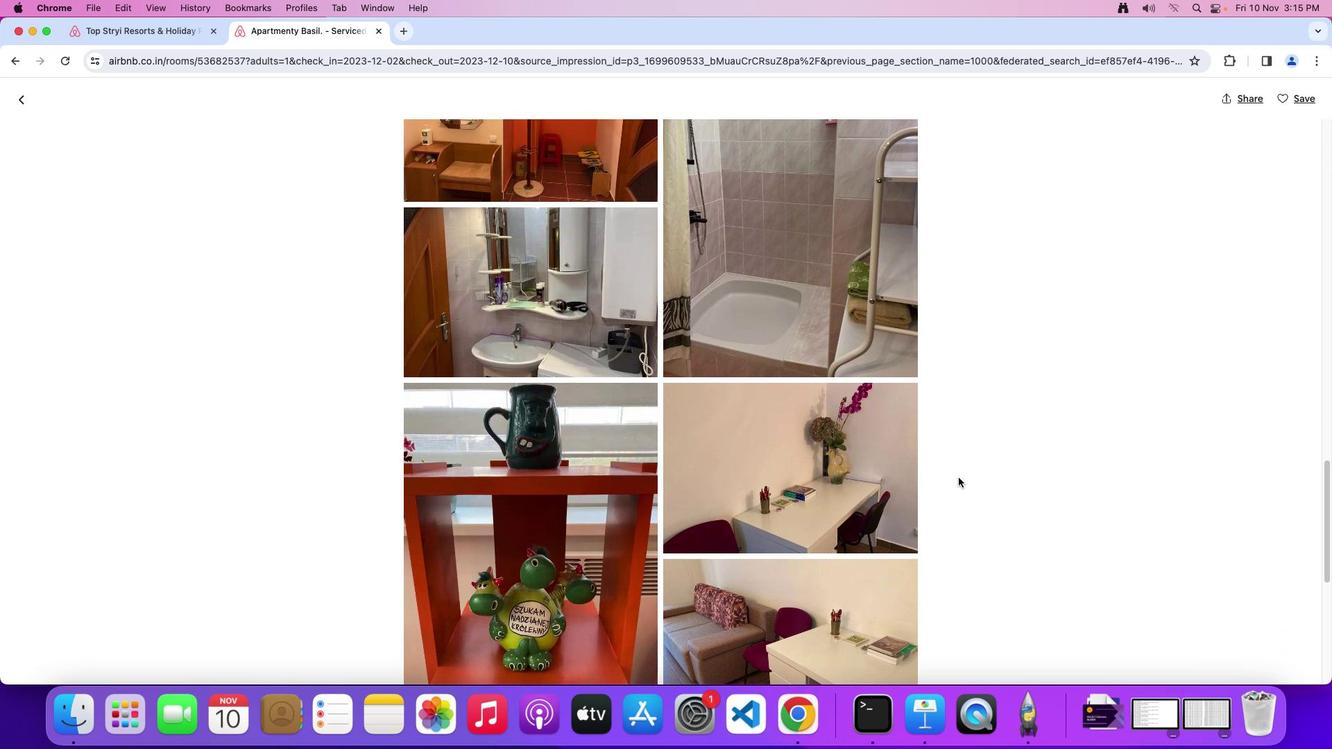 
Action: Mouse scrolled (958, 477) with delta (0, -1)
Screenshot: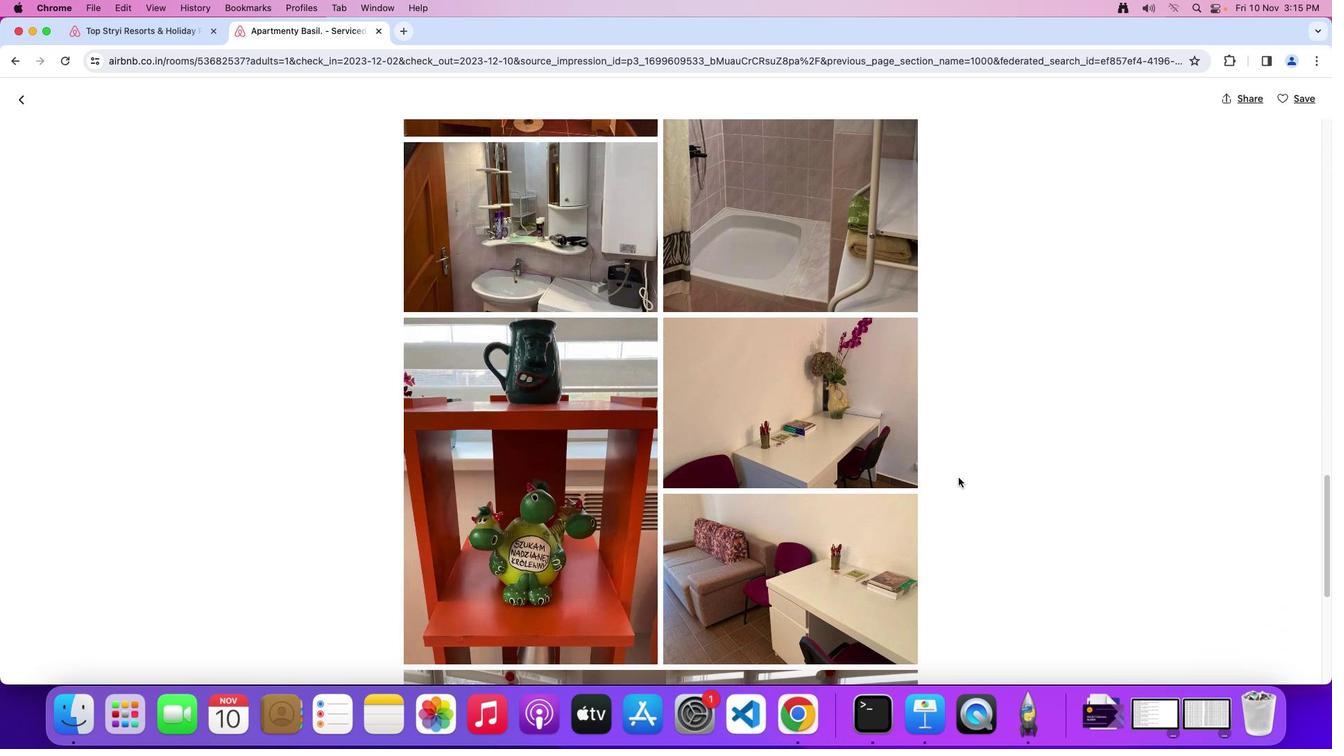 
Action: Mouse scrolled (958, 477) with delta (0, 0)
Screenshot: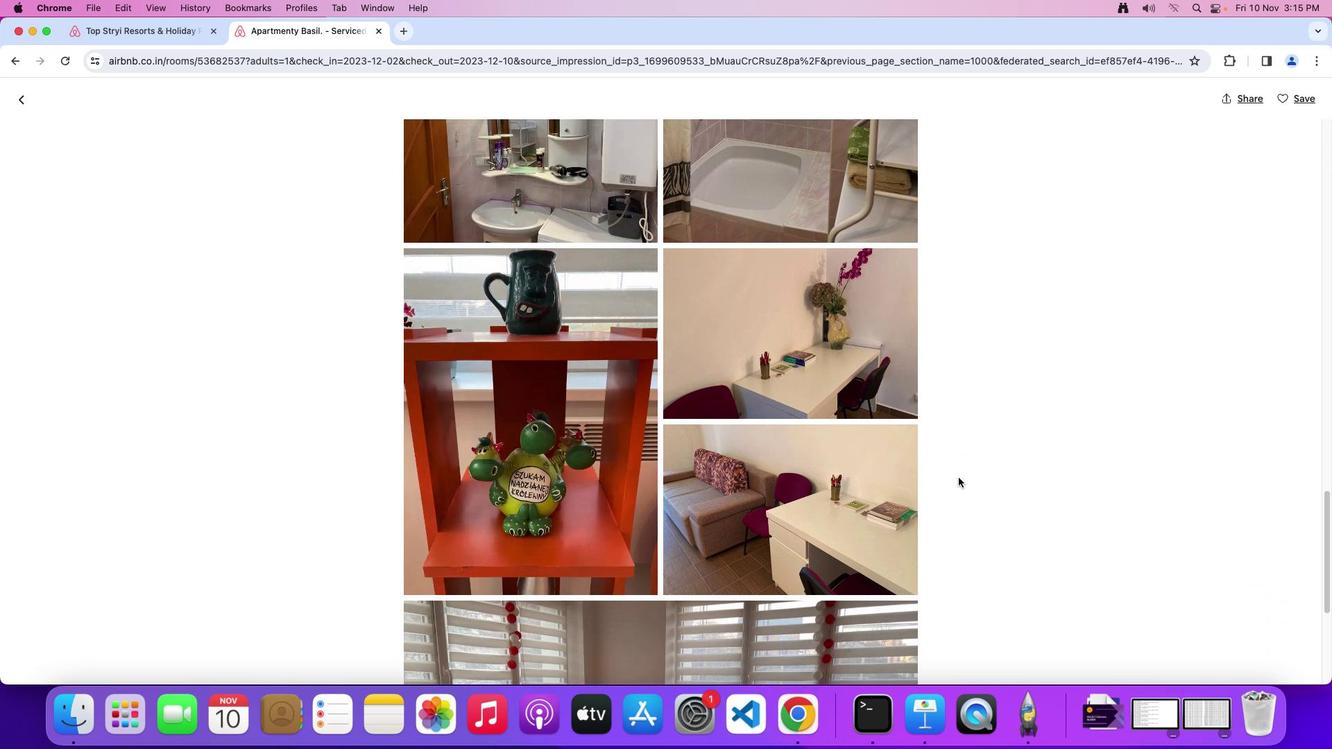 
Action: Mouse scrolled (958, 477) with delta (0, 0)
Screenshot: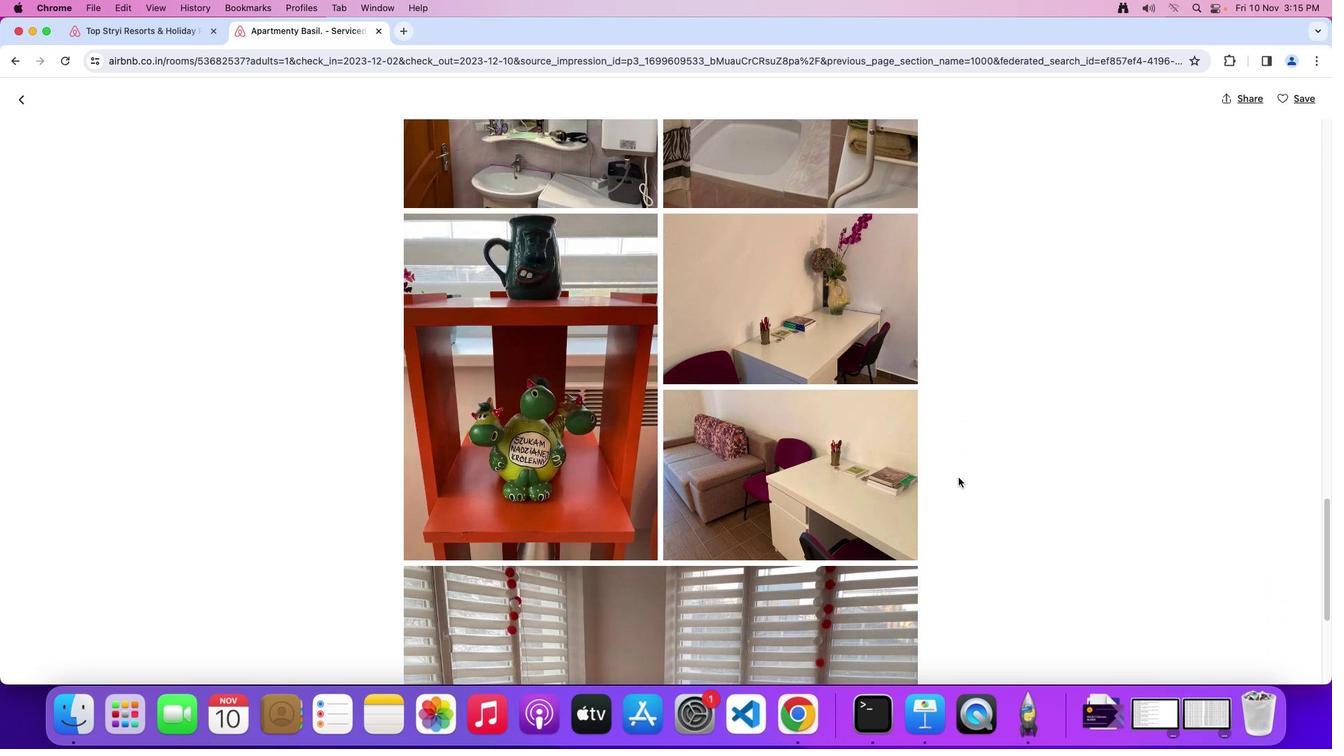 
Action: Mouse scrolled (958, 477) with delta (0, -2)
Screenshot: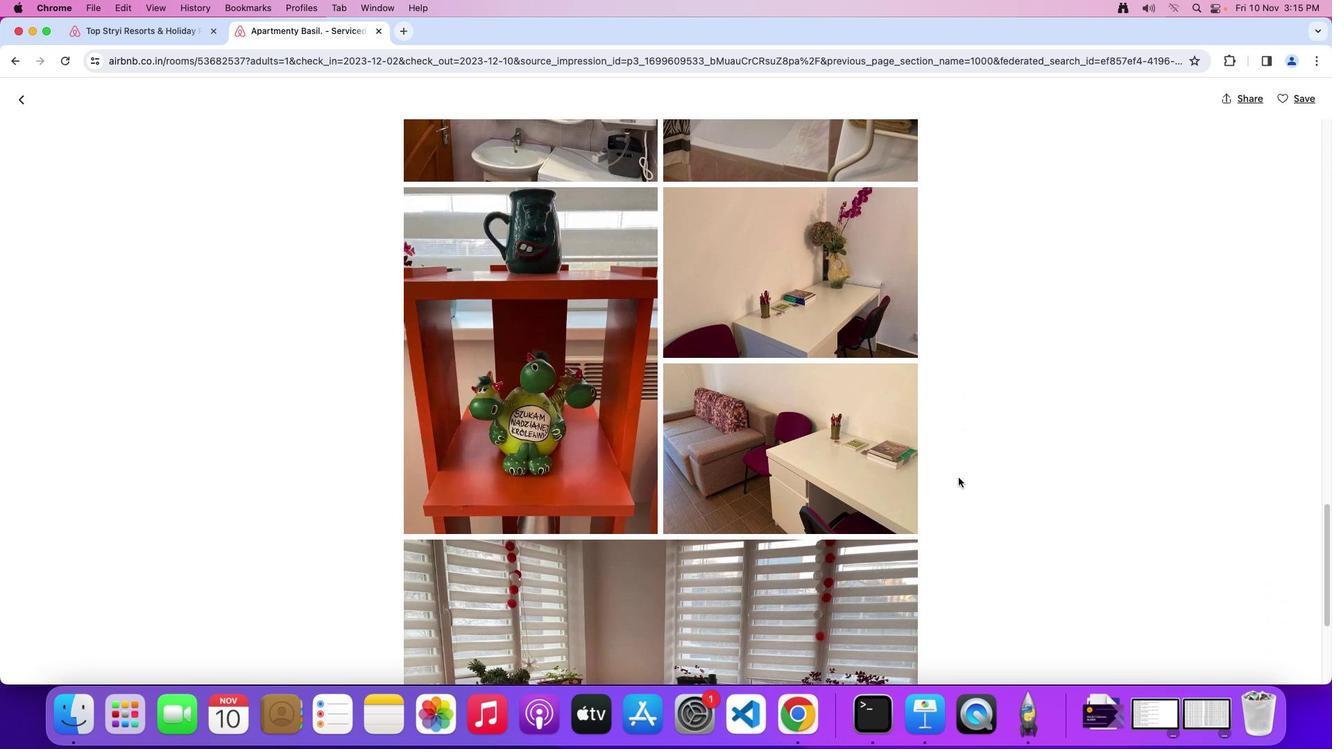 
Action: Mouse scrolled (958, 477) with delta (0, 0)
Screenshot: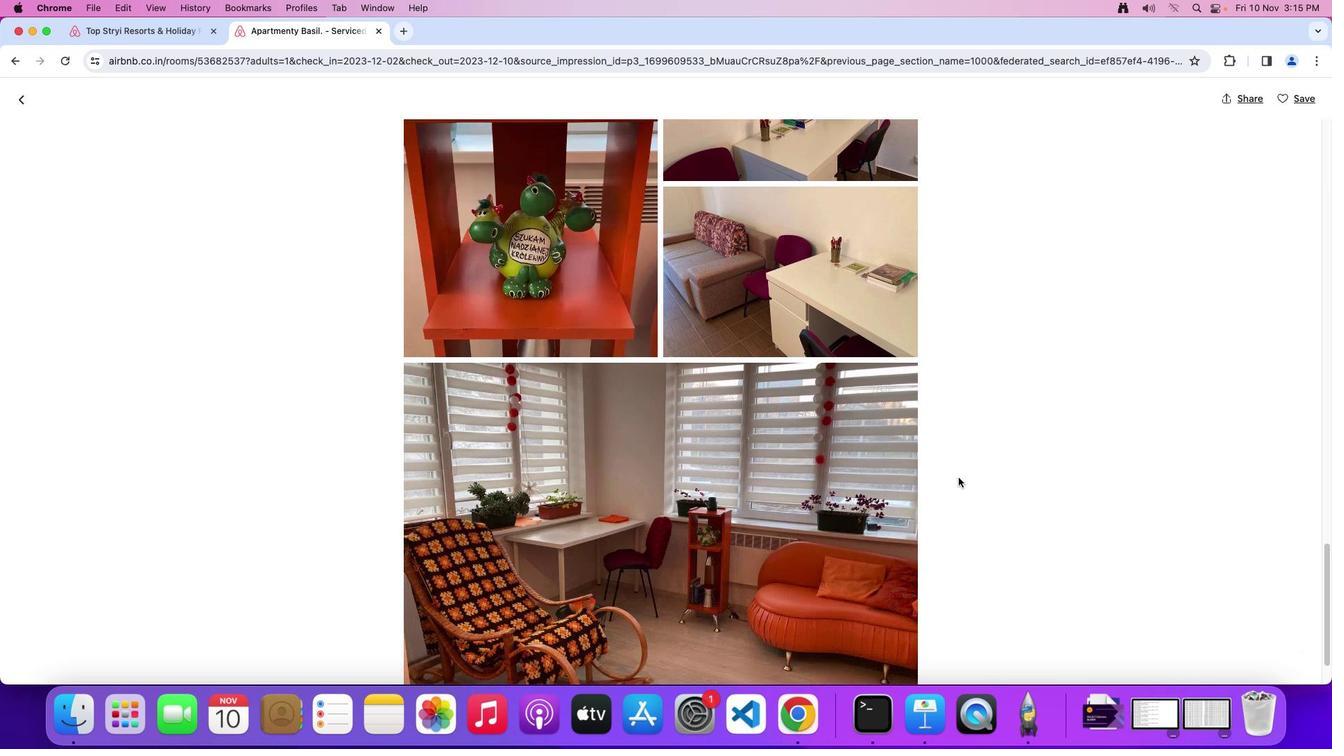 
Action: Mouse scrolled (958, 477) with delta (0, 0)
Screenshot: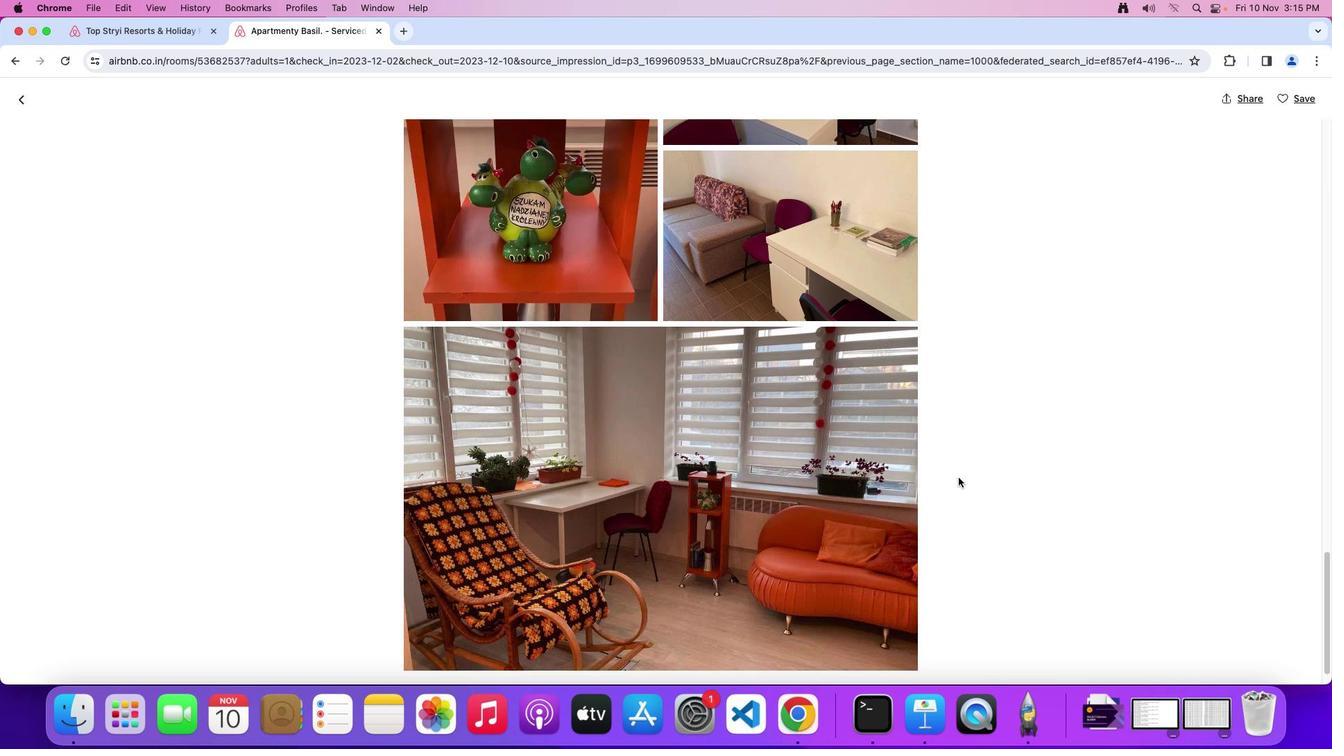 
Action: Mouse scrolled (958, 477) with delta (0, -2)
Screenshot: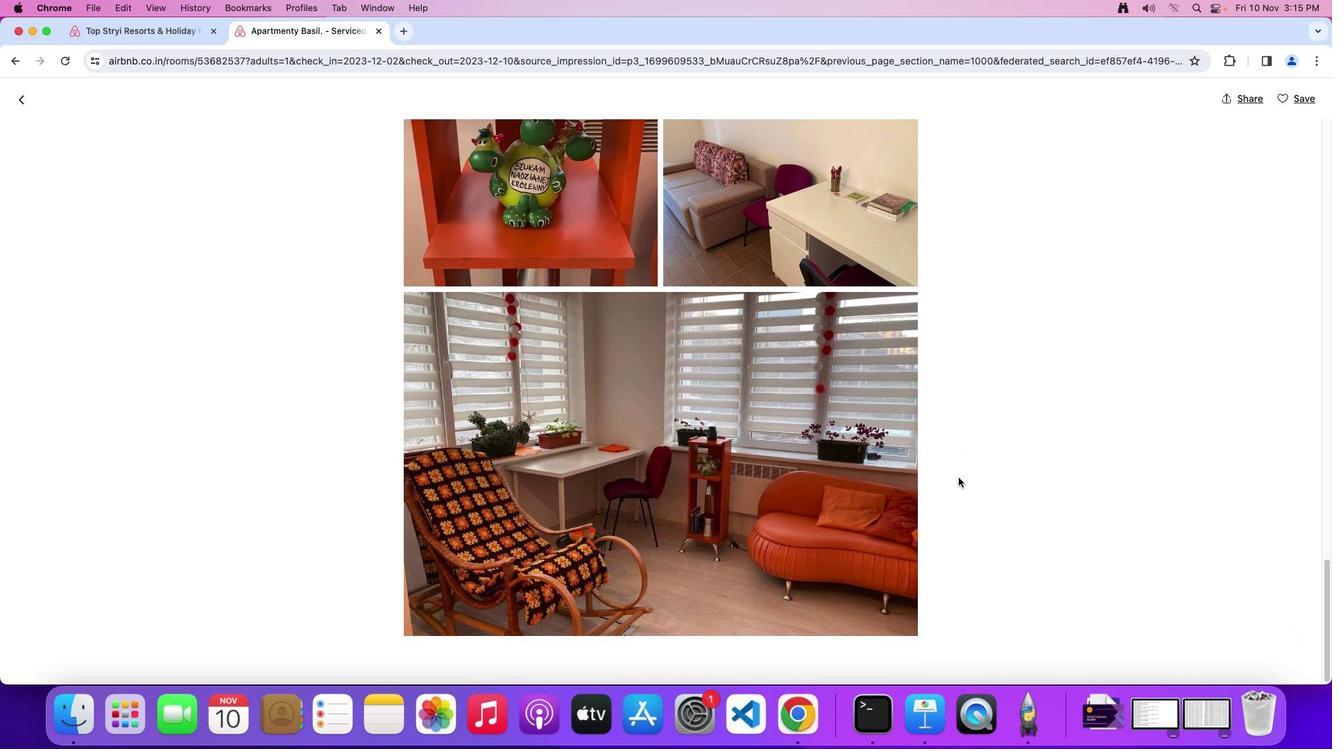
Action: Mouse scrolled (958, 477) with delta (0, -4)
Screenshot: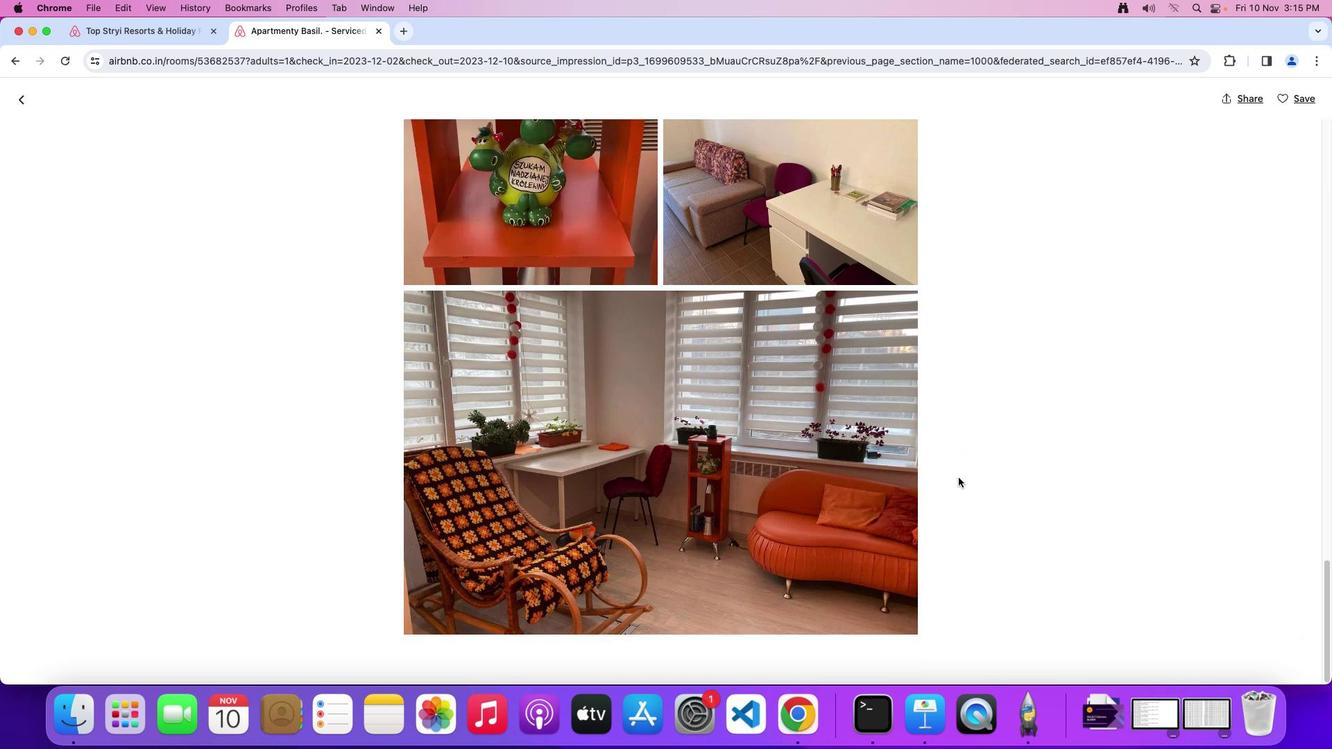 
Action: Mouse scrolled (958, 477) with delta (0, -4)
Screenshot: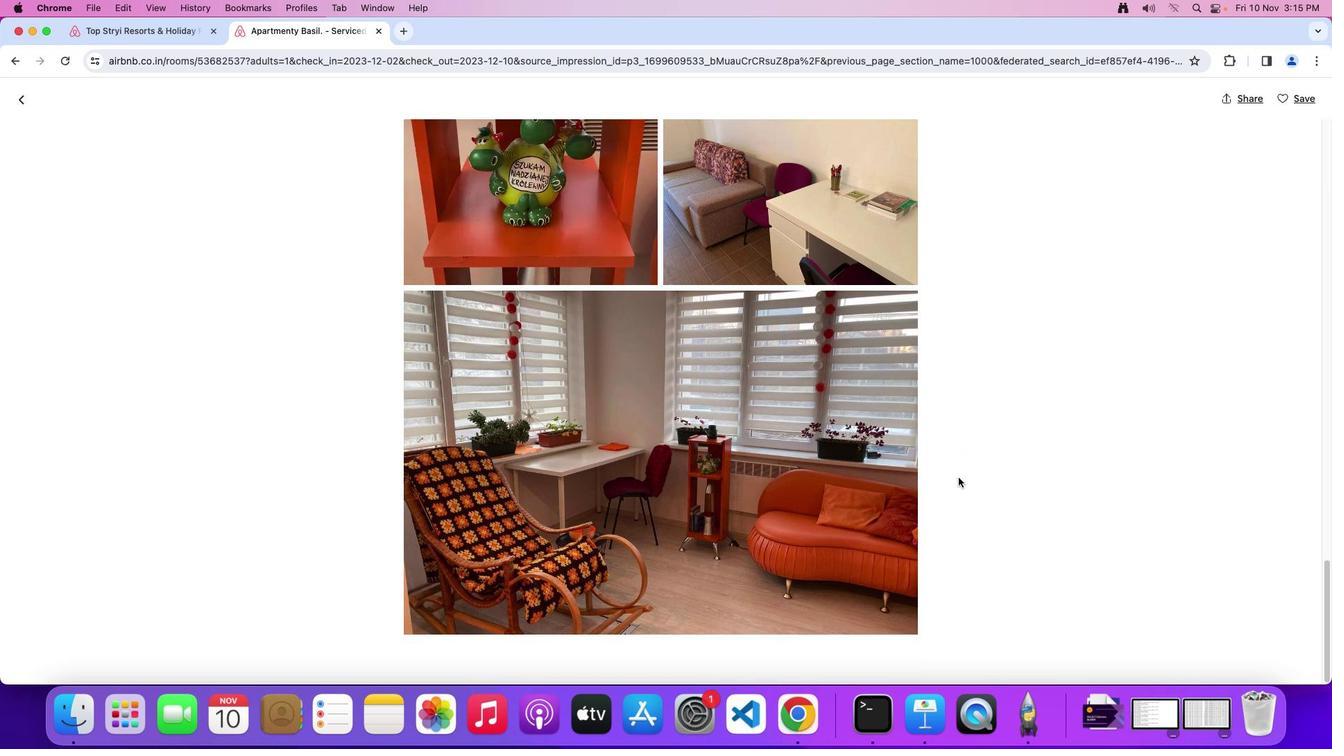 
Action: Mouse scrolled (958, 477) with delta (0, 0)
Screenshot: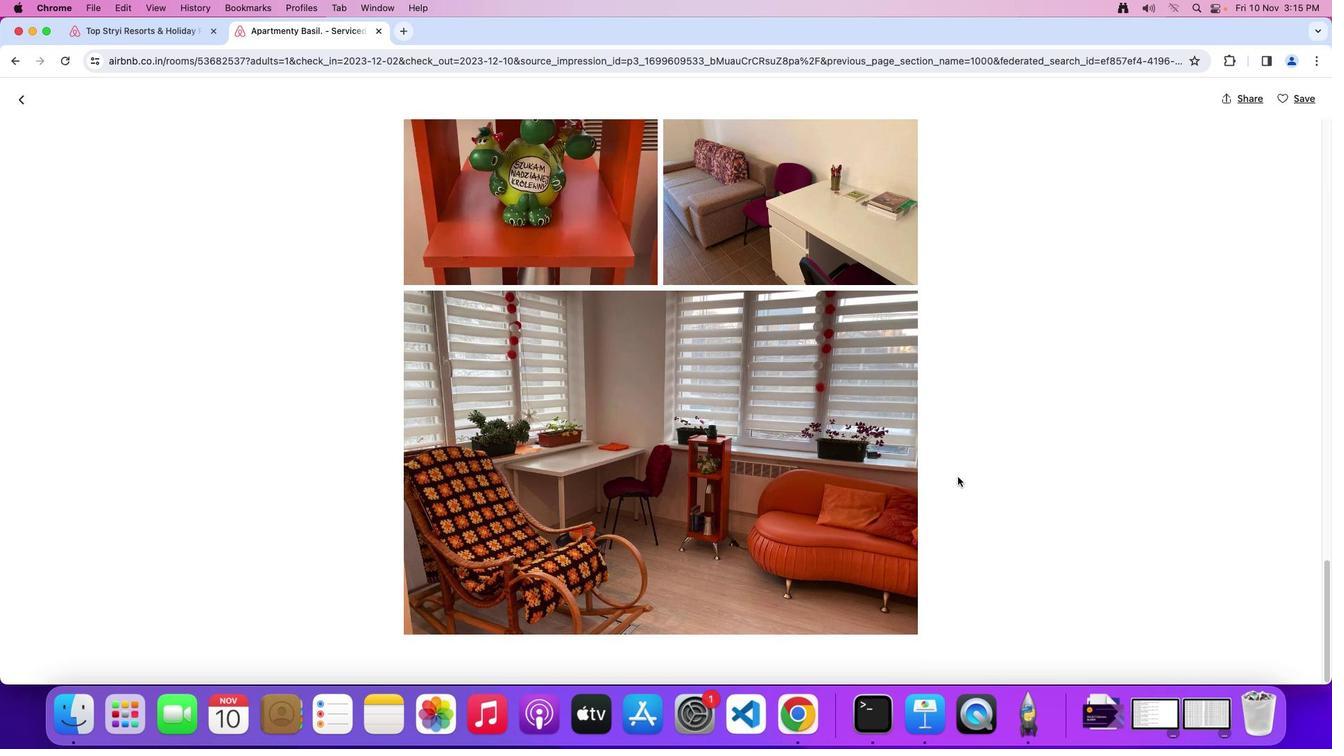 
Action: Mouse scrolled (958, 477) with delta (0, 0)
Screenshot: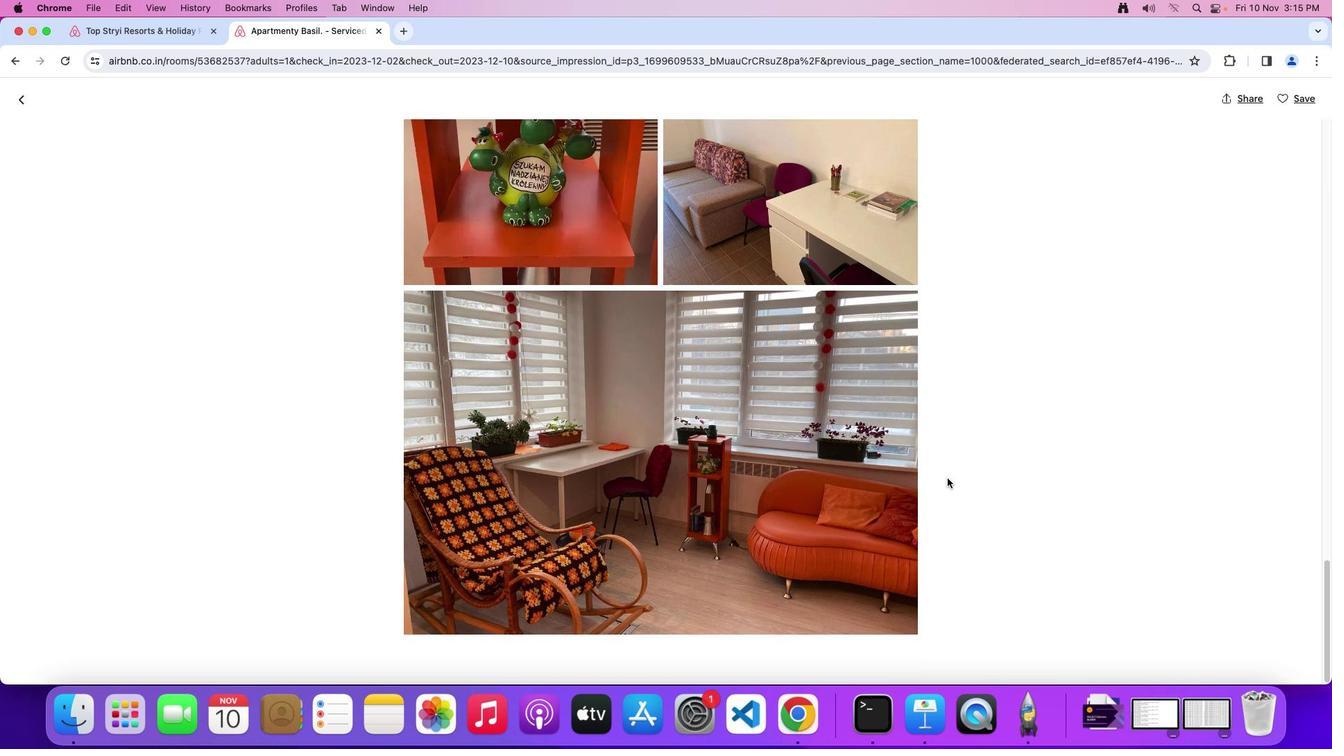 
Action: Mouse scrolled (958, 477) with delta (0, -2)
Screenshot: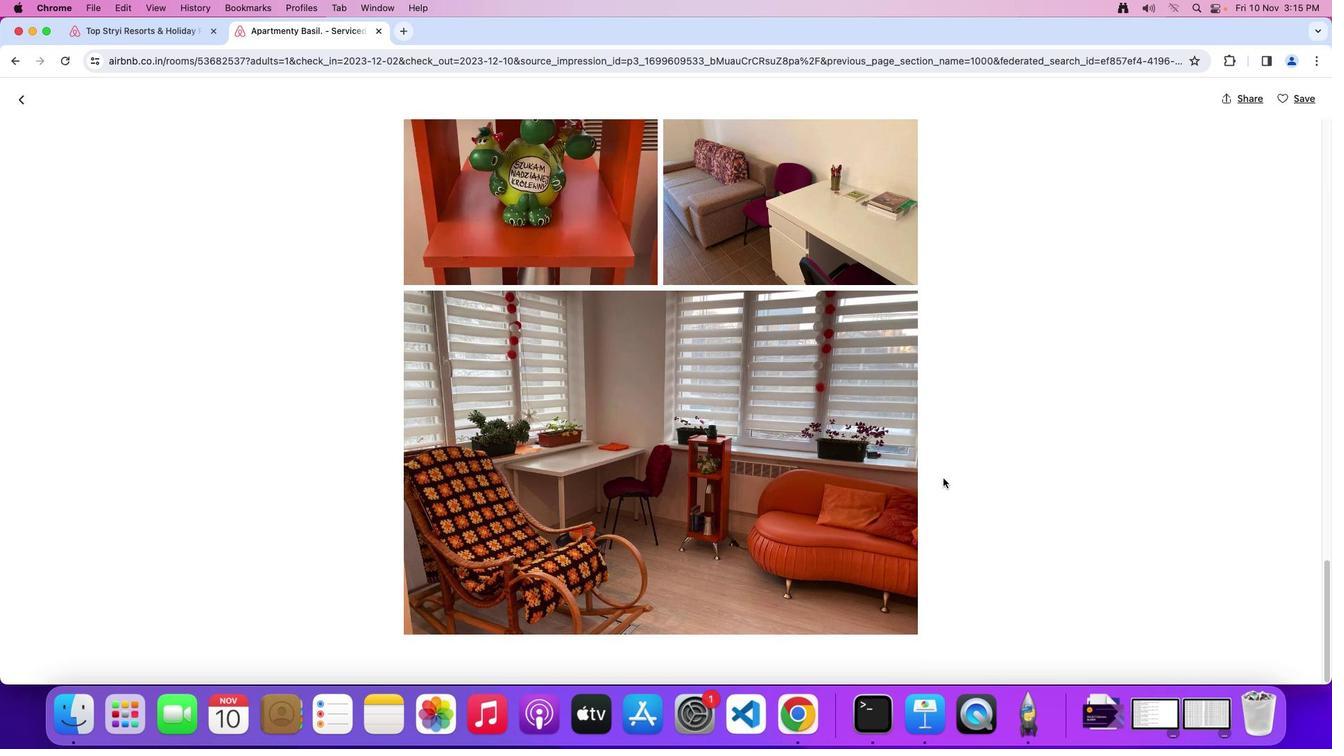 
Action: Mouse moved to (21, 98)
Screenshot: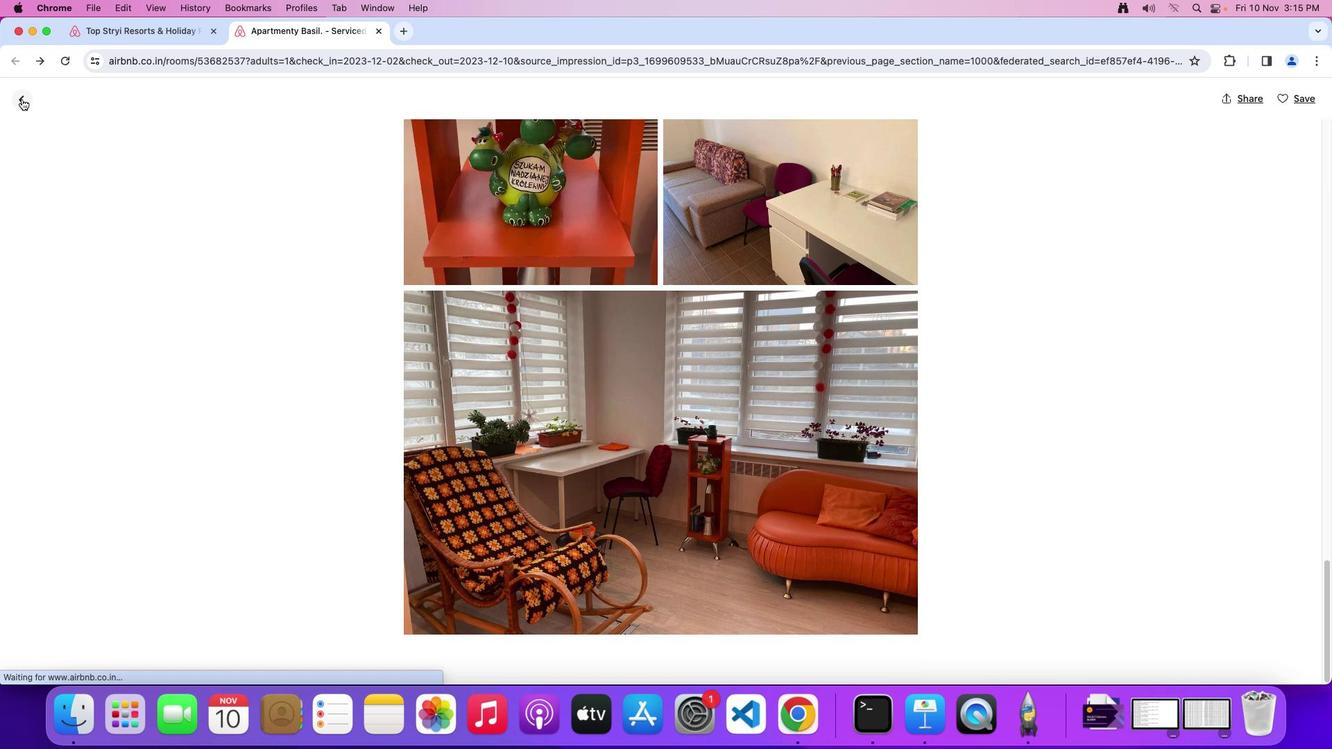 
Action: Mouse pressed left at (21, 98)
Screenshot: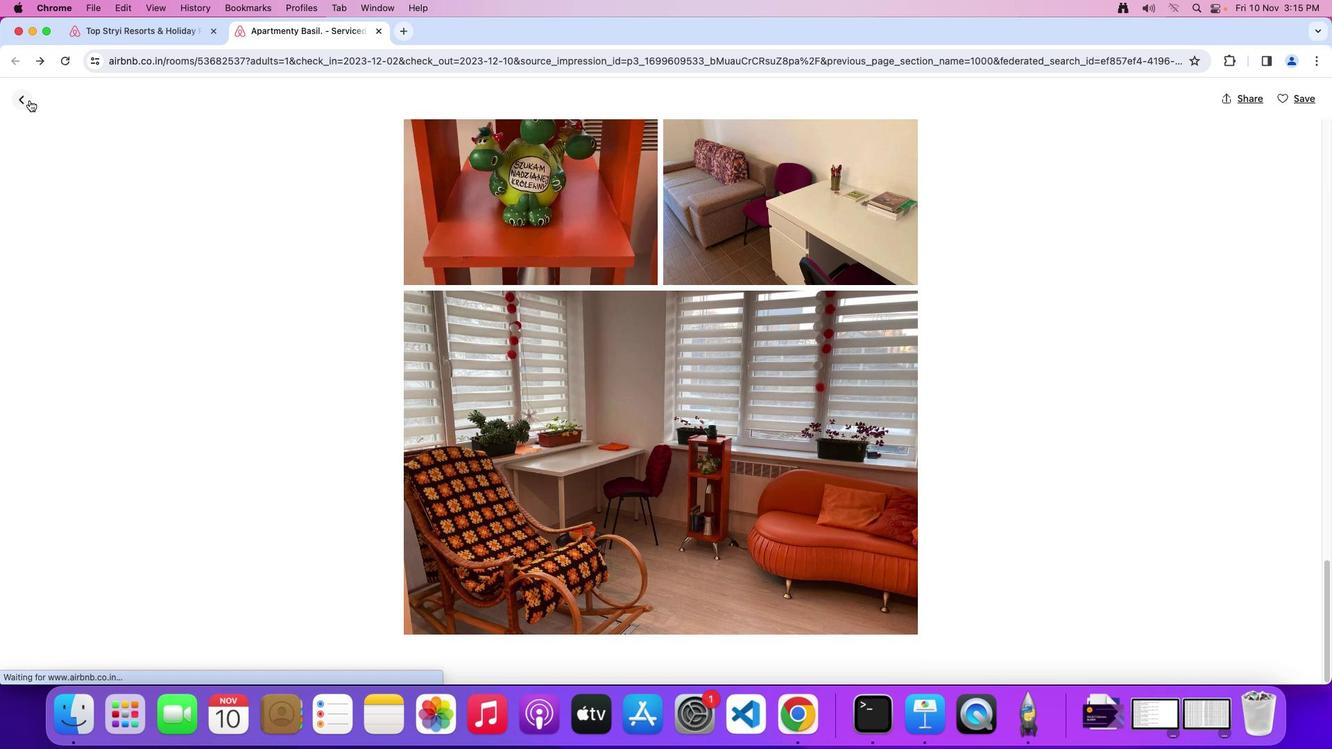 
Action: Mouse moved to (648, 422)
Screenshot: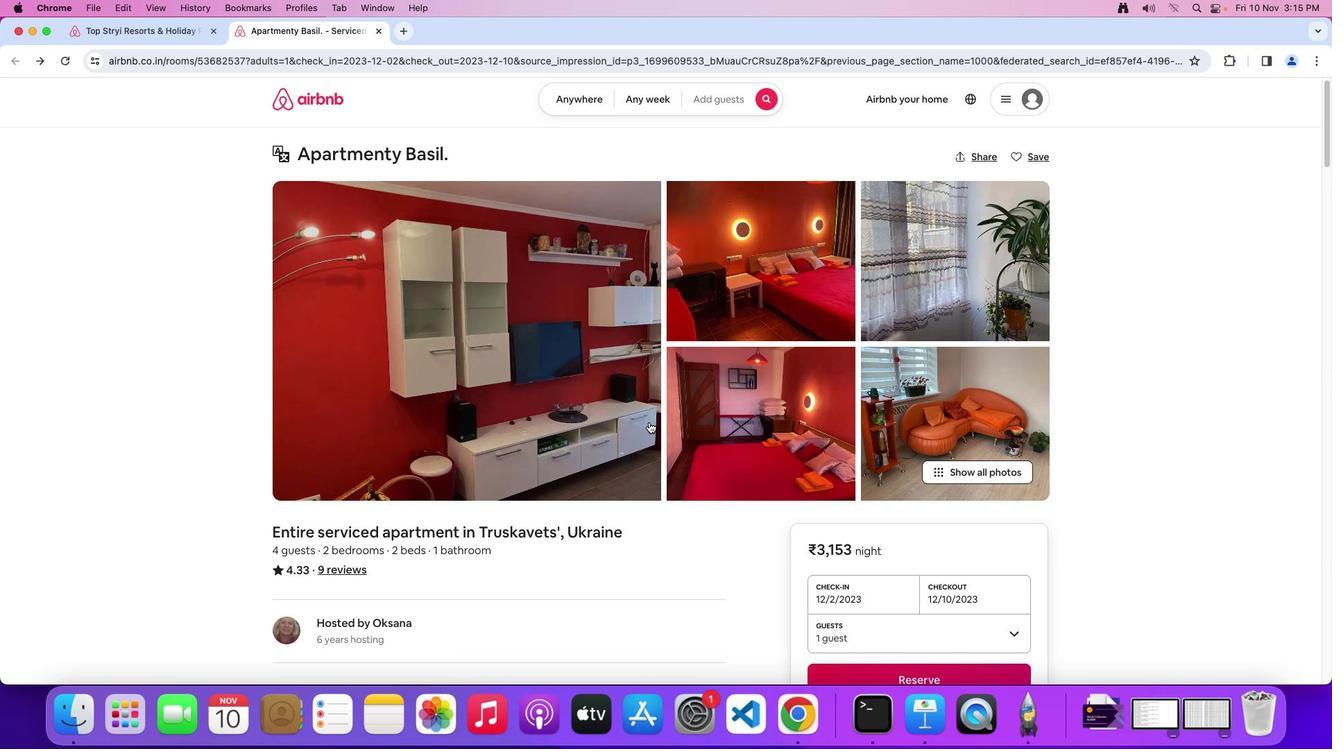 
Action: Mouse scrolled (648, 422) with delta (0, 0)
Screenshot: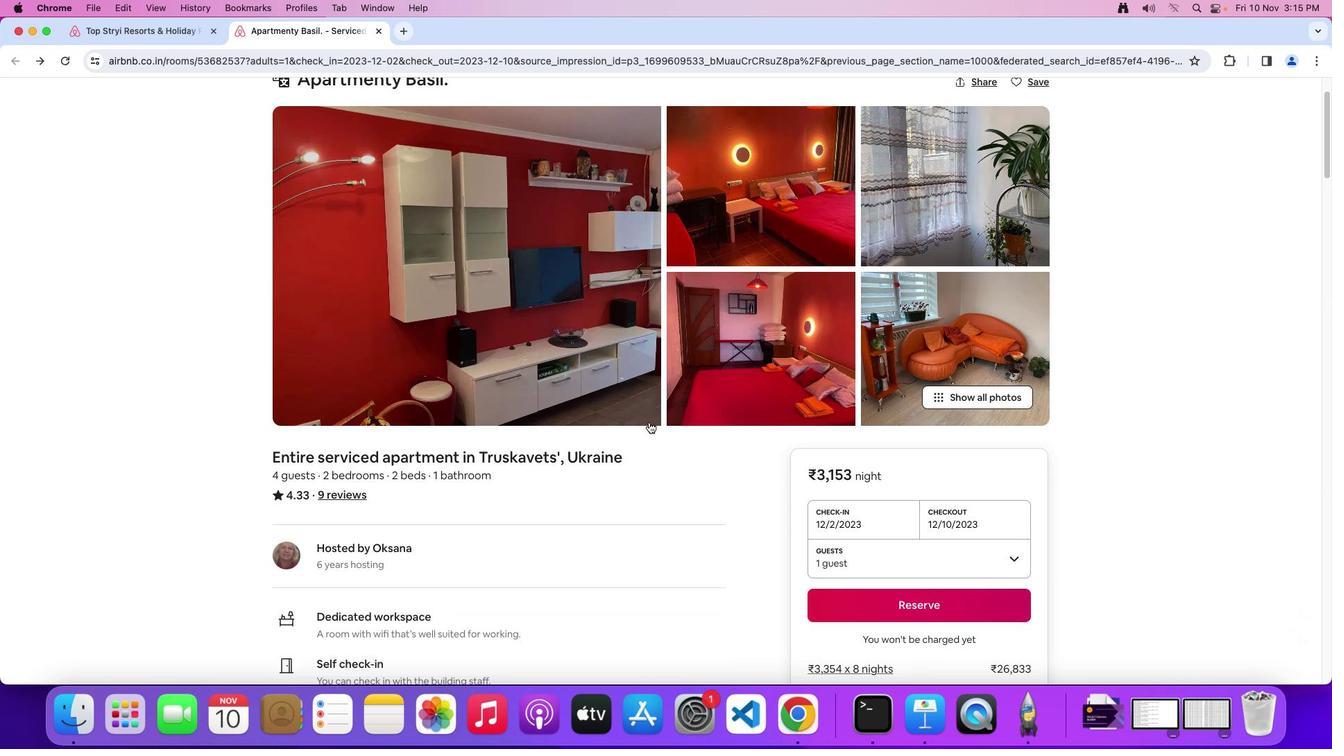 
Action: Mouse scrolled (648, 422) with delta (0, 0)
Screenshot: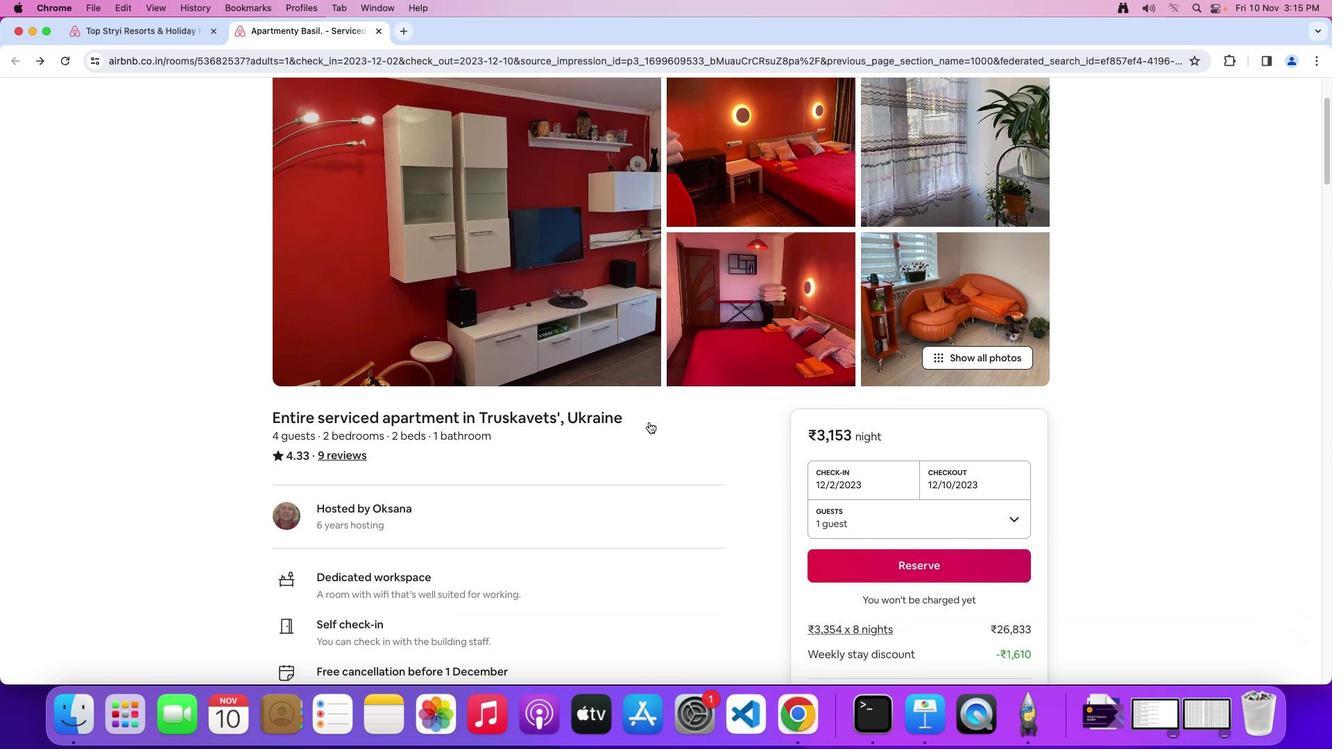 
Action: Mouse scrolled (648, 422) with delta (0, -2)
Screenshot: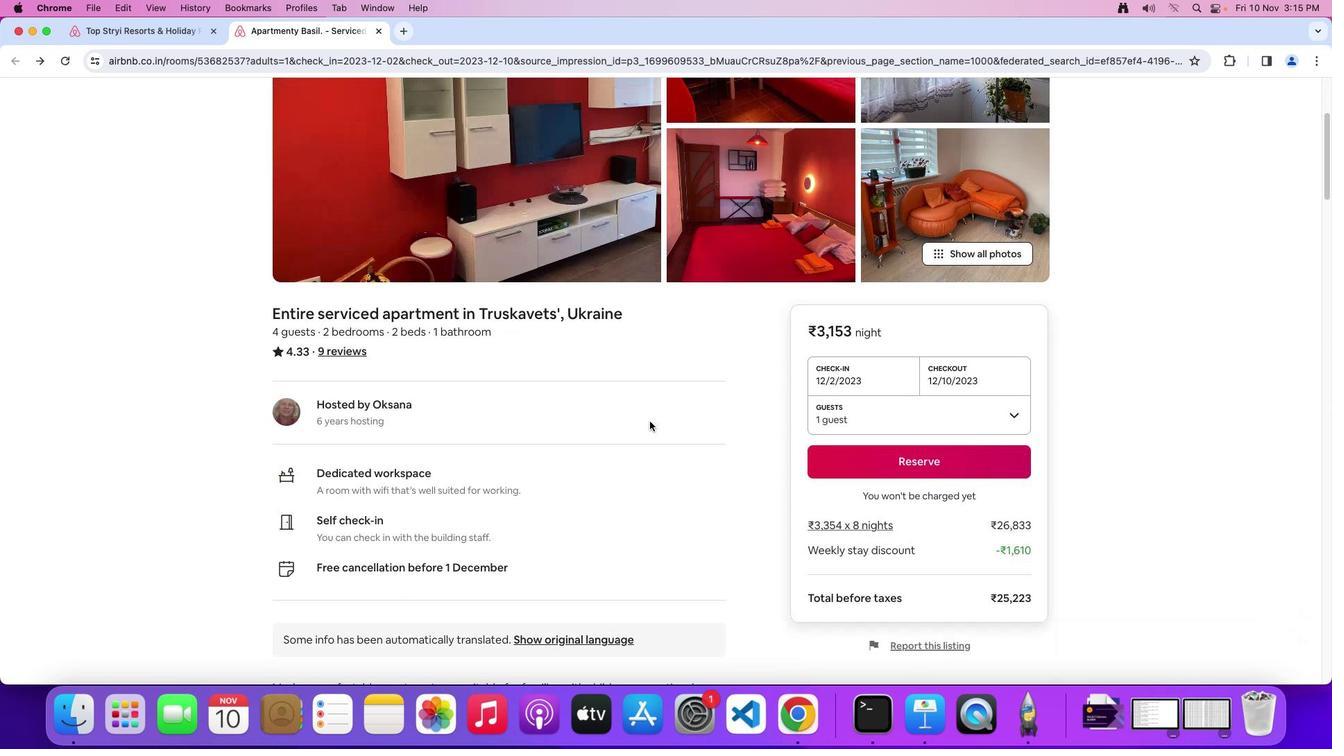 
Action: Mouse scrolled (648, 422) with delta (0, -2)
Screenshot: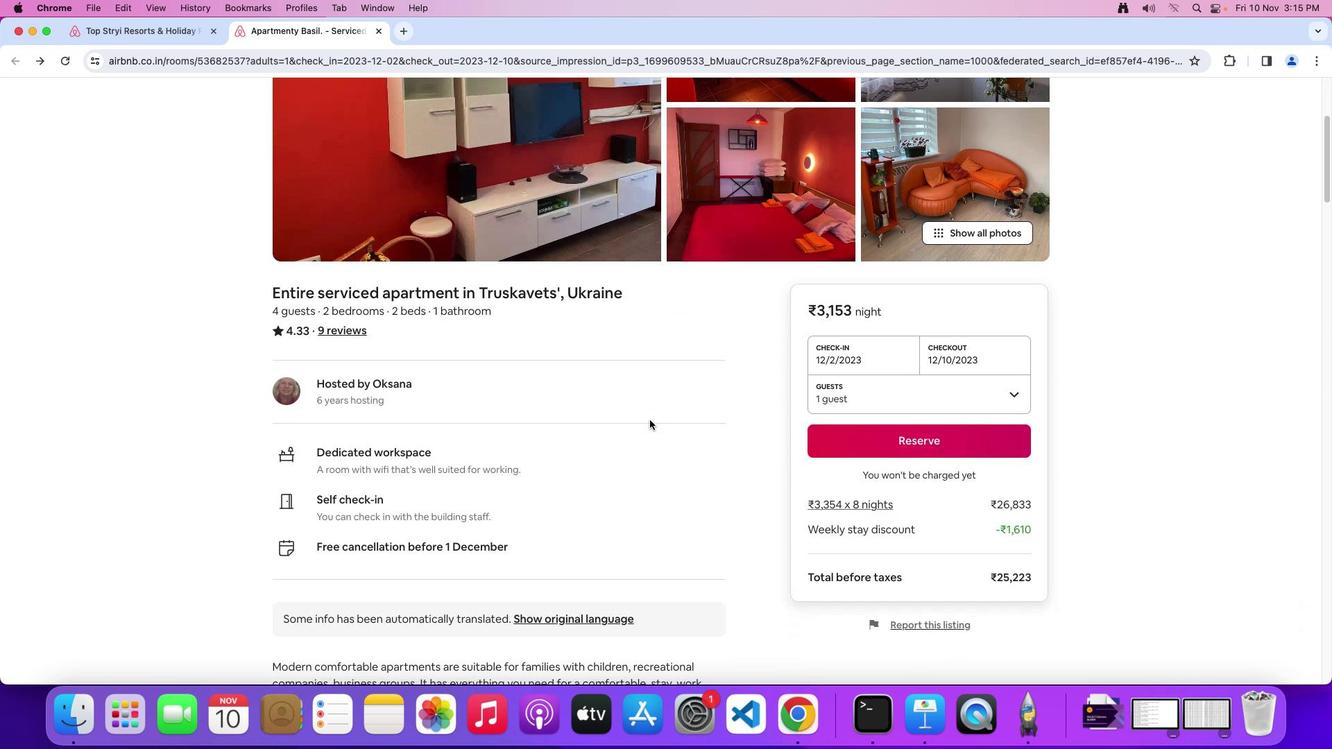 
Action: Mouse moved to (649, 419)
Screenshot: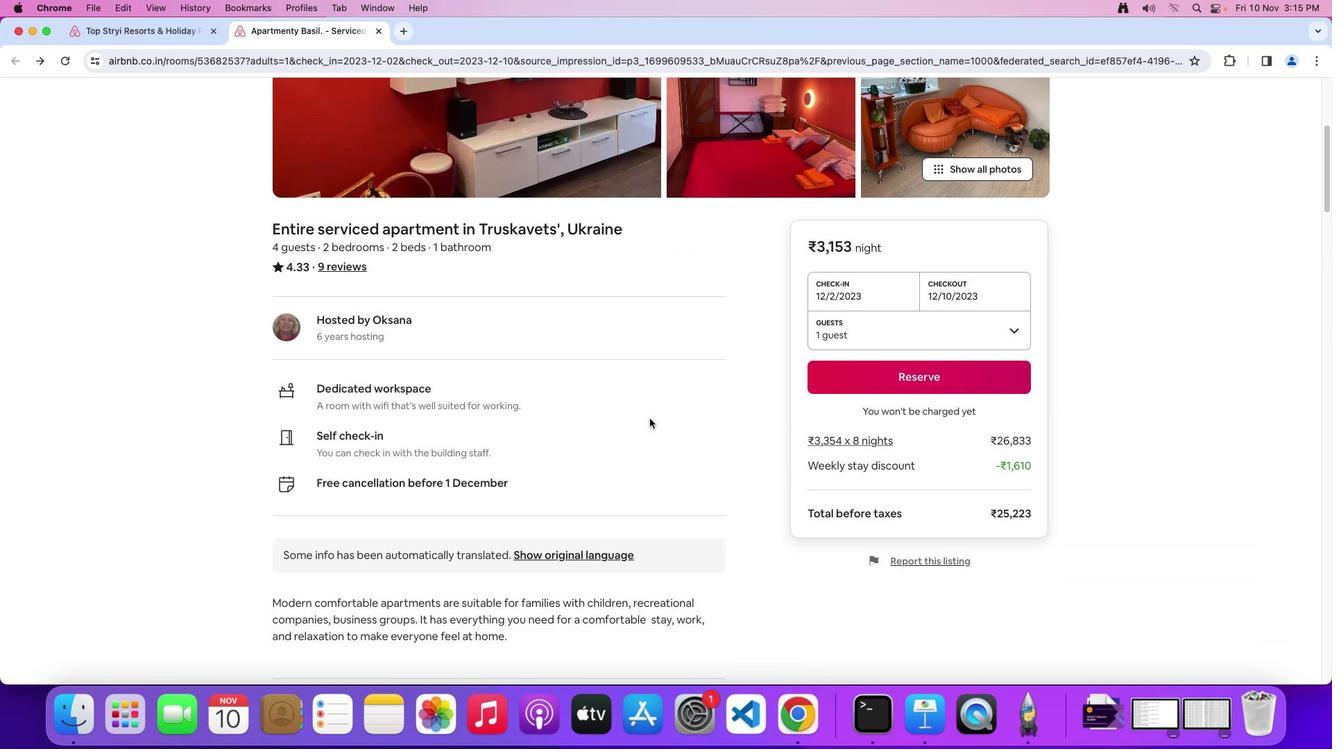
Action: Mouse scrolled (649, 419) with delta (0, 0)
Screenshot: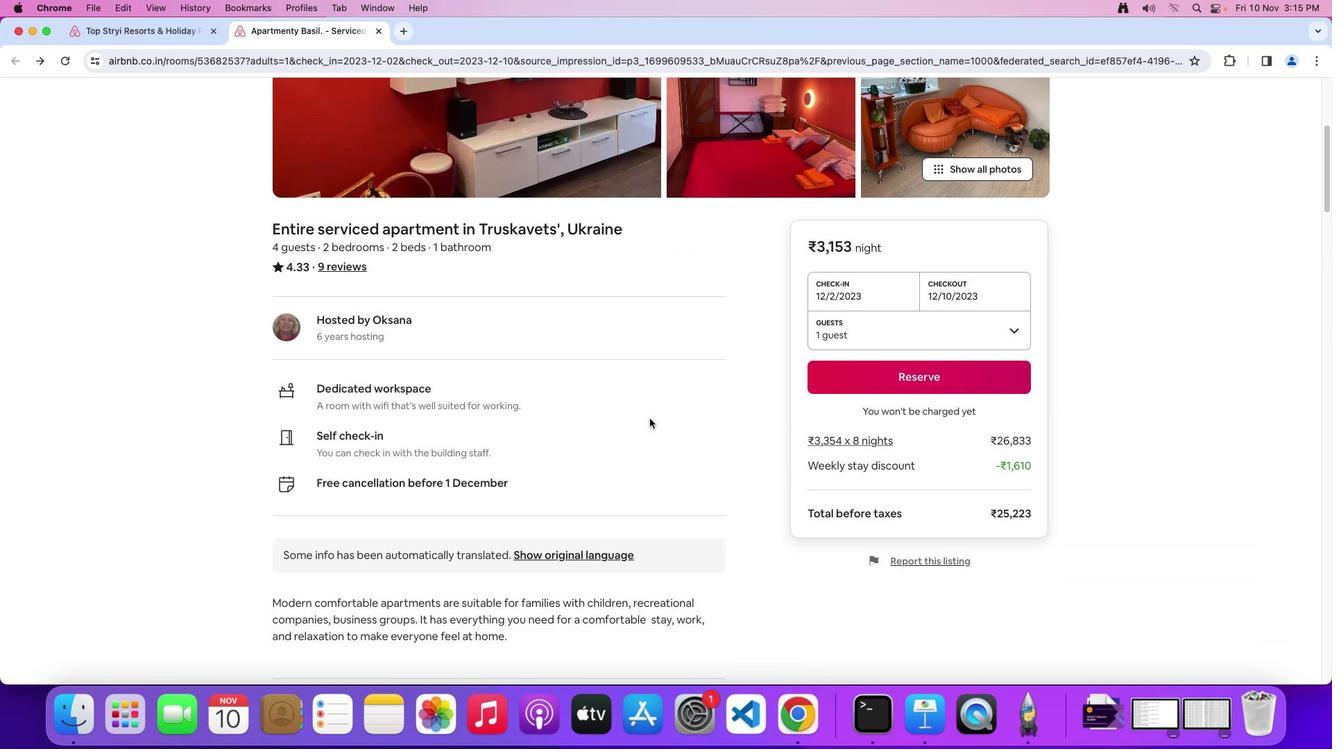 
Action: Mouse moved to (649, 419)
Screenshot: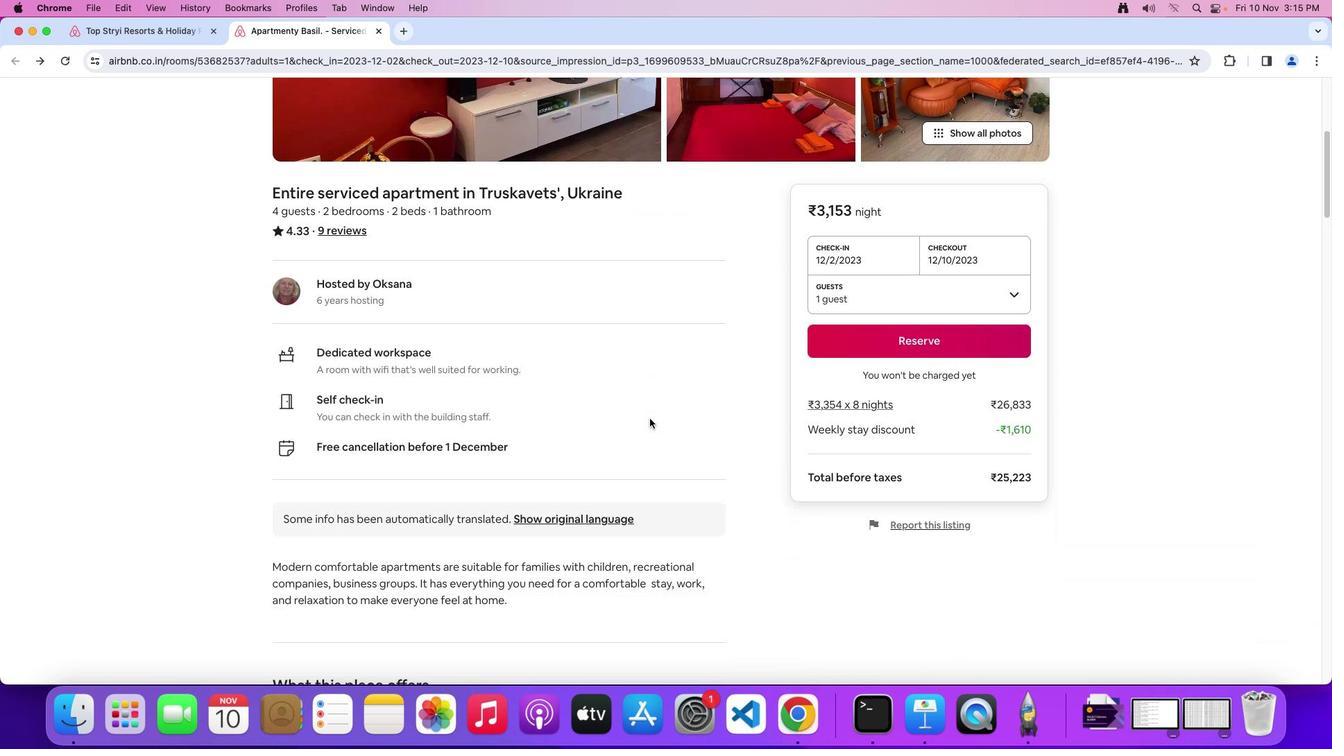 
Action: Mouse scrolled (649, 419) with delta (0, 0)
Screenshot: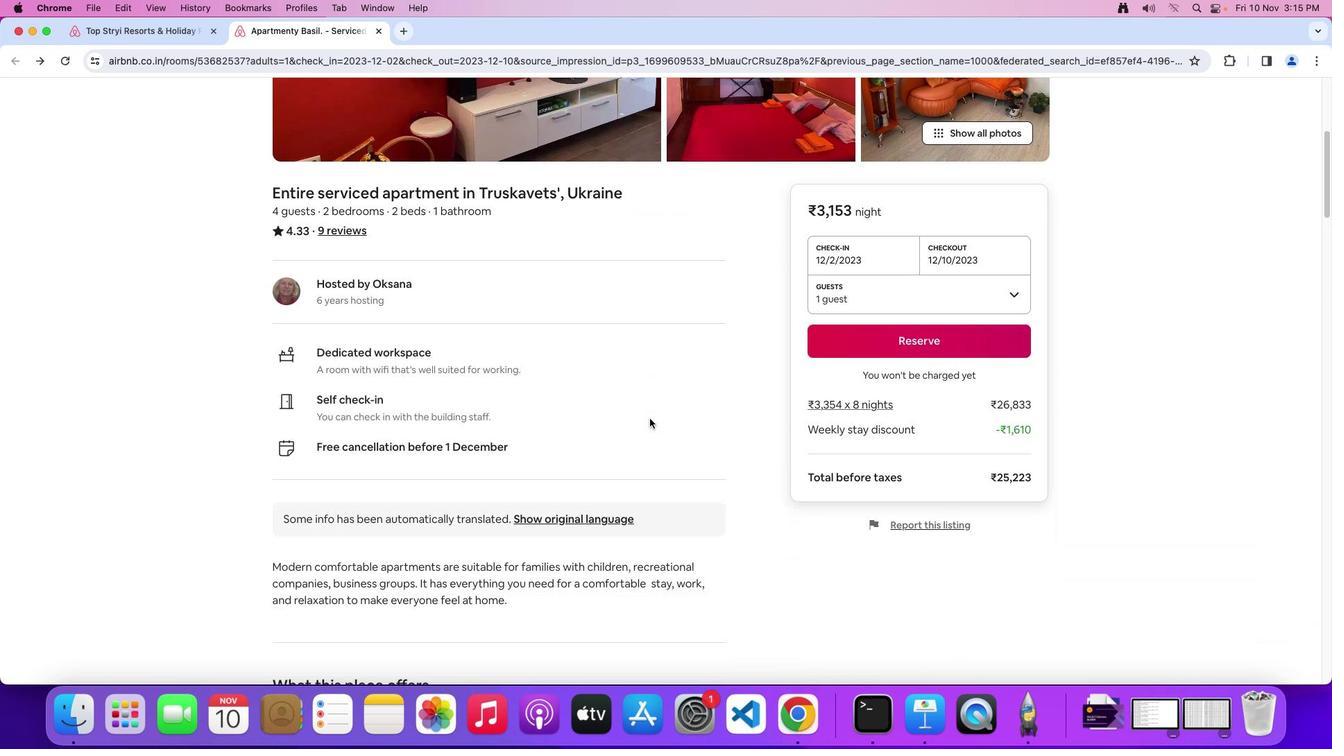 
Action: Mouse moved to (649, 418)
Screenshot: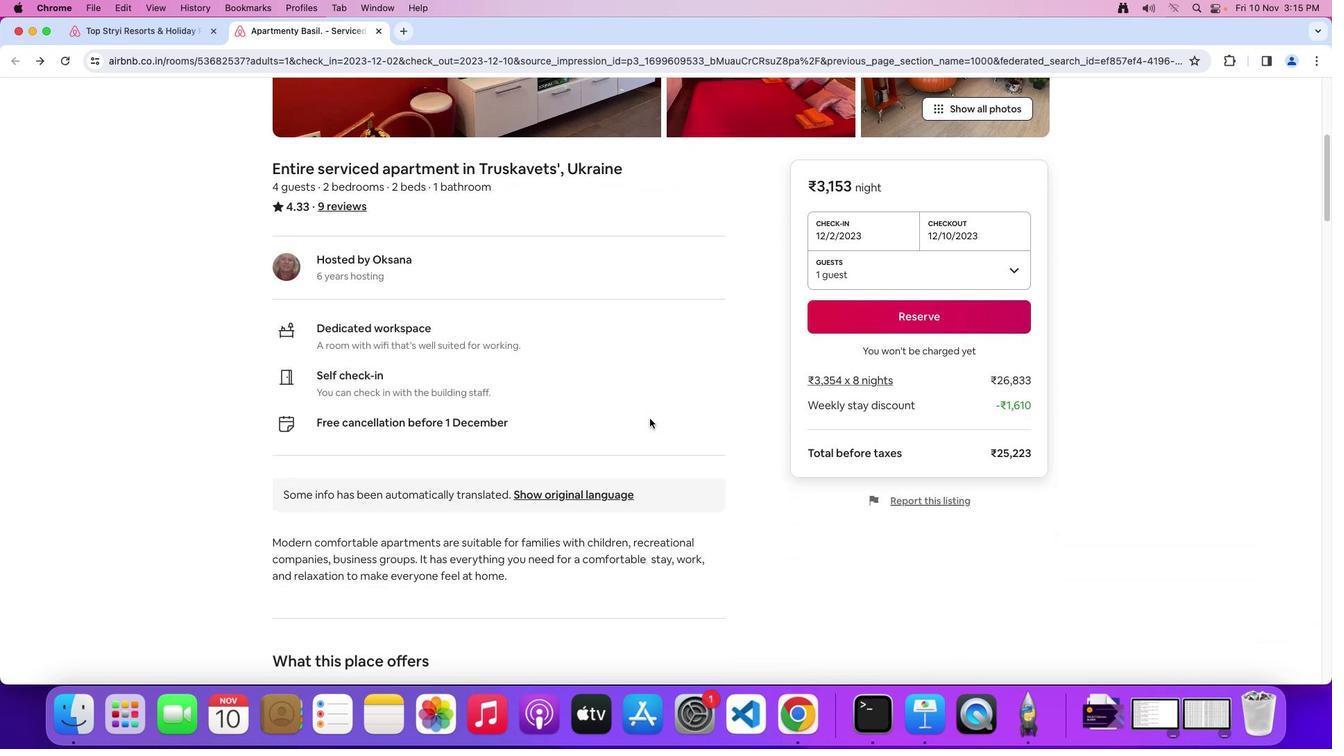 
Action: Mouse scrolled (649, 418) with delta (0, -2)
Screenshot: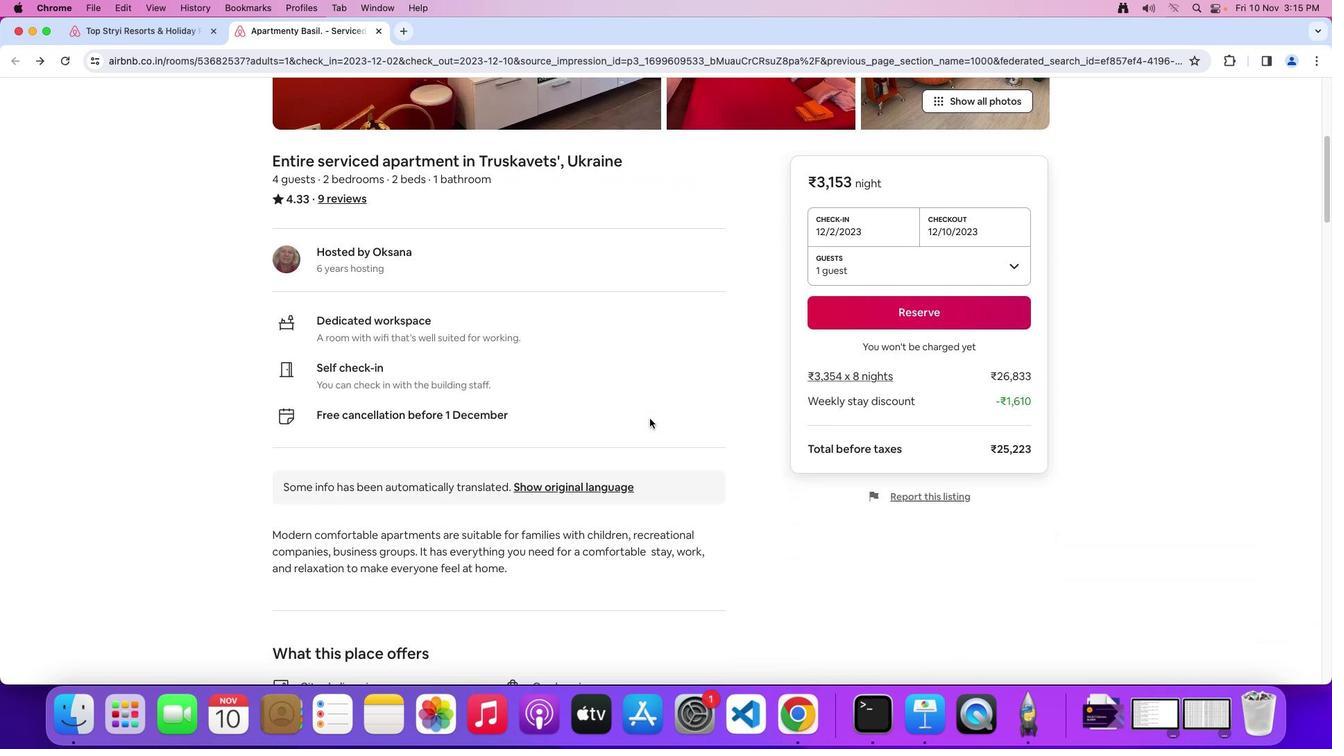 
Action: Mouse moved to (643, 417)
Screenshot: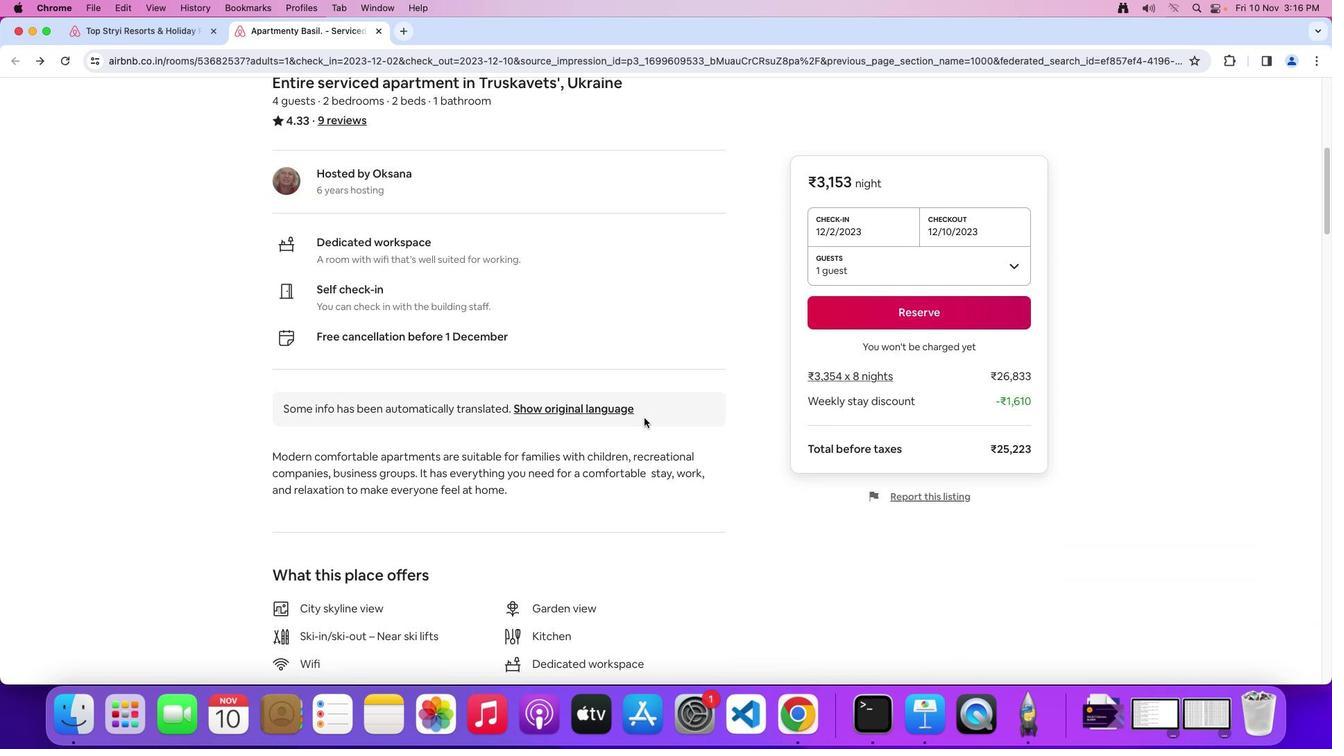 
Action: Mouse scrolled (643, 417) with delta (0, 0)
Screenshot: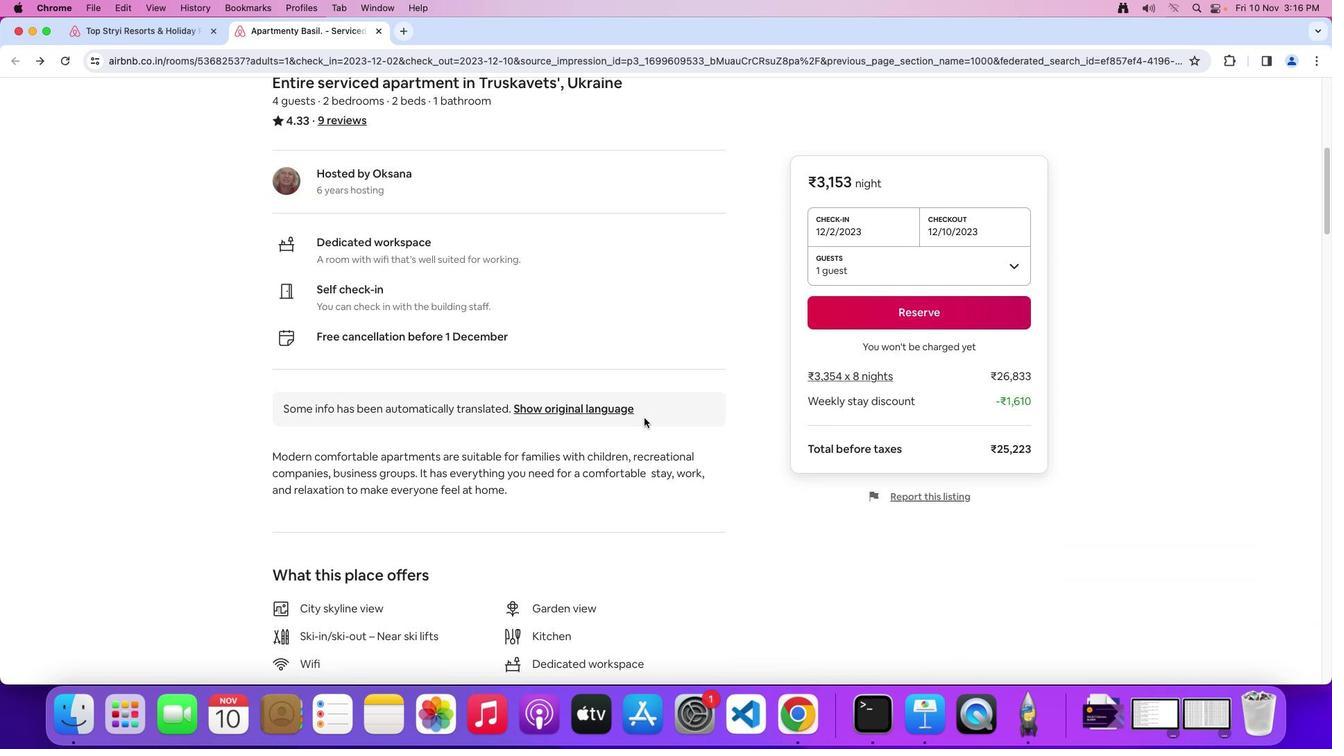 
Action: Mouse scrolled (643, 417) with delta (0, 0)
Screenshot: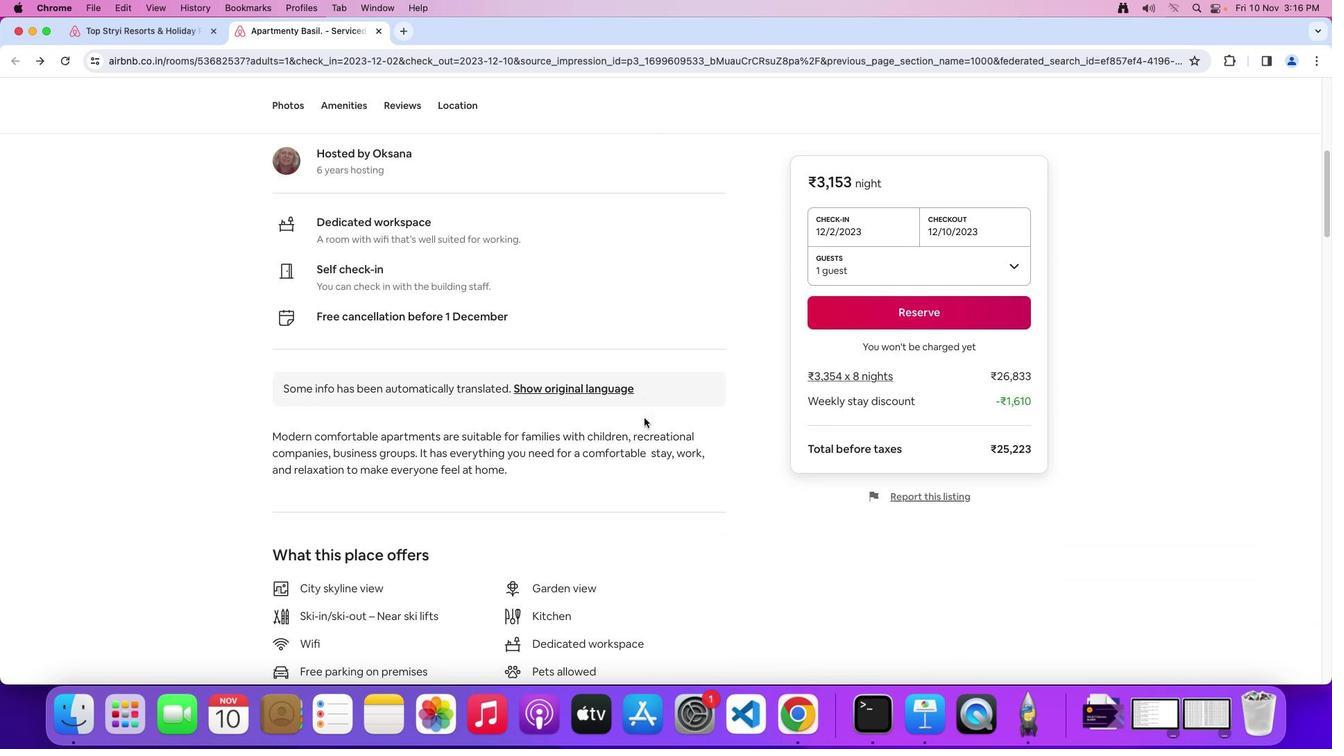 
Action: Mouse scrolled (643, 417) with delta (0, -2)
Screenshot: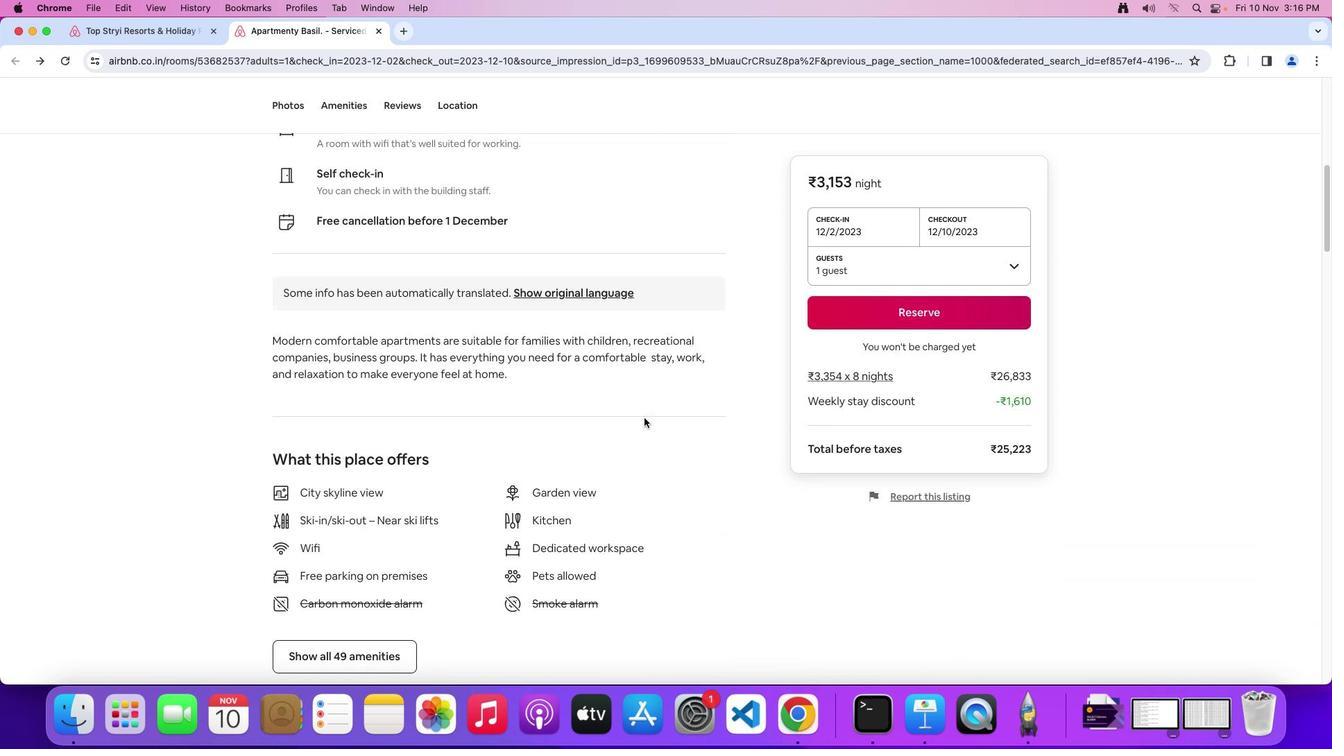 
Action: Mouse scrolled (643, 417) with delta (0, -2)
Screenshot: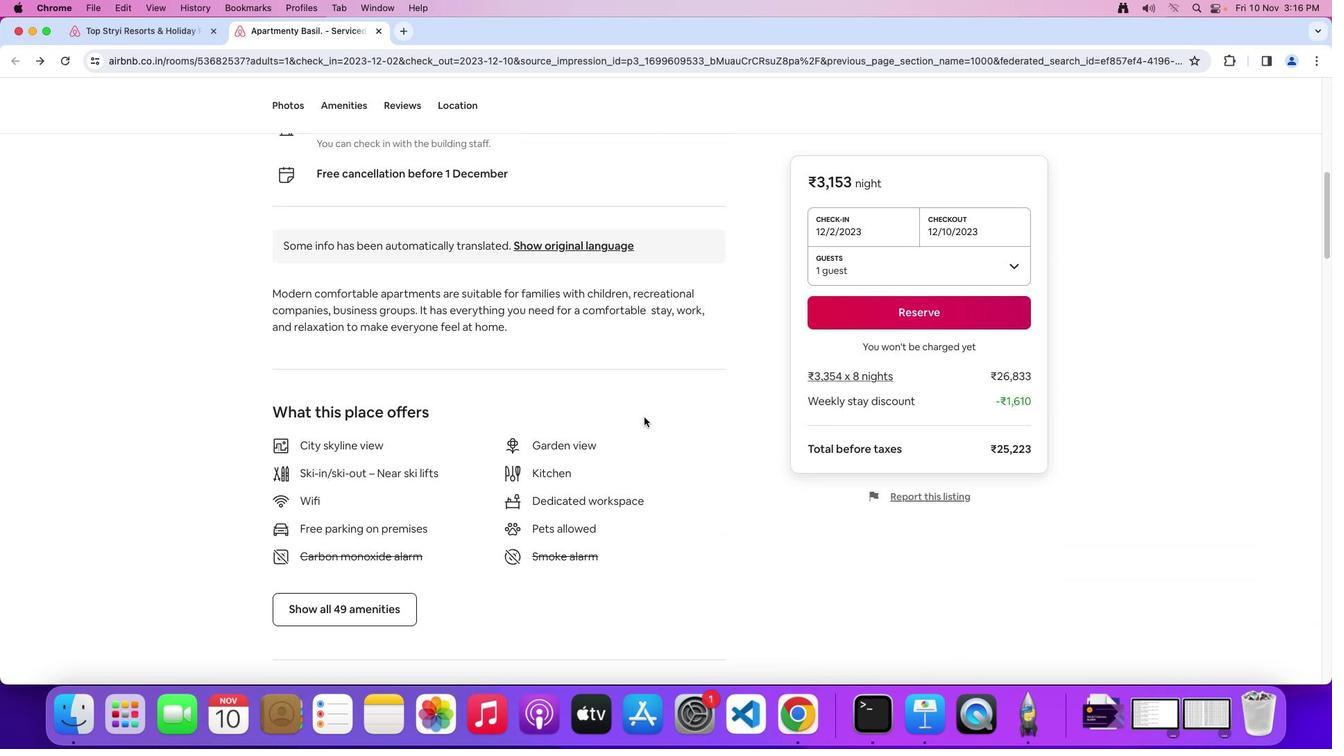 
Action: Mouse moved to (643, 417)
Screenshot: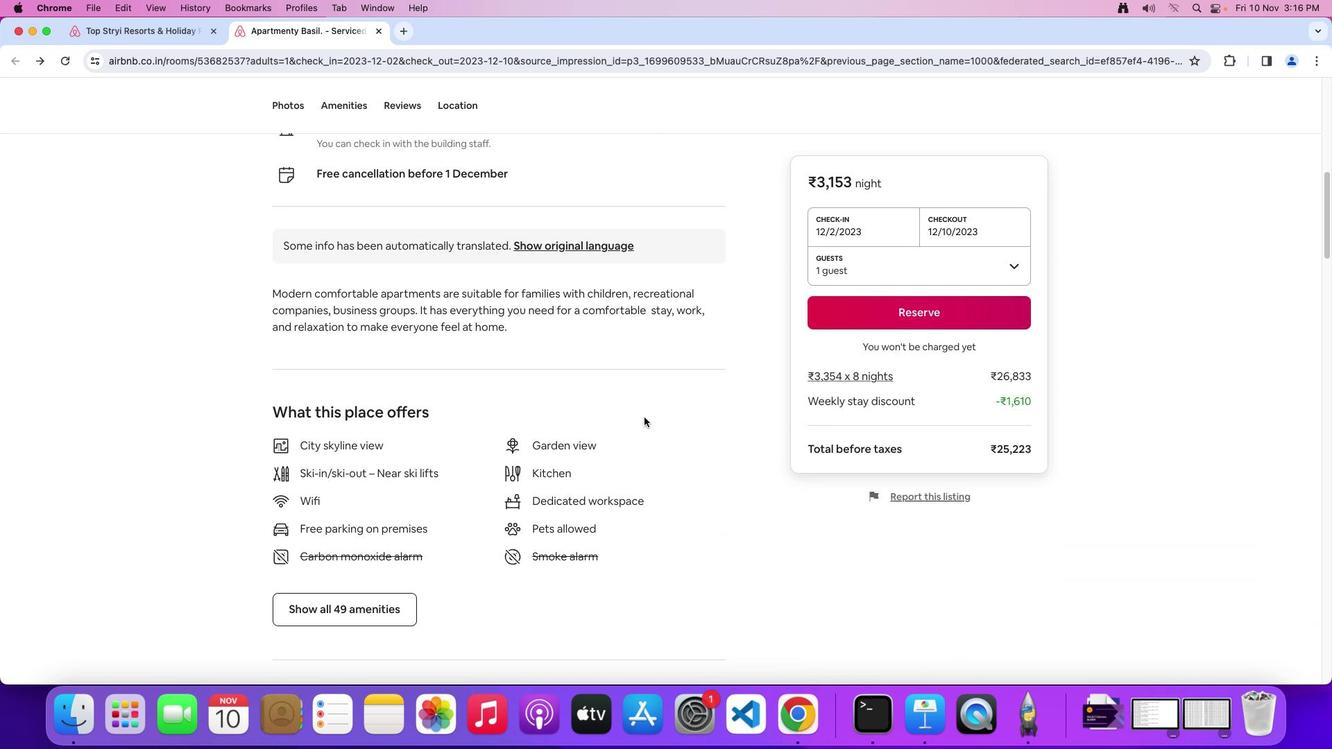 
Action: Mouse scrolled (643, 417) with delta (0, 0)
Screenshot: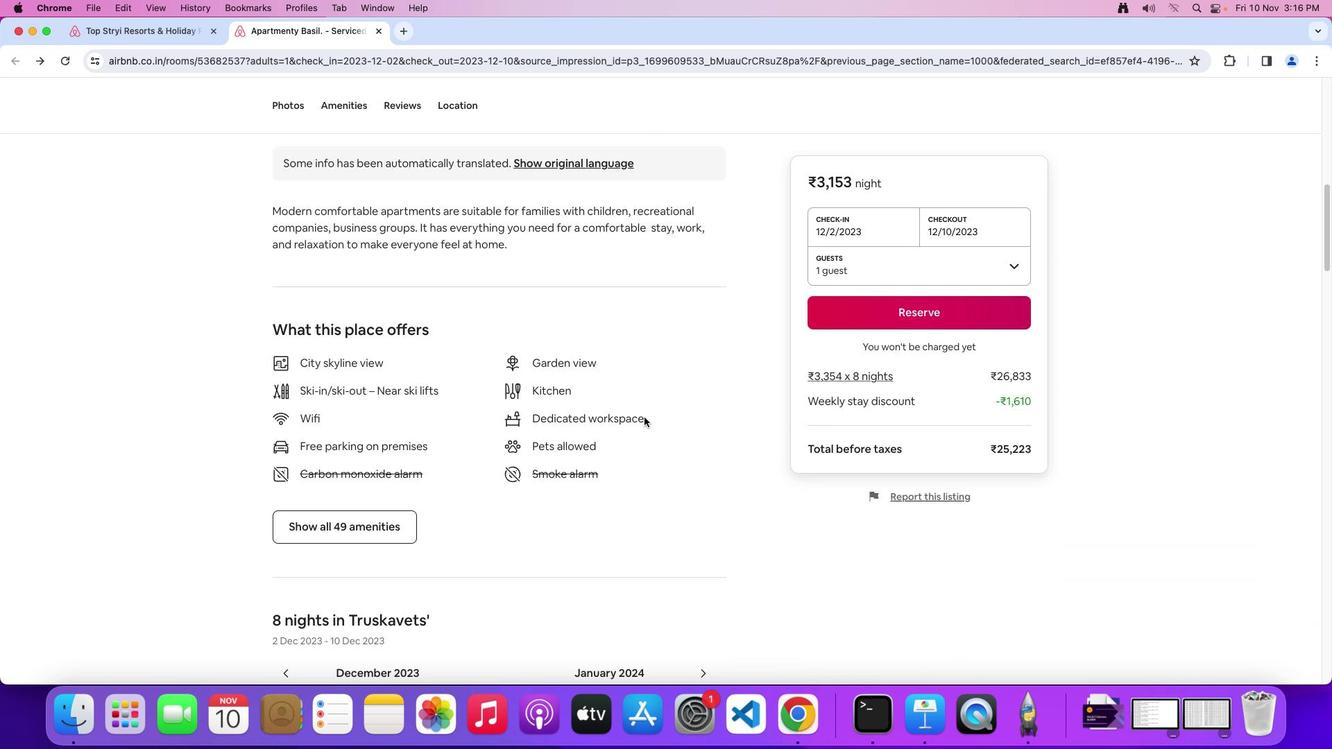 
Action: Mouse scrolled (643, 417) with delta (0, 0)
Screenshot: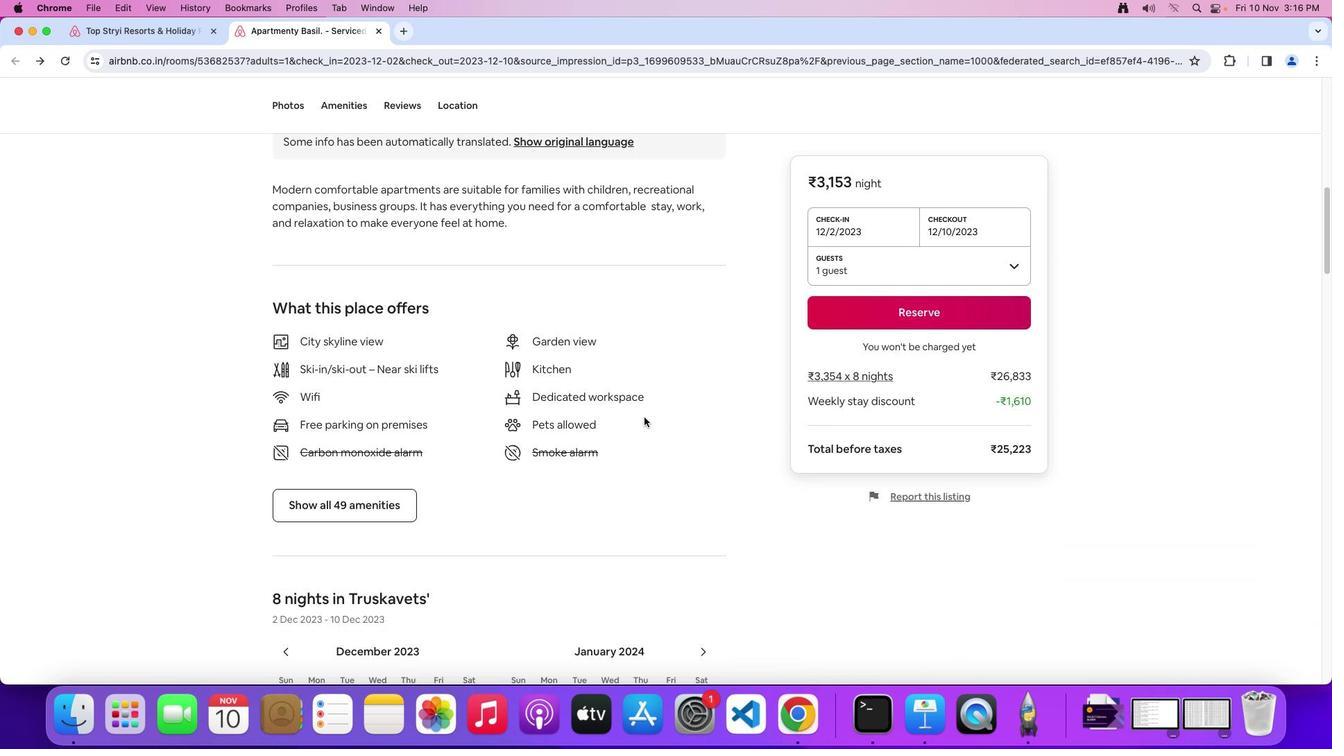 
Action: Mouse scrolled (643, 417) with delta (0, -2)
Screenshot: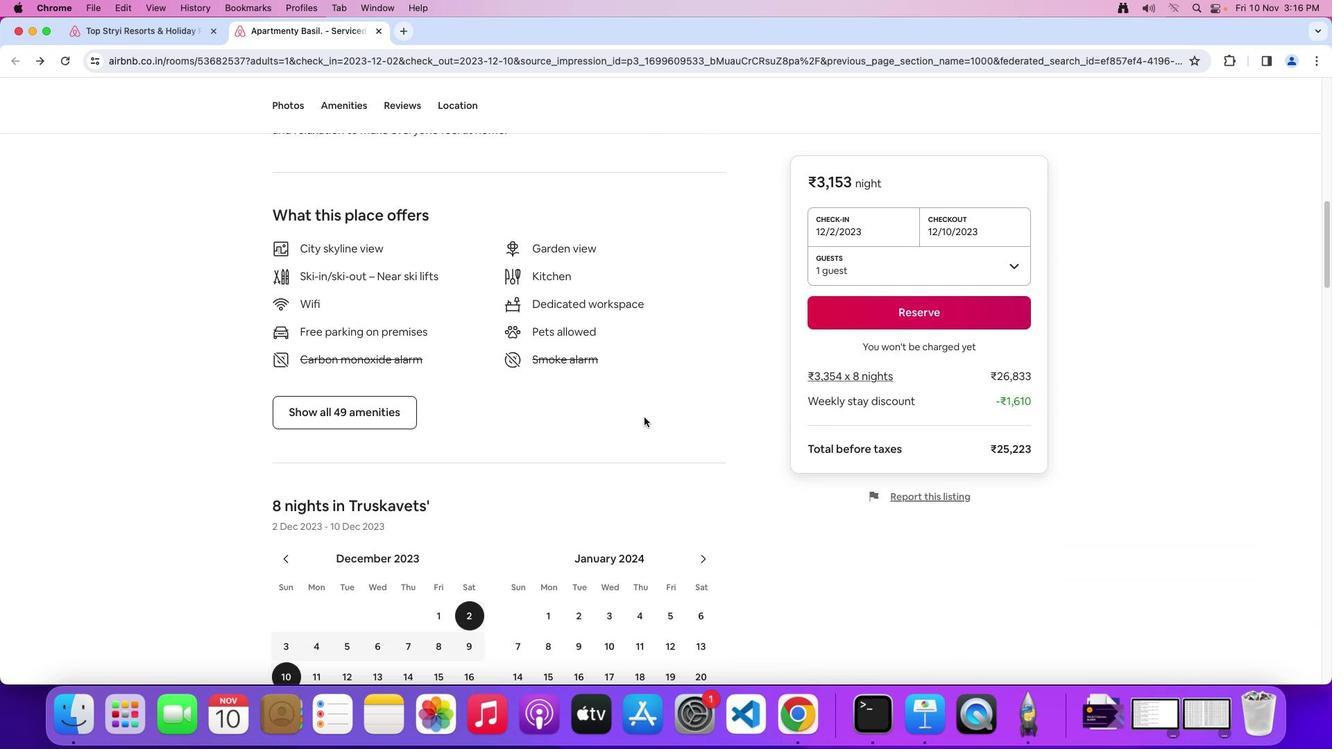 
Action: Mouse scrolled (643, 417) with delta (0, -2)
Screenshot: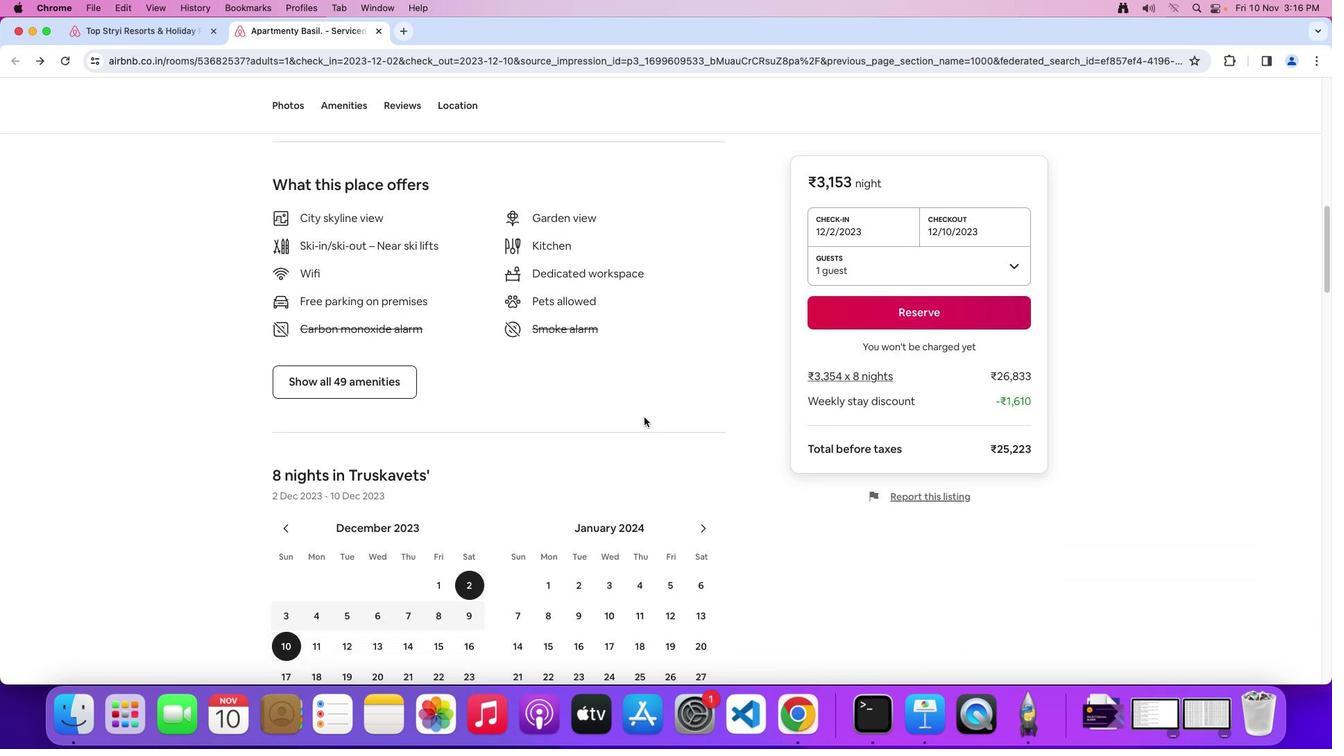 
Action: Mouse moved to (360, 382)
Screenshot: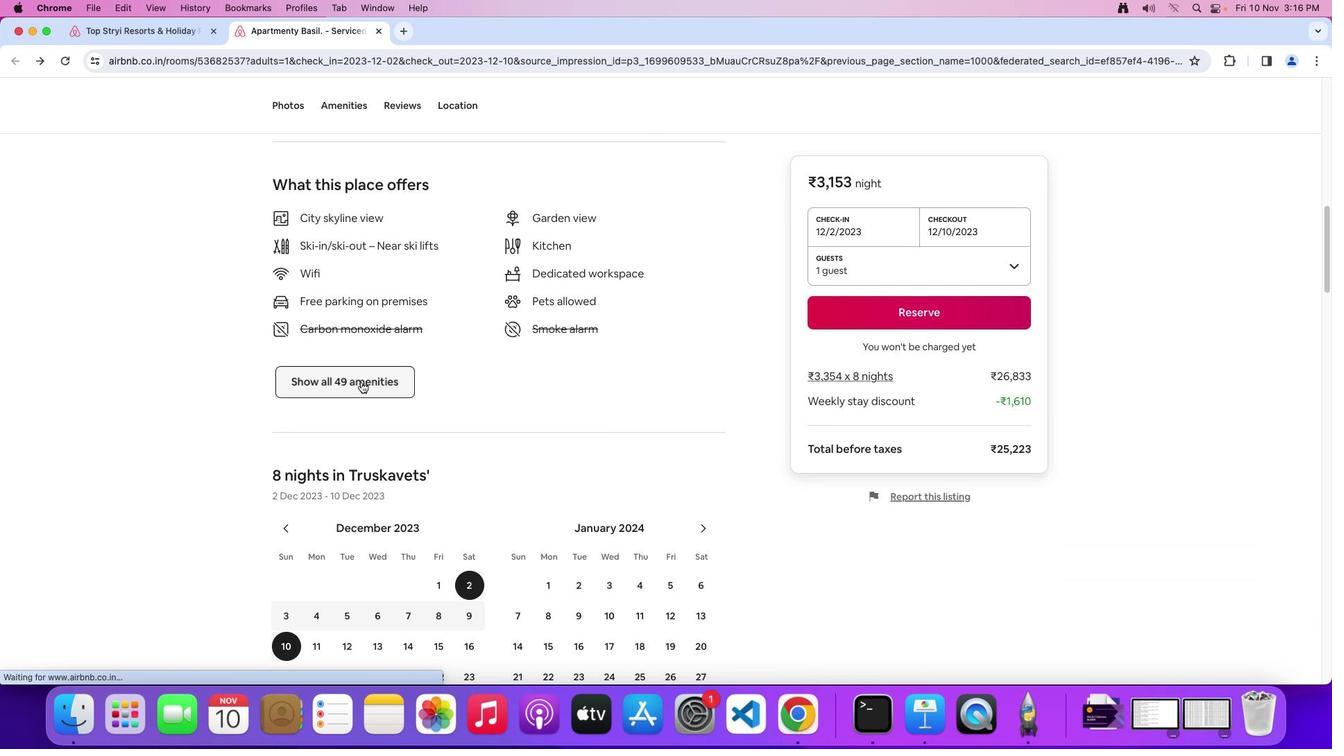 
Action: Mouse pressed left at (360, 382)
Screenshot: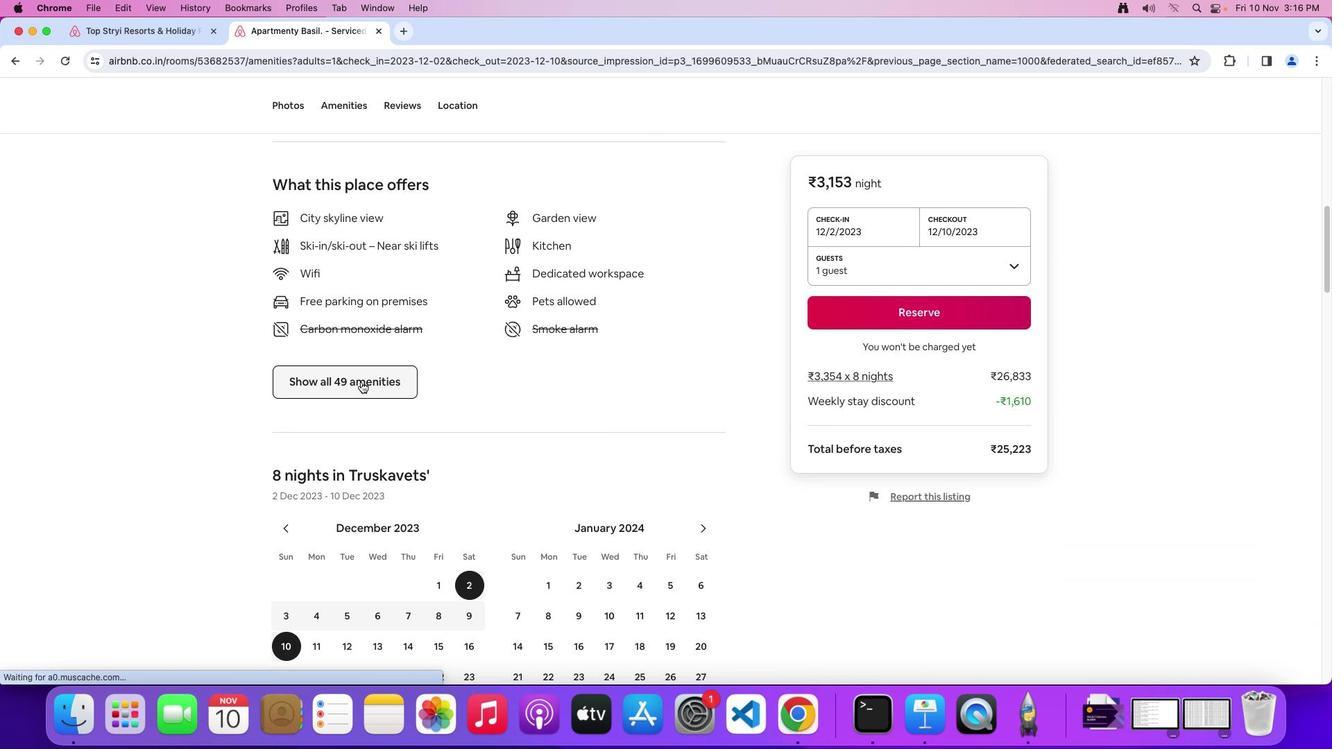 
Action: Mouse moved to (588, 412)
Screenshot: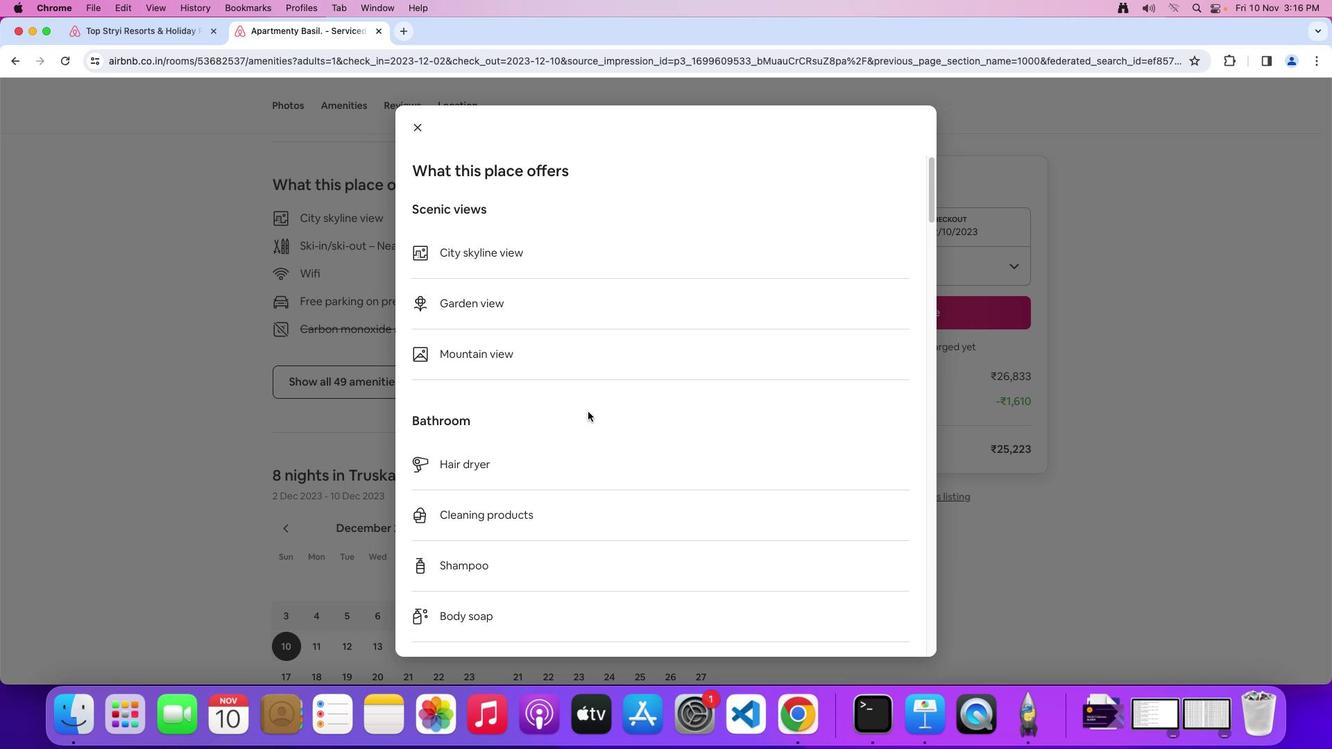 
Action: Mouse scrolled (588, 412) with delta (0, 0)
Screenshot: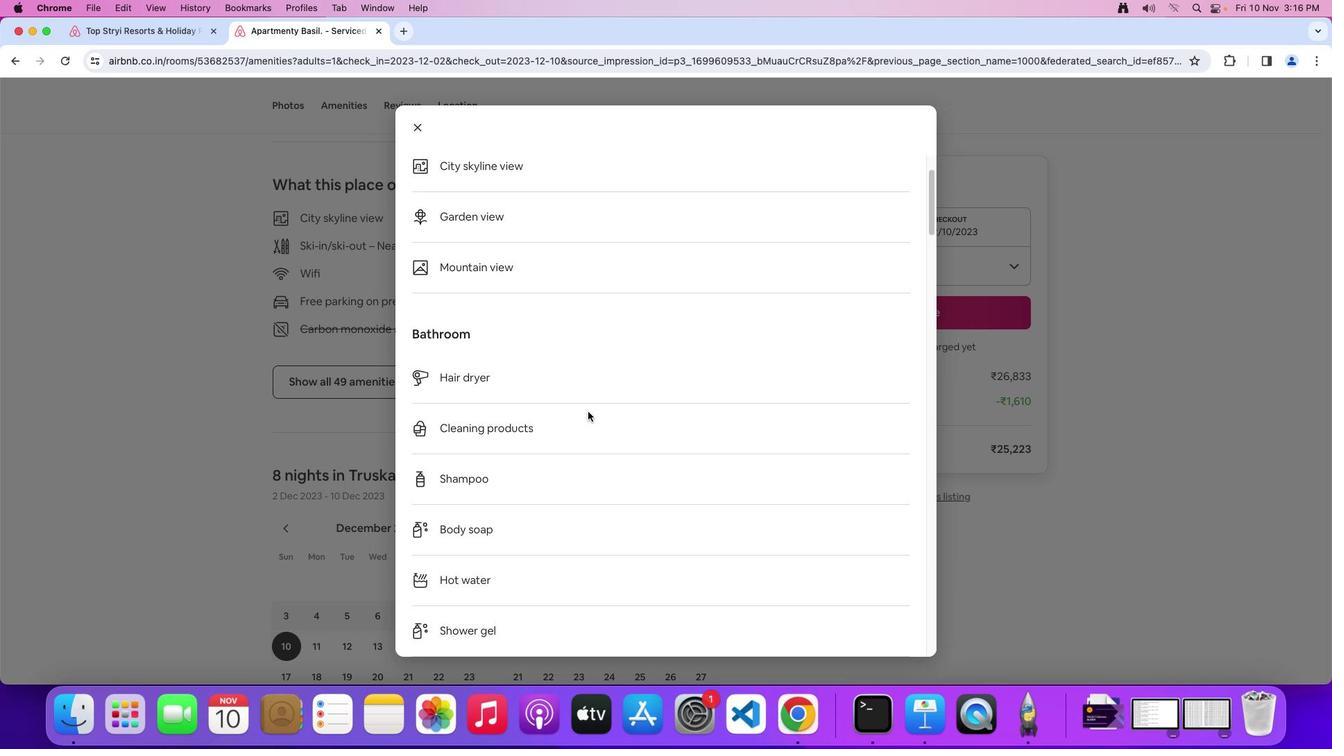 
Action: Mouse scrolled (588, 412) with delta (0, 0)
Screenshot: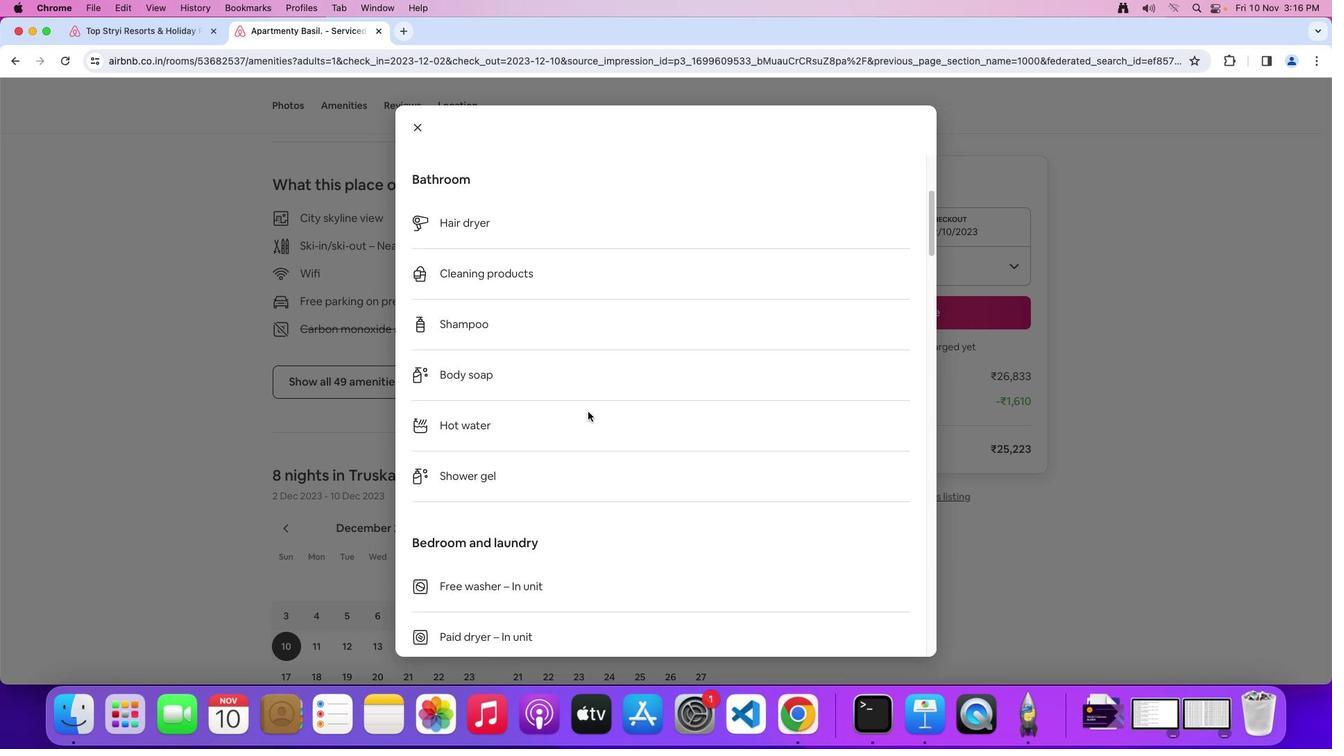 
Action: Mouse scrolled (588, 412) with delta (0, -2)
Screenshot: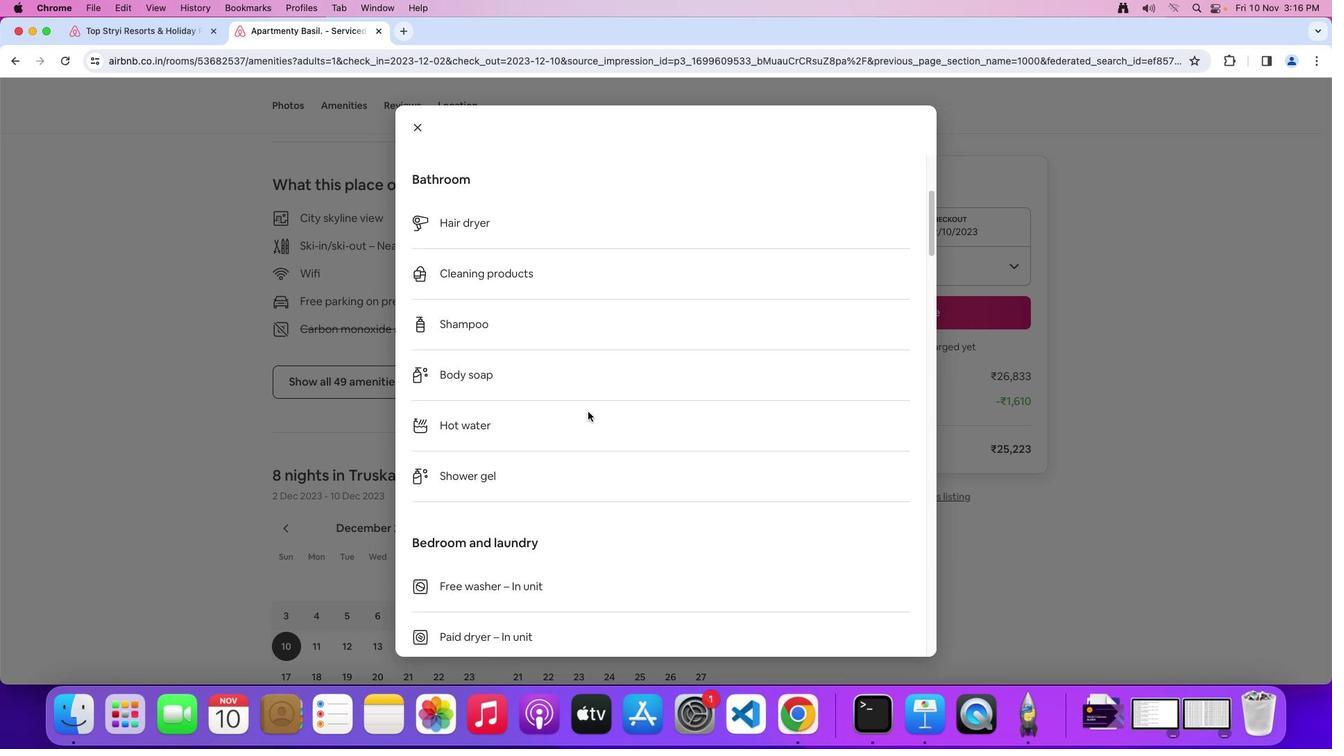 
Action: Mouse scrolled (588, 412) with delta (0, -3)
Screenshot: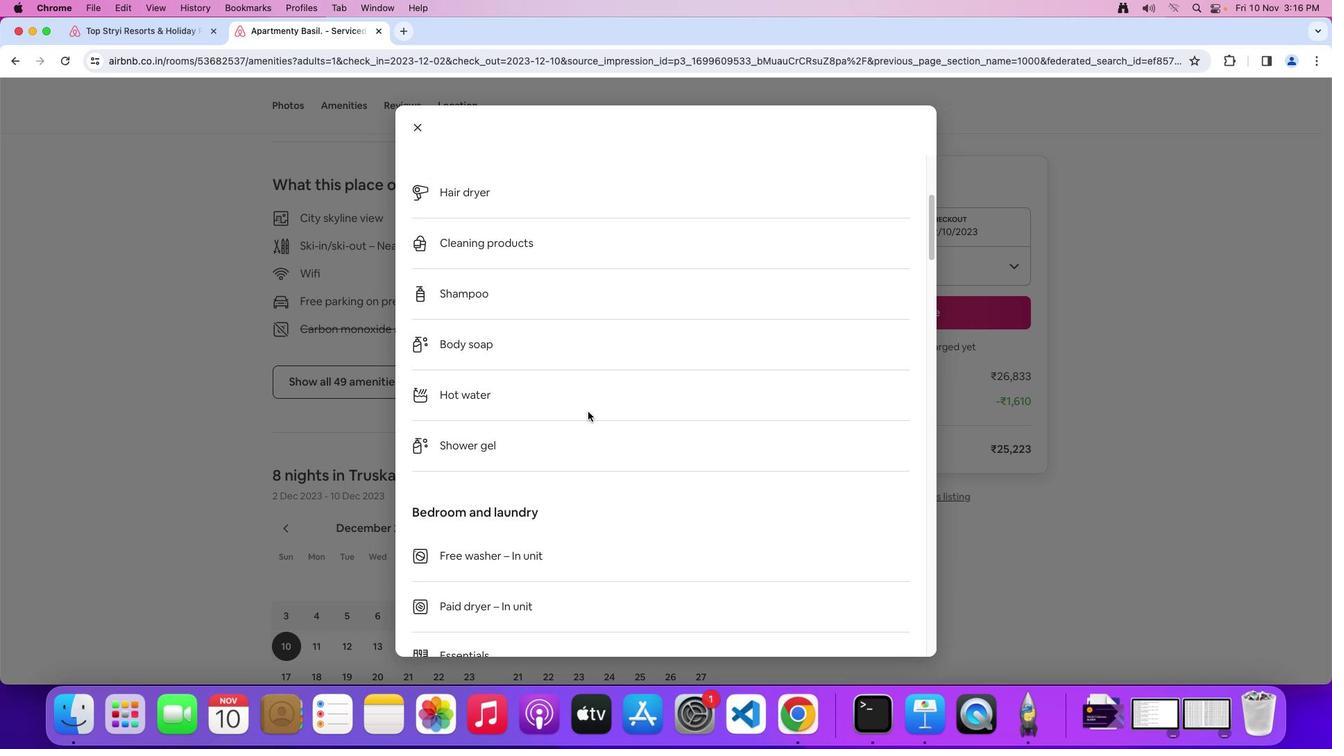 
Action: Mouse scrolled (588, 412) with delta (0, 0)
Screenshot: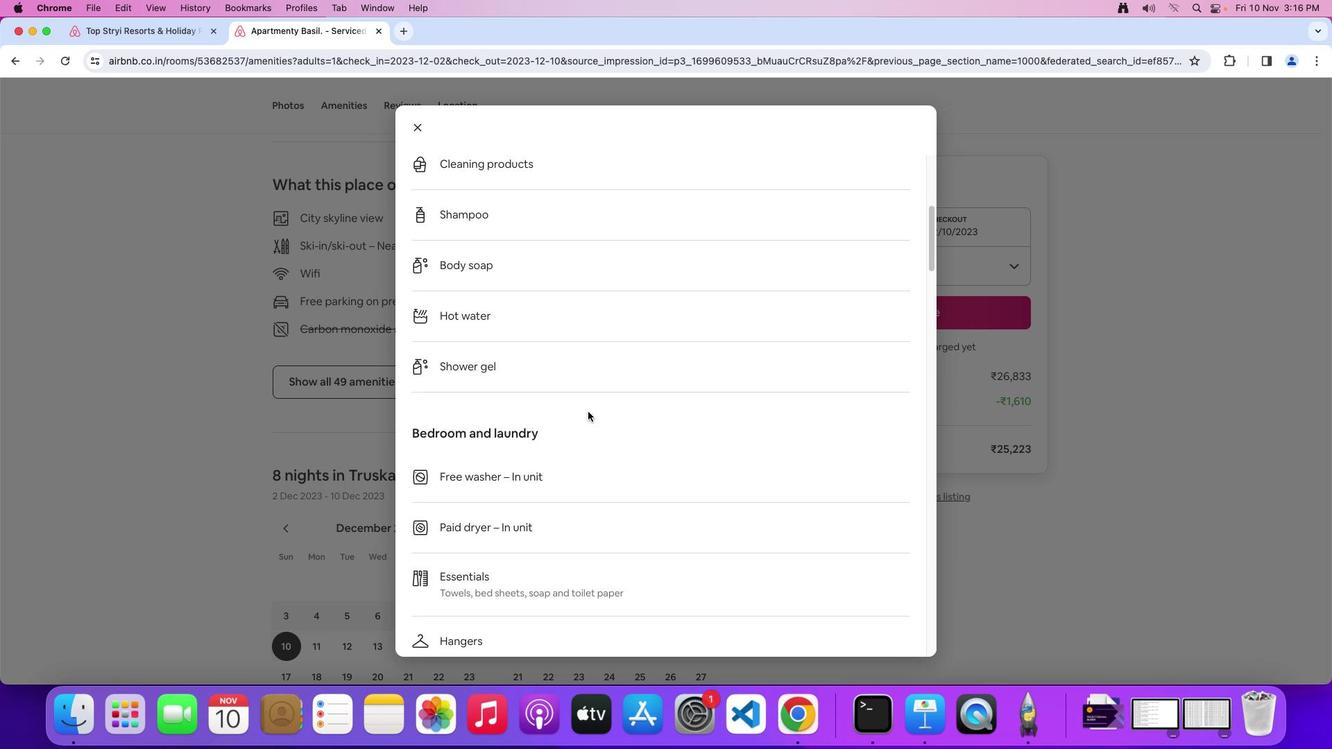 
Action: Mouse scrolled (588, 412) with delta (0, 0)
Screenshot: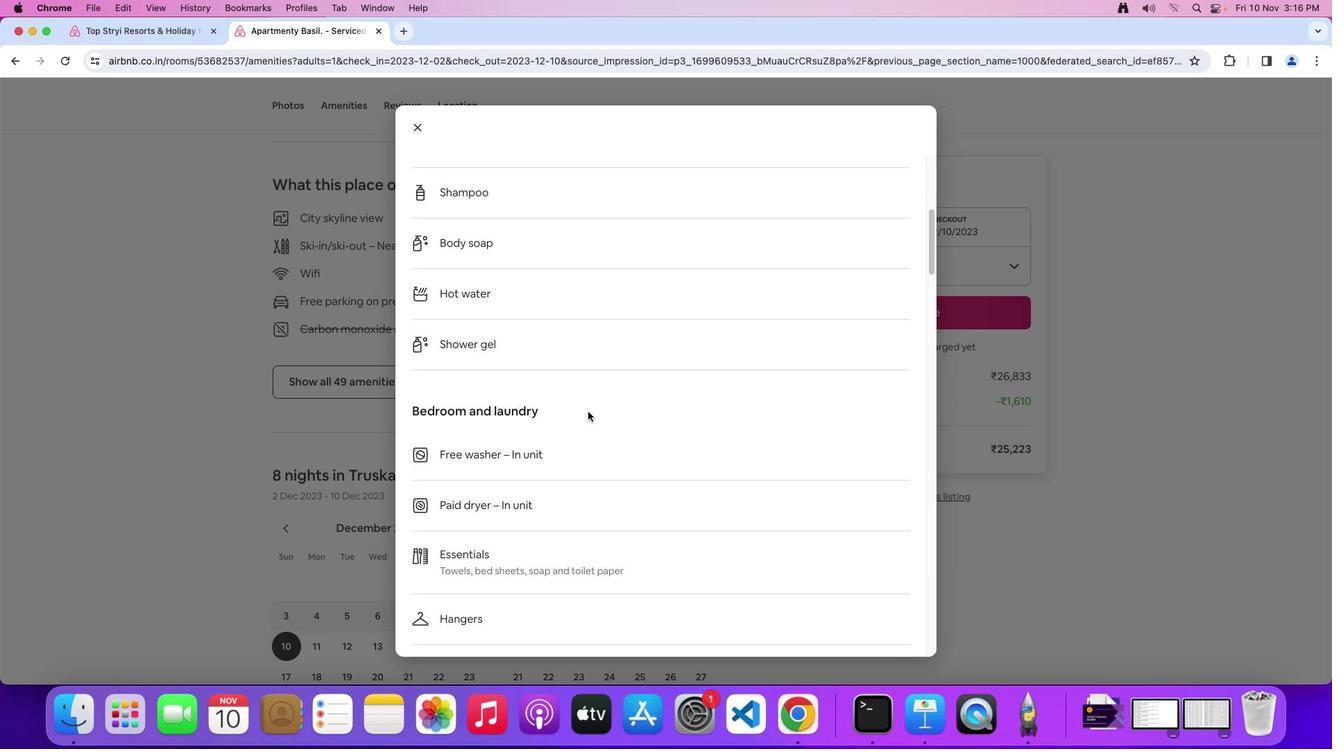
Action: Mouse scrolled (588, 412) with delta (0, -2)
Screenshot: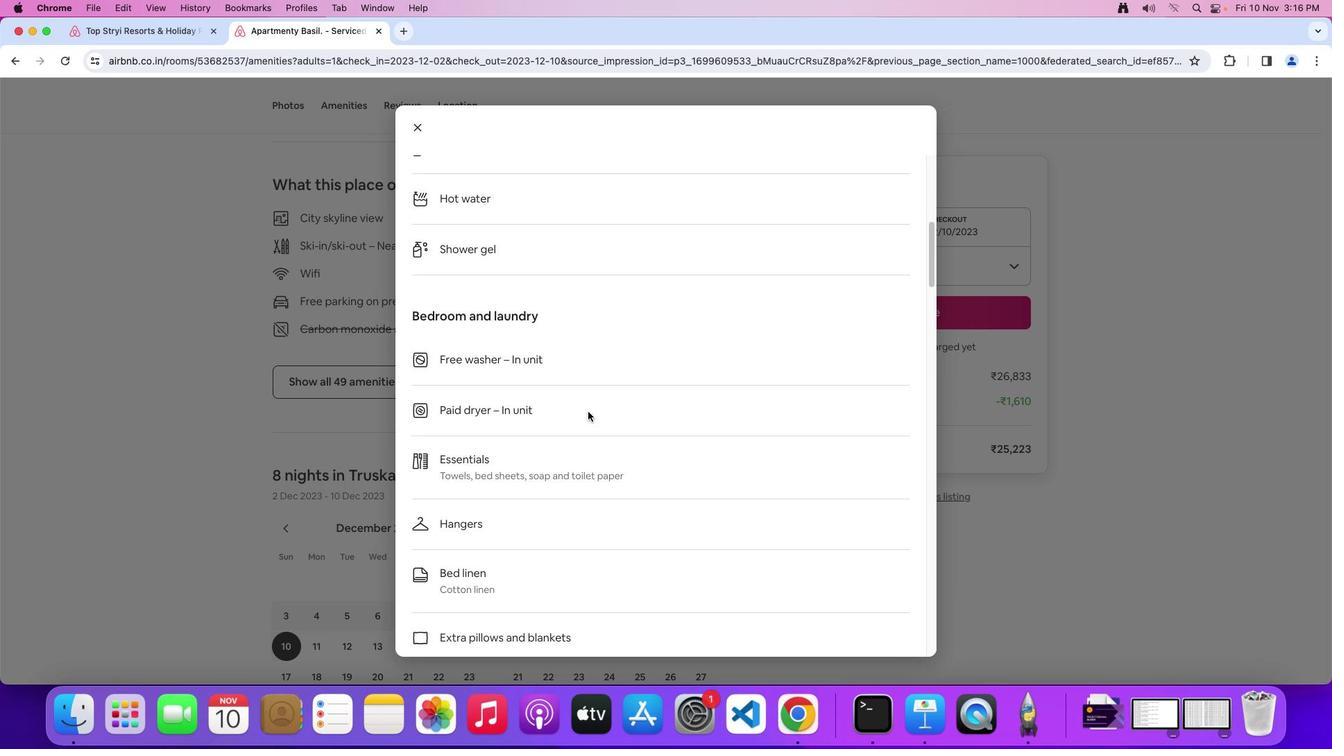 
Action: Mouse scrolled (588, 412) with delta (0, -2)
Screenshot: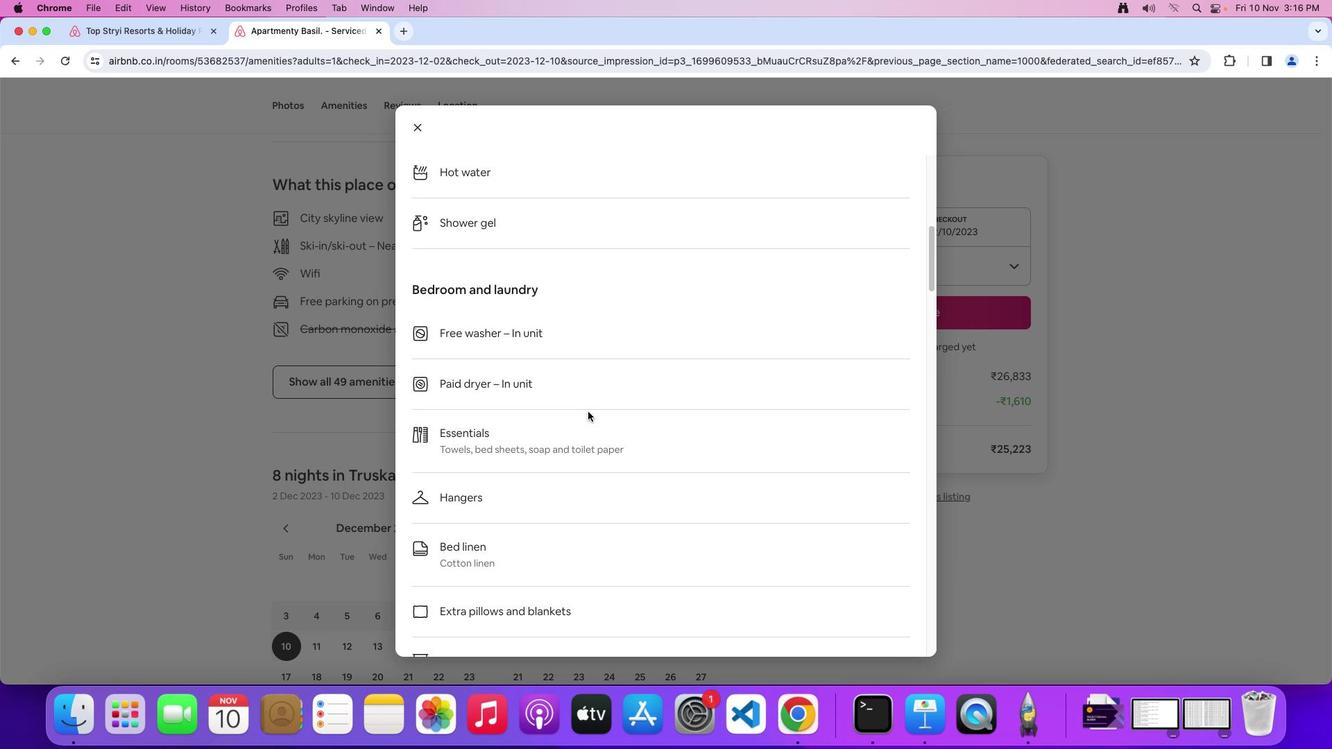 
Action: Mouse scrolled (588, 412) with delta (0, 0)
Screenshot: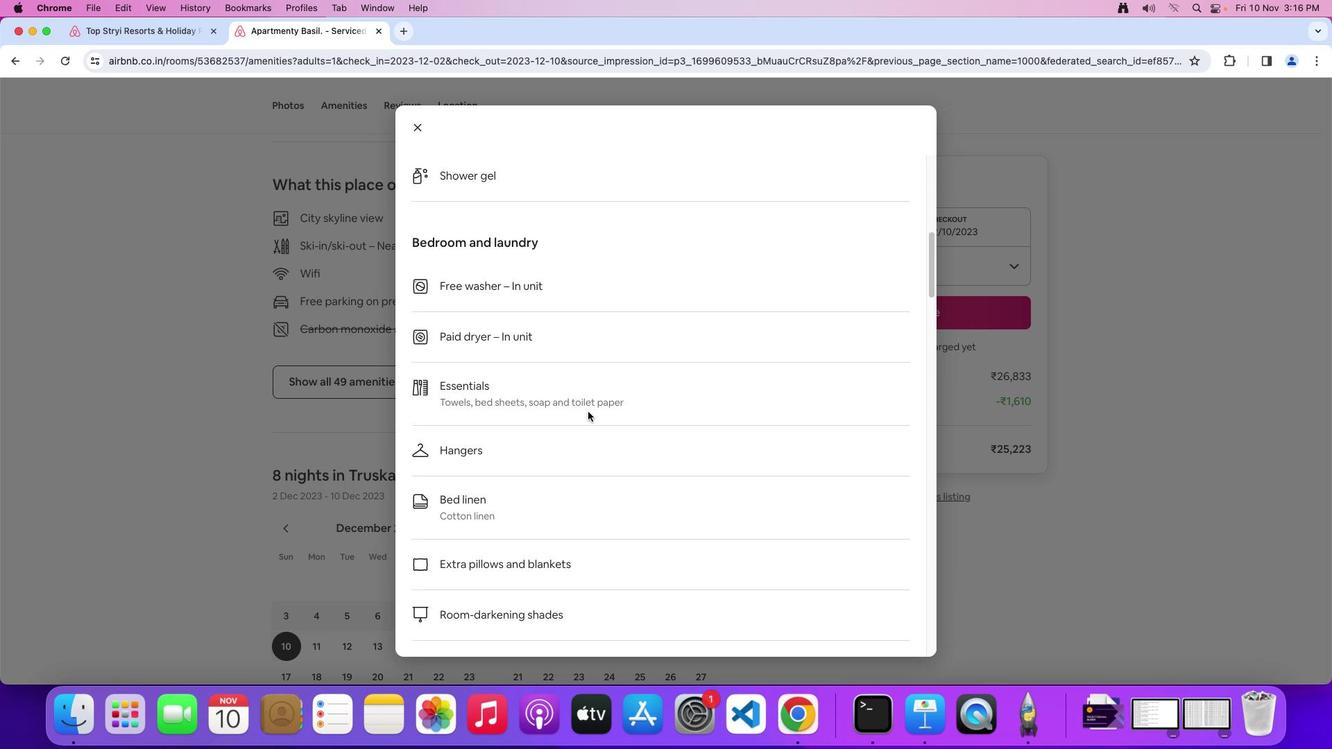 
Action: Mouse scrolled (588, 412) with delta (0, 0)
Screenshot: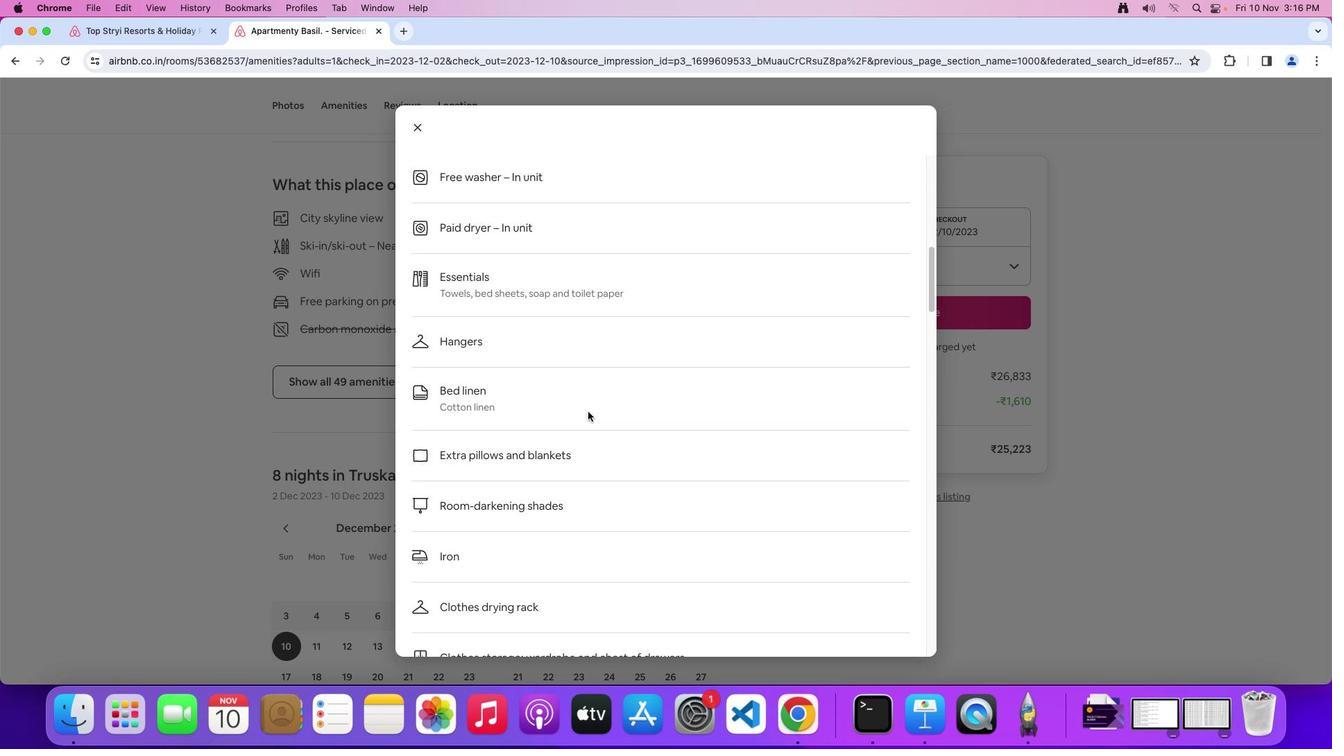 
Action: Mouse scrolled (588, 412) with delta (0, -2)
Screenshot: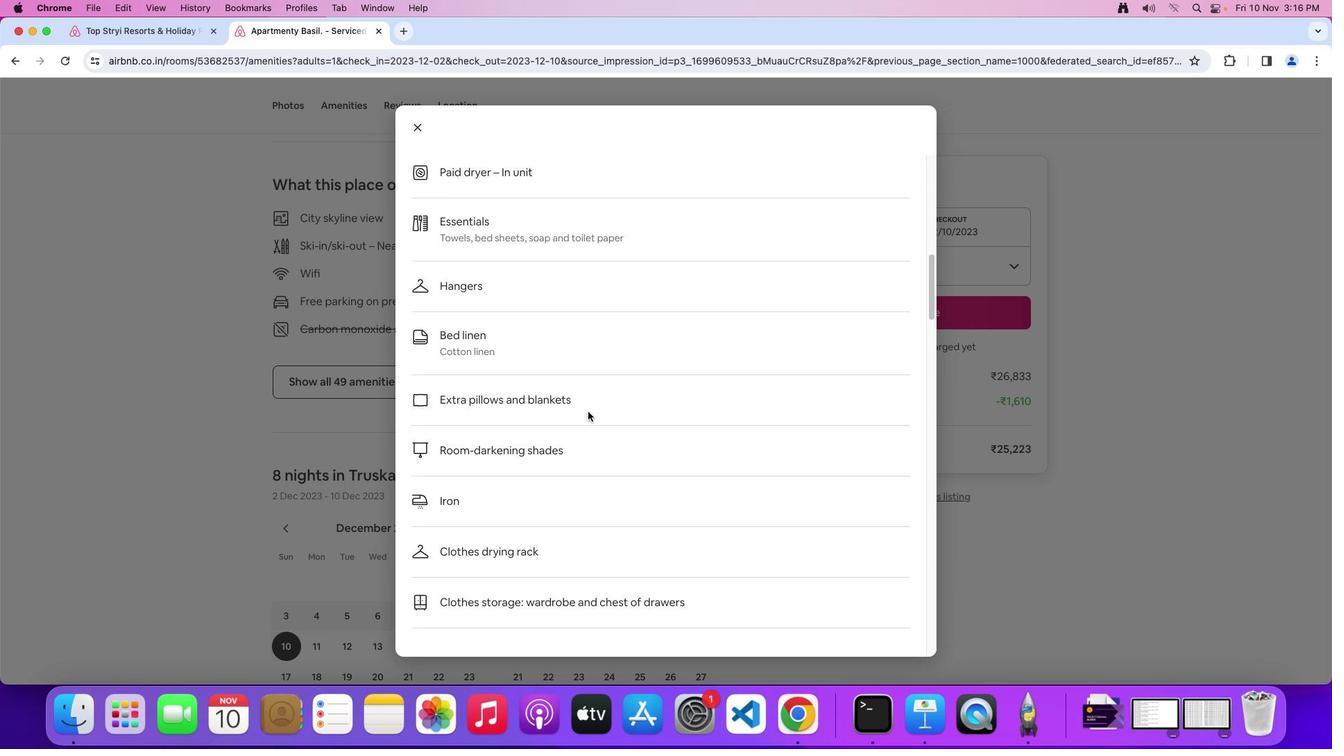 
Action: Mouse scrolled (588, 412) with delta (0, -2)
Screenshot: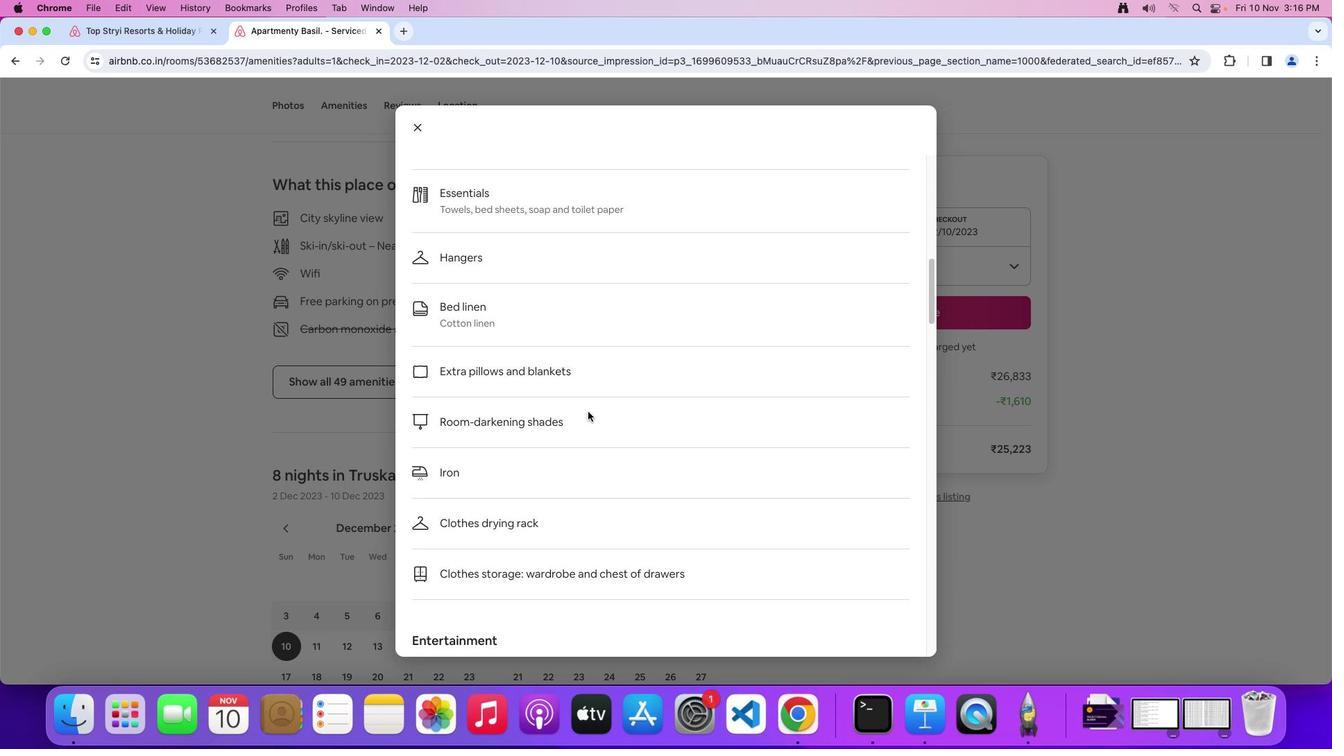 
Action: Mouse scrolled (588, 412) with delta (0, 0)
Screenshot: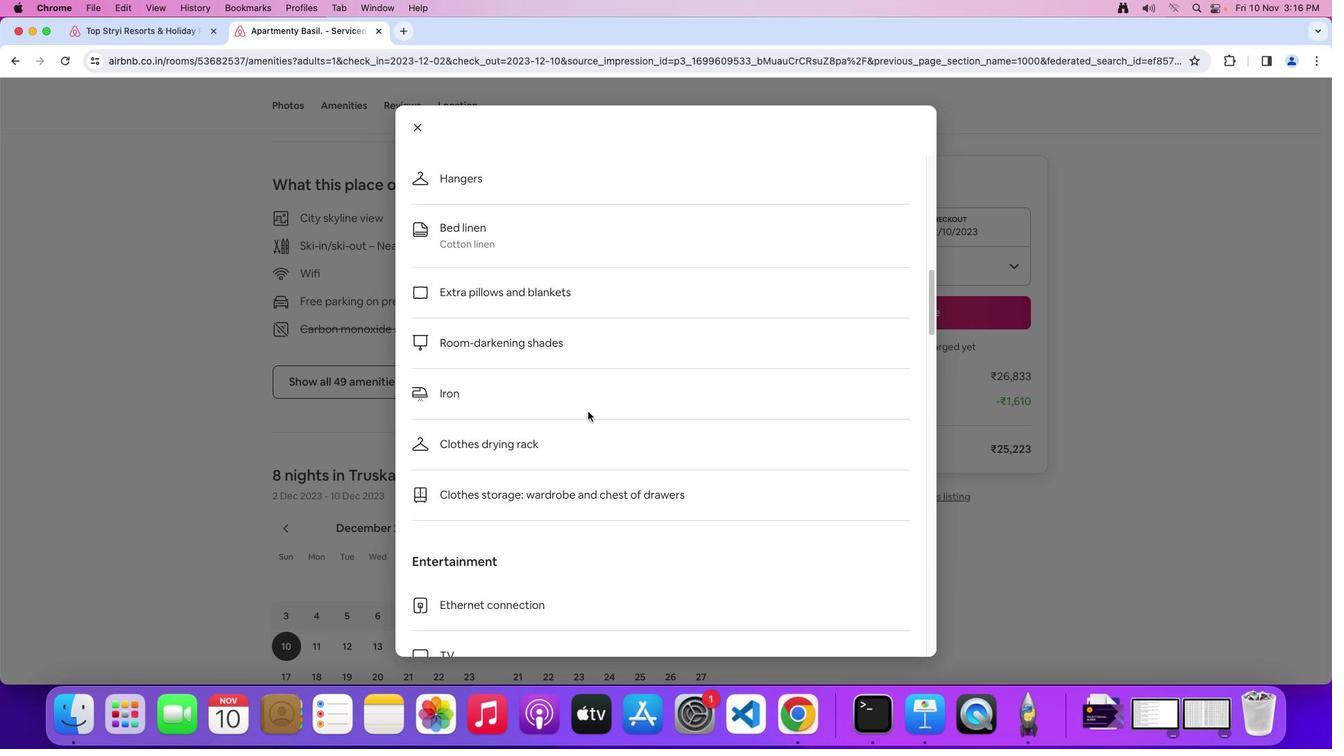 
Action: Mouse scrolled (588, 412) with delta (0, 0)
Screenshot: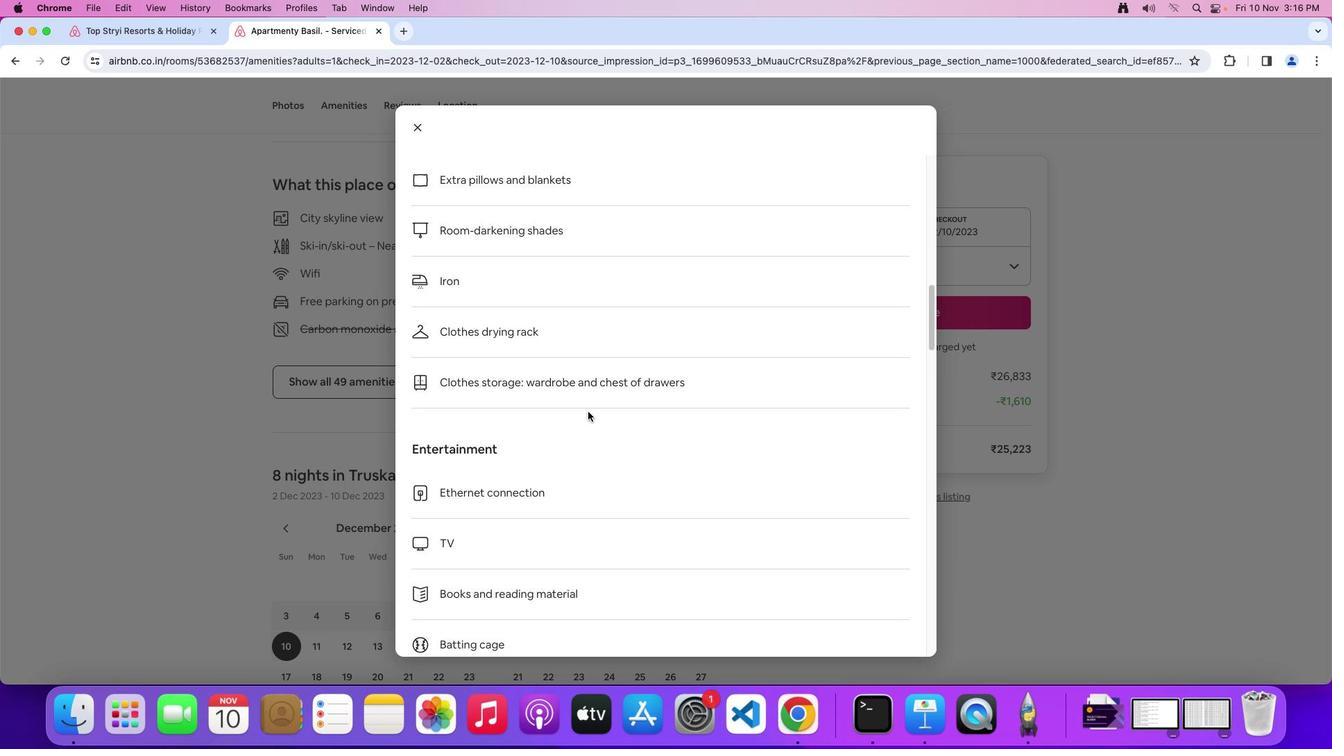 
Action: Mouse scrolled (588, 412) with delta (0, -2)
Screenshot: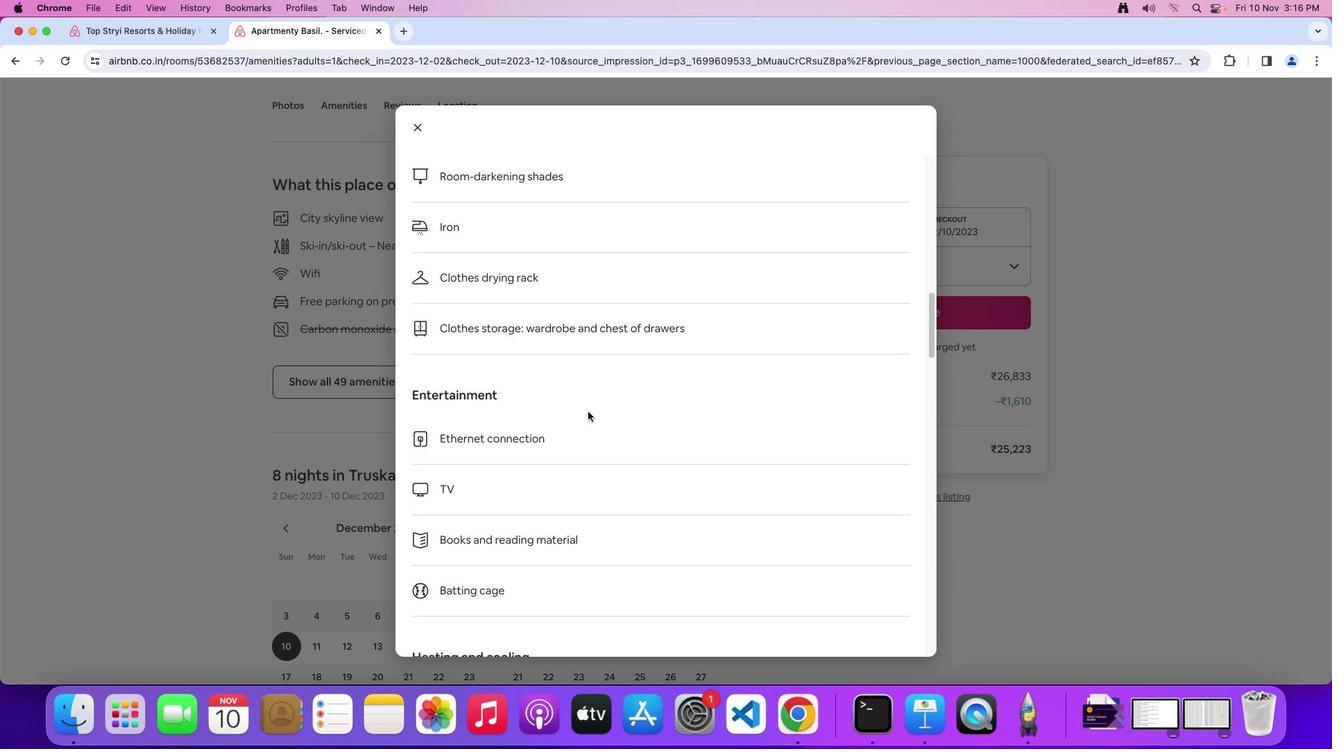 
Action: Mouse scrolled (588, 412) with delta (0, -2)
Screenshot: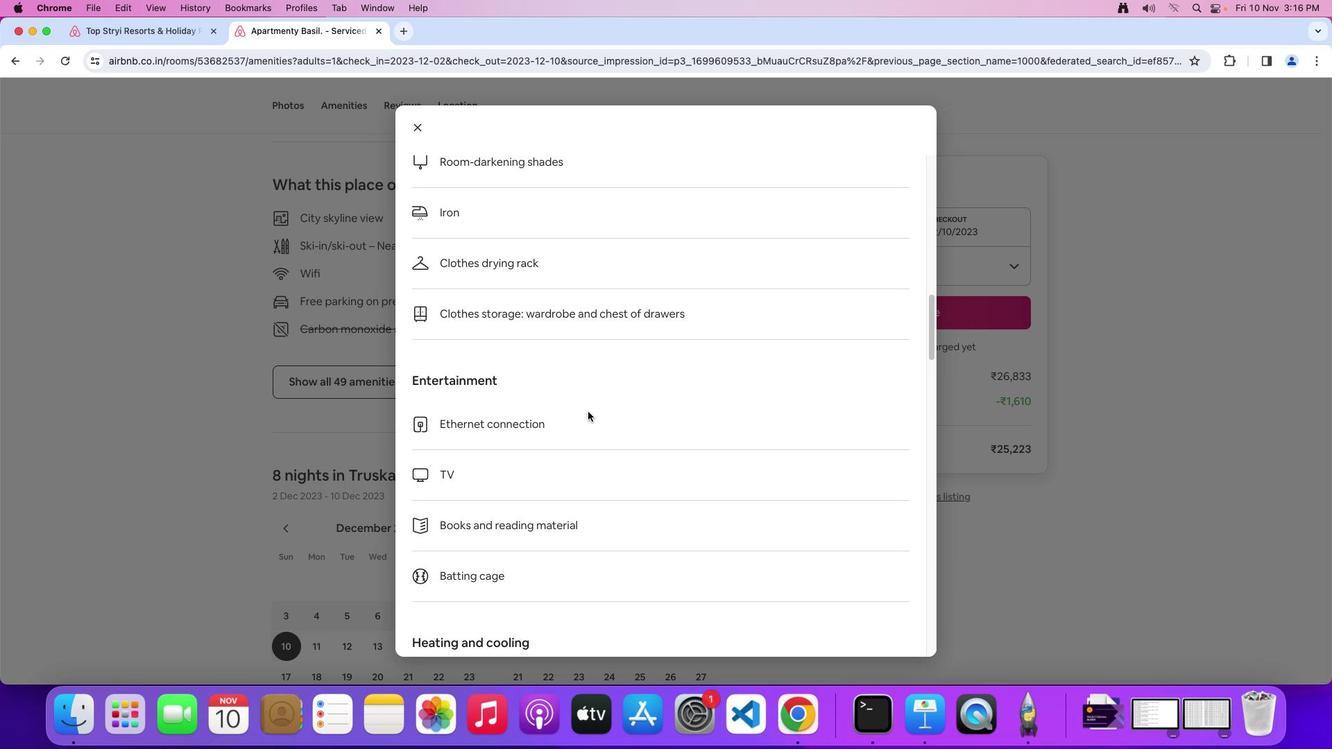 
Action: Mouse scrolled (588, 412) with delta (0, 0)
Screenshot: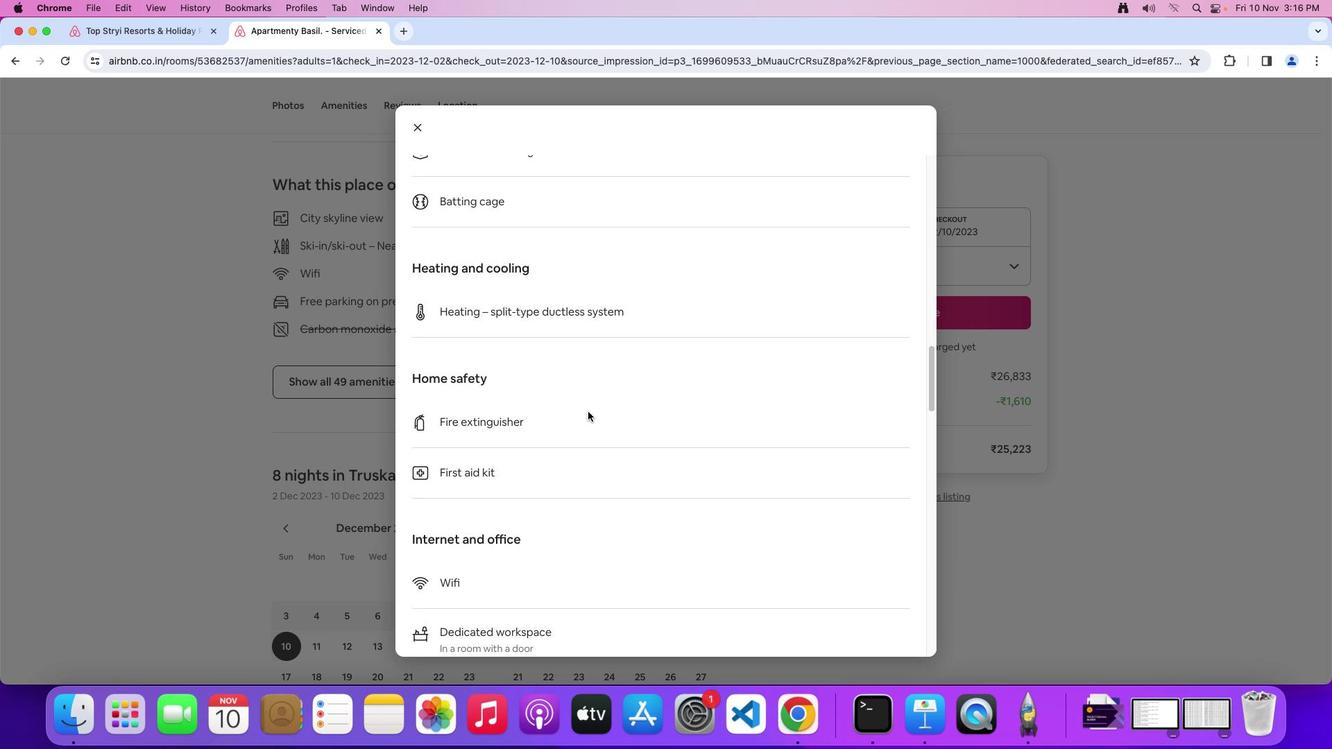 
Action: Mouse scrolled (588, 412) with delta (0, 0)
Screenshot: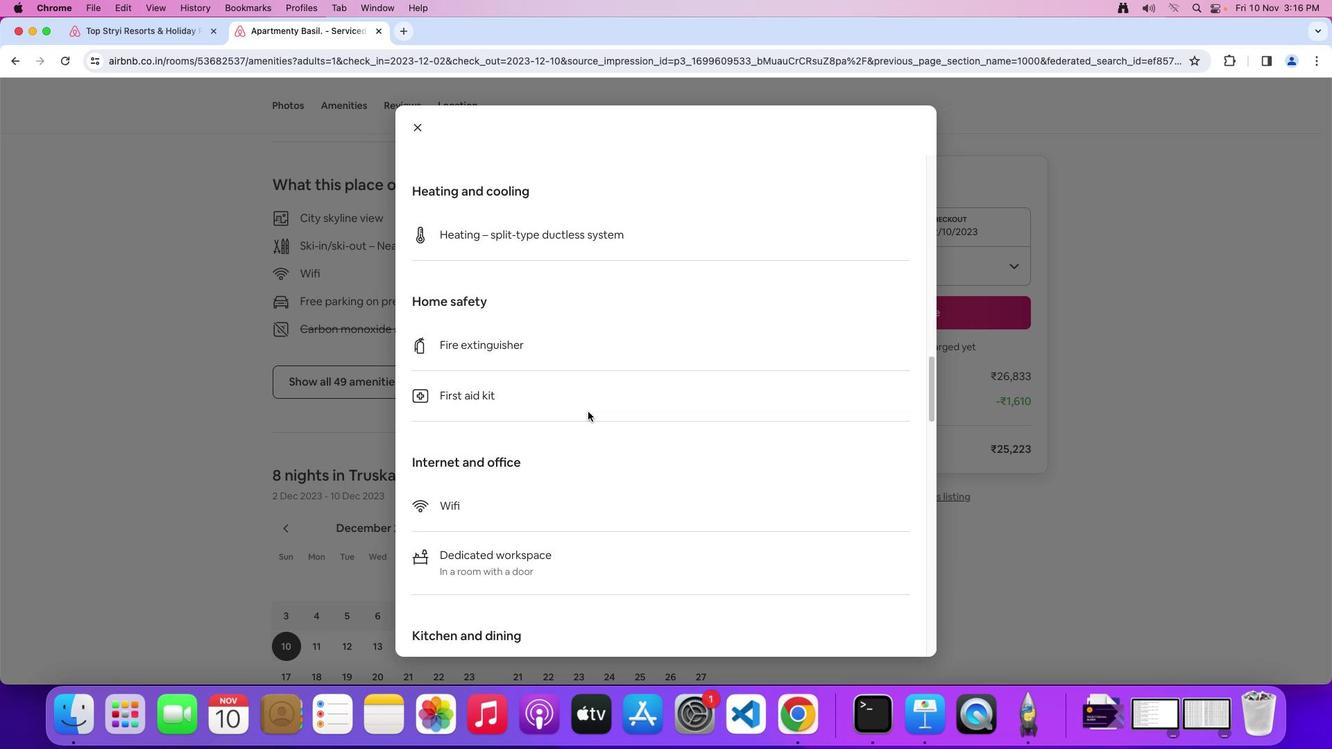 
Action: Mouse scrolled (588, 412) with delta (0, -2)
Screenshot: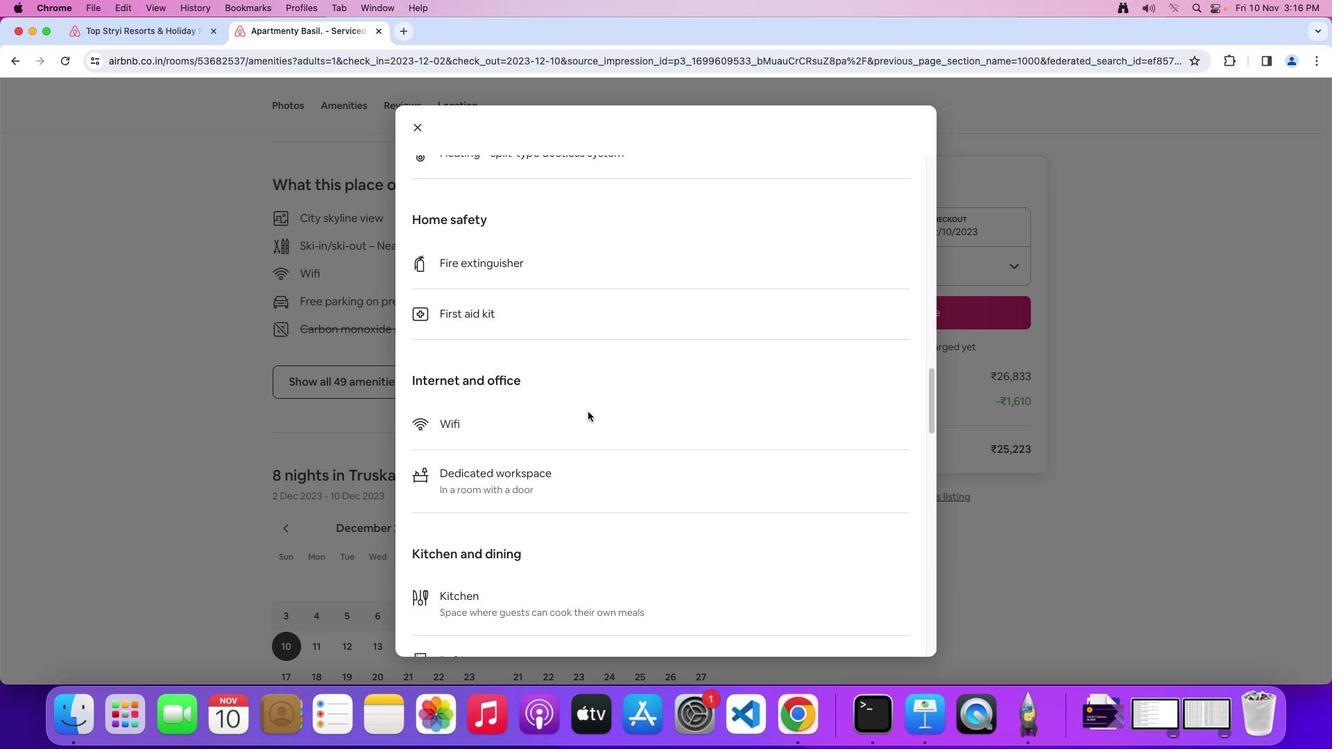 
Action: Mouse scrolled (588, 412) with delta (0, -4)
Screenshot: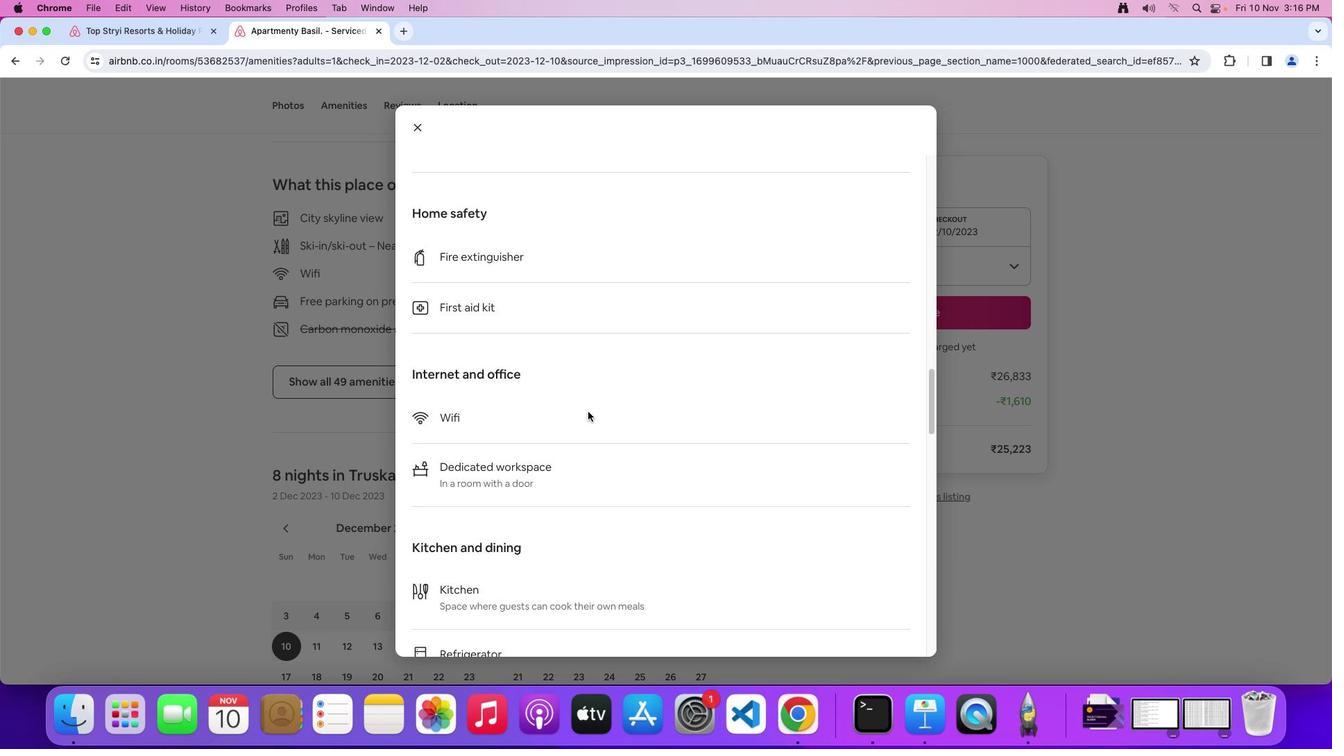 
Action: Mouse scrolled (588, 412) with delta (0, -4)
Screenshot: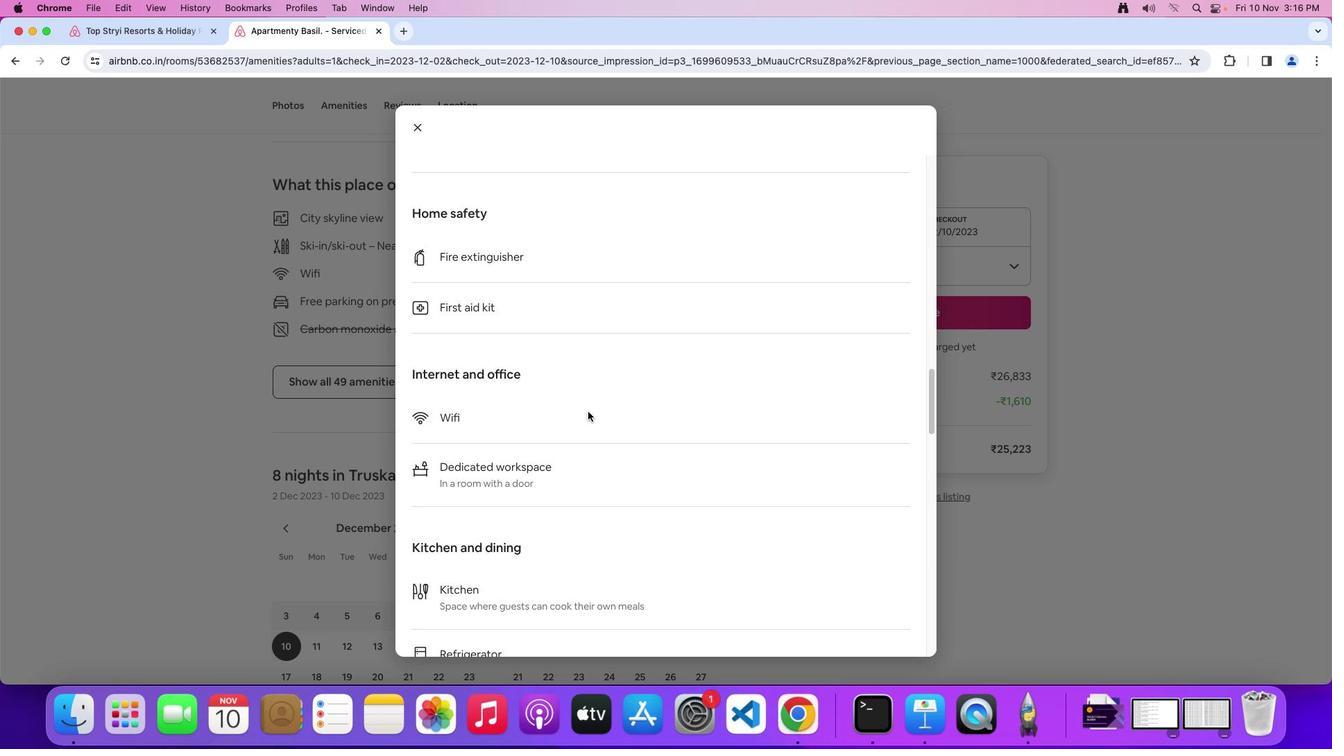 
Action: Mouse scrolled (588, 412) with delta (0, 0)
Screenshot: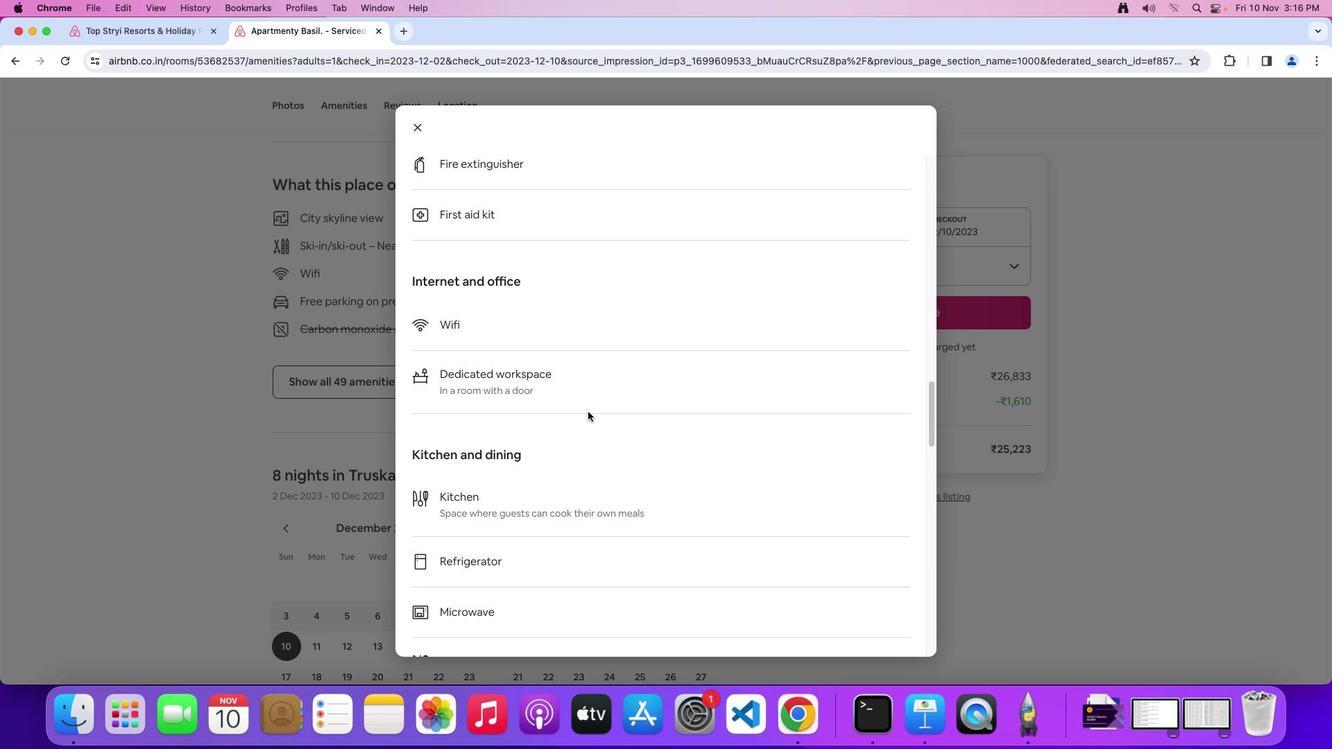 
Action: Mouse scrolled (588, 412) with delta (0, 0)
Screenshot: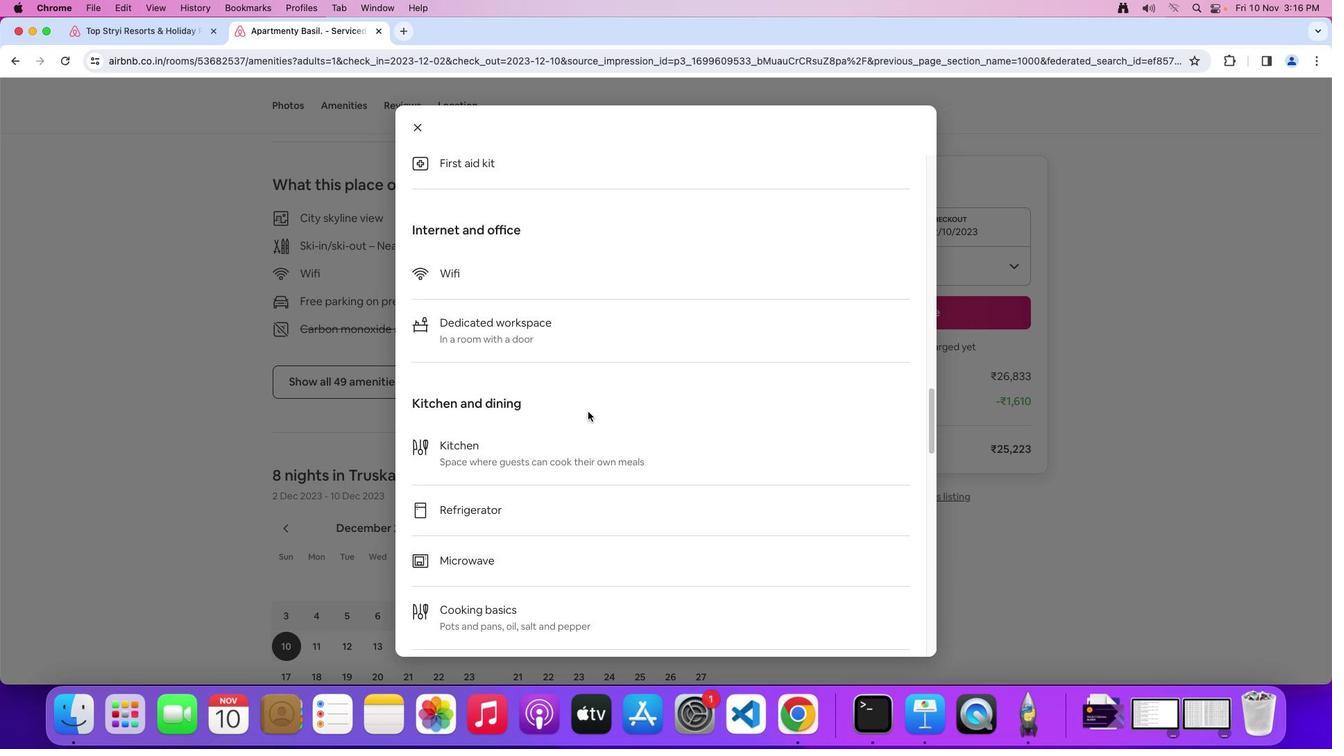
Action: Mouse scrolled (588, 412) with delta (0, -2)
Screenshot: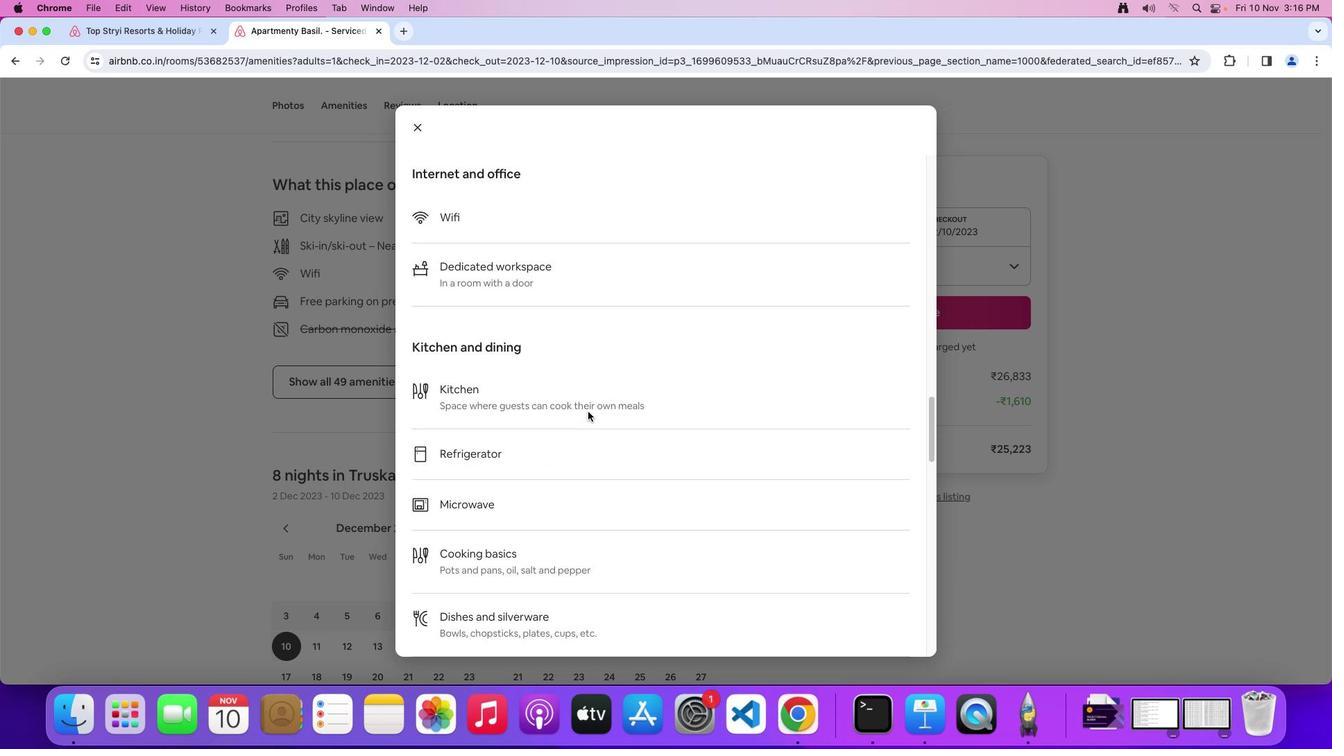 
Action: Mouse scrolled (588, 412) with delta (0, -2)
Screenshot: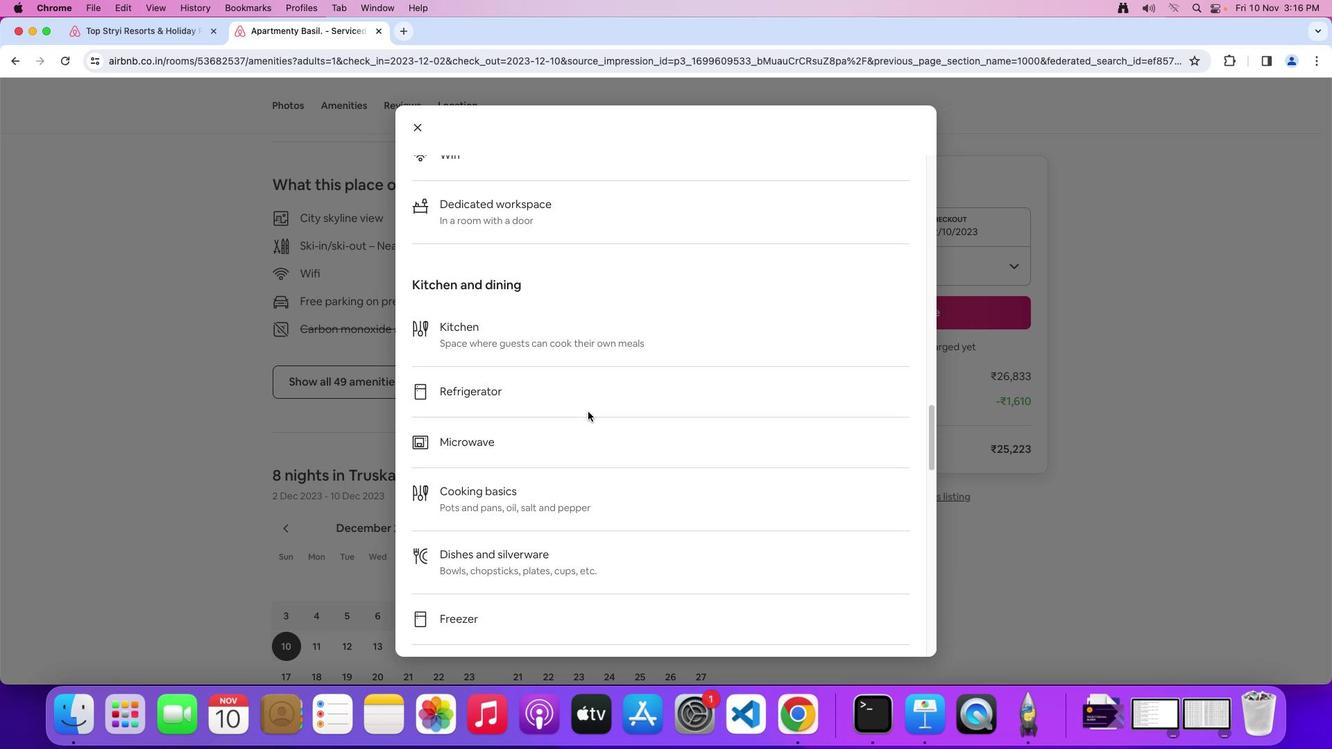 
Action: Mouse scrolled (588, 412) with delta (0, 0)
Screenshot: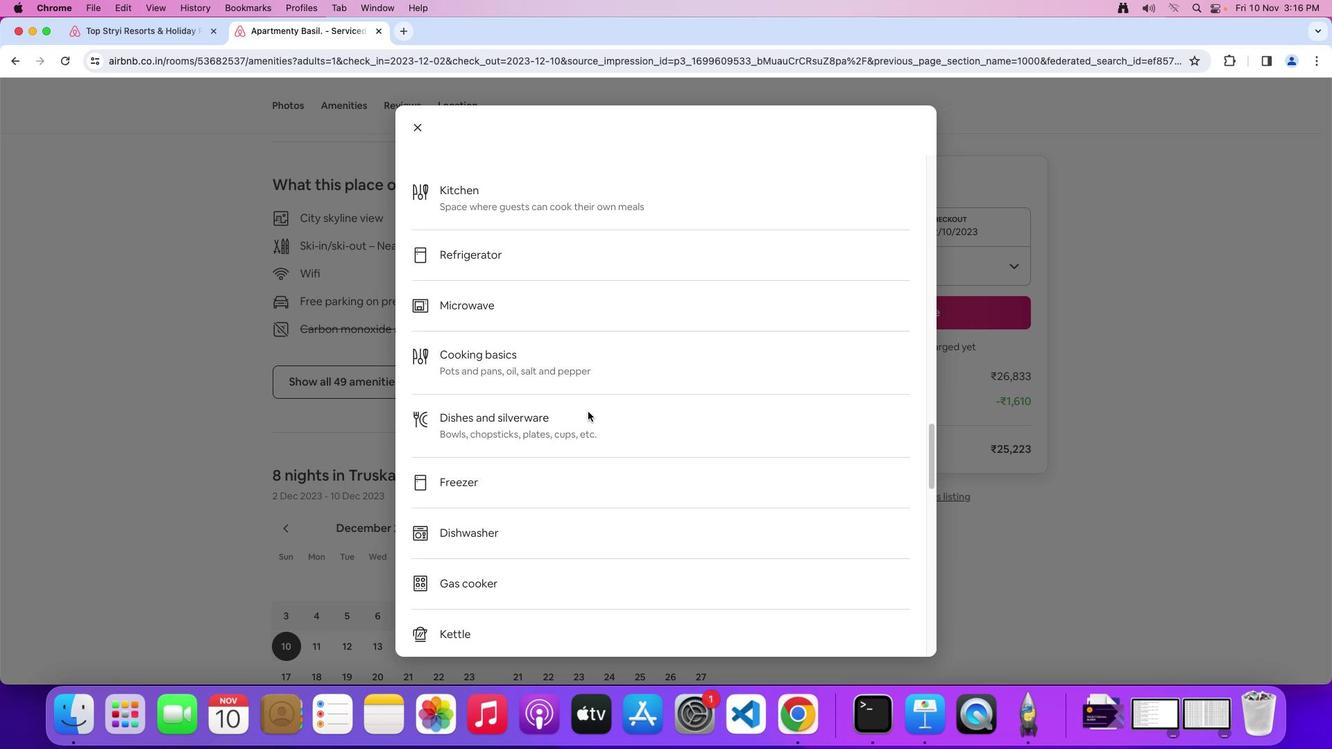 
Action: Mouse scrolled (588, 412) with delta (0, 0)
Screenshot: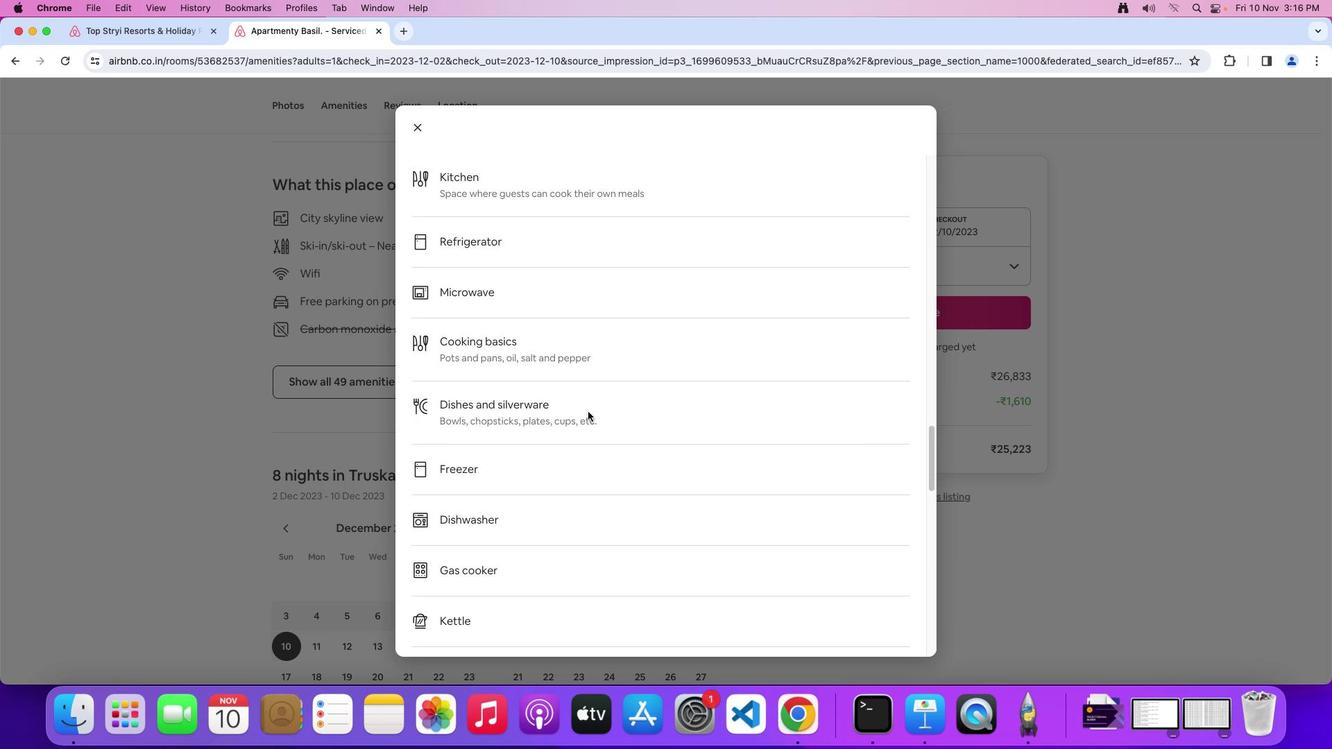 
Action: Mouse scrolled (588, 412) with delta (0, -2)
Screenshot: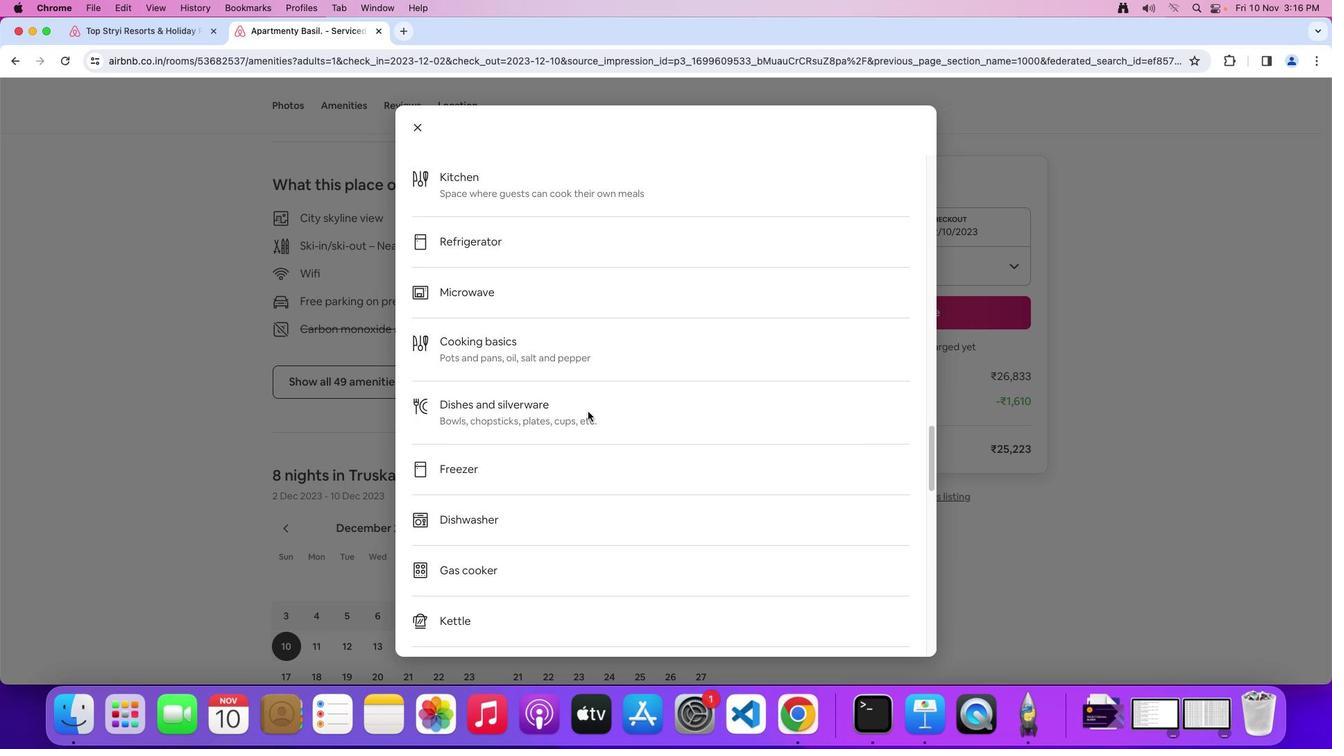 
Action: Mouse scrolled (588, 412) with delta (0, 0)
Screenshot: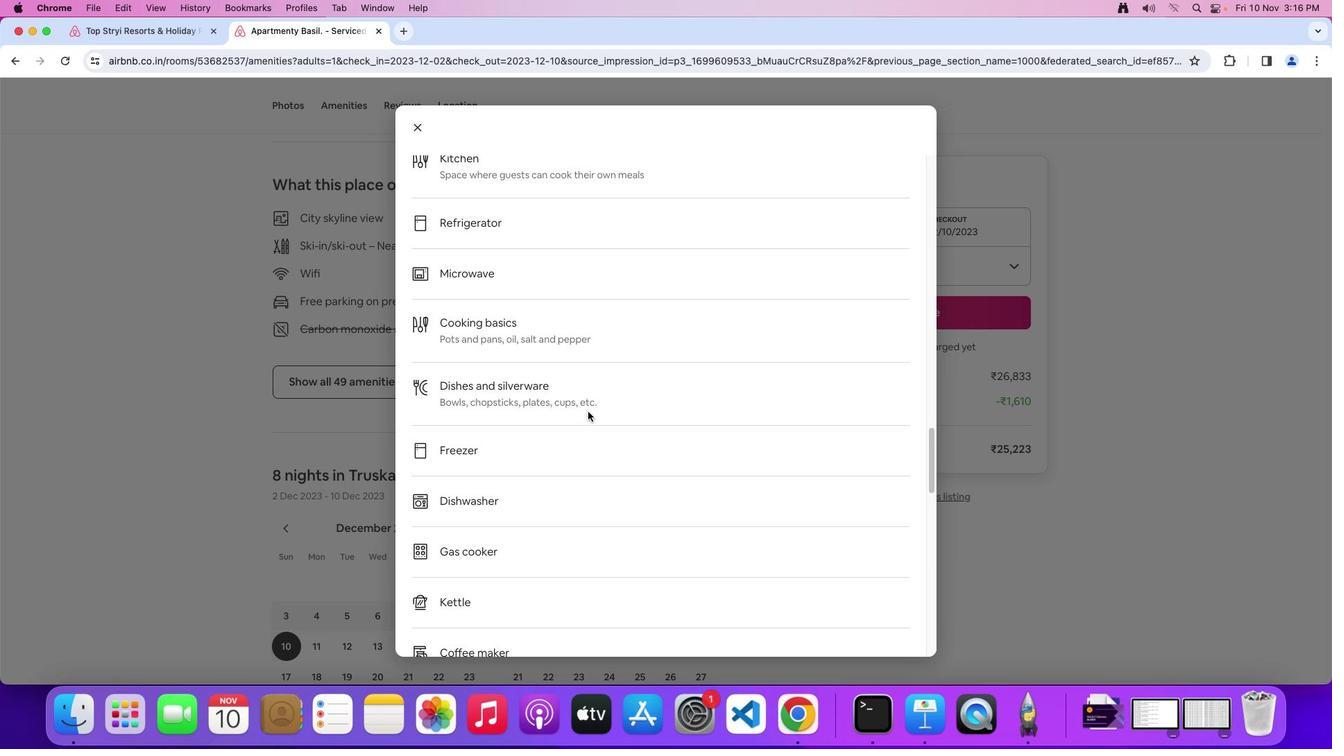 
Action: Mouse scrolled (588, 412) with delta (0, 0)
Screenshot: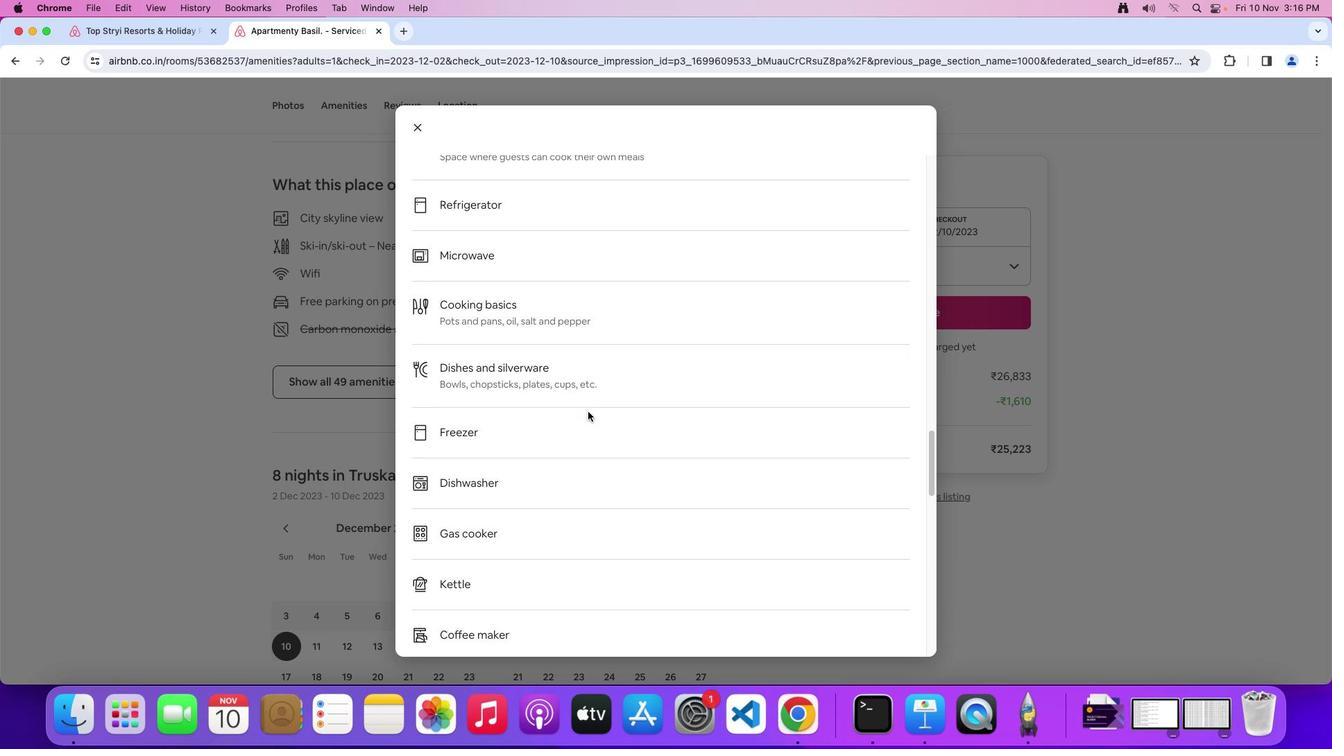 
Action: Mouse scrolled (588, 412) with delta (0, 0)
Screenshot: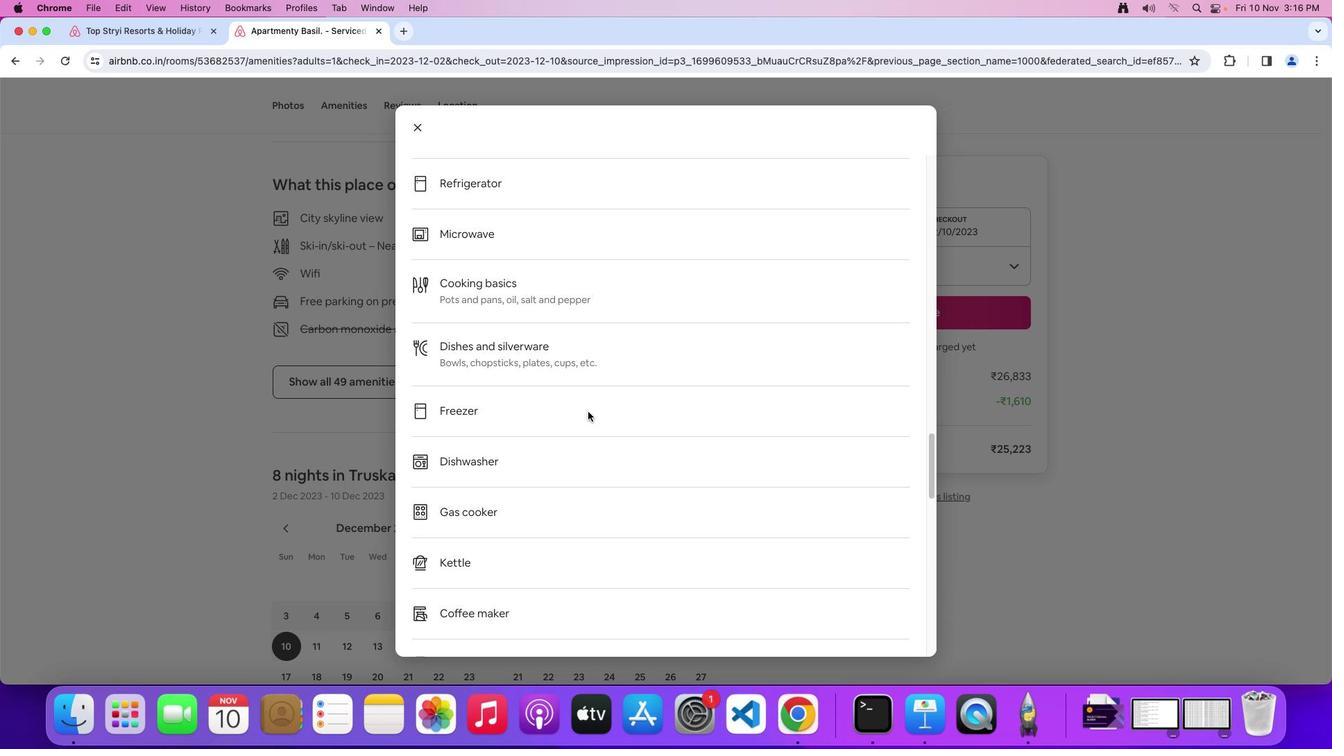 
Action: Mouse scrolled (588, 412) with delta (0, 0)
Screenshot: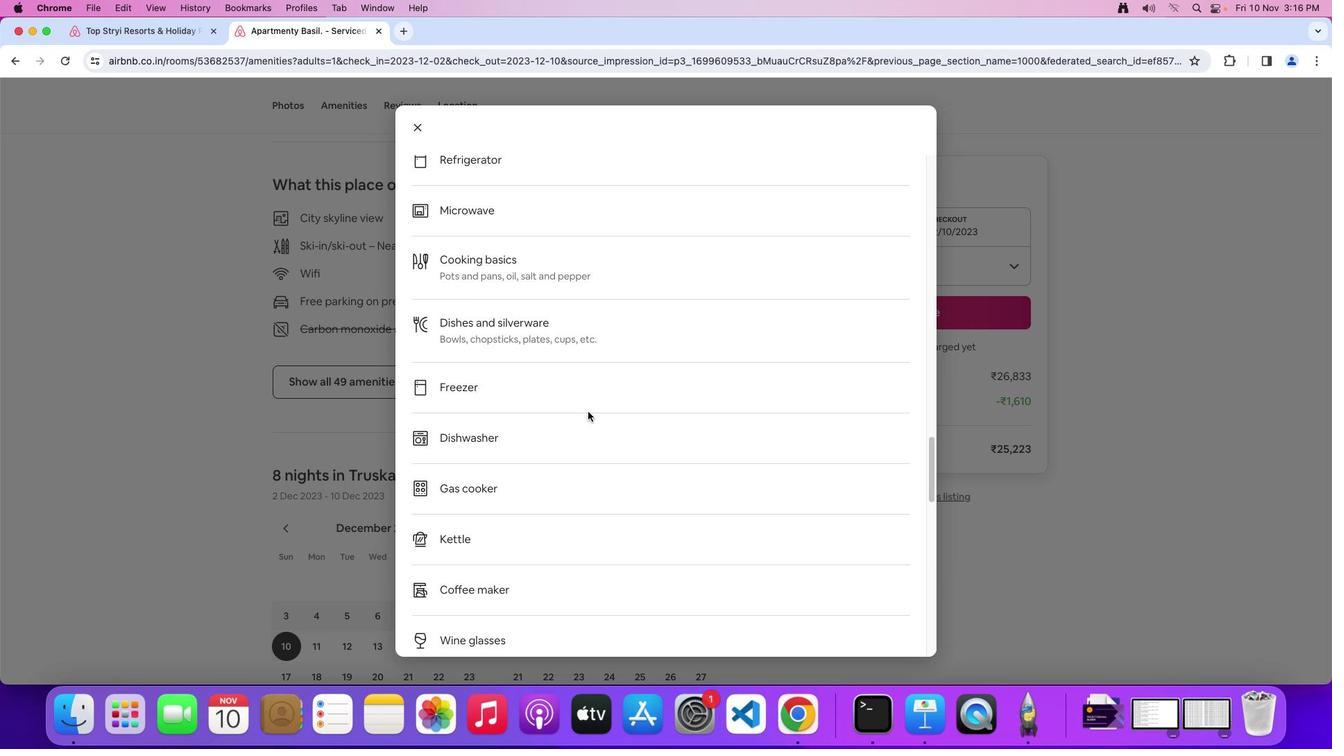 
Action: Mouse scrolled (588, 412) with delta (0, 0)
Screenshot: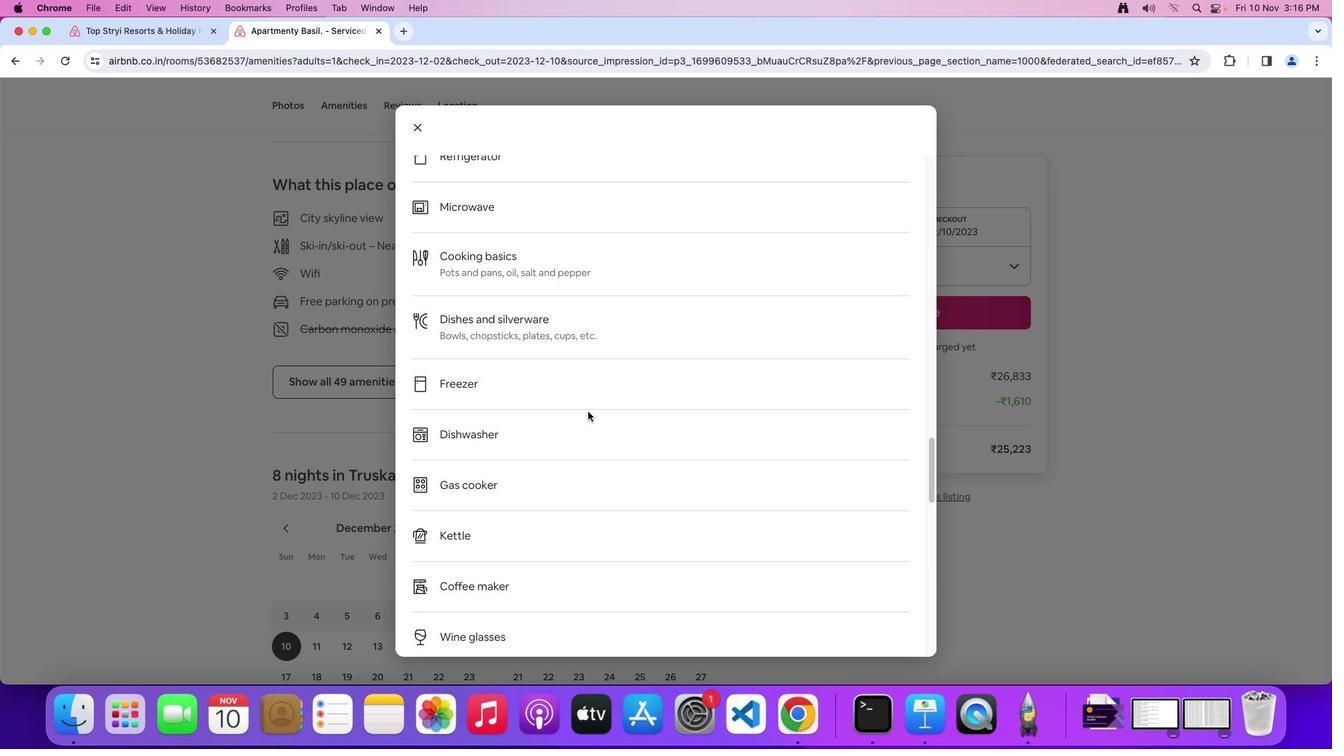 
Action: Mouse scrolled (588, 412) with delta (0, 0)
Screenshot: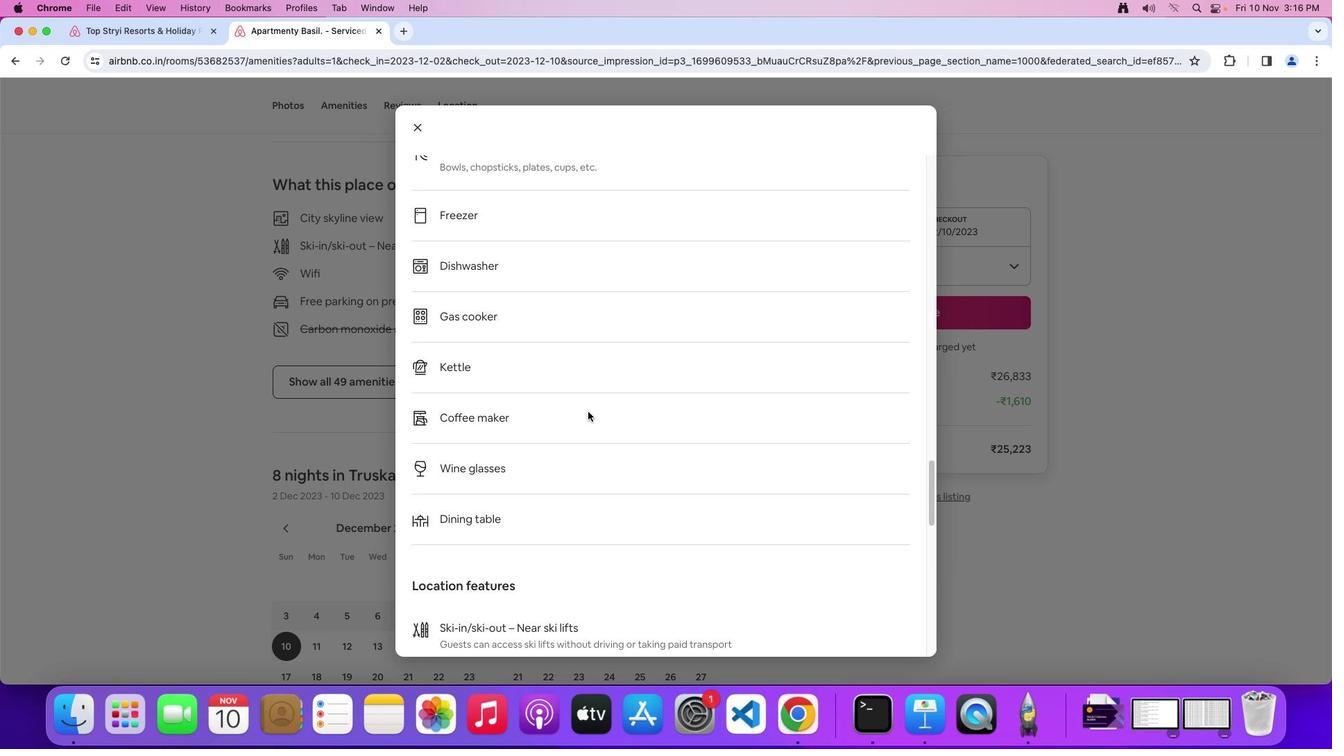 
Action: Mouse scrolled (588, 412) with delta (0, 0)
Screenshot: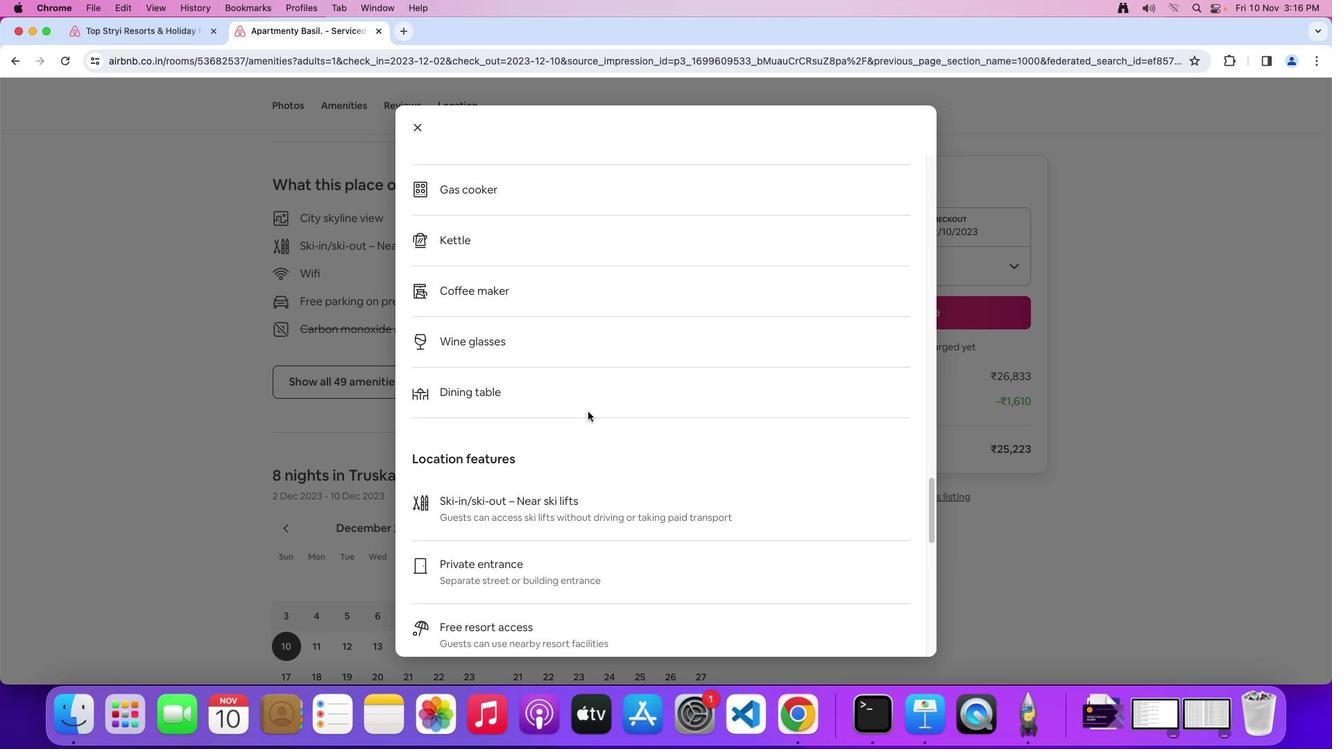 
Action: Mouse scrolled (588, 412) with delta (0, -2)
Screenshot: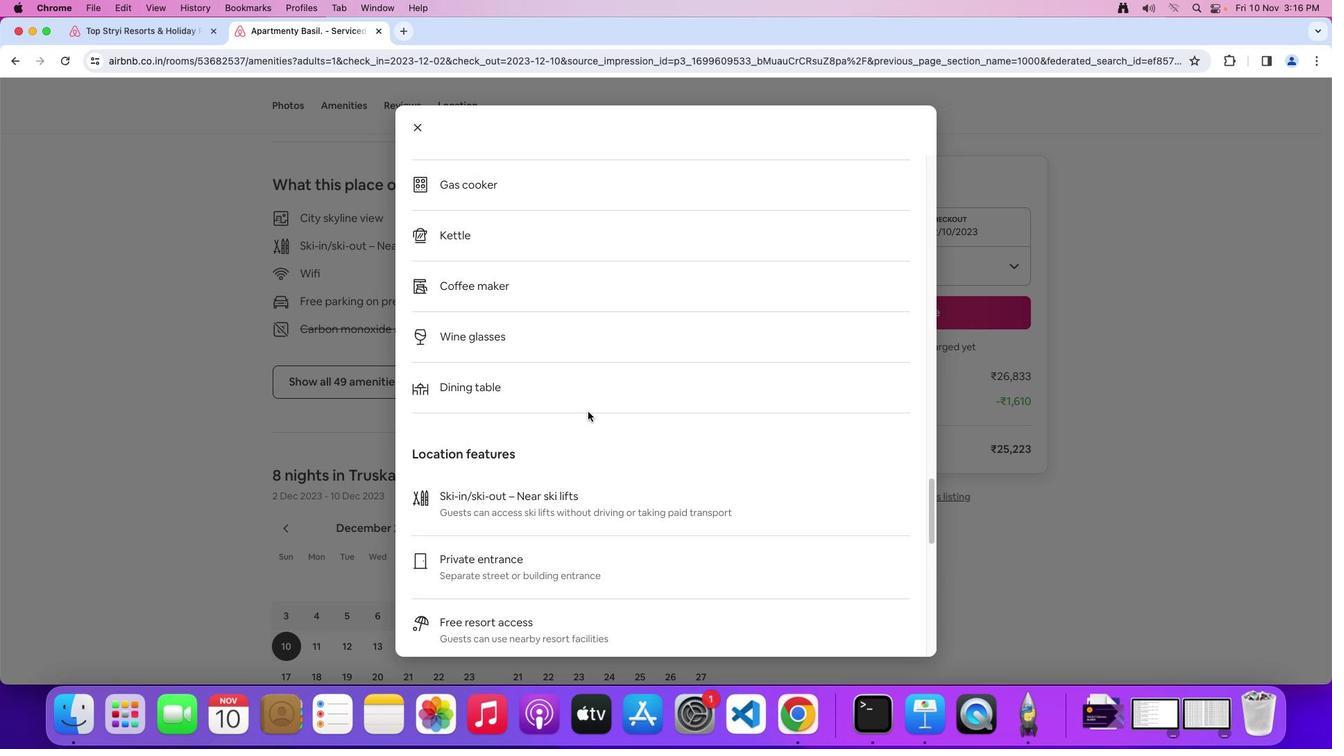 
Action: Mouse scrolled (588, 412) with delta (0, -3)
Screenshot: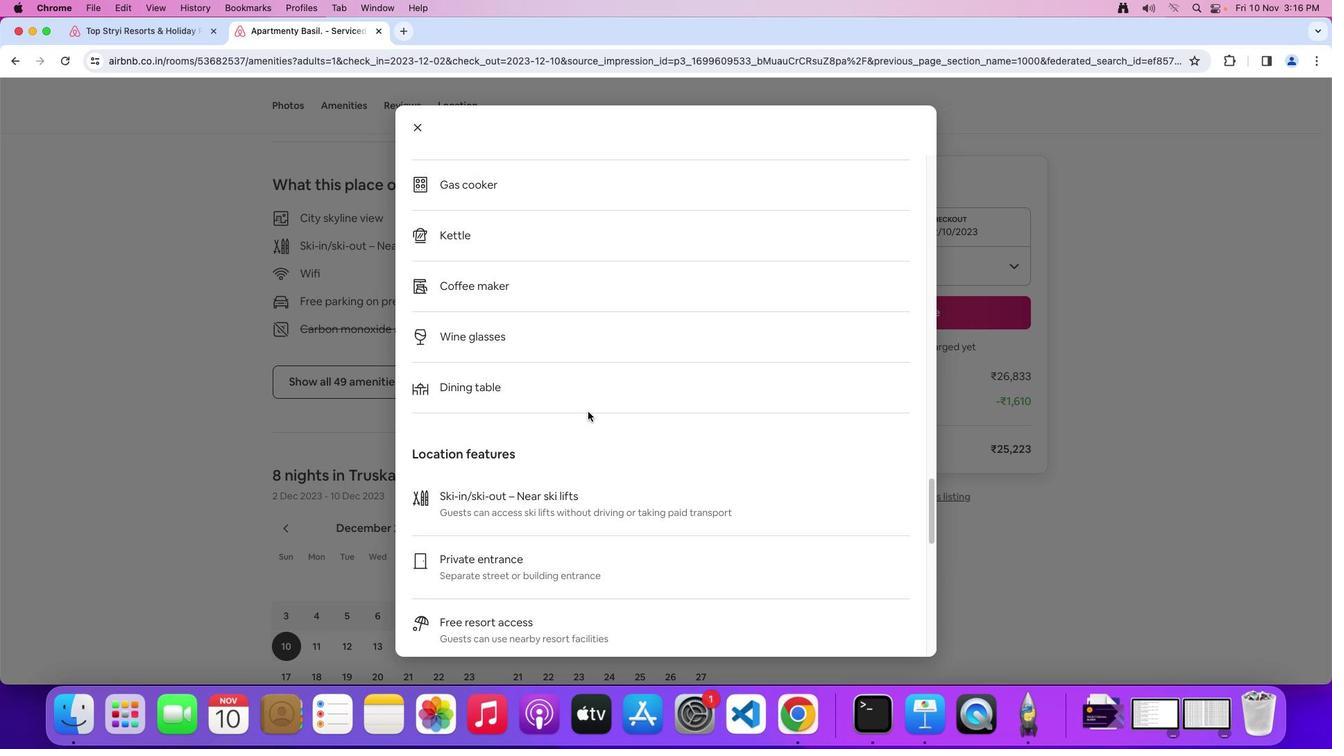 
Action: Mouse scrolled (588, 412) with delta (0, 0)
Screenshot: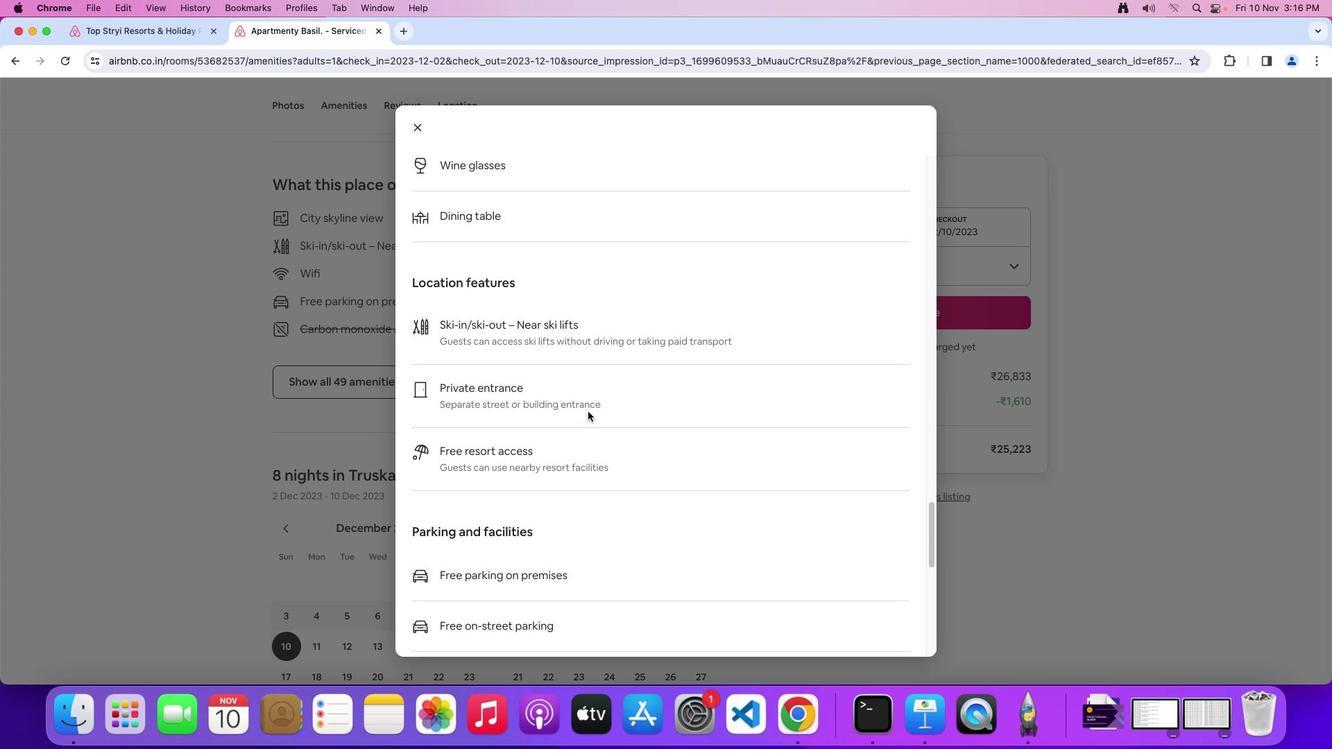 
Action: Mouse scrolled (588, 412) with delta (0, 0)
Screenshot: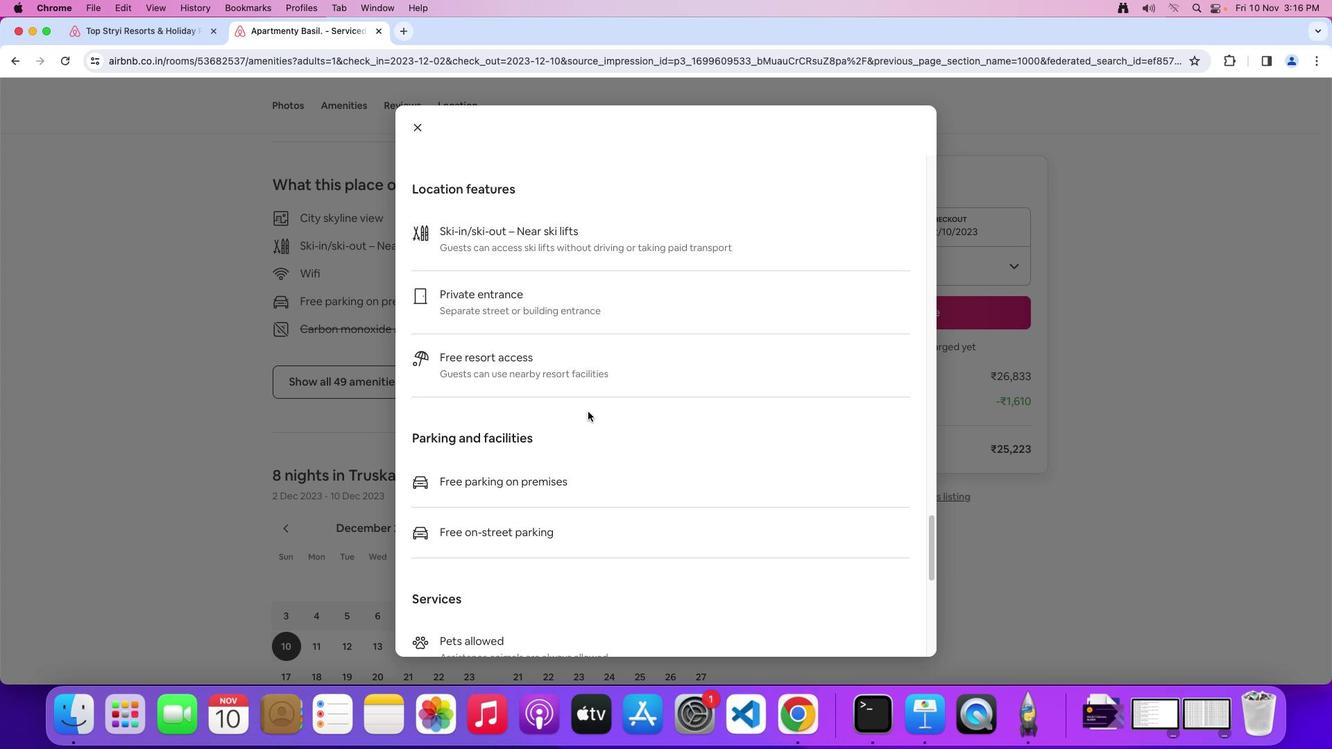 
Action: Mouse scrolled (588, 412) with delta (0, -2)
Screenshot: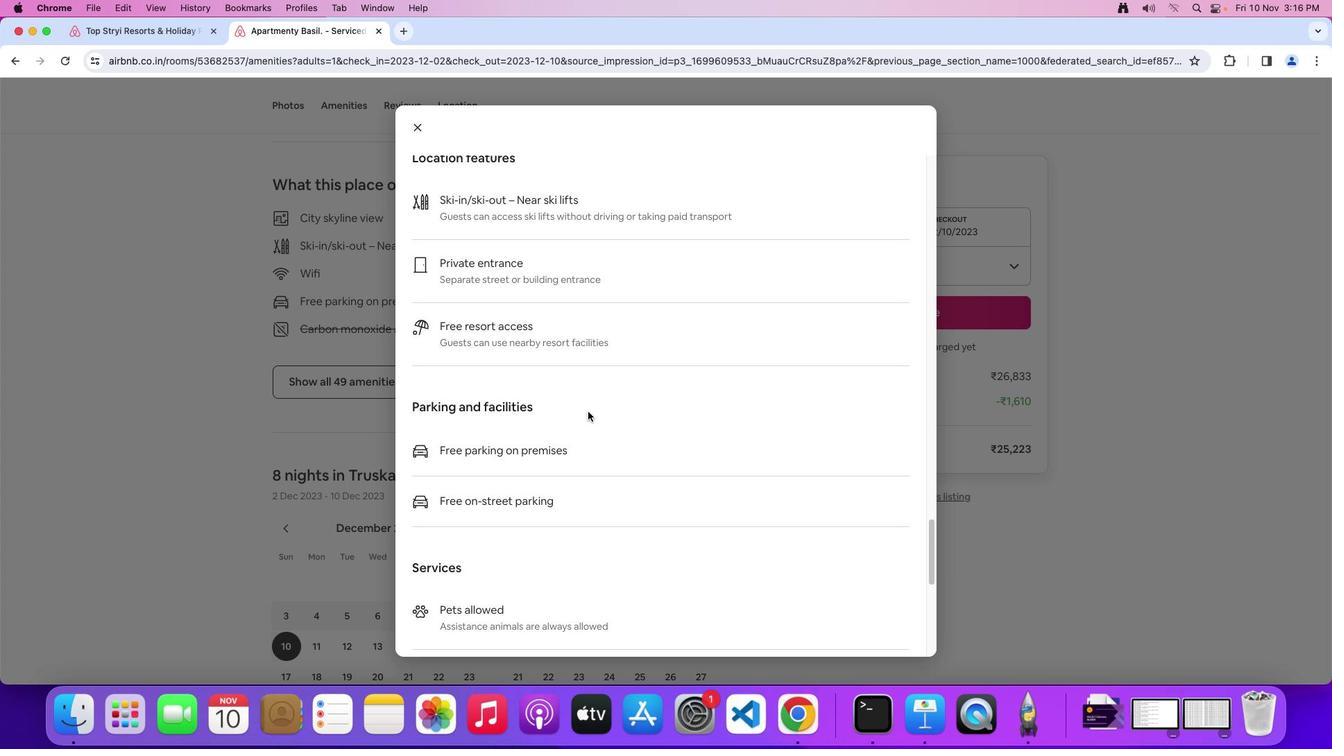 
Action: Mouse scrolled (588, 412) with delta (0, -3)
Screenshot: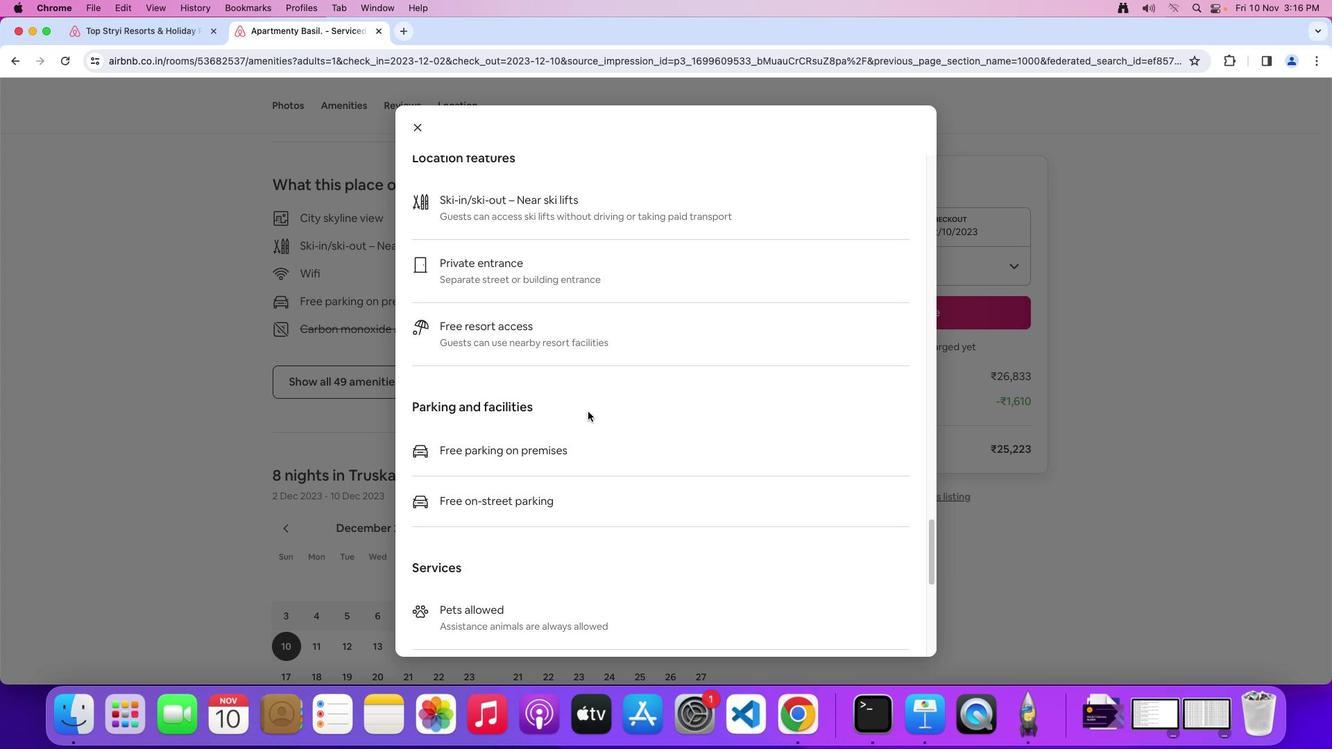 
Action: Mouse scrolled (588, 412) with delta (0, 0)
Screenshot: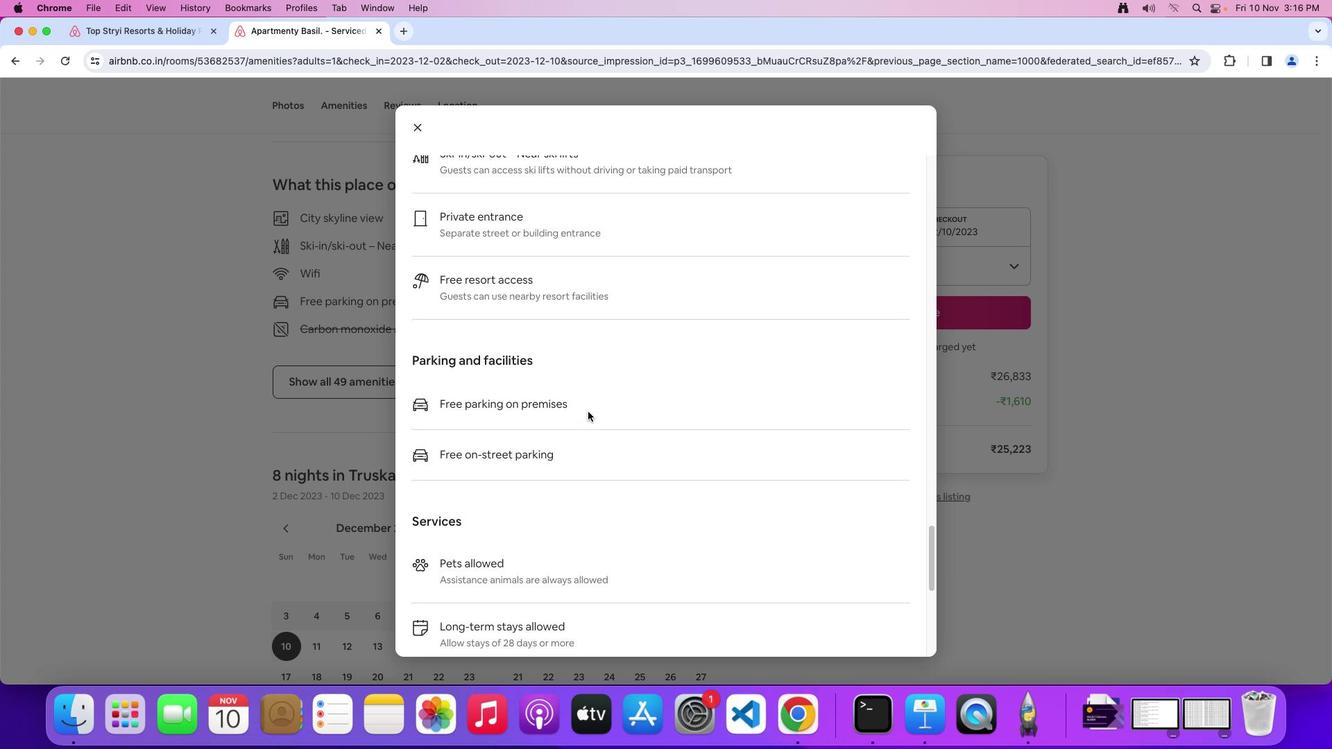 
Action: Mouse scrolled (588, 412) with delta (0, 0)
Screenshot: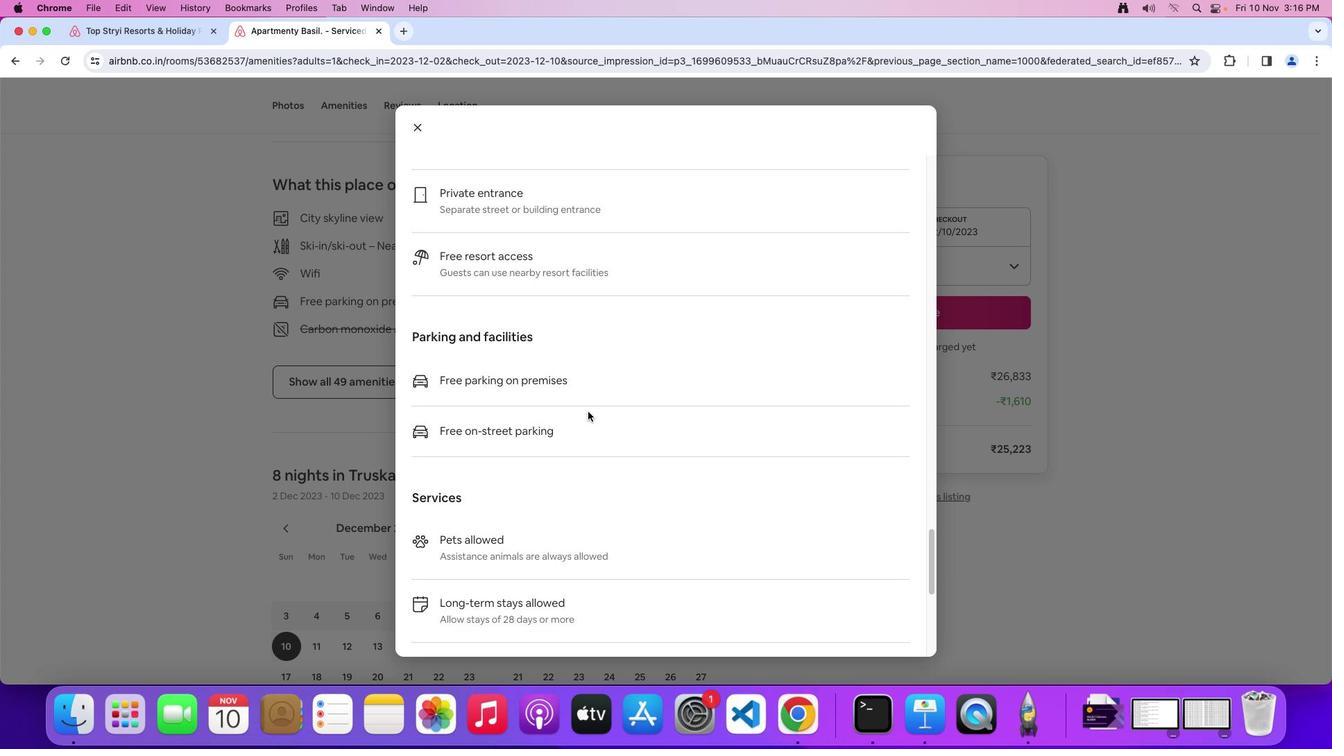 
Action: Mouse scrolled (588, 412) with delta (0, -1)
Screenshot: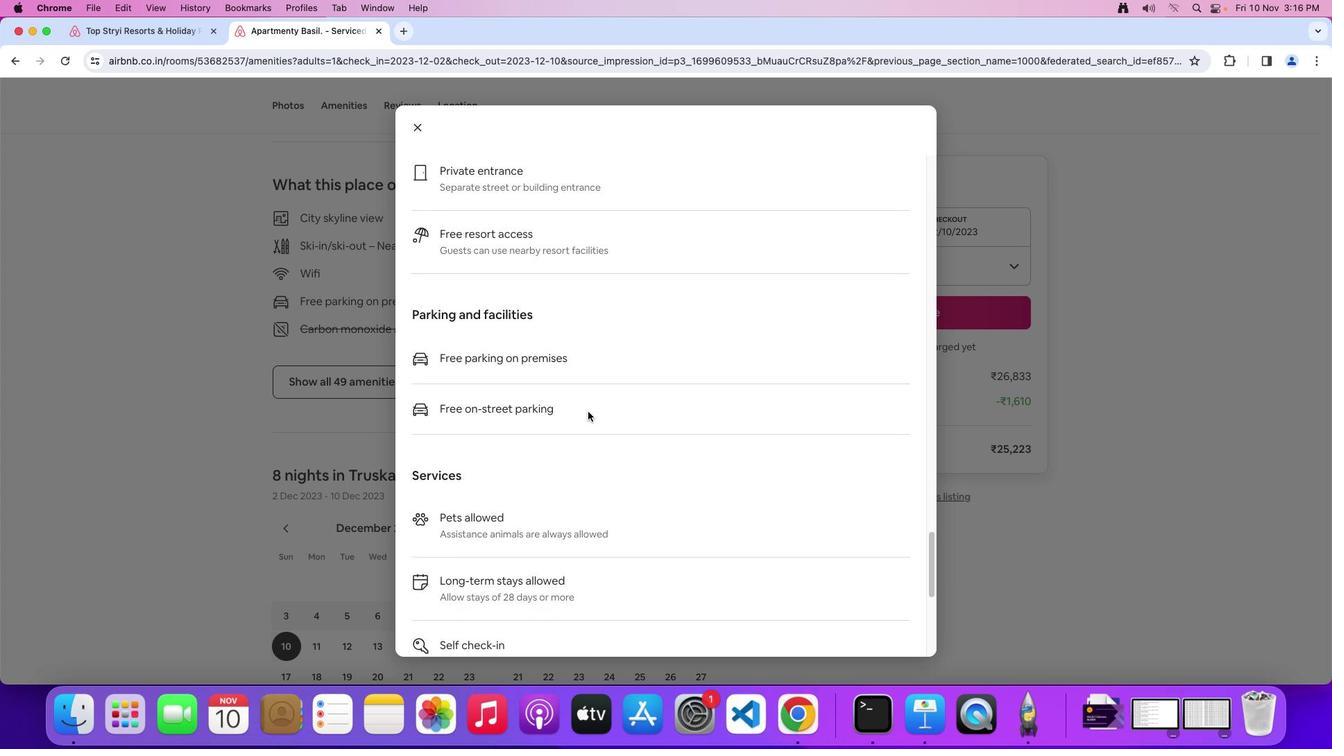 
Action: Mouse scrolled (588, 412) with delta (0, 0)
Screenshot: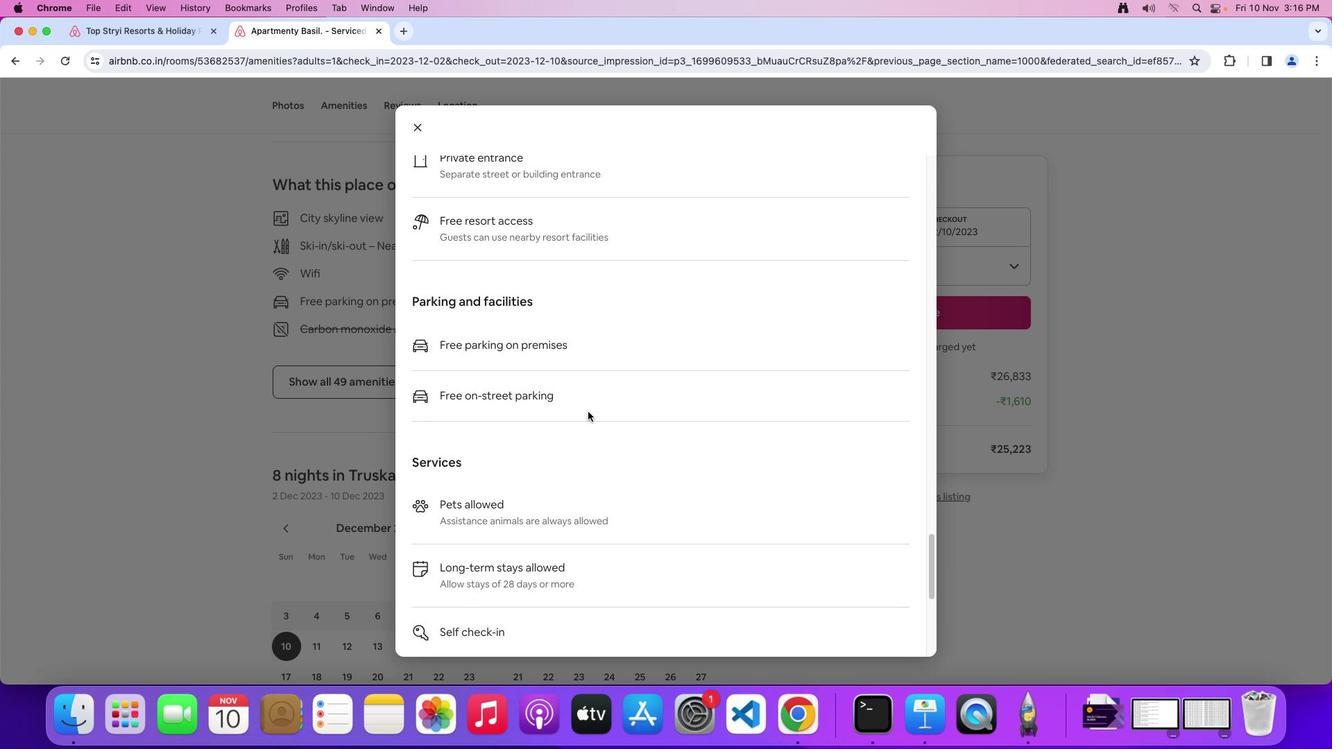 
Action: Mouse scrolled (588, 412) with delta (0, 0)
Screenshot: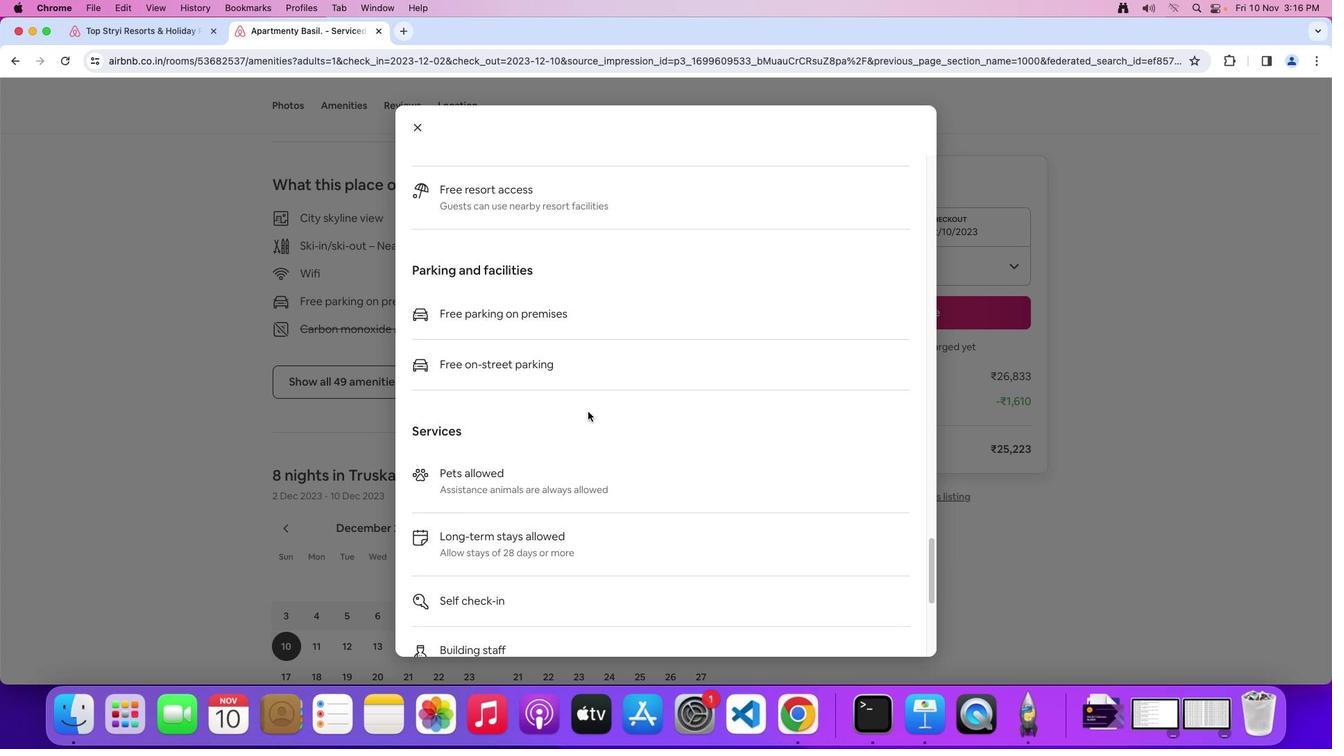
Action: Mouse scrolled (588, 412) with delta (0, 0)
Screenshot: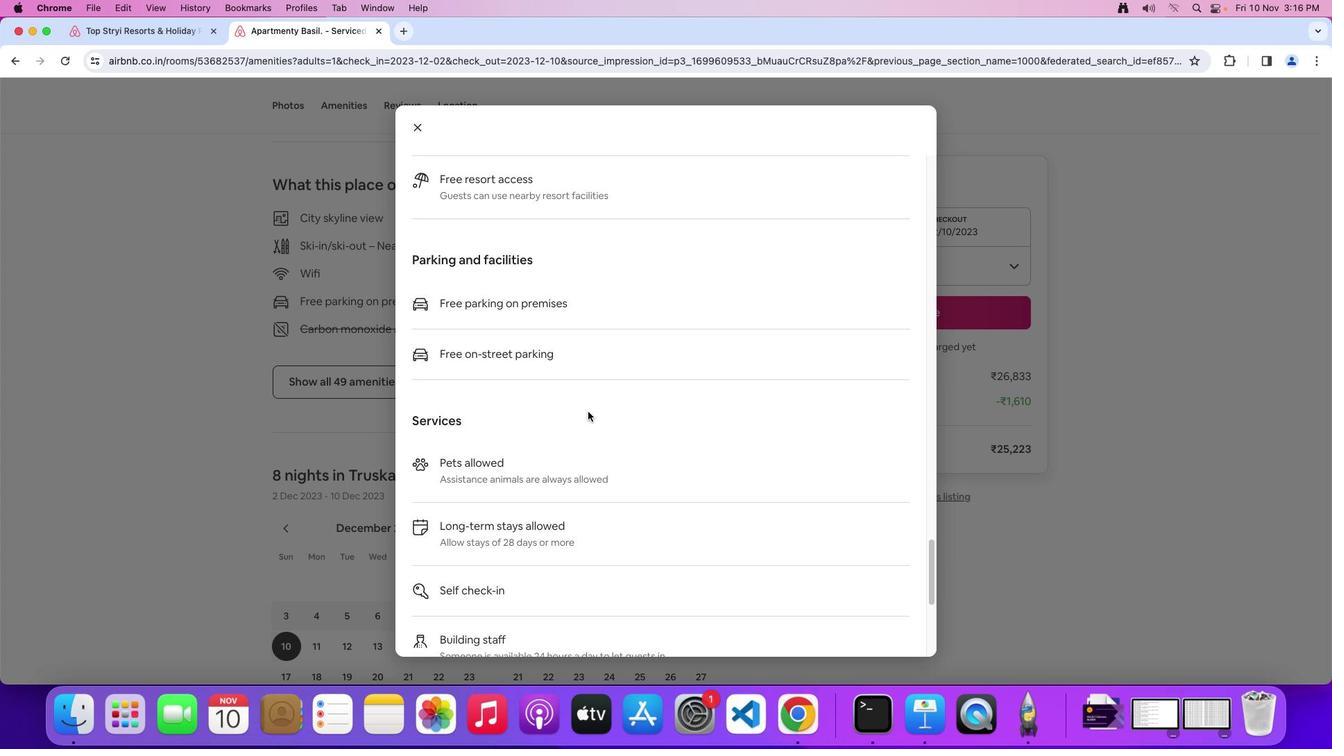 
Action: Mouse moved to (544, 346)
Screenshot: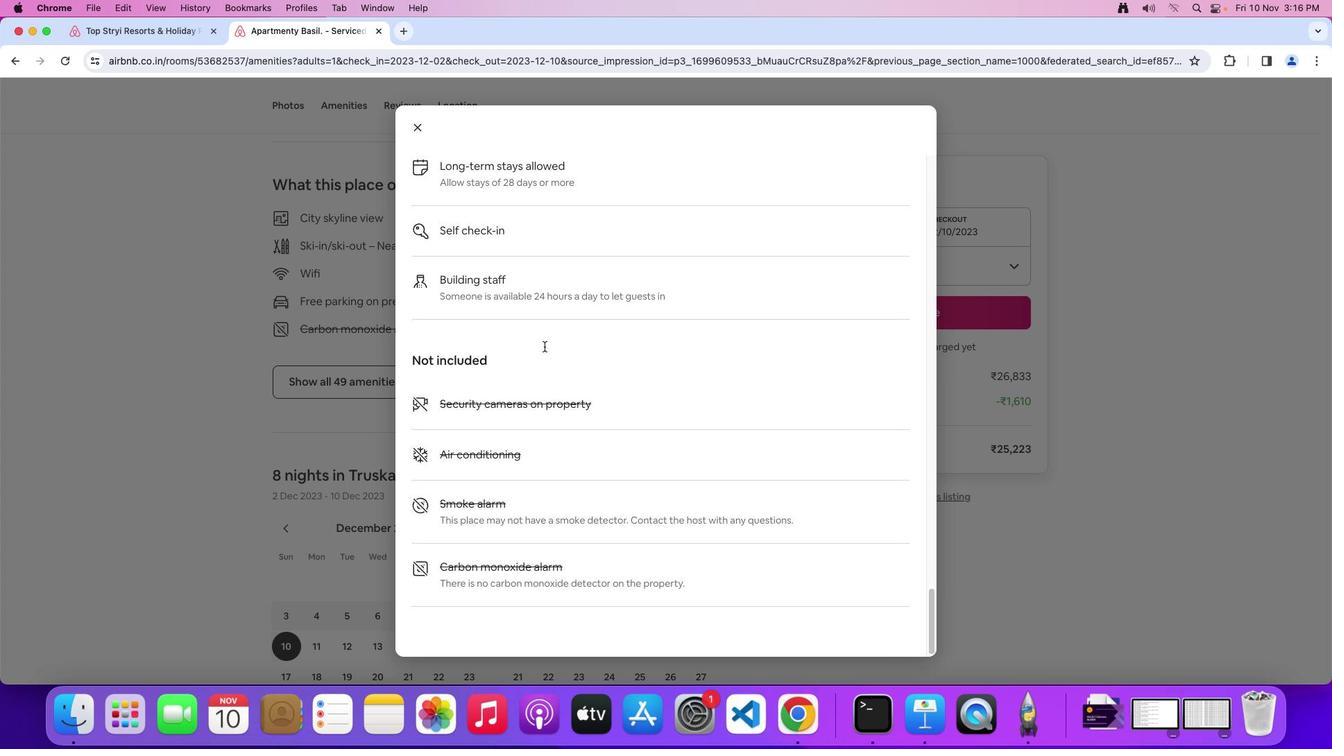 
Action: Mouse scrolled (544, 346) with delta (0, 0)
Screenshot: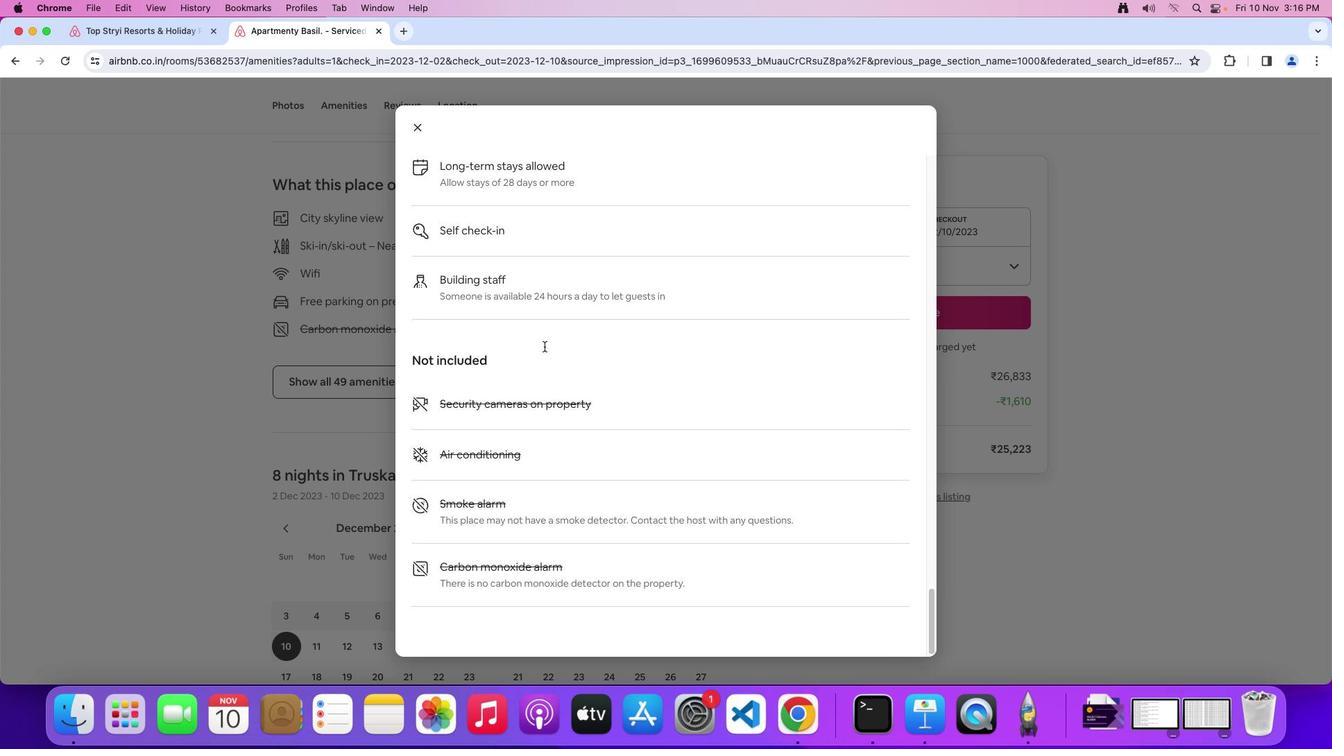 
Action: Mouse scrolled (544, 346) with delta (0, 0)
Screenshot: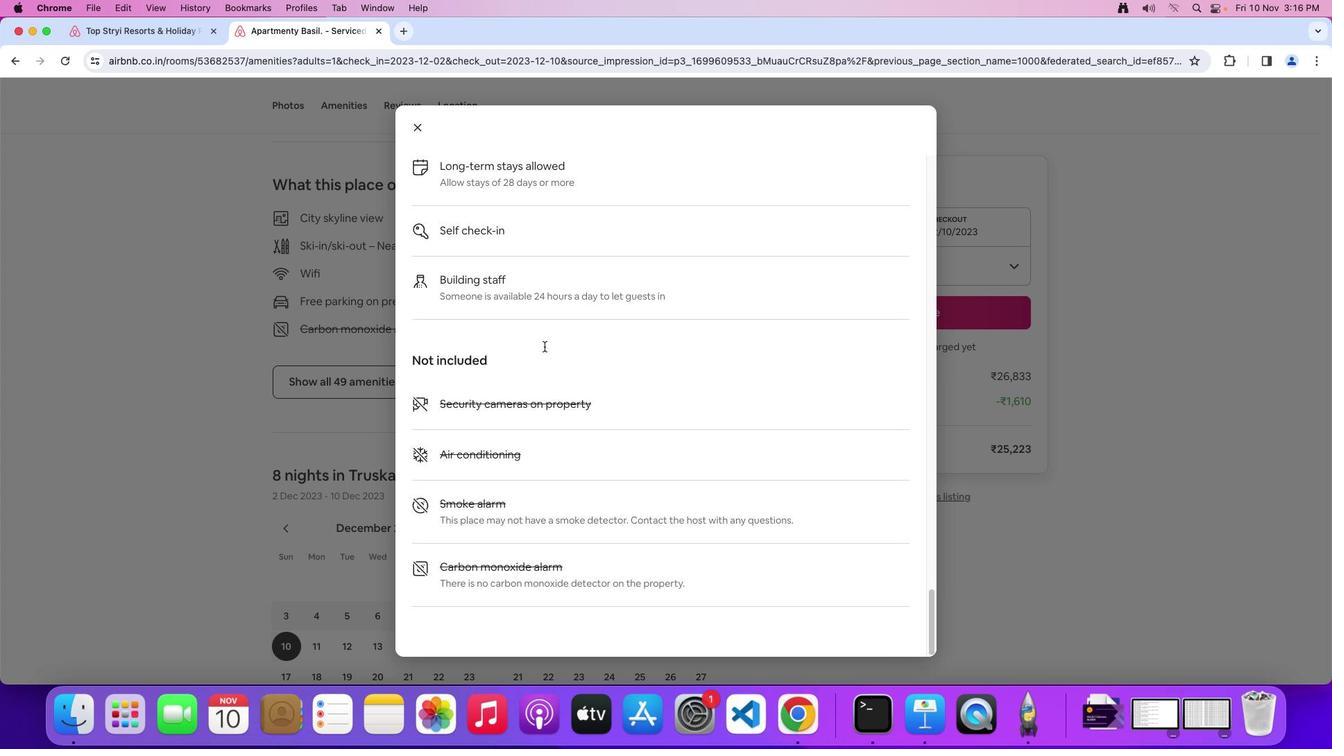 
Action: Mouse moved to (544, 346)
Screenshot: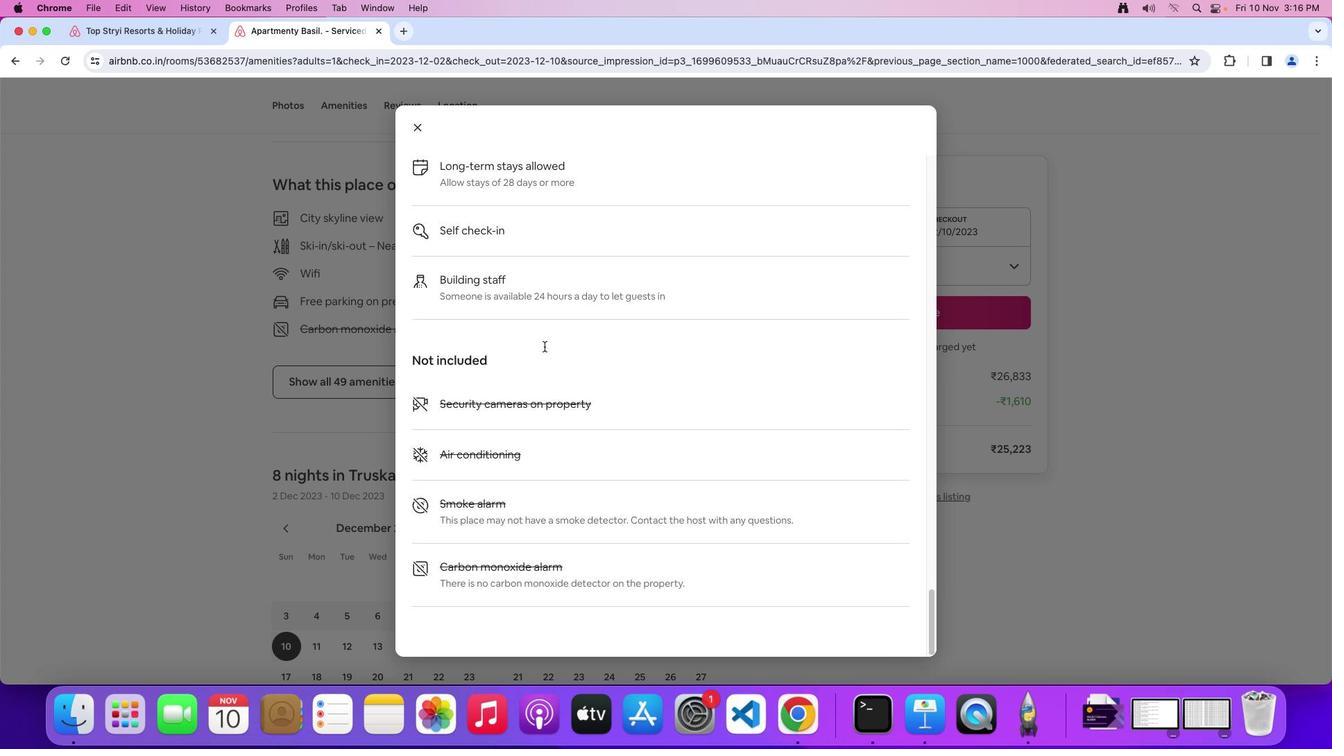 
Action: Mouse scrolled (544, 346) with delta (0, -2)
Screenshot: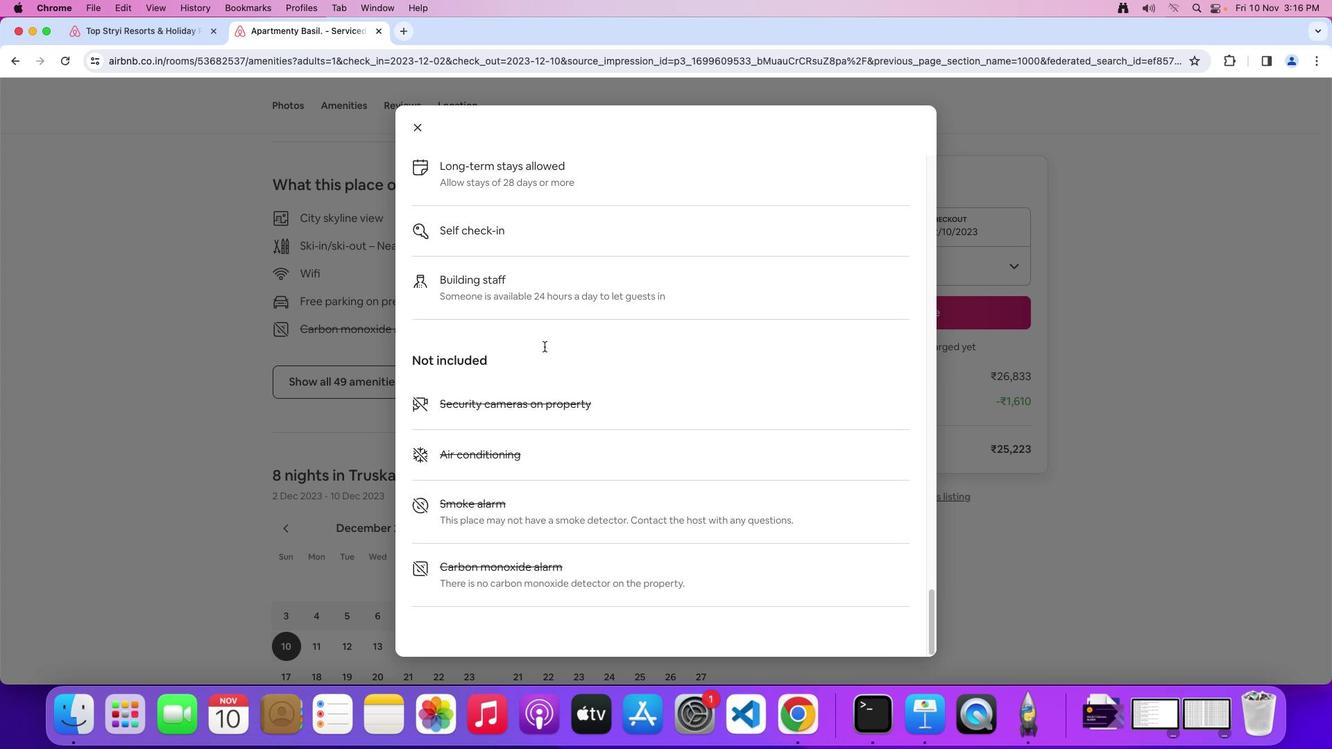 
Action: Mouse scrolled (544, 346) with delta (0, -4)
Screenshot: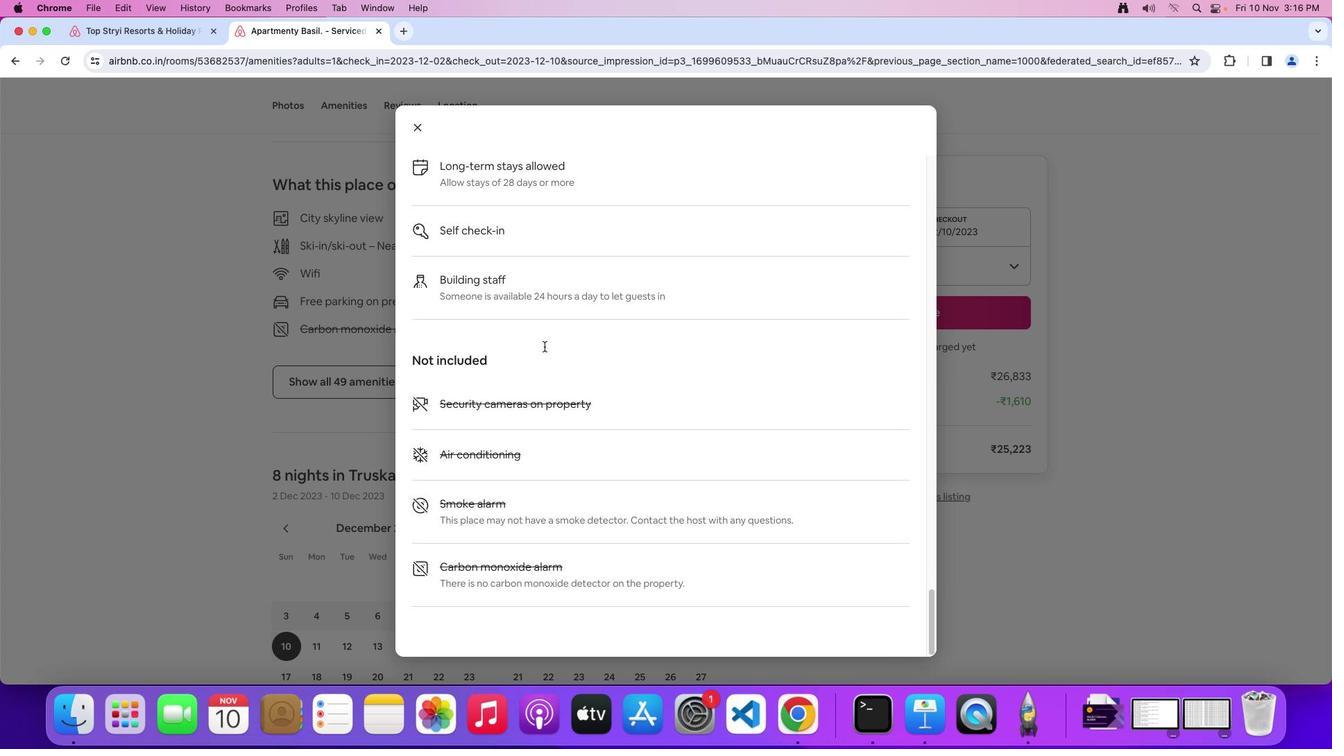 
Action: Mouse scrolled (544, 346) with delta (0, 0)
Screenshot: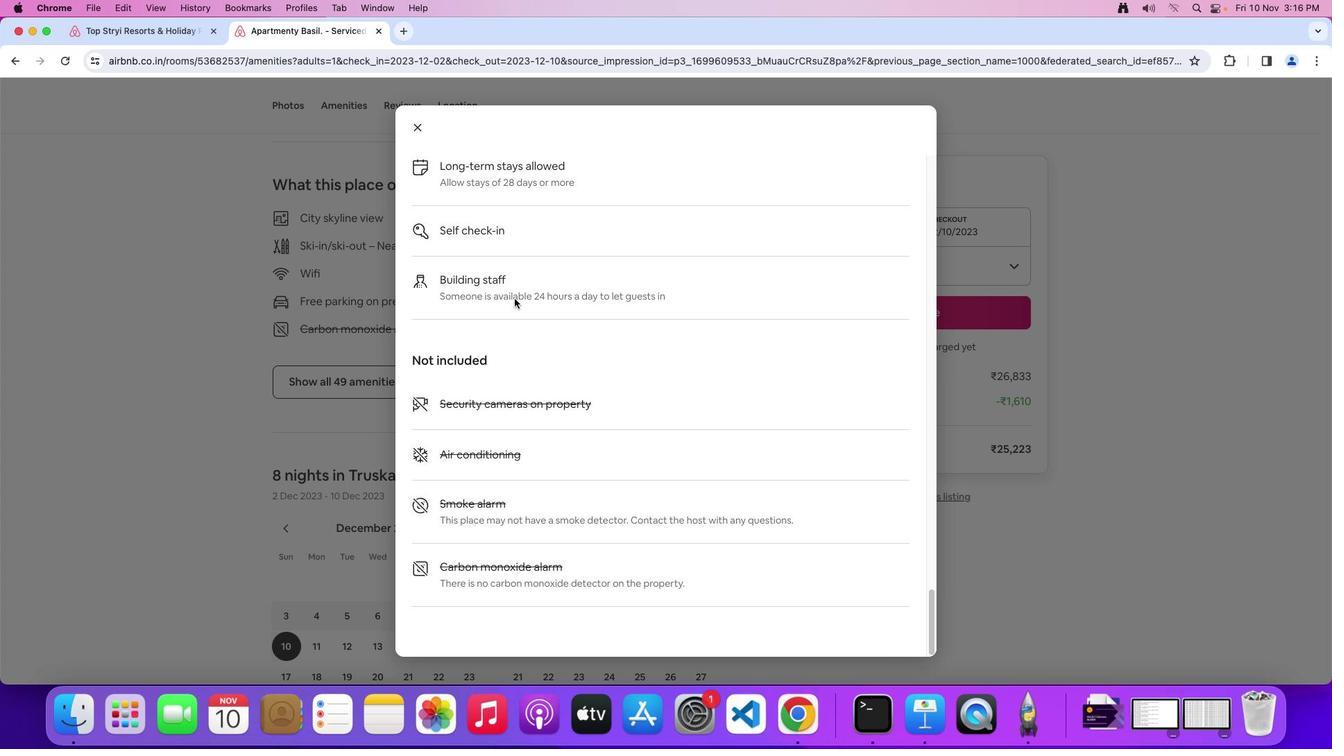 
Action: Mouse scrolled (544, 346) with delta (0, 0)
Screenshot: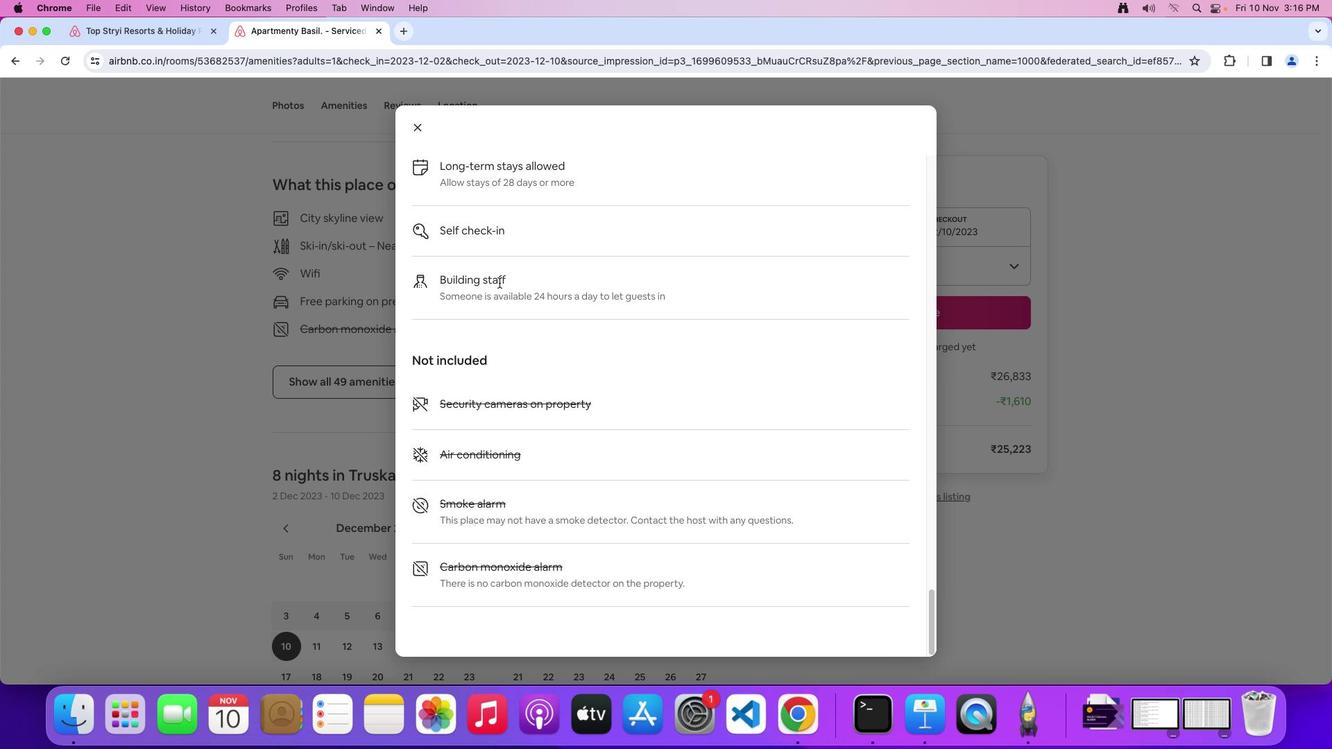 
Action: Mouse scrolled (544, 346) with delta (0, -2)
Screenshot: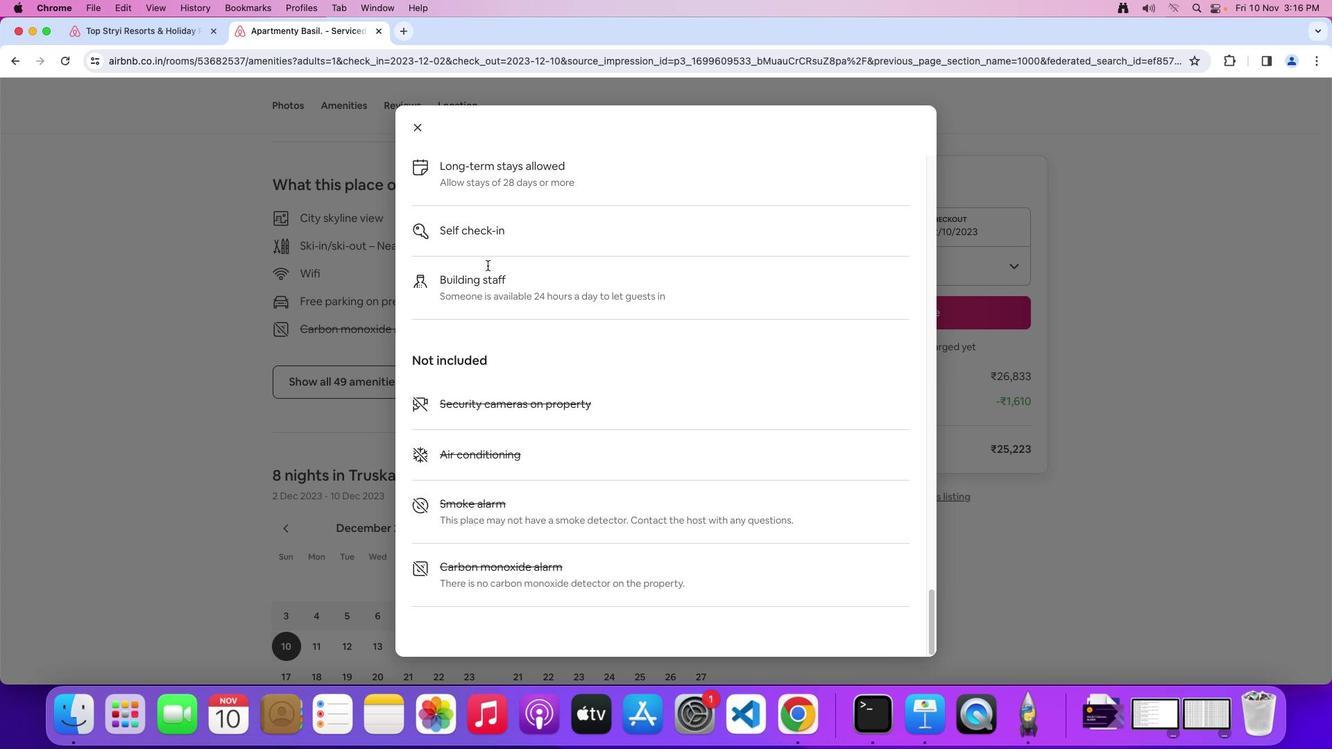 
Action: Mouse moved to (423, 123)
Screenshot: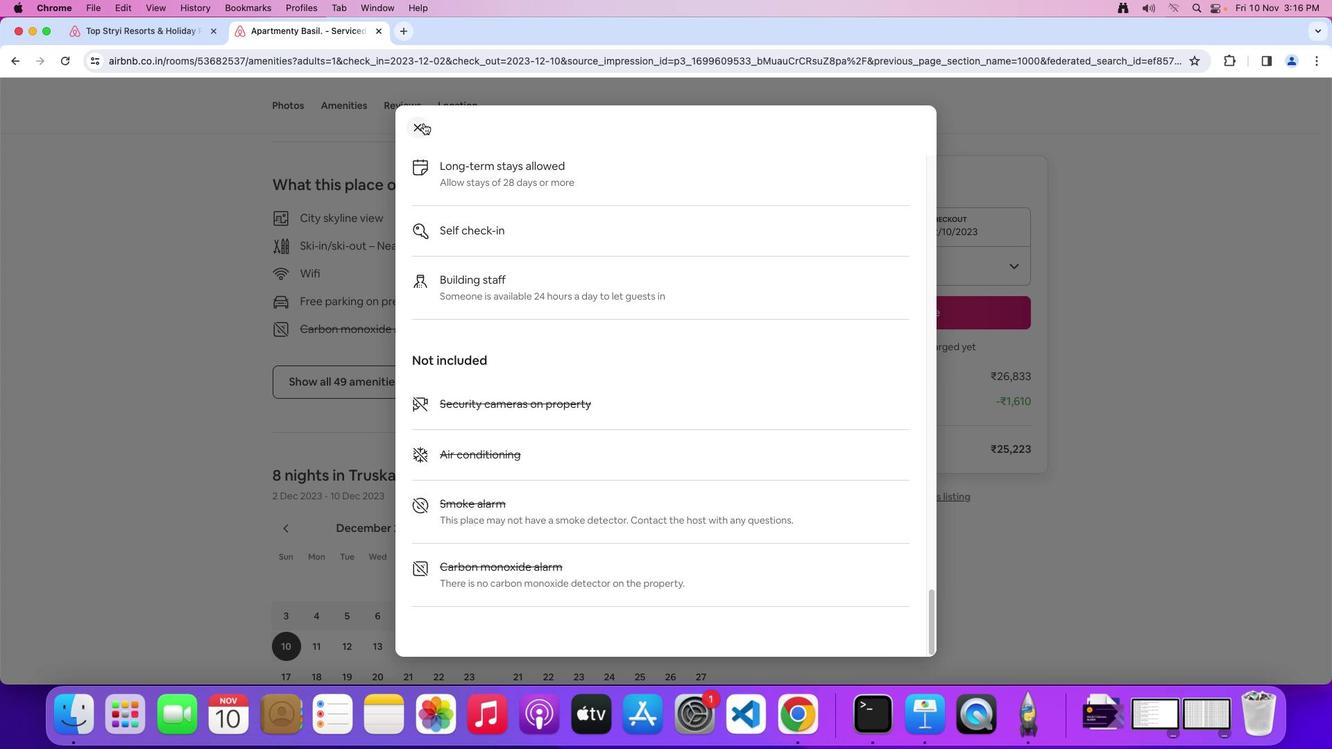 
Action: Mouse pressed left at (423, 123)
Screenshot: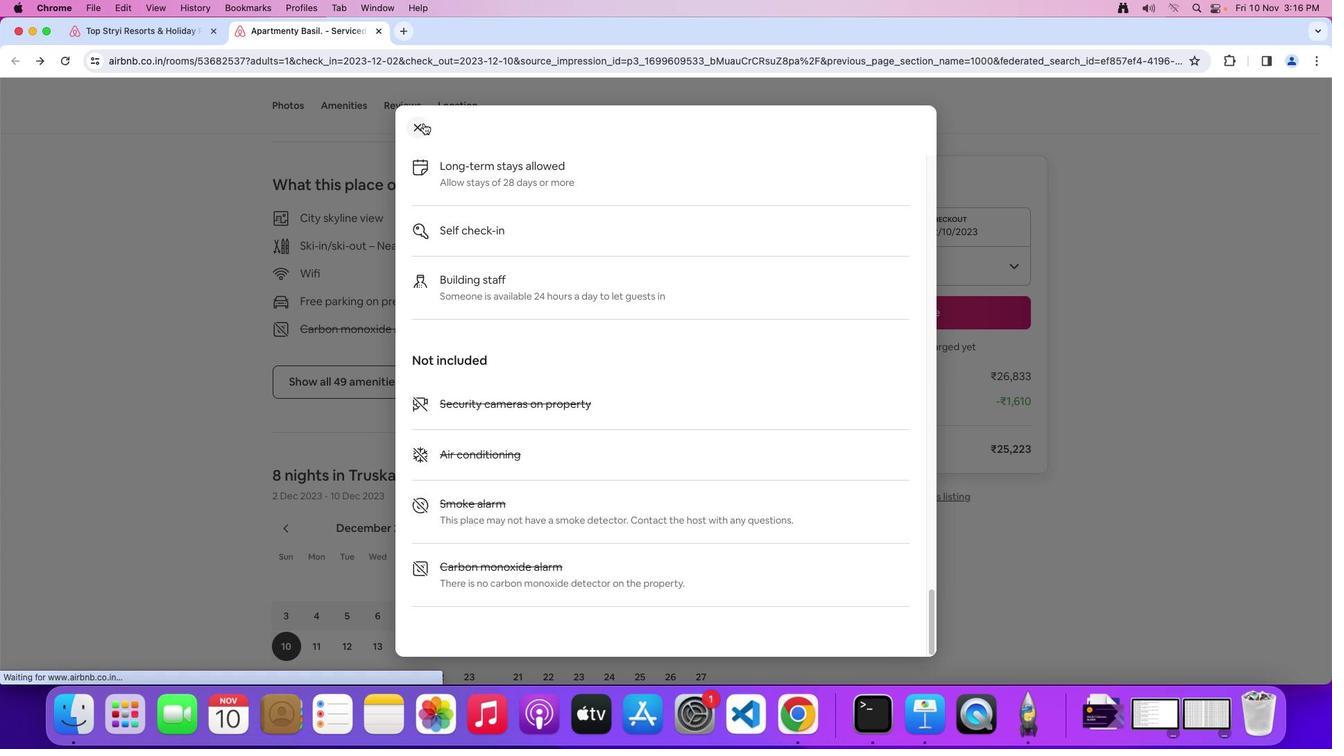 
Action: Mouse moved to (401, 352)
Screenshot: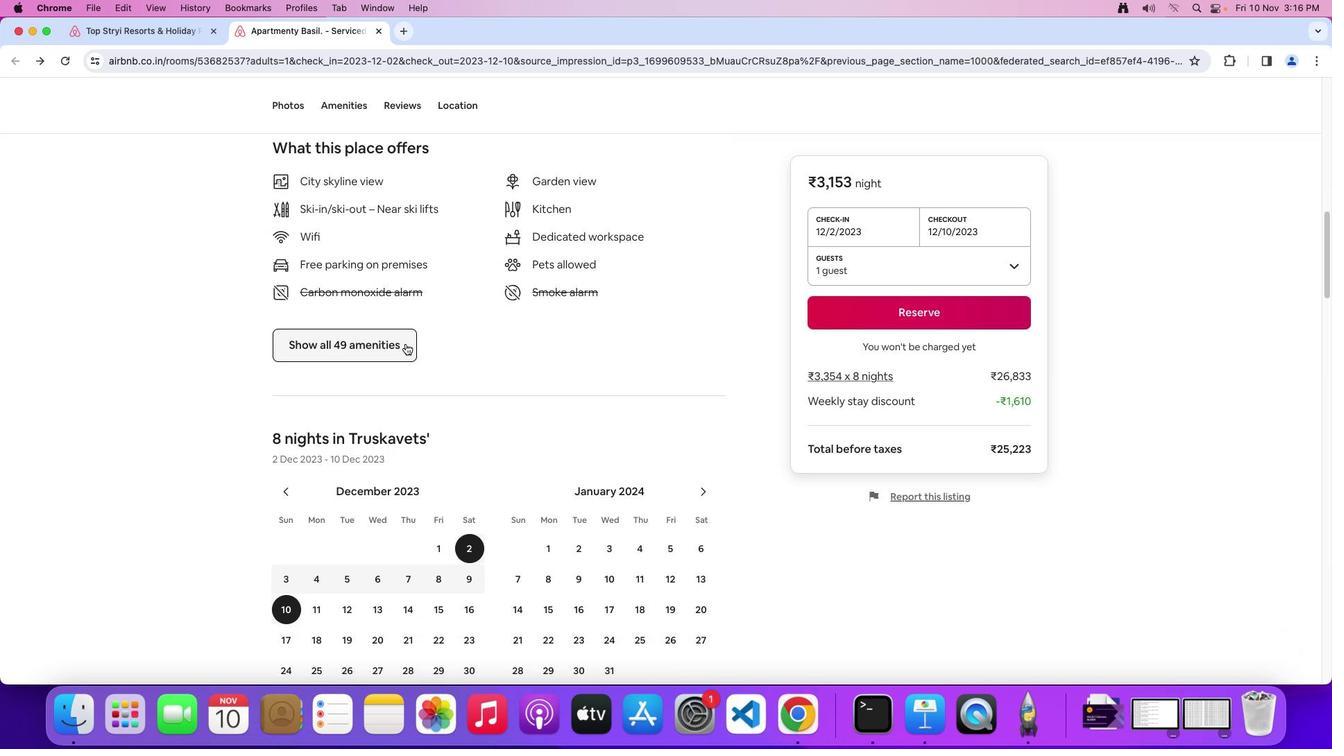 
Action: Mouse scrolled (401, 352) with delta (0, 0)
Screenshot: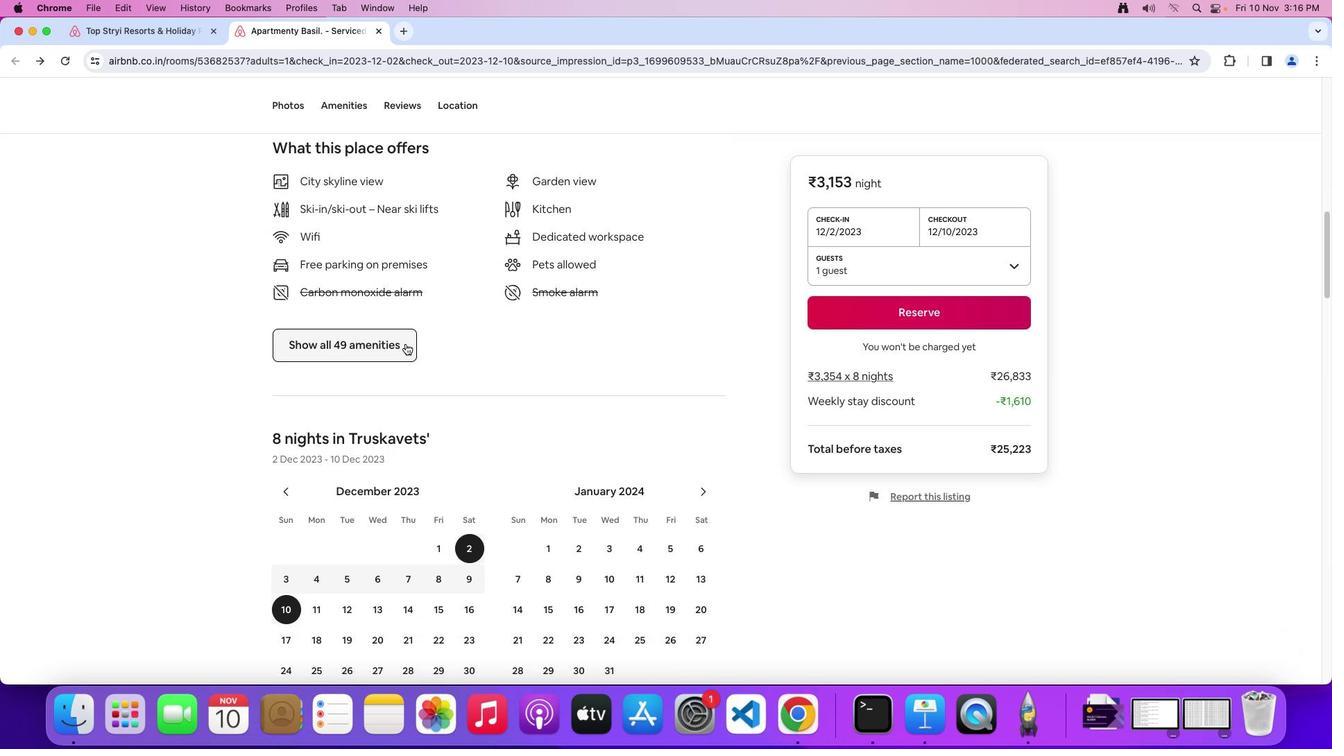 
Action: Mouse moved to (403, 349)
Screenshot: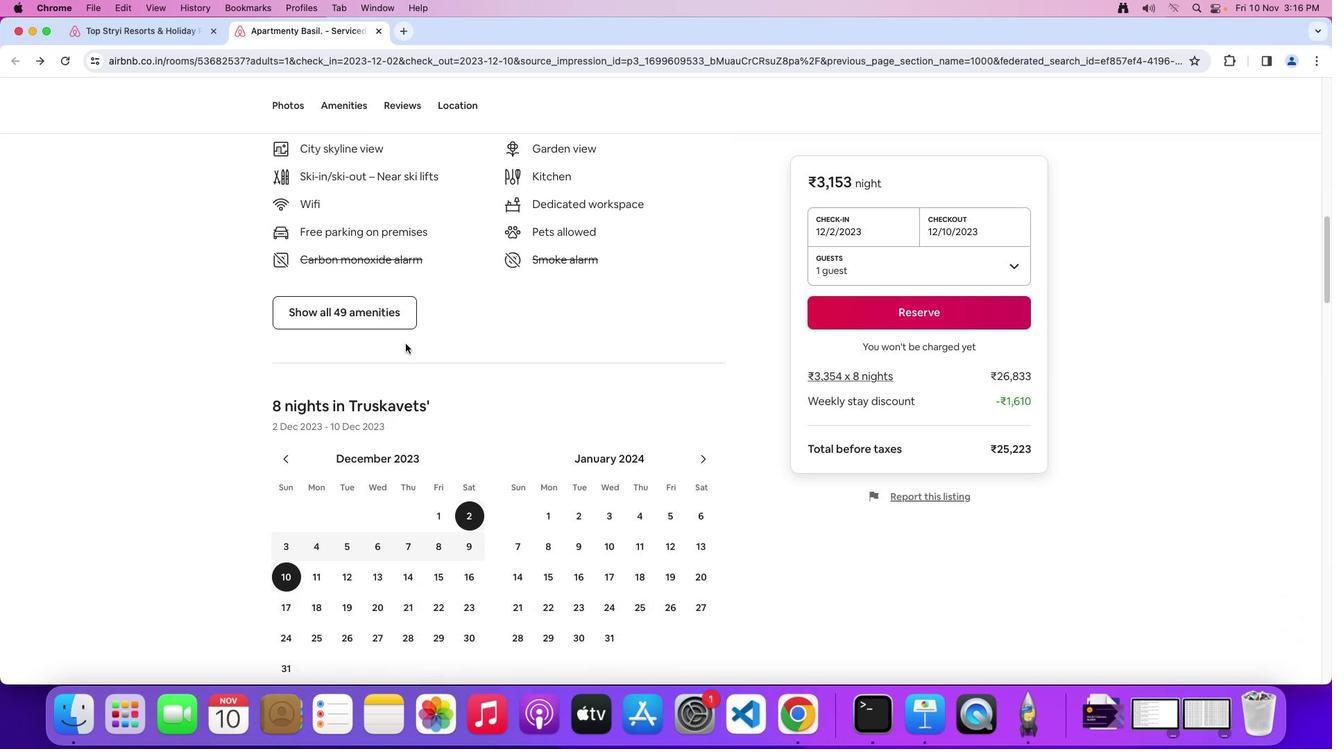 
Action: Mouse scrolled (403, 349) with delta (0, 0)
Screenshot: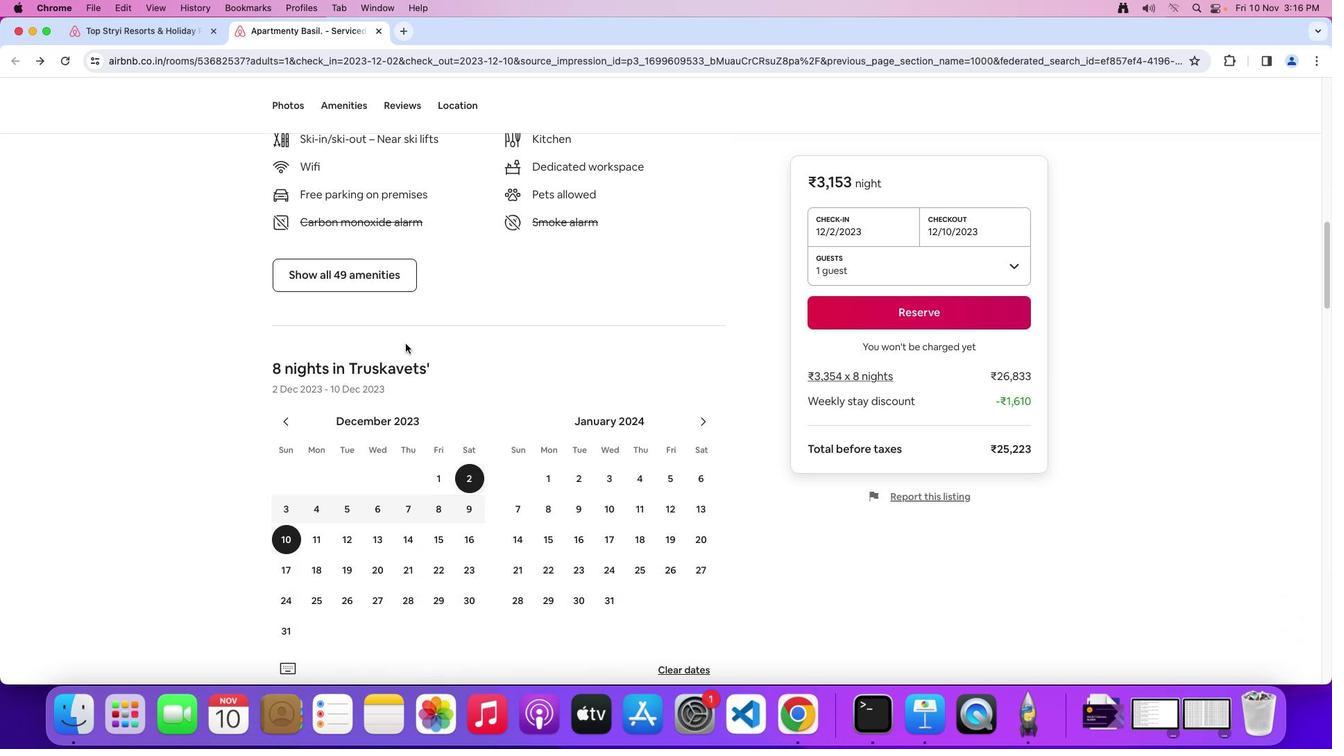 
Action: Mouse scrolled (403, 349) with delta (0, -2)
Screenshot: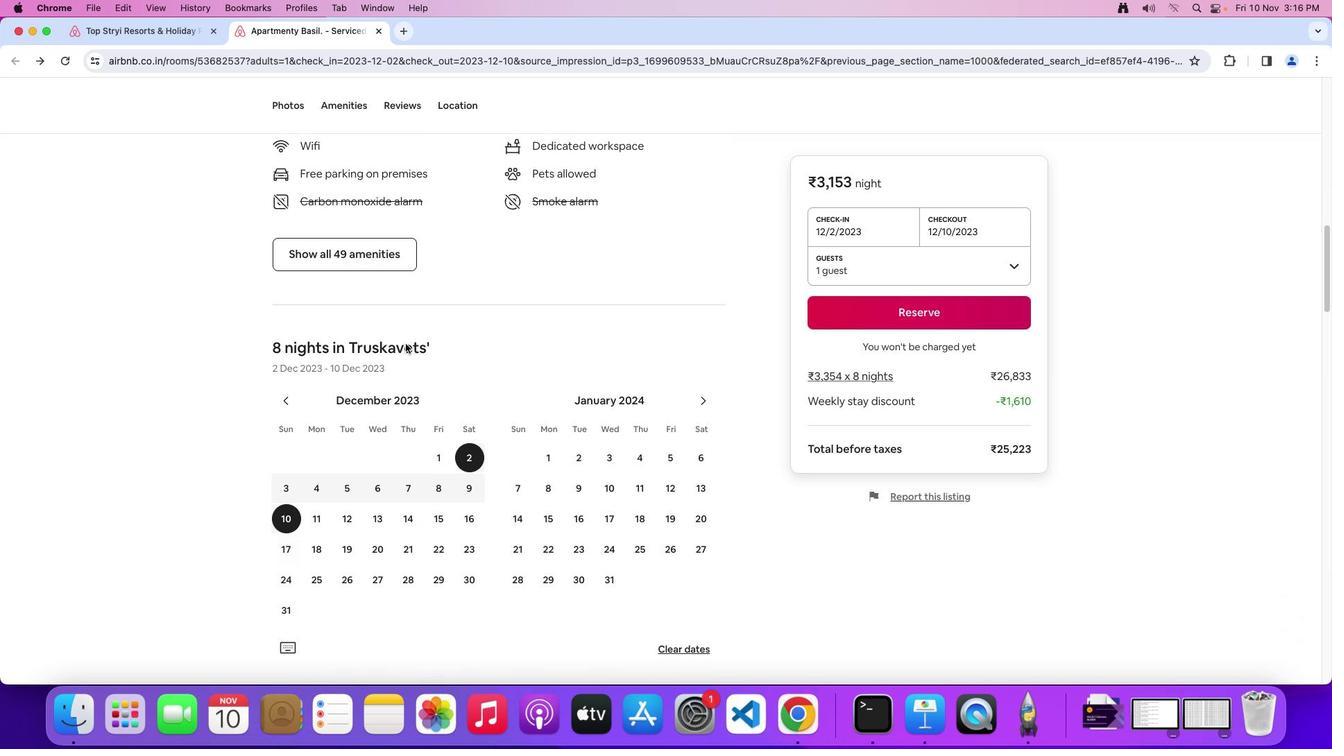 
Action: Mouse moved to (405, 344)
Screenshot: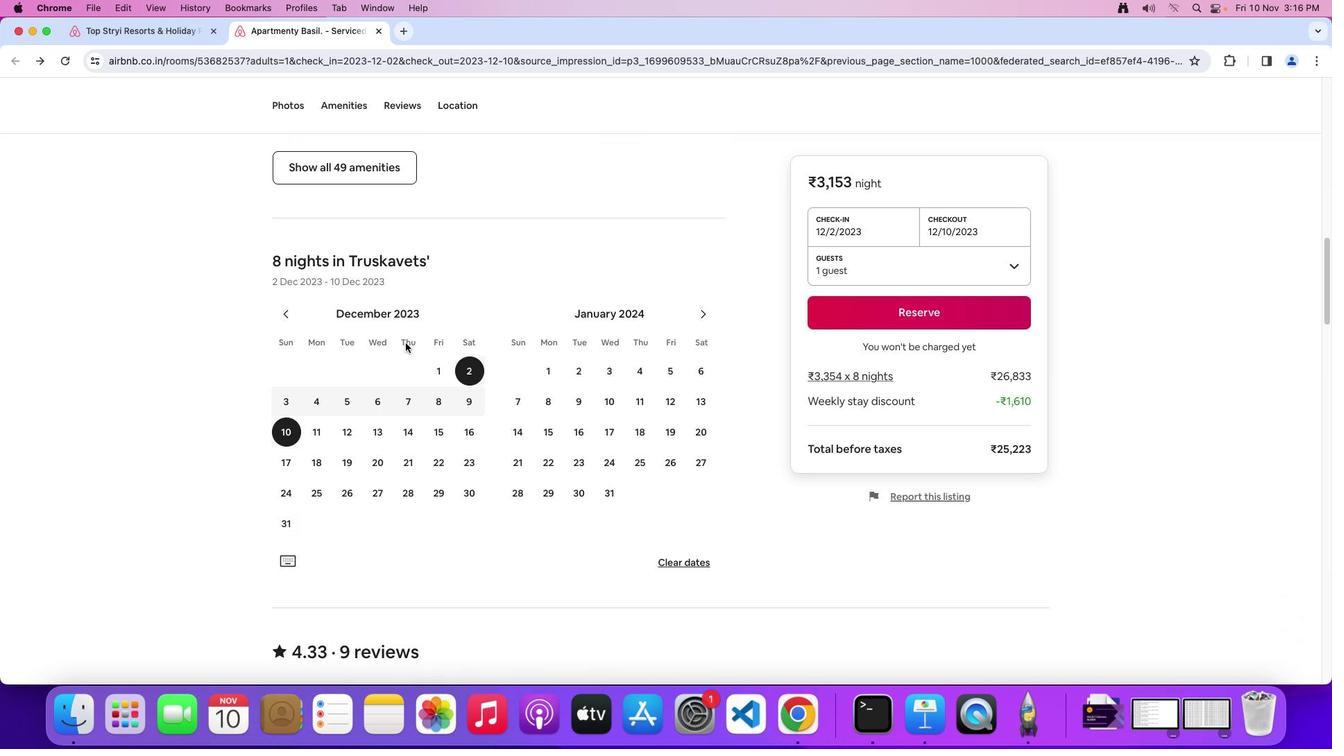 
Action: Mouse scrolled (405, 344) with delta (0, -2)
Screenshot: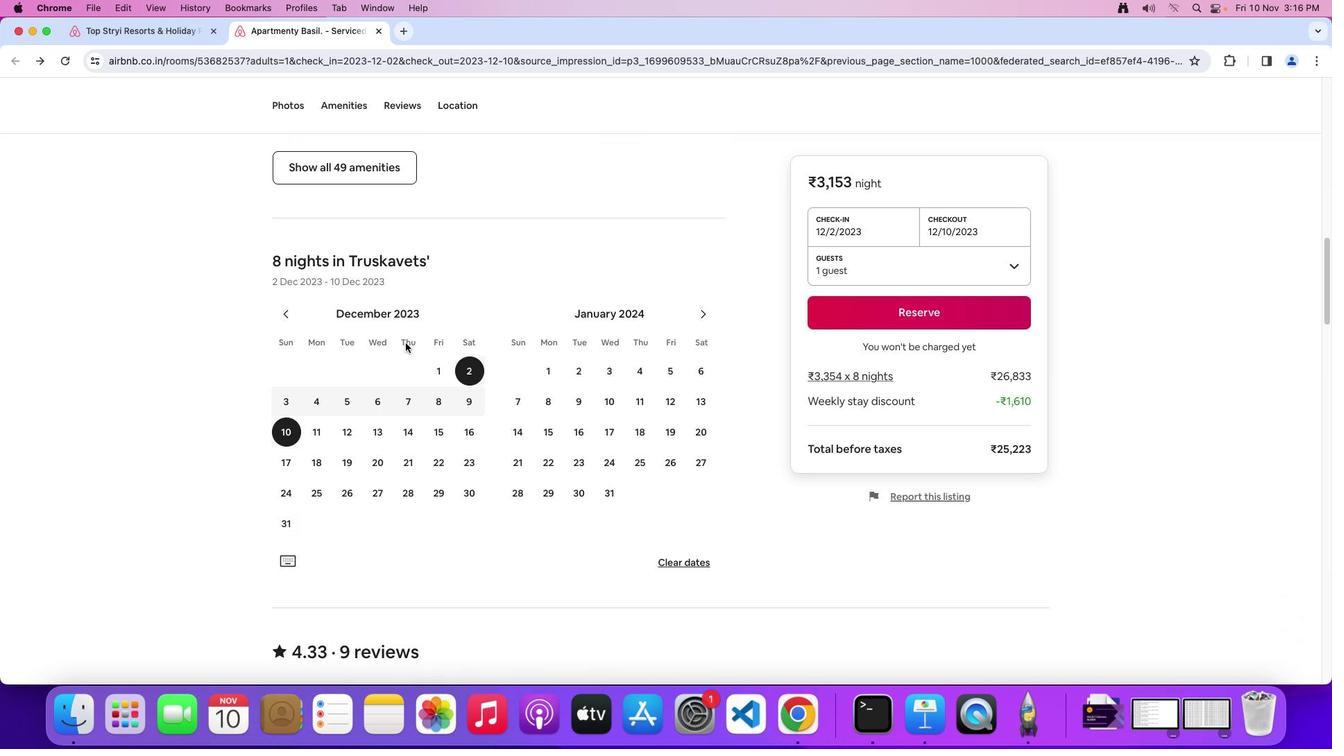 
Action: Mouse moved to (405, 342)
Screenshot: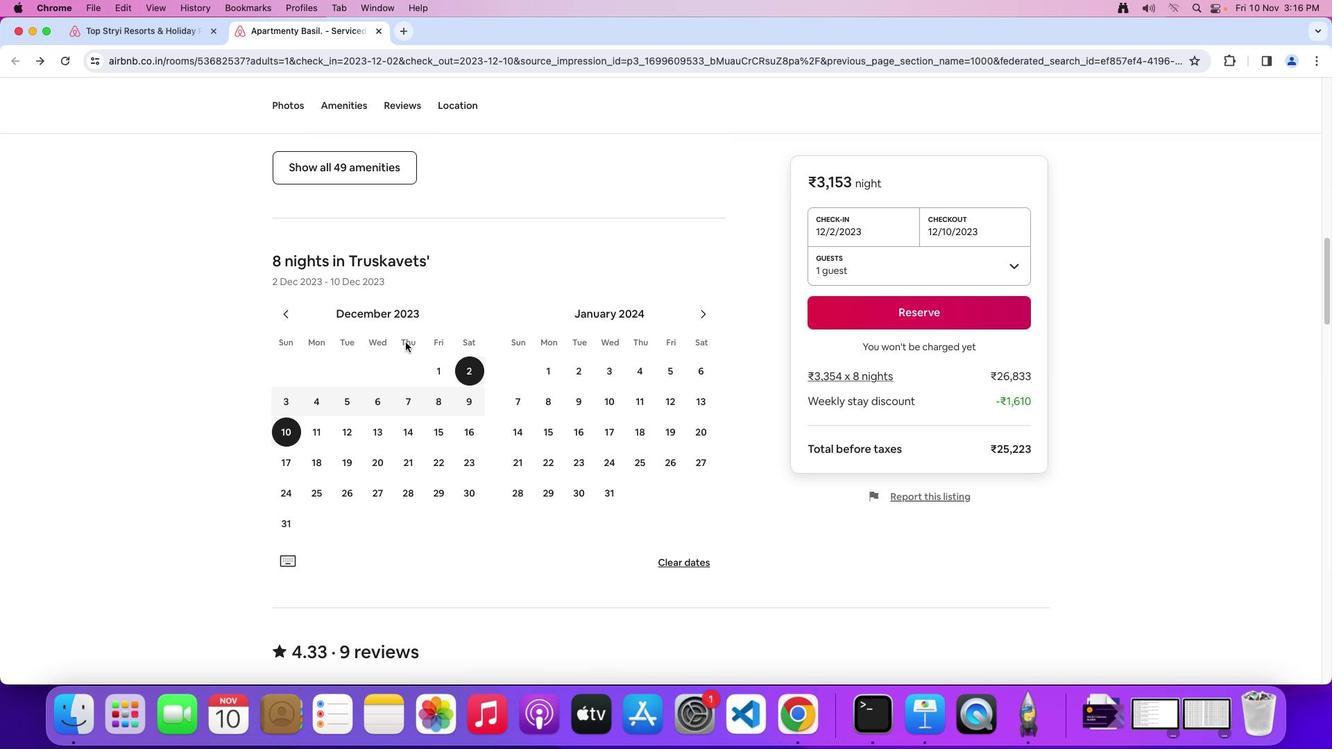 
Action: Mouse scrolled (405, 342) with delta (0, 0)
Screenshot: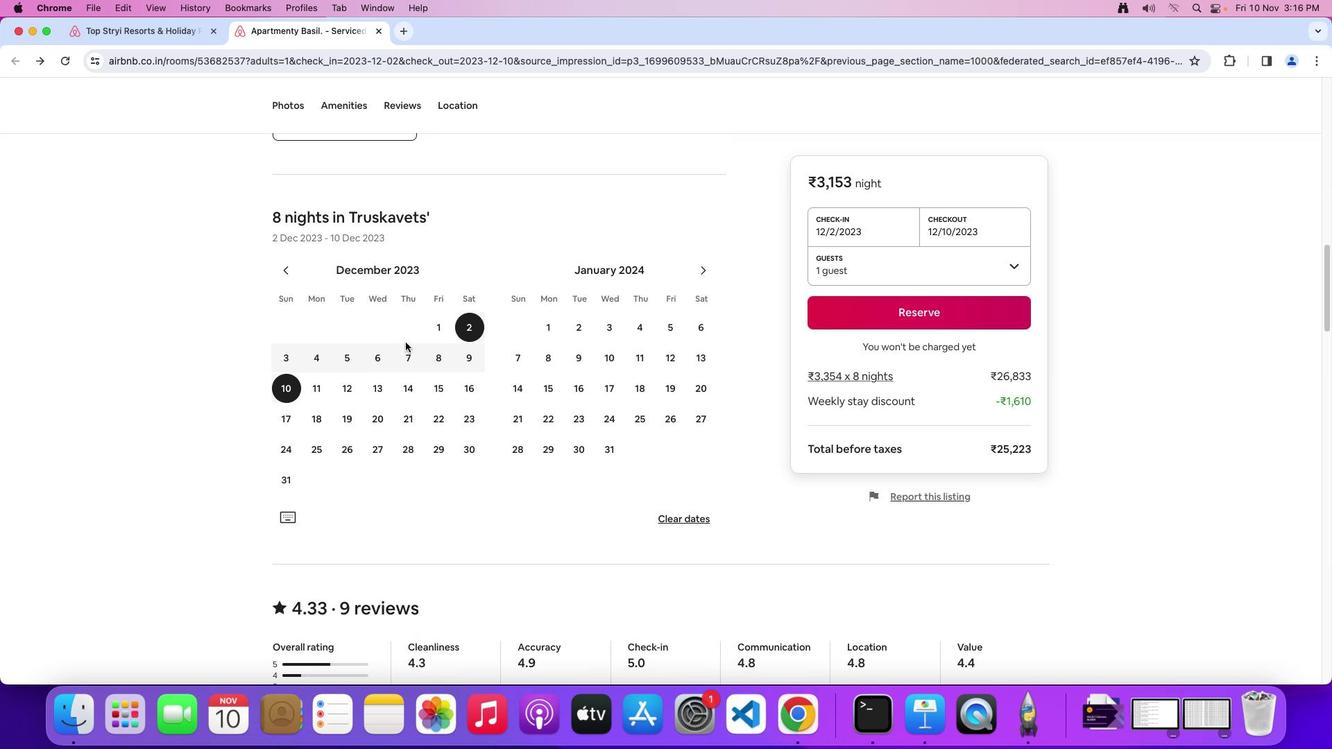 
Action: Mouse scrolled (405, 342) with delta (0, 0)
Screenshot: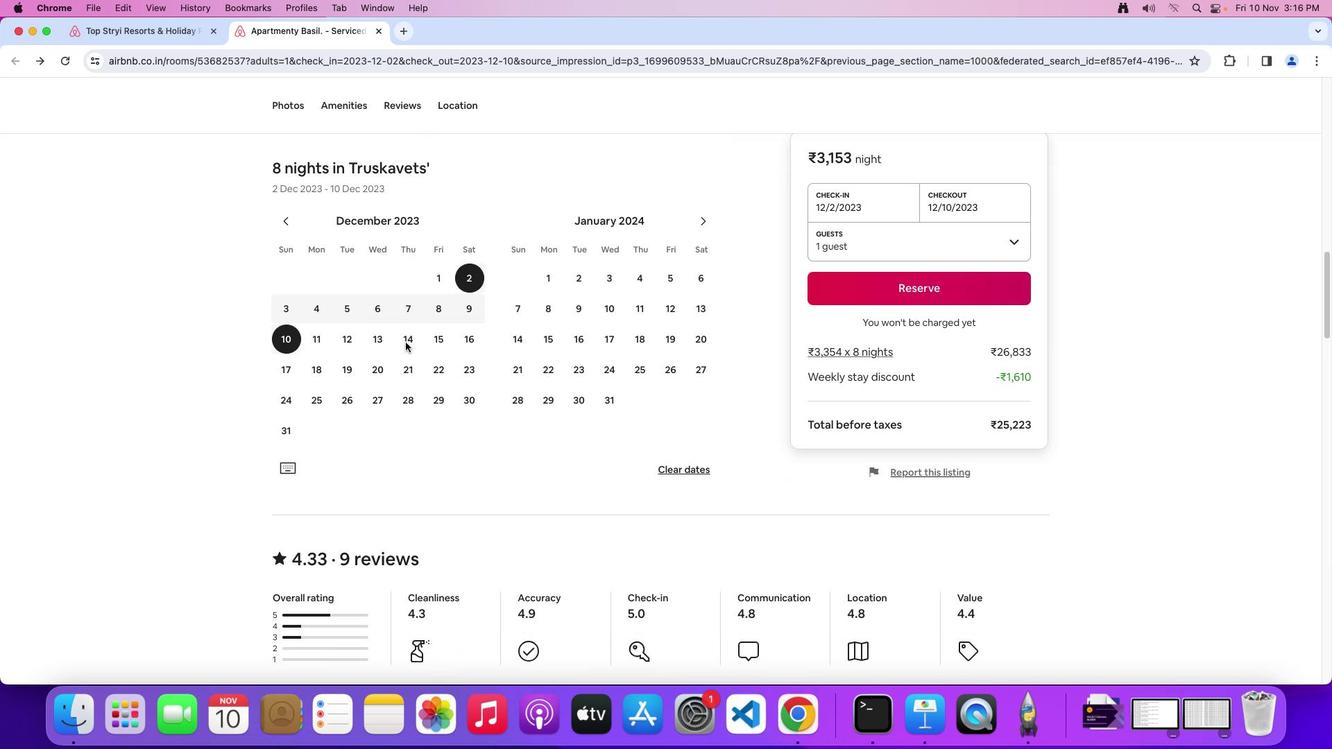 
Action: Mouse scrolled (405, 342) with delta (0, -2)
